 Task: Sort the products in the category "Canned Vegetables" by price (lowest first).
Action: Mouse moved to (866, 319)
Screenshot: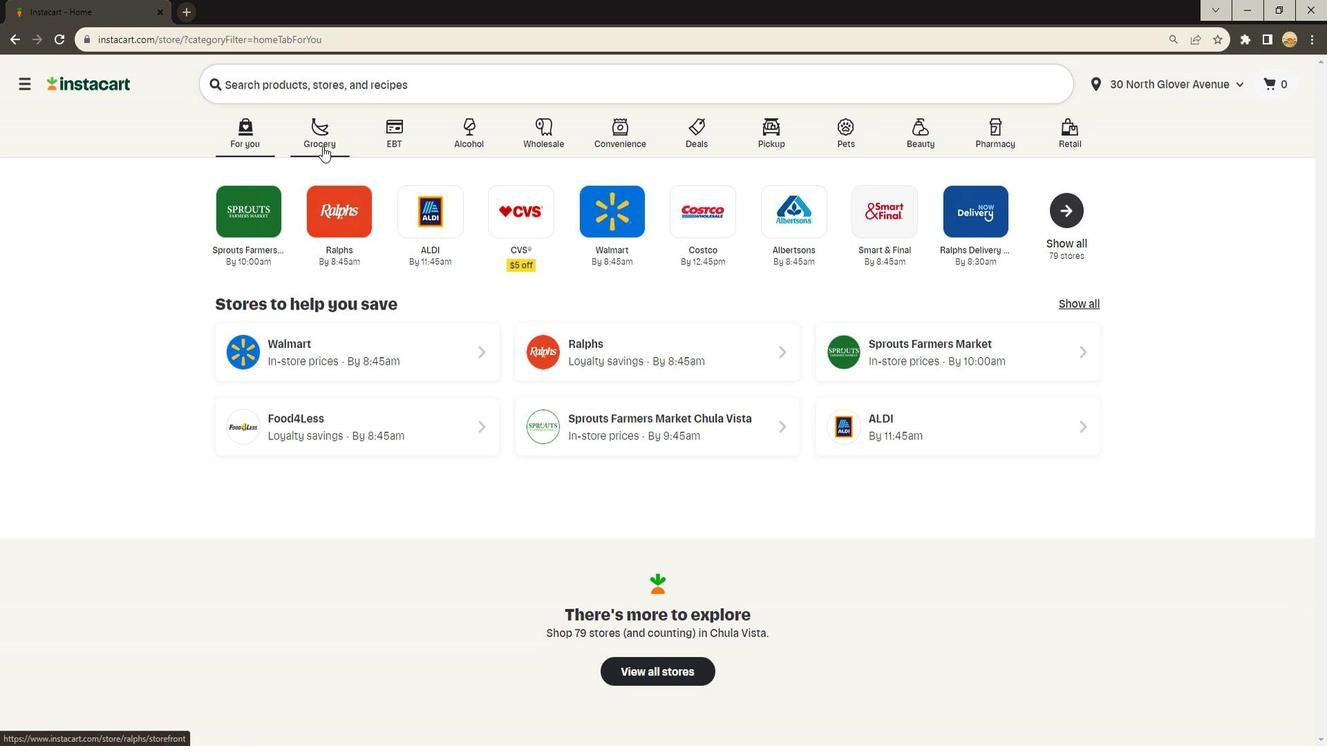 
Action: Mouse pressed left at (866, 319)
Screenshot: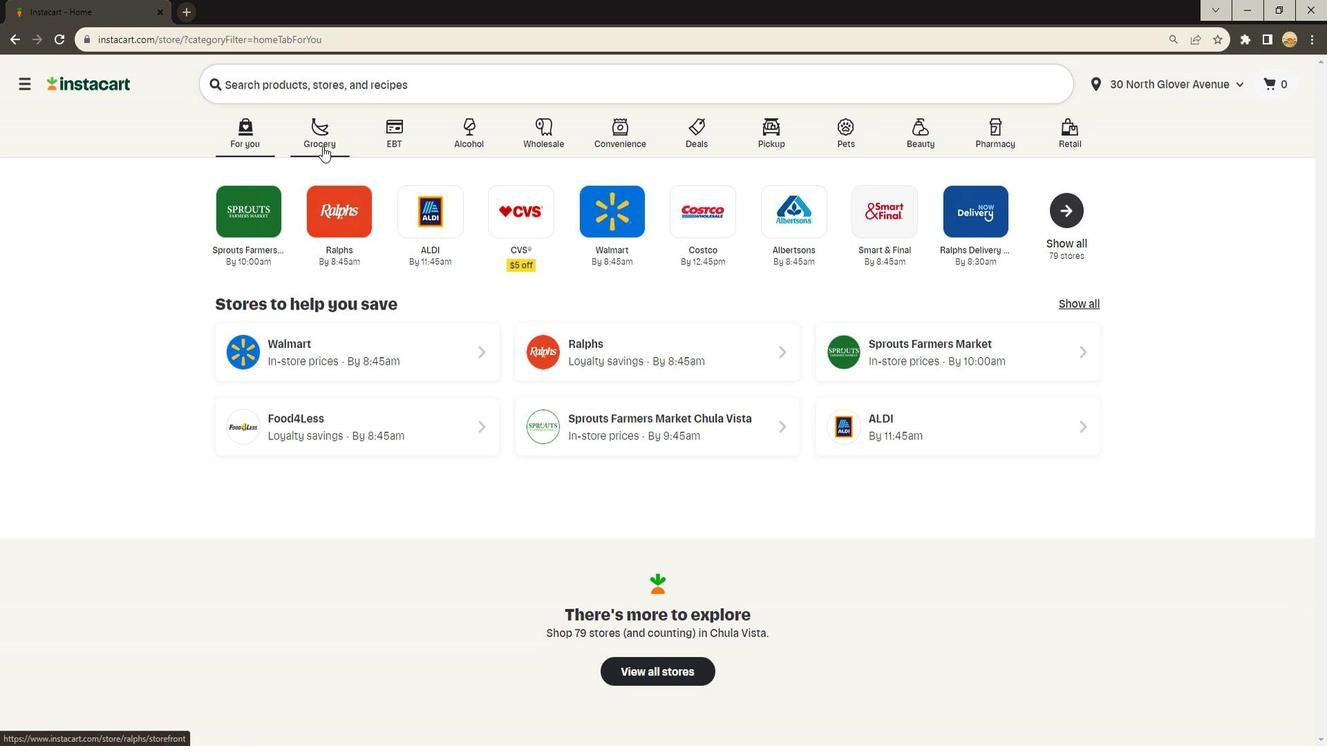 
Action: Mouse moved to (868, 320)
Screenshot: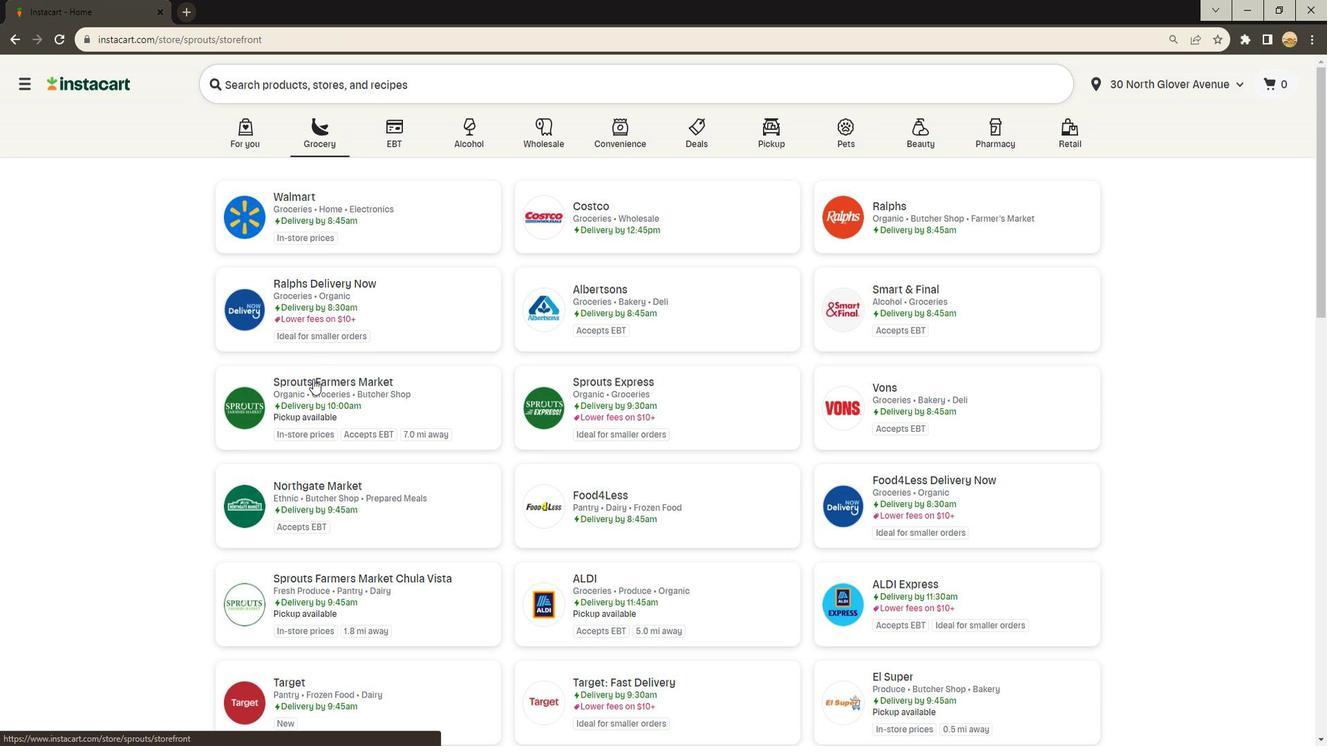 
Action: Mouse pressed left at (868, 320)
Screenshot: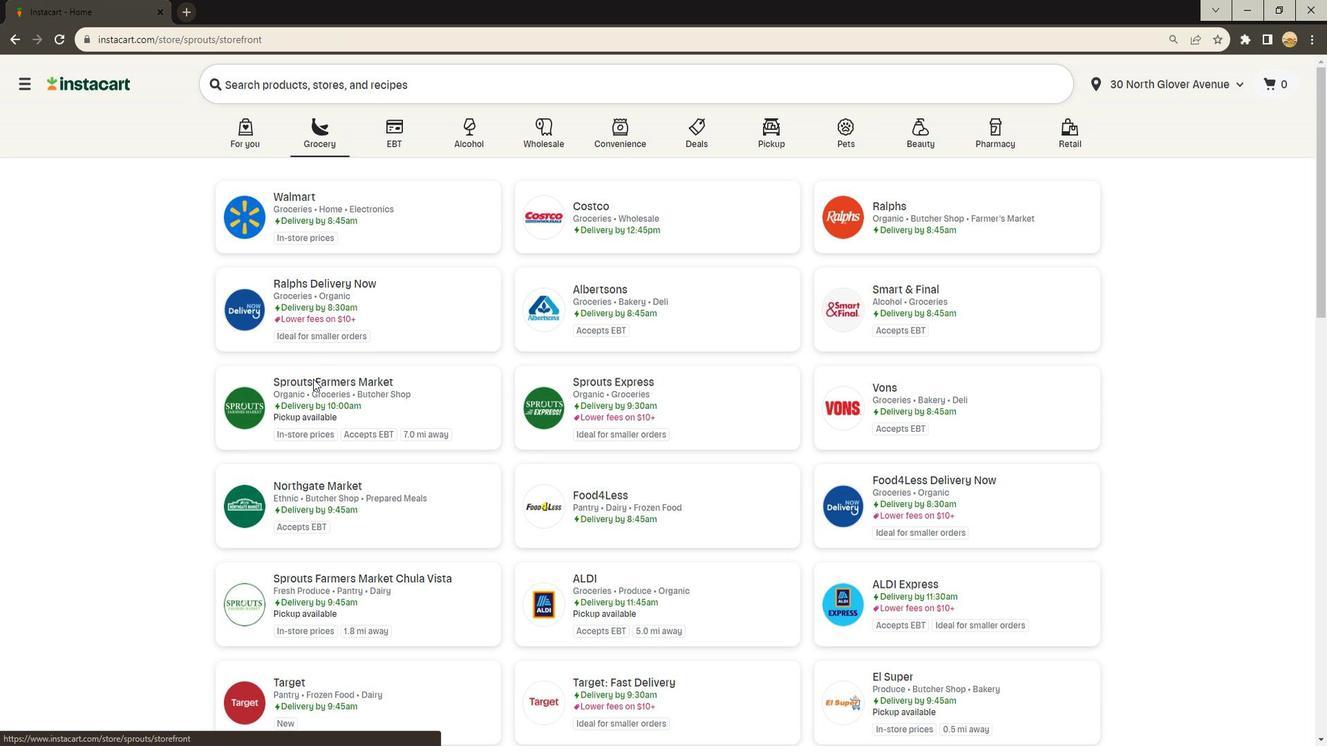 
Action: Mouse moved to (888, 320)
Screenshot: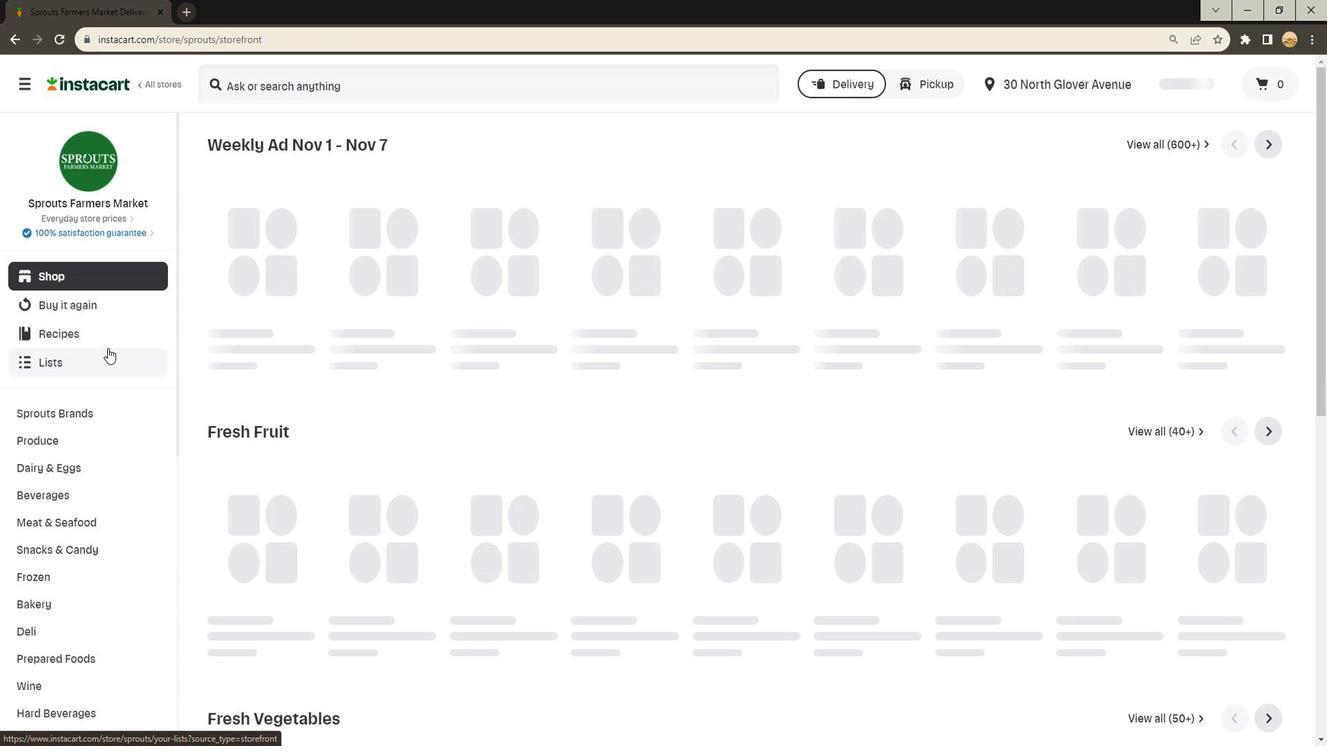
Action: Mouse scrolled (888, 320) with delta (0, 0)
Screenshot: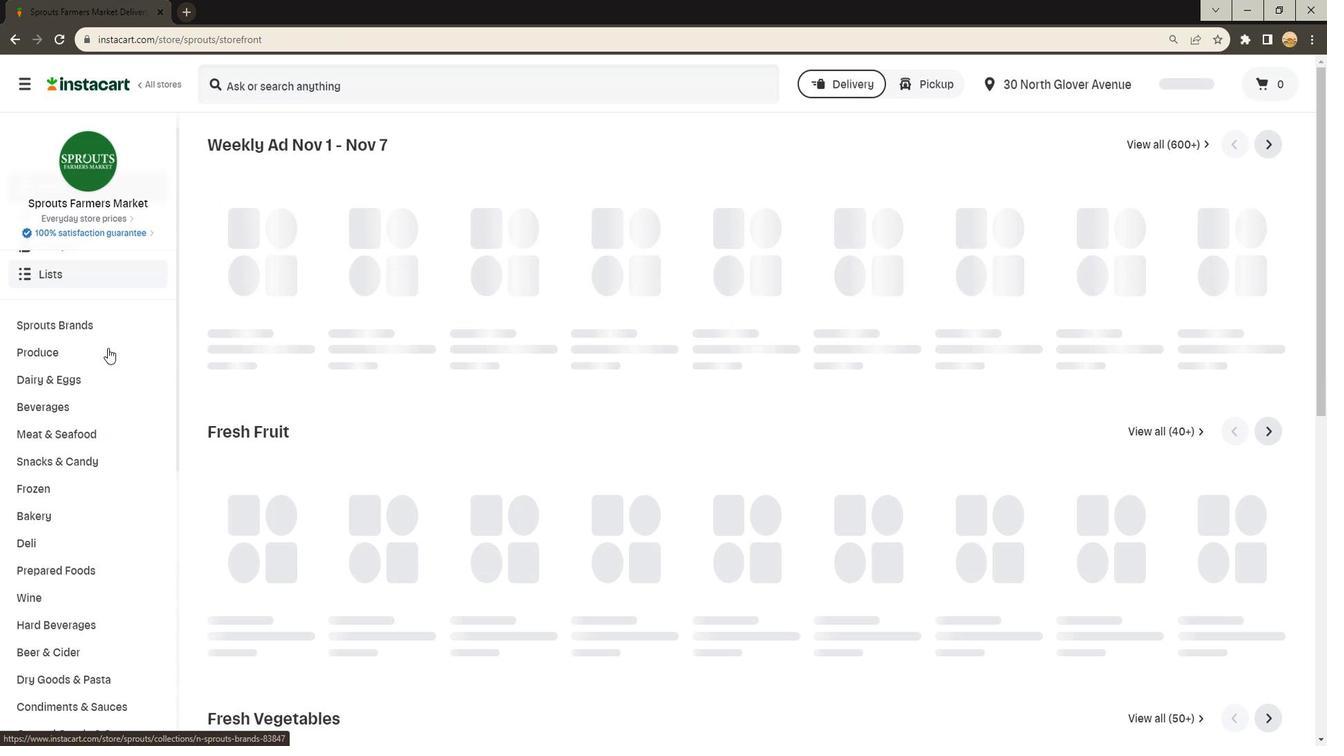 
Action: Mouse scrolled (888, 320) with delta (0, 0)
Screenshot: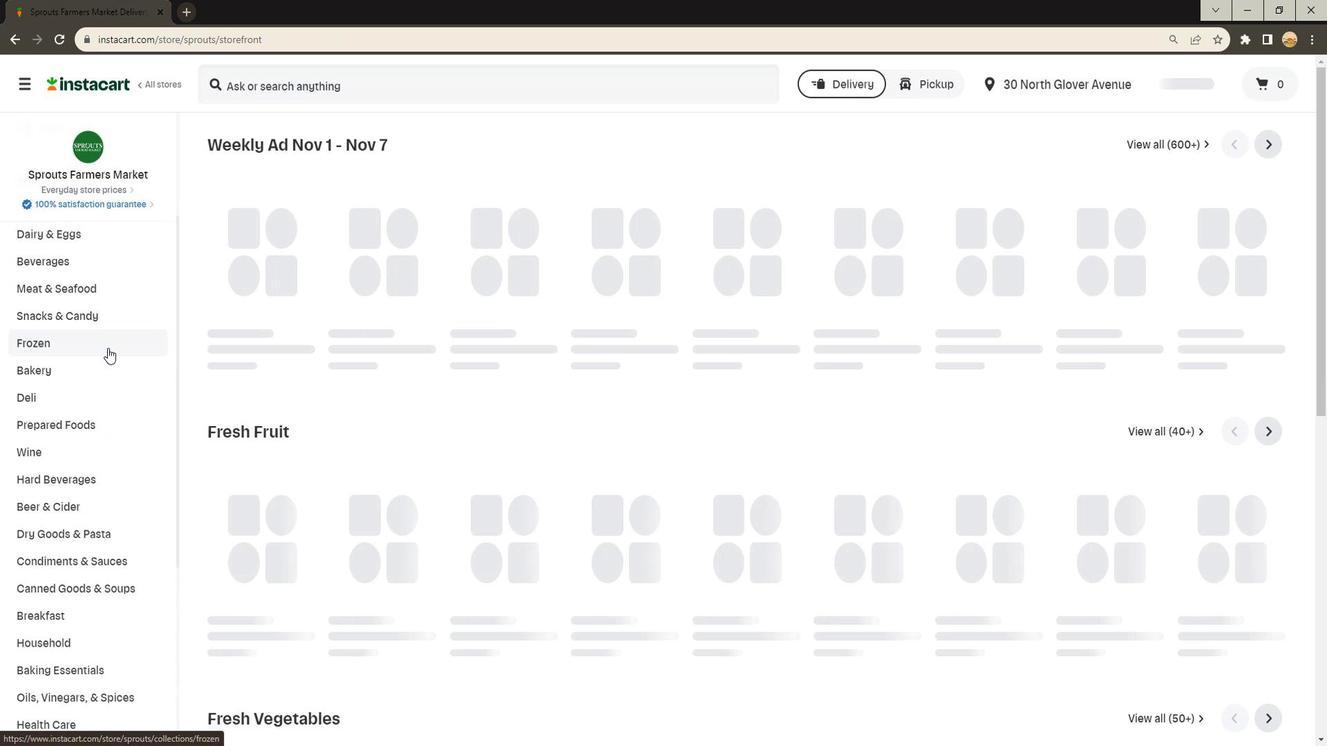 
Action: Mouse moved to (882, 320)
Screenshot: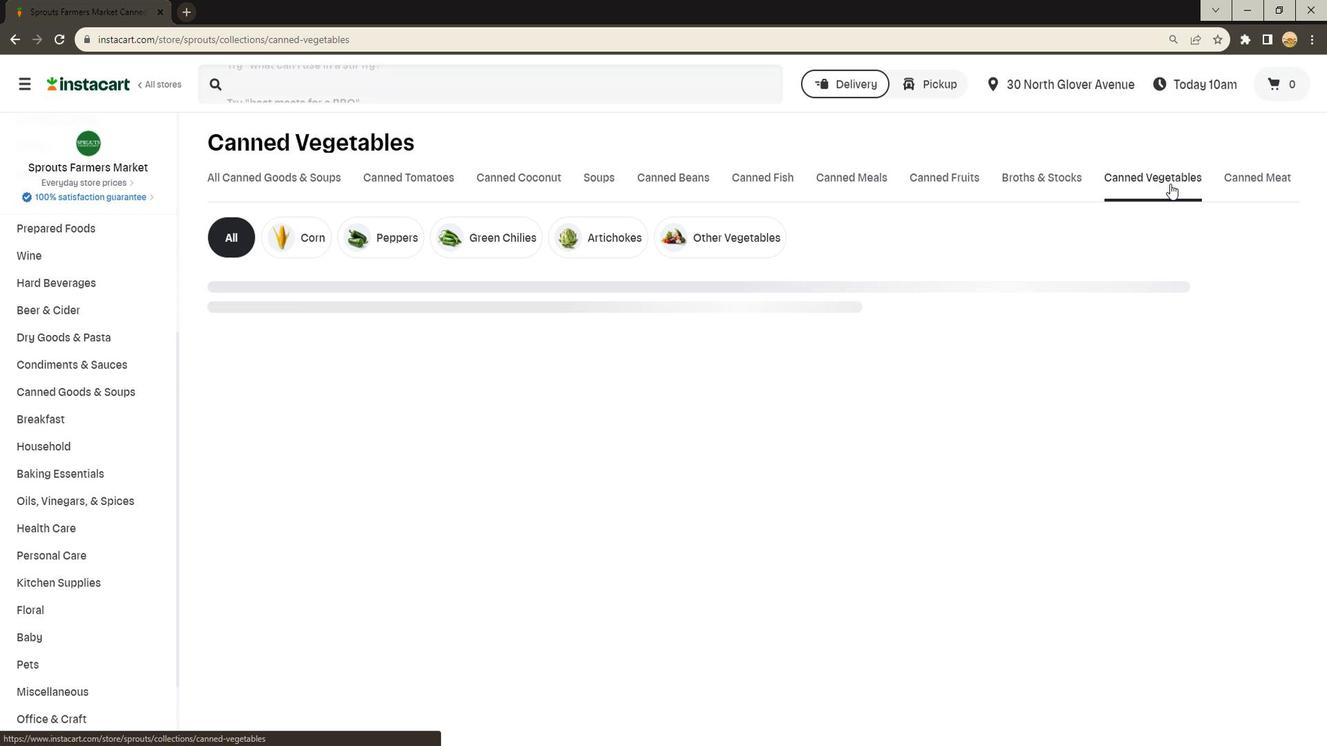 
Action: Mouse scrolled (882, 320) with delta (0, 0)
Screenshot: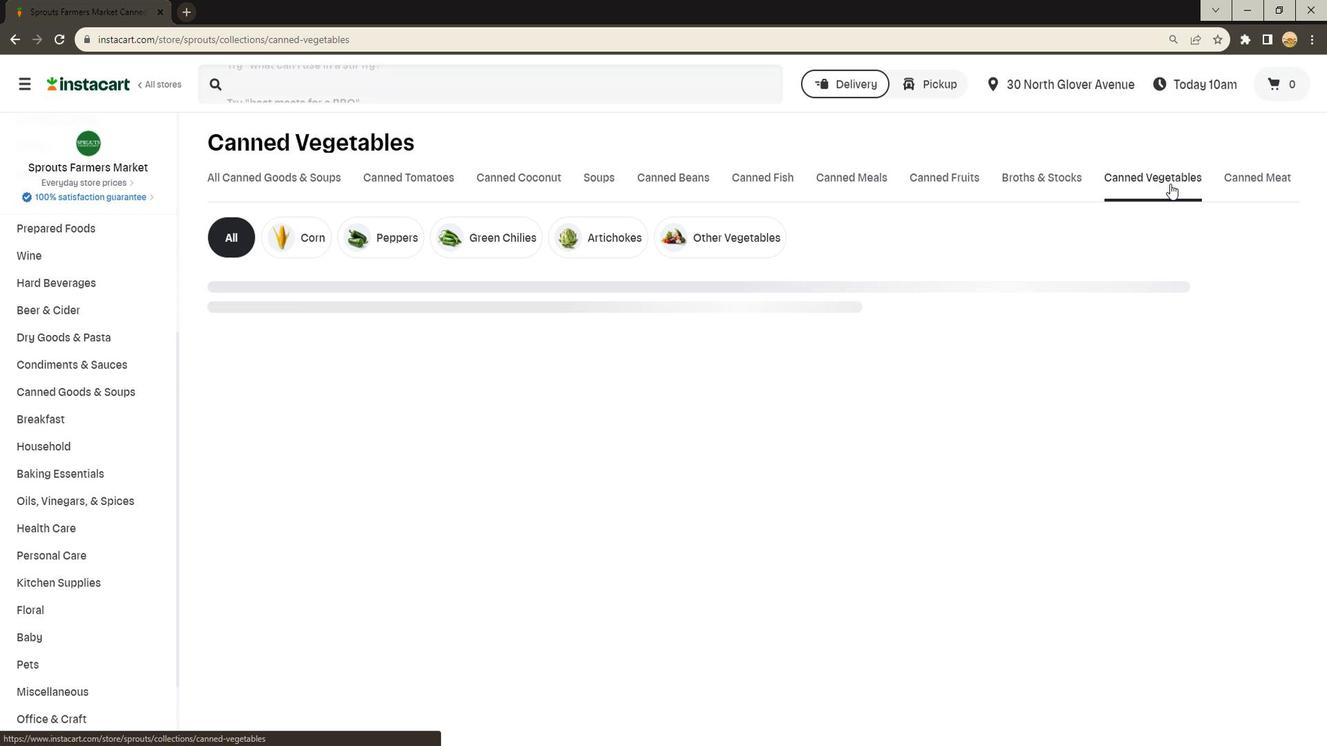 
Action: Mouse moved to (888, 320)
Screenshot: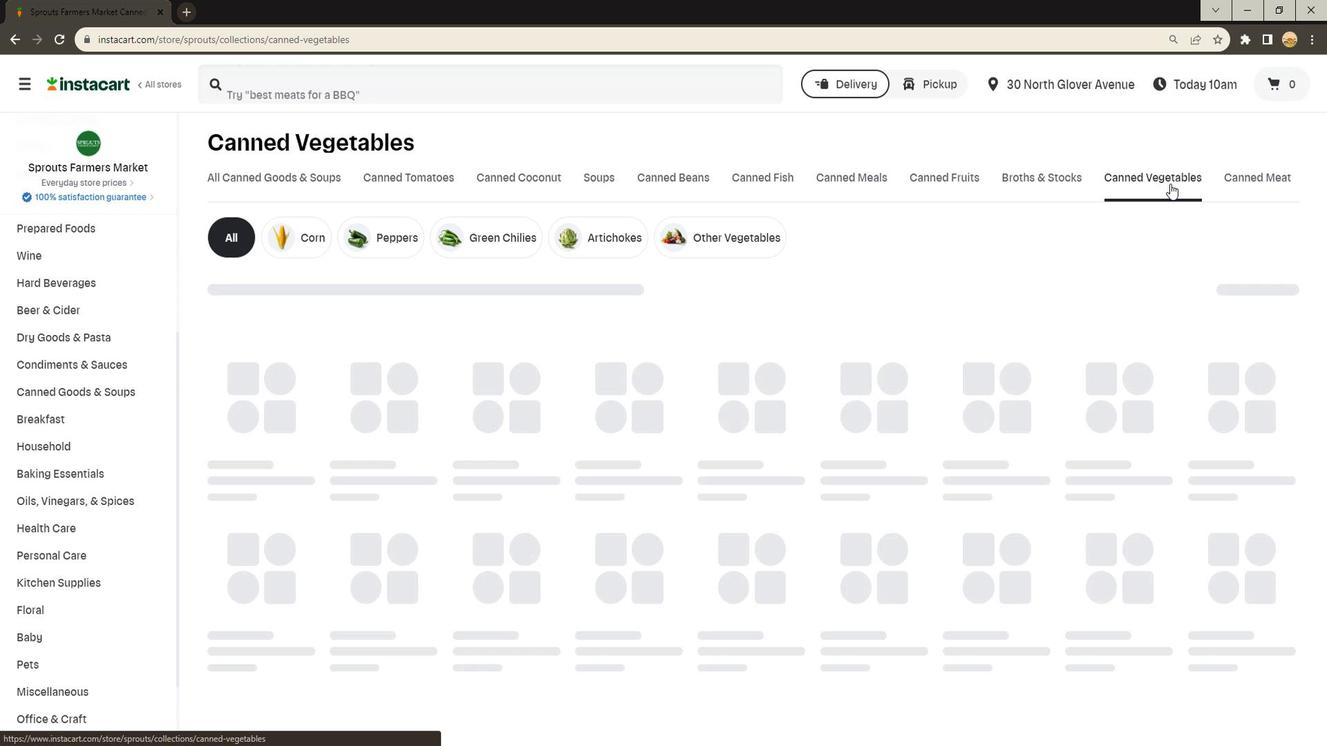 
Action: Mouse scrolled (888, 320) with delta (0, 0)
Screenshot: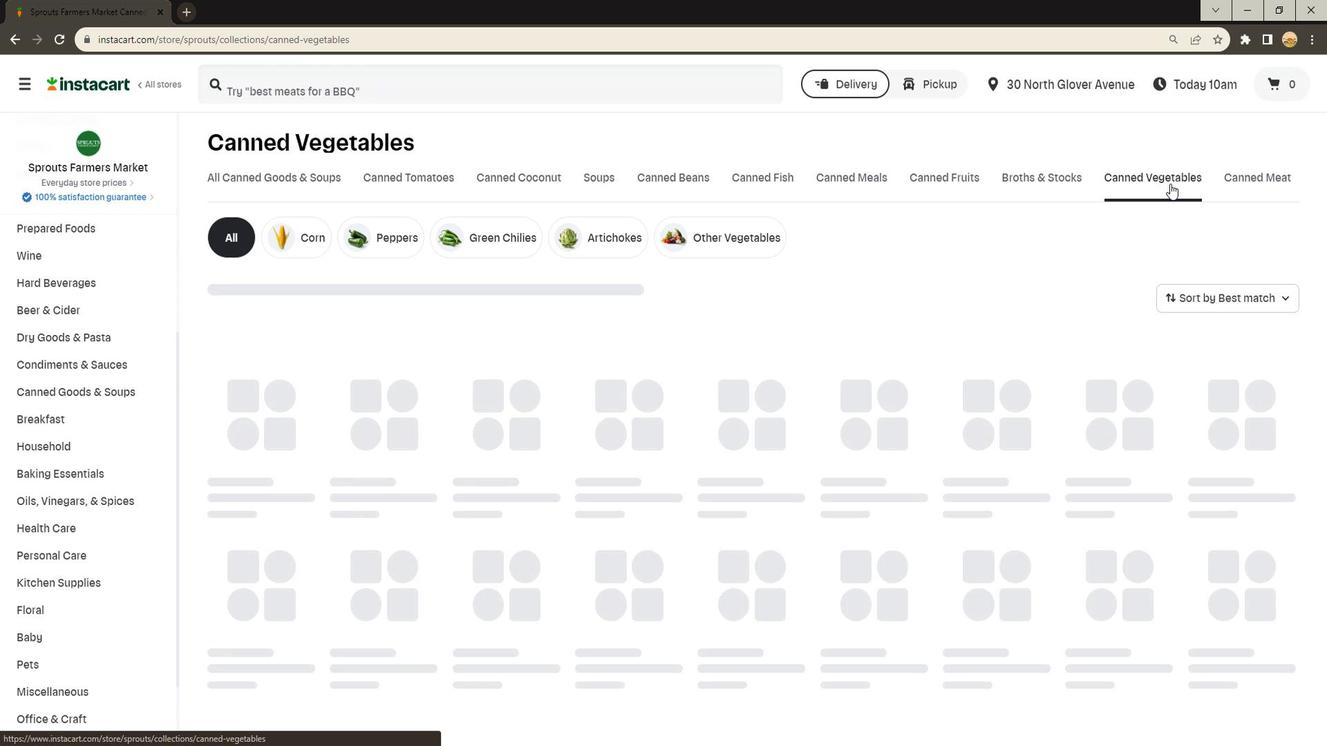 
Action: Mouse scrolled (888, 320) with delta (0, 0)
Screenshot: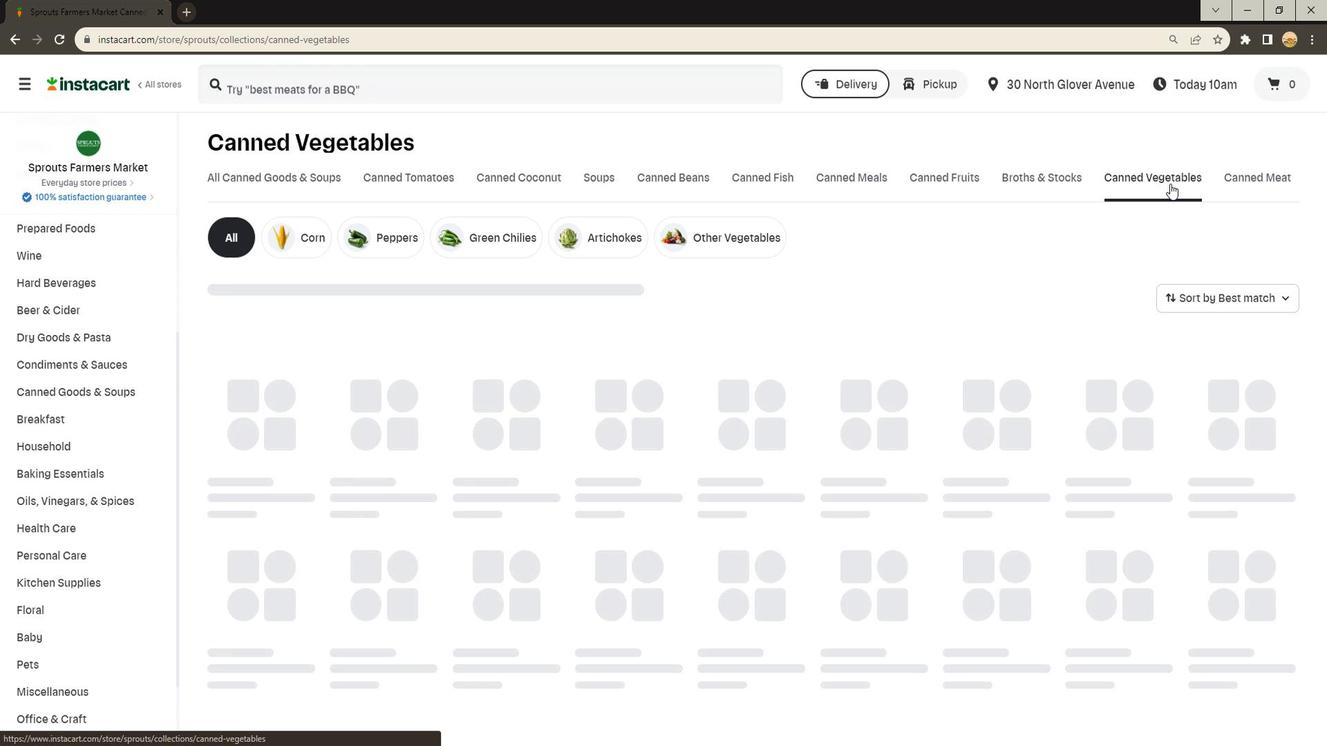
Action: Mouse scrolled (888, 320) with delta (0, 0)
Screenshot: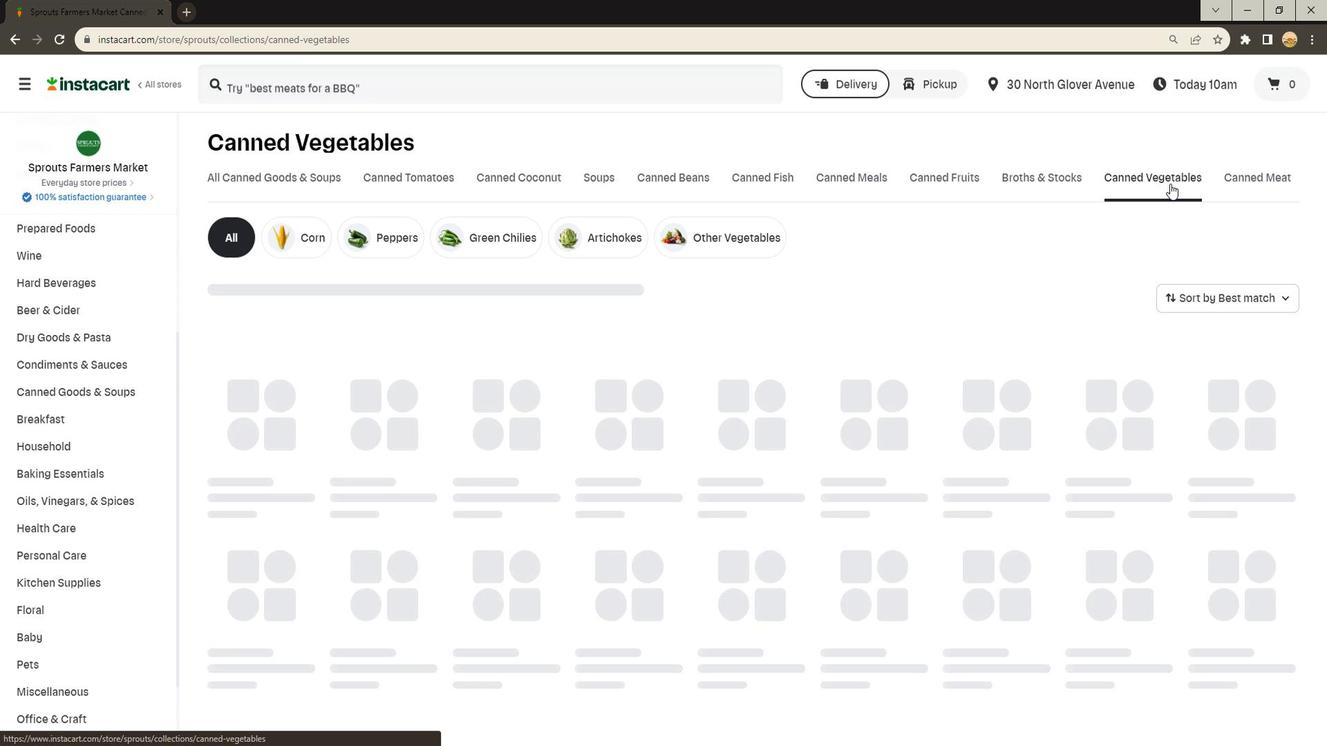 
Action: Mouse scrolled (888, 320) with delta (0, 0)
Screenshot: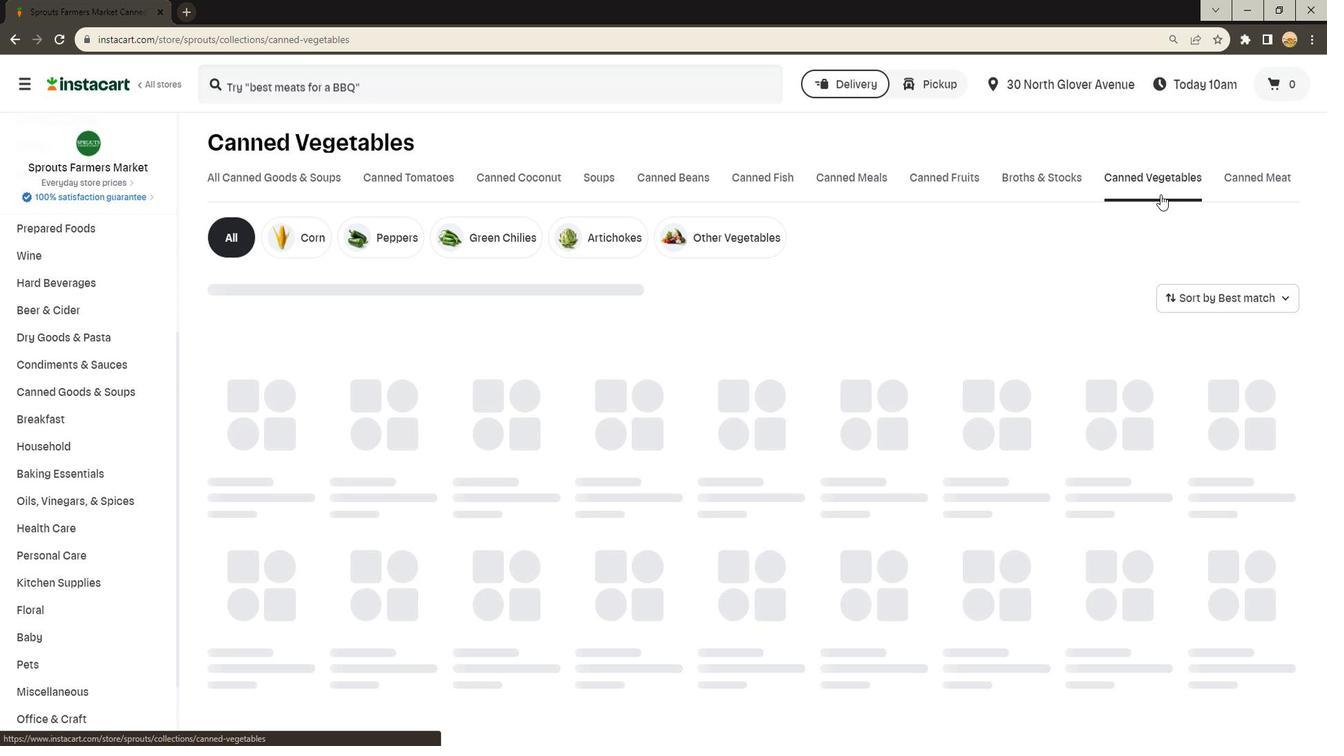 
Action: Mouse scrolled (888, 320) with delta (0, 0)
Screenshot: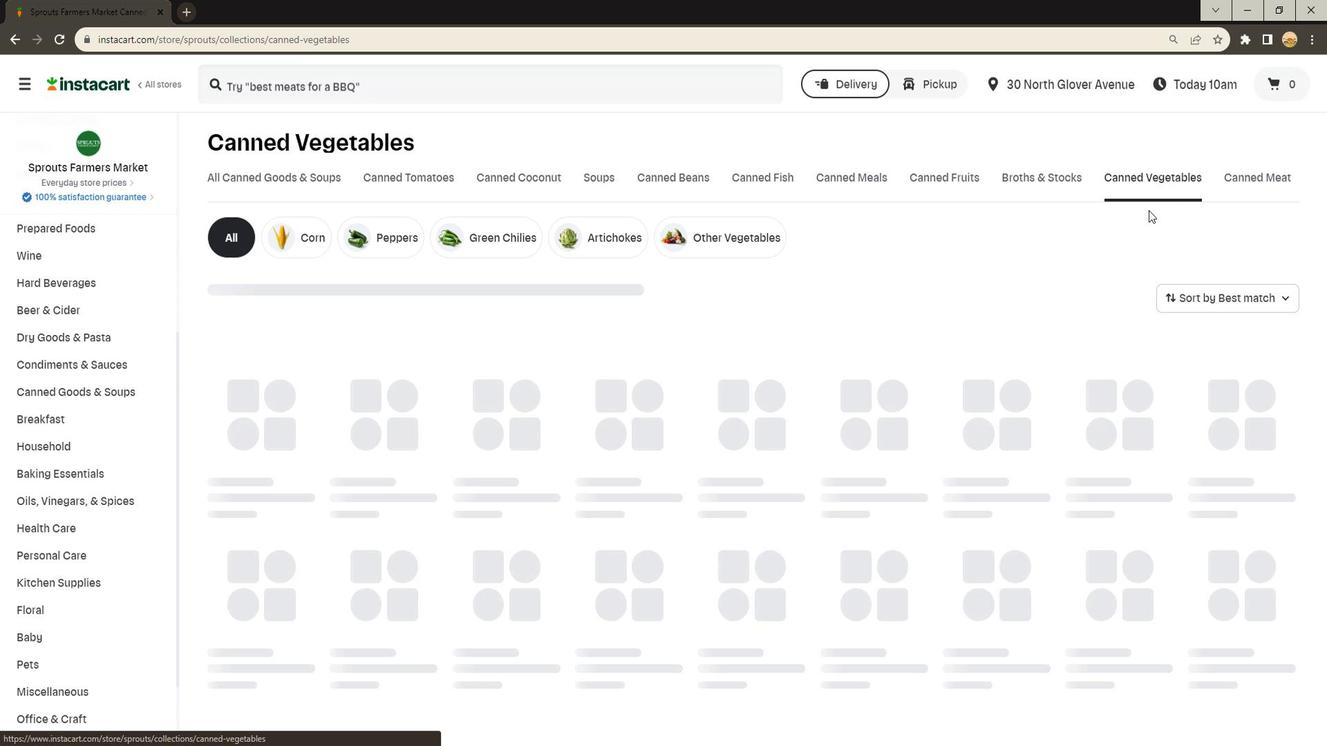 
Action: Mouse scrolled (888, 320) with delta (0, 0)
Screenshot: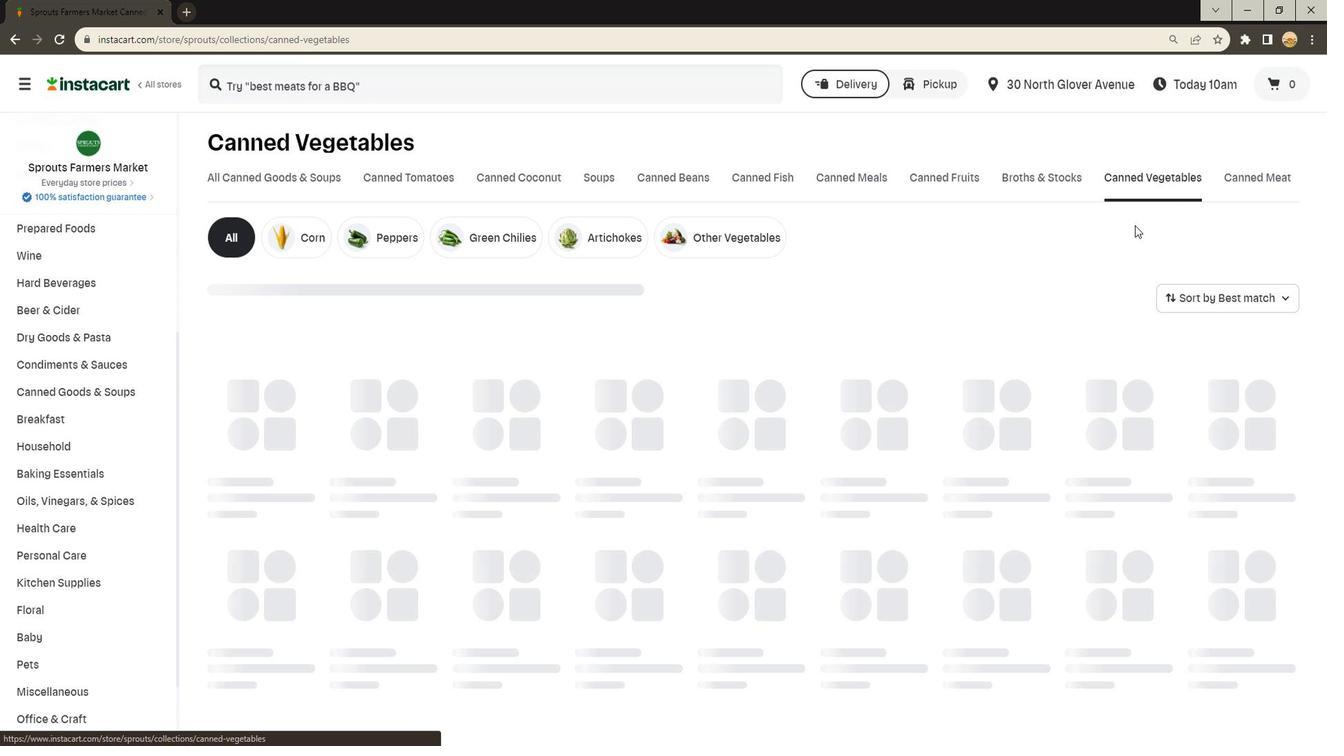 
Action: Mouse scrolled (888, 320) with delta (0, 0)
Screenshot: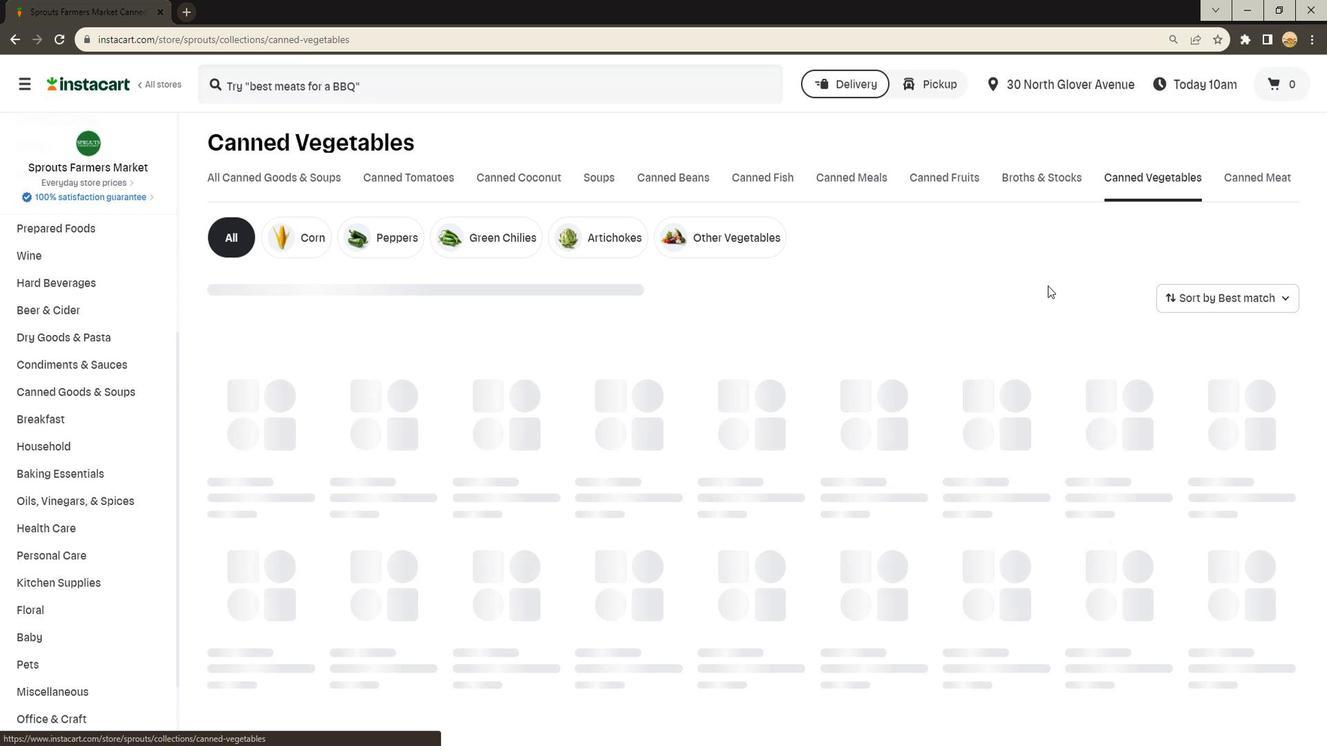 
Action: Mouse scrolled (888, 320) with delta (0, 0)
Screenshot: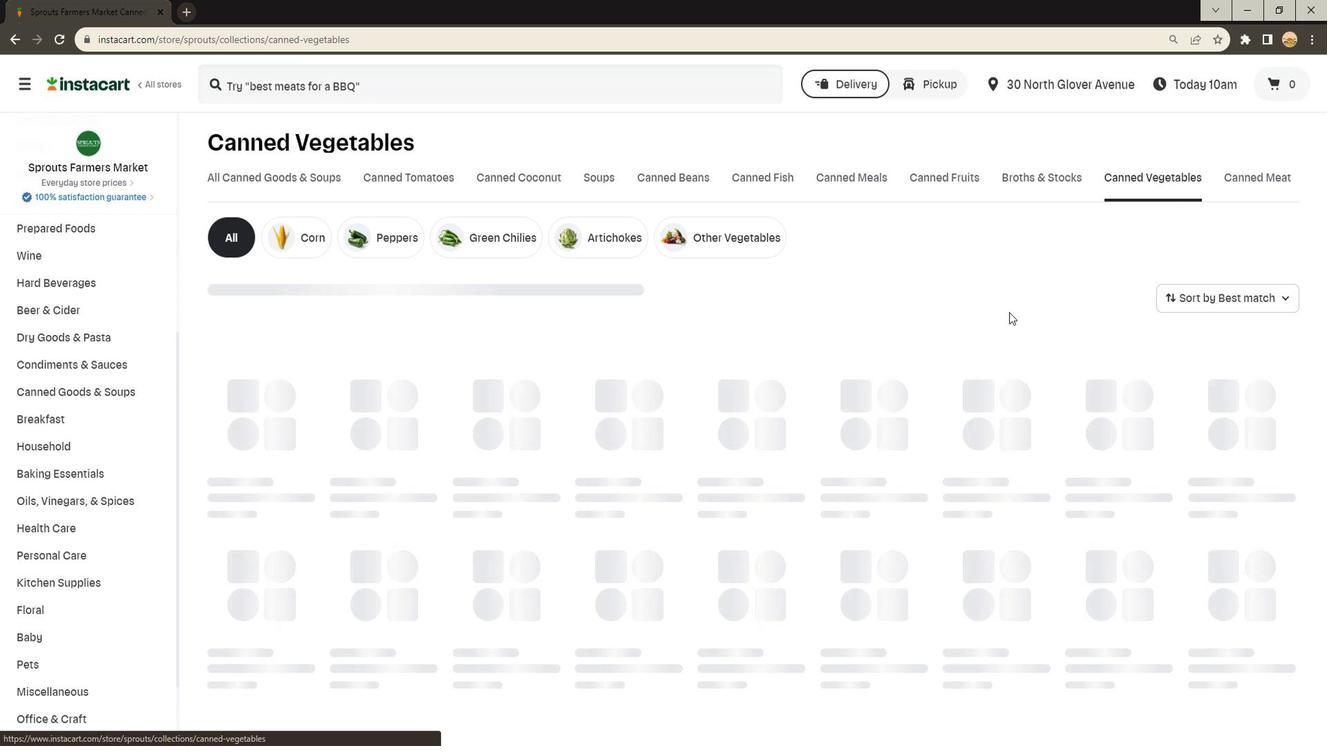 
Action: Mouse scrolled (888, 320) with delta (0, 0)
Screenshot: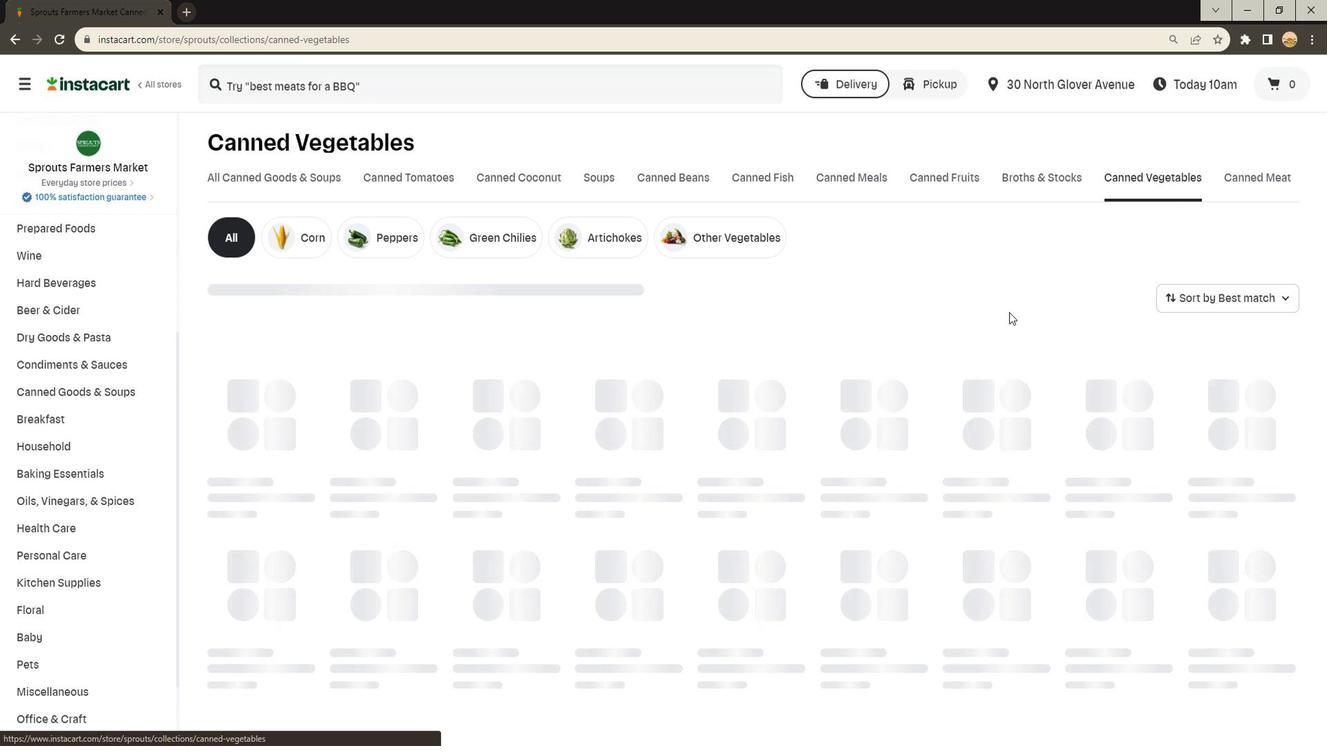 
Action: Mouse scrolled (888, 320) with delta (0, 0)
Screenshot: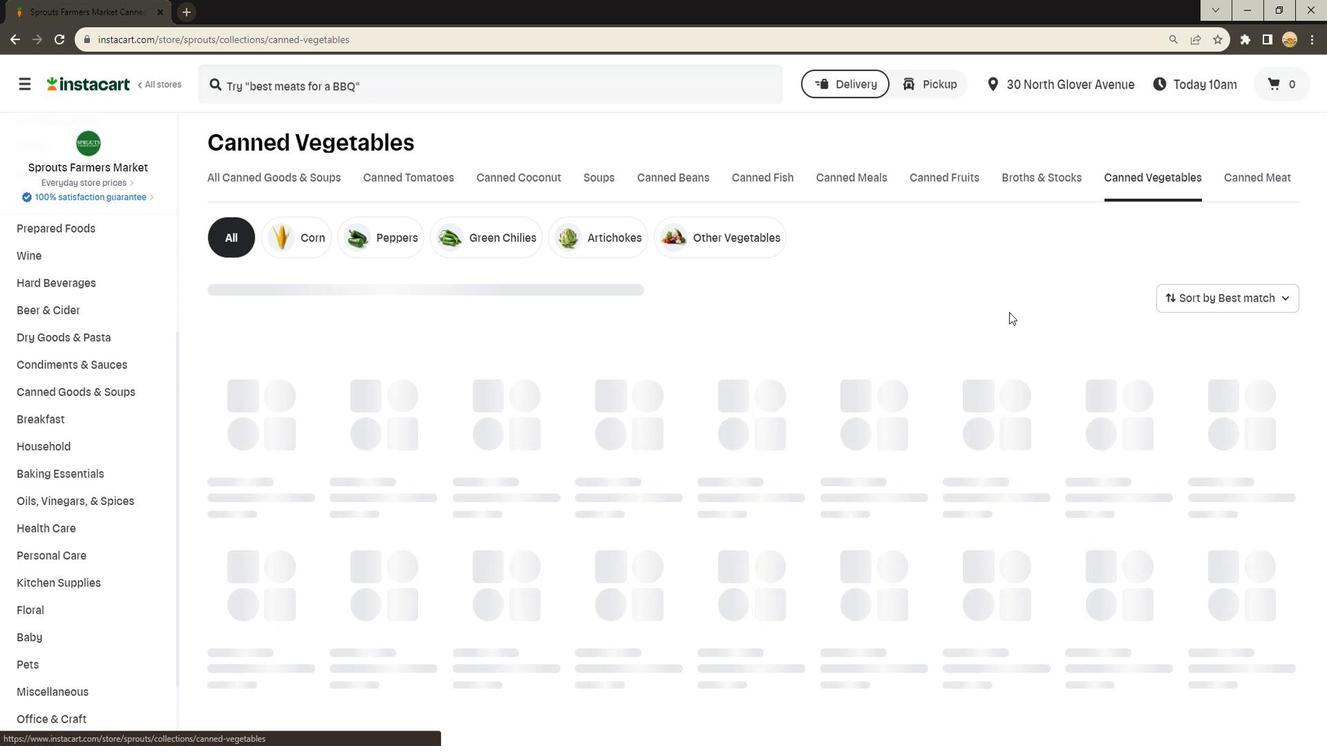 
Action: Mouse scrolled (888, 320) with delta (0, 0)
Screenshot: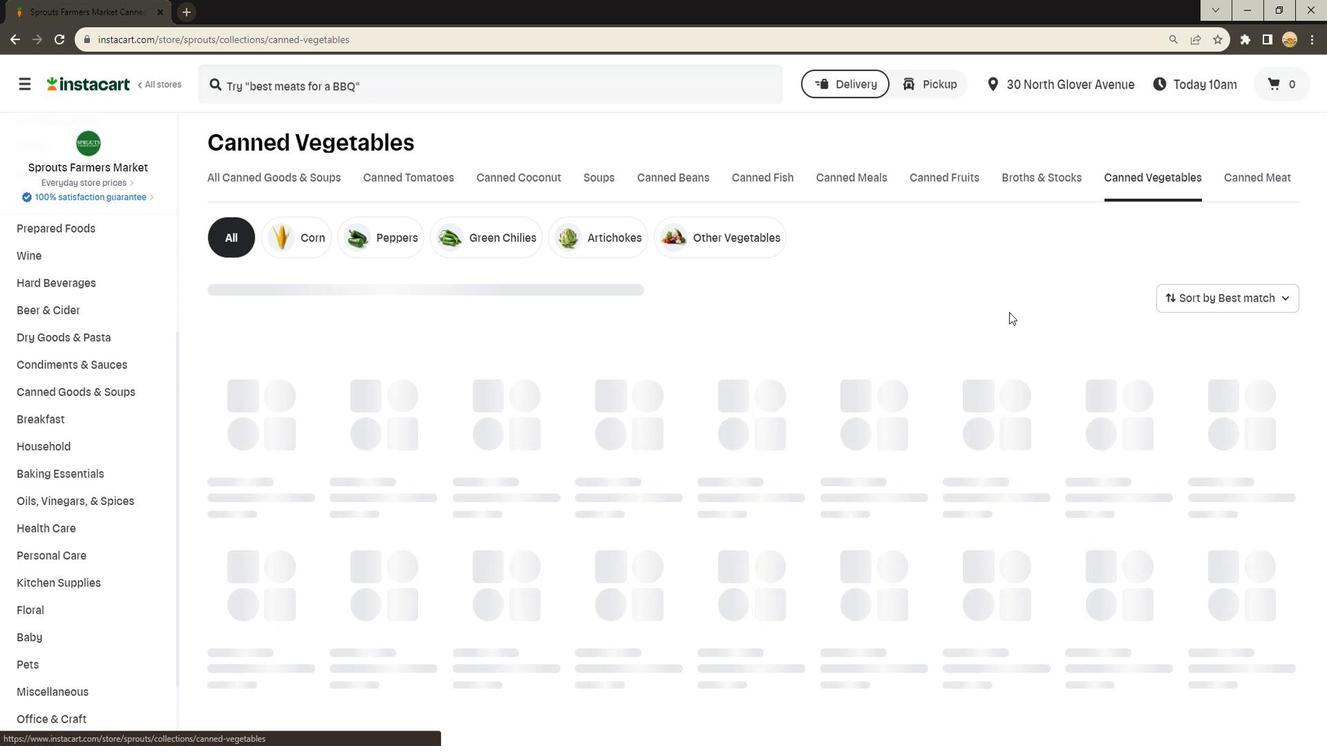 
Action: Mouse scrolled (888, 320) with delta (0, 0)
Screenshot: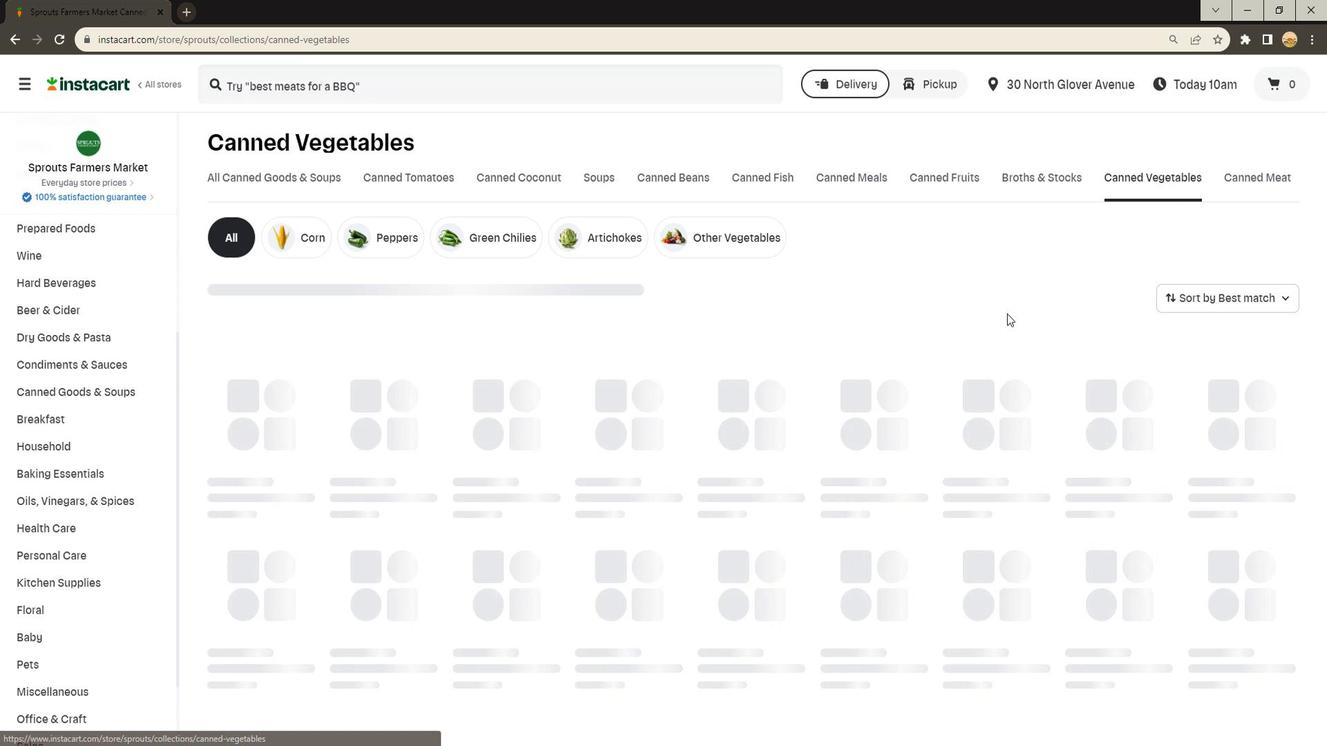 
Action: Mouse scrolled (888, 320) with delta (0, 0)
Screenshot: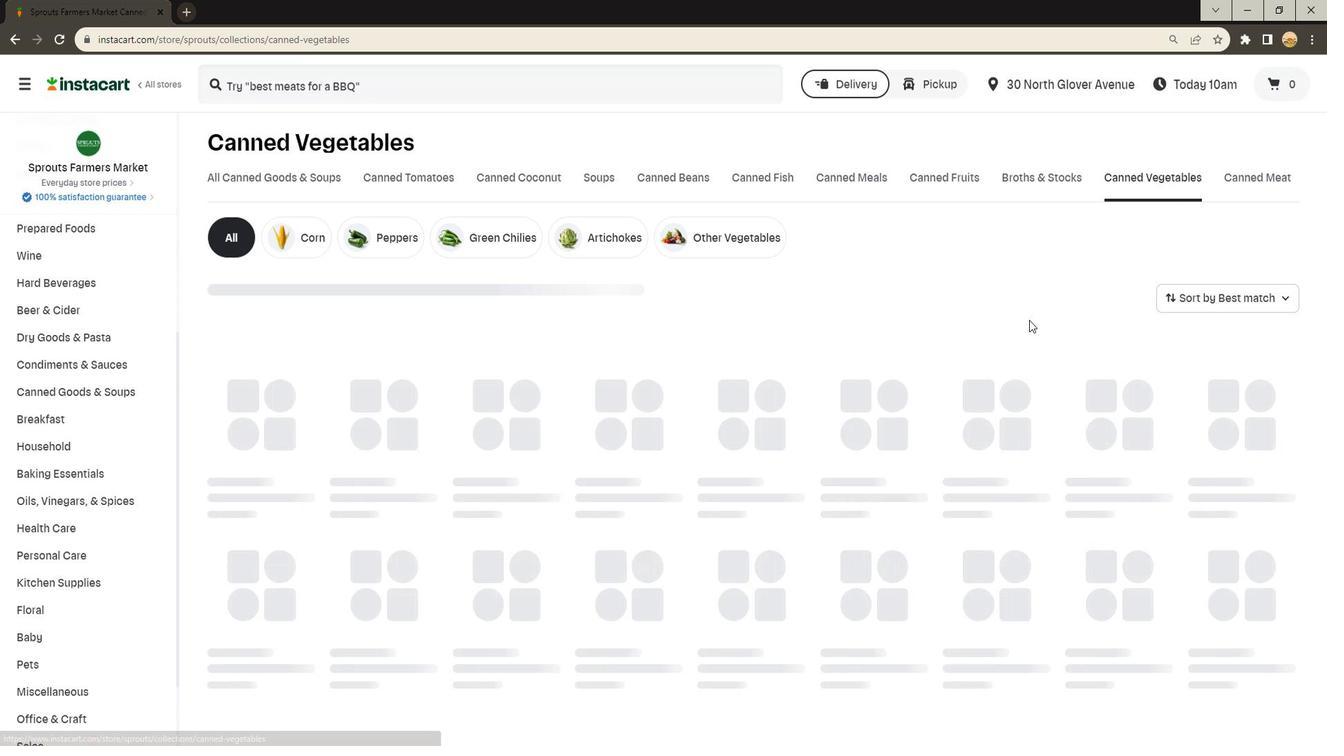 
Action: Mouse scrolled (888, 320) with delta (0, 0)
Screenshot: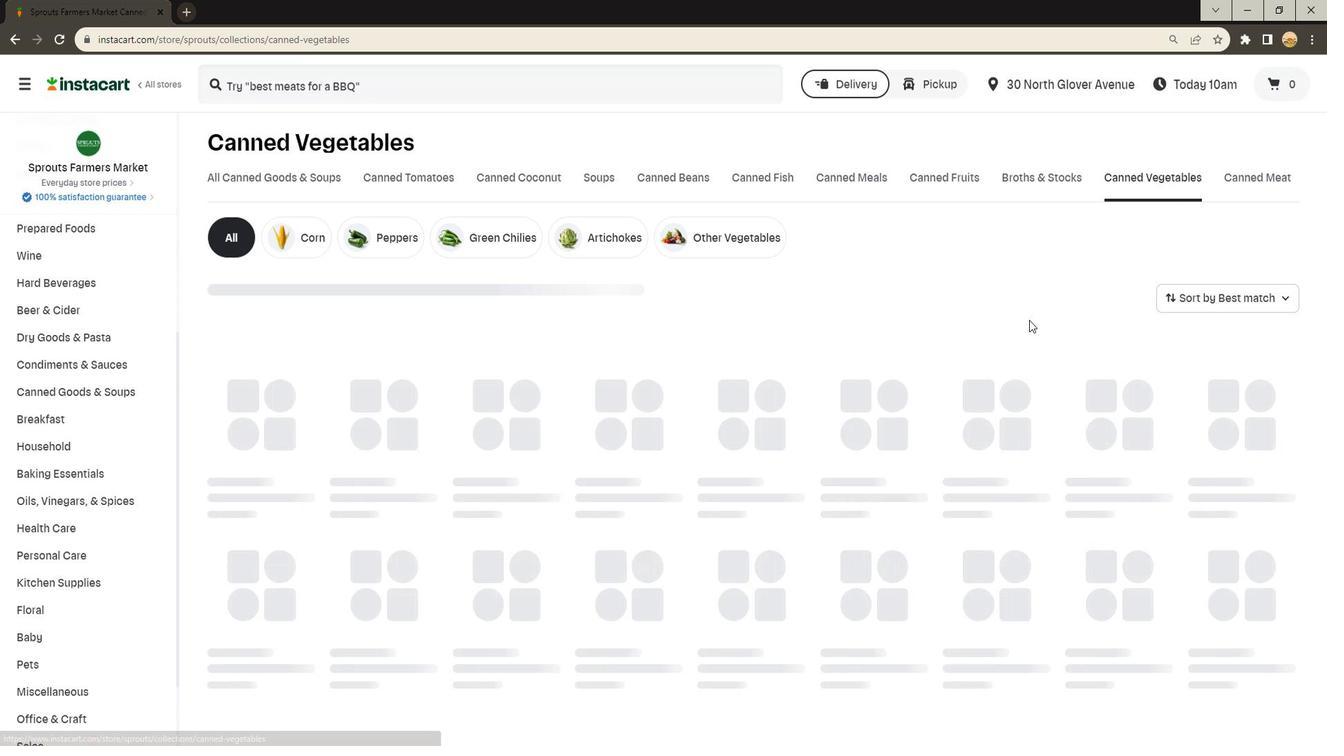 
Action: Mouse scrolled (888, 320) with delta (0, 0)
Screenshot: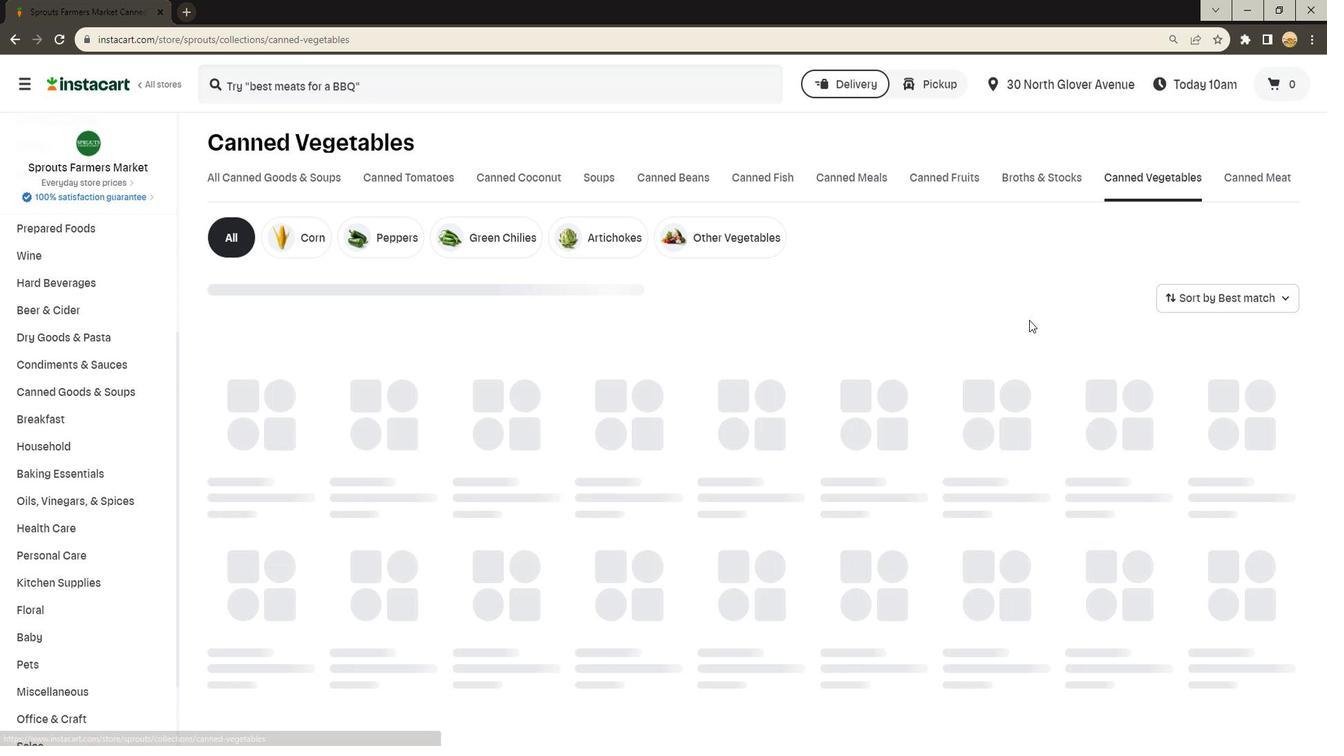 
Action: Mouse scrolled (888, 320) with delta (0, 0)
Screenshot: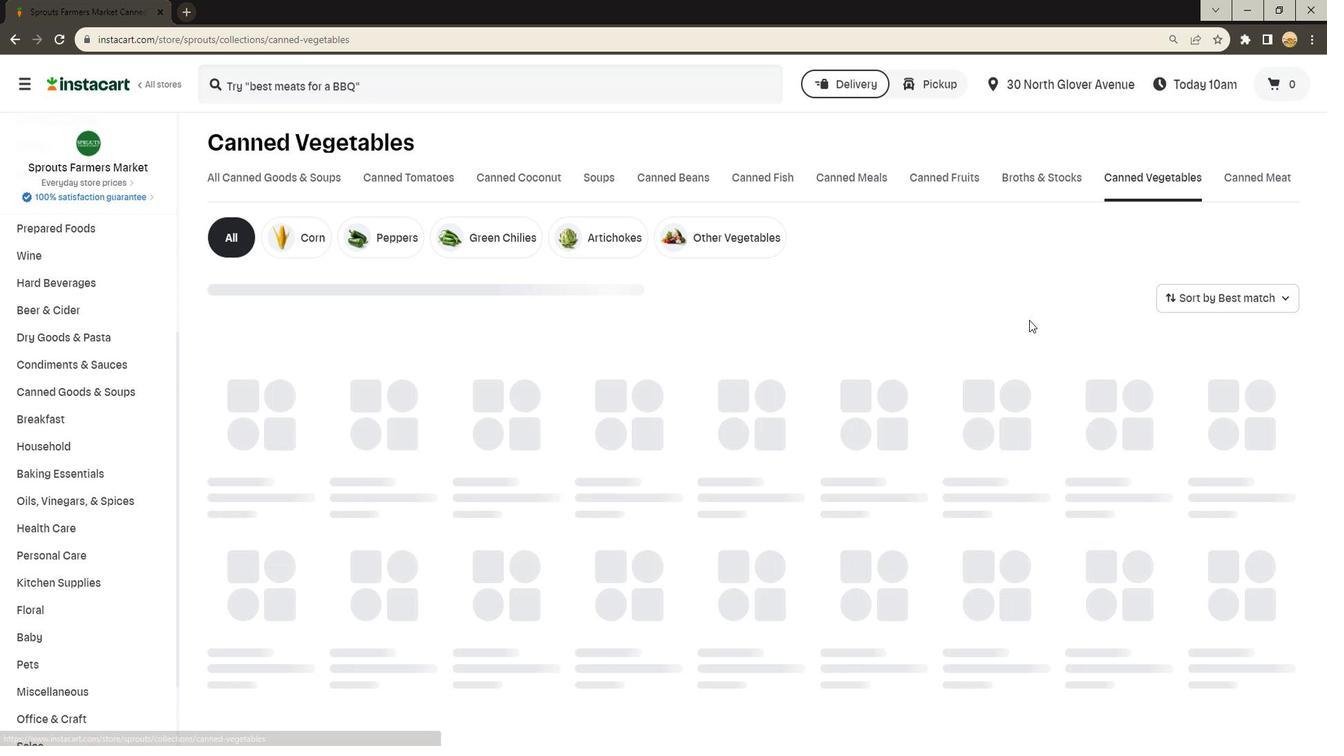 
Action: Mouse scrolled (888, 320) with delta (0, 0)
Screenshot: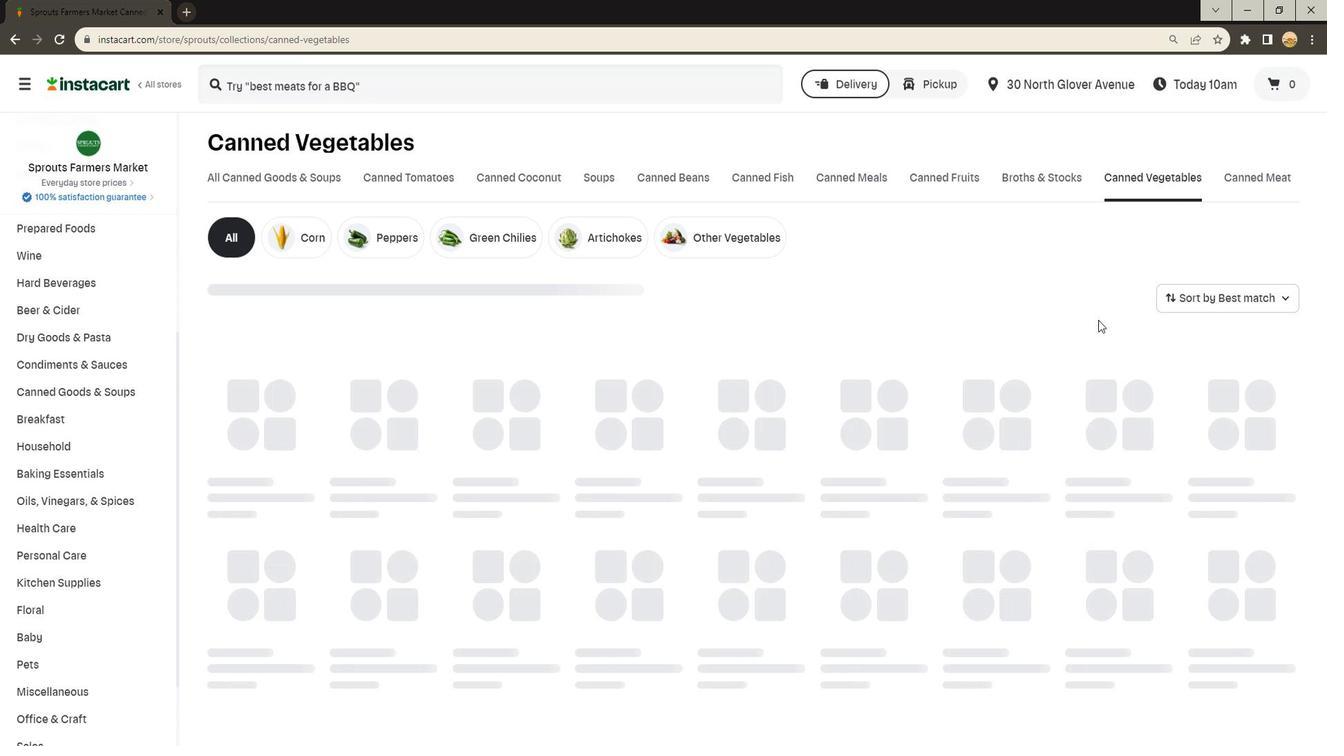
Action: Mouse scrolled (888, 320) with delta (0, 0)
Screenshot: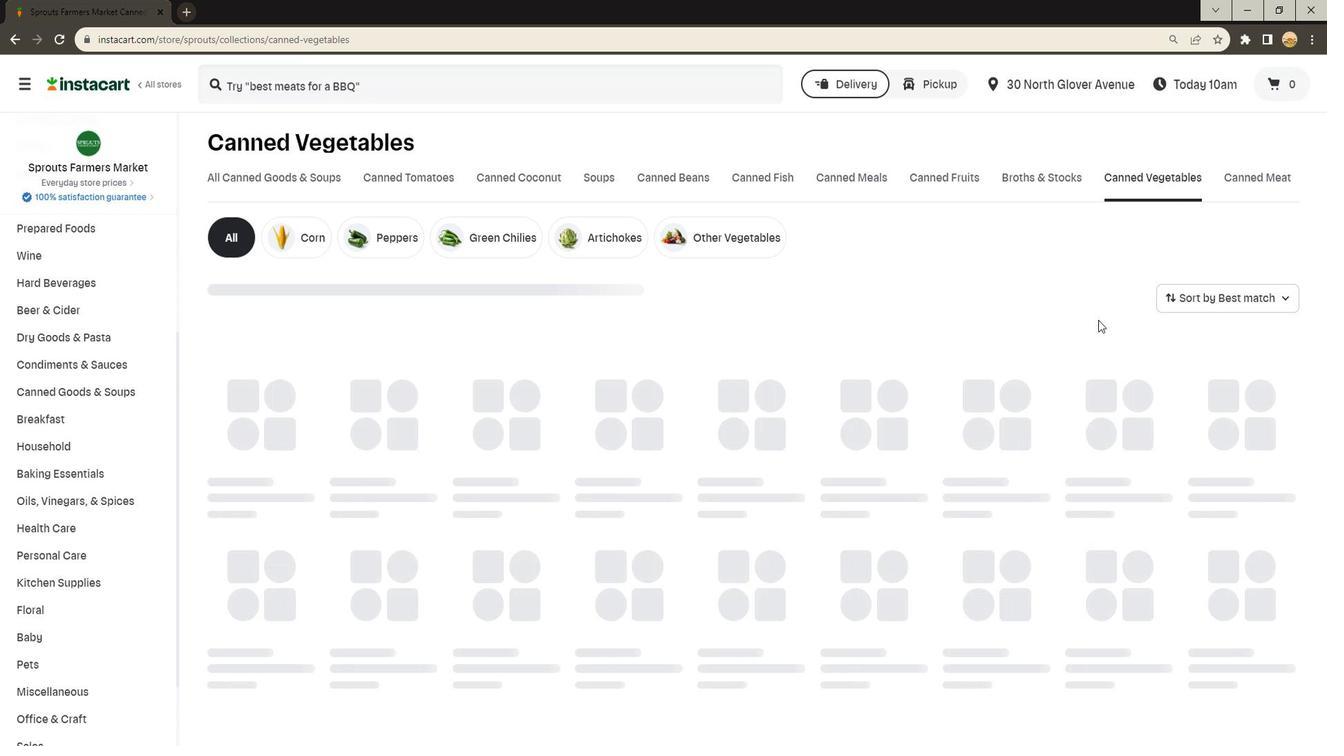 
Action: Mouse scrolled (888, 320) with delta (0, 0)
Screenshot: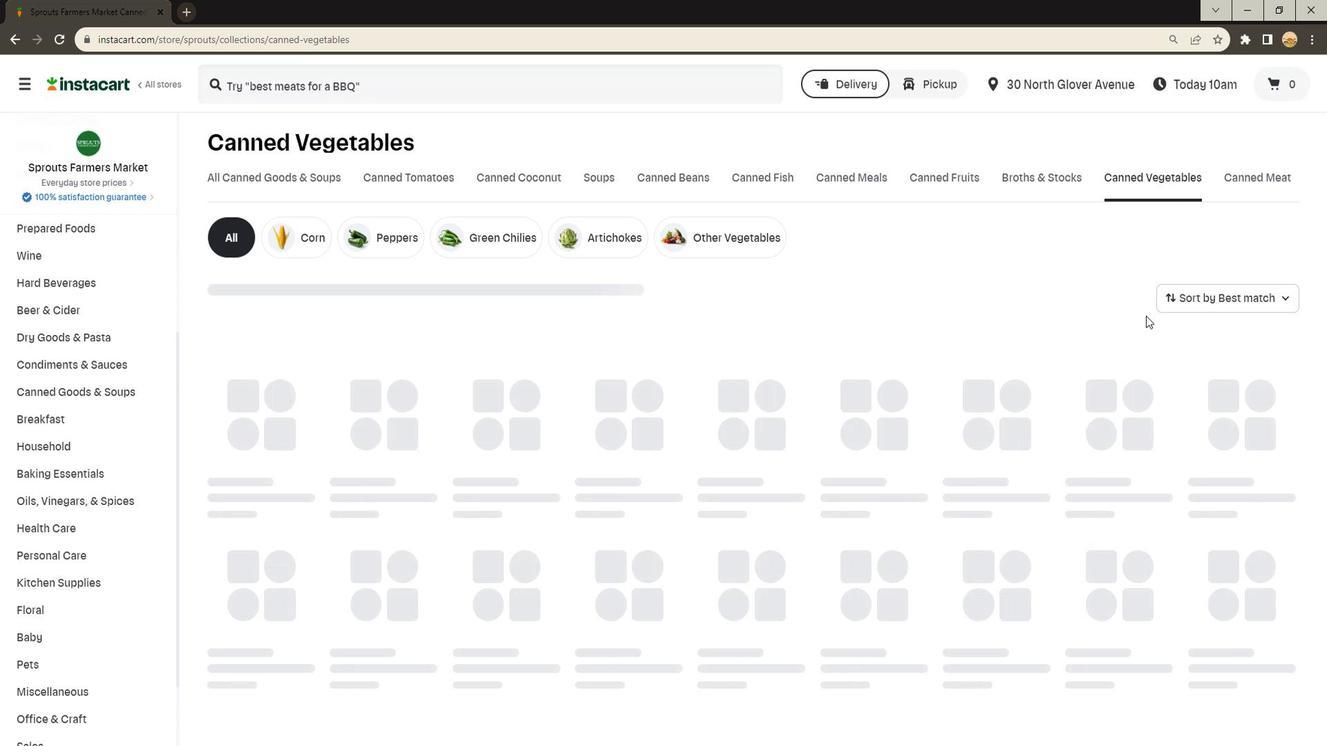 
Action: Mouse scrolled (888, 320) with delta (0, 0)
Screenshot: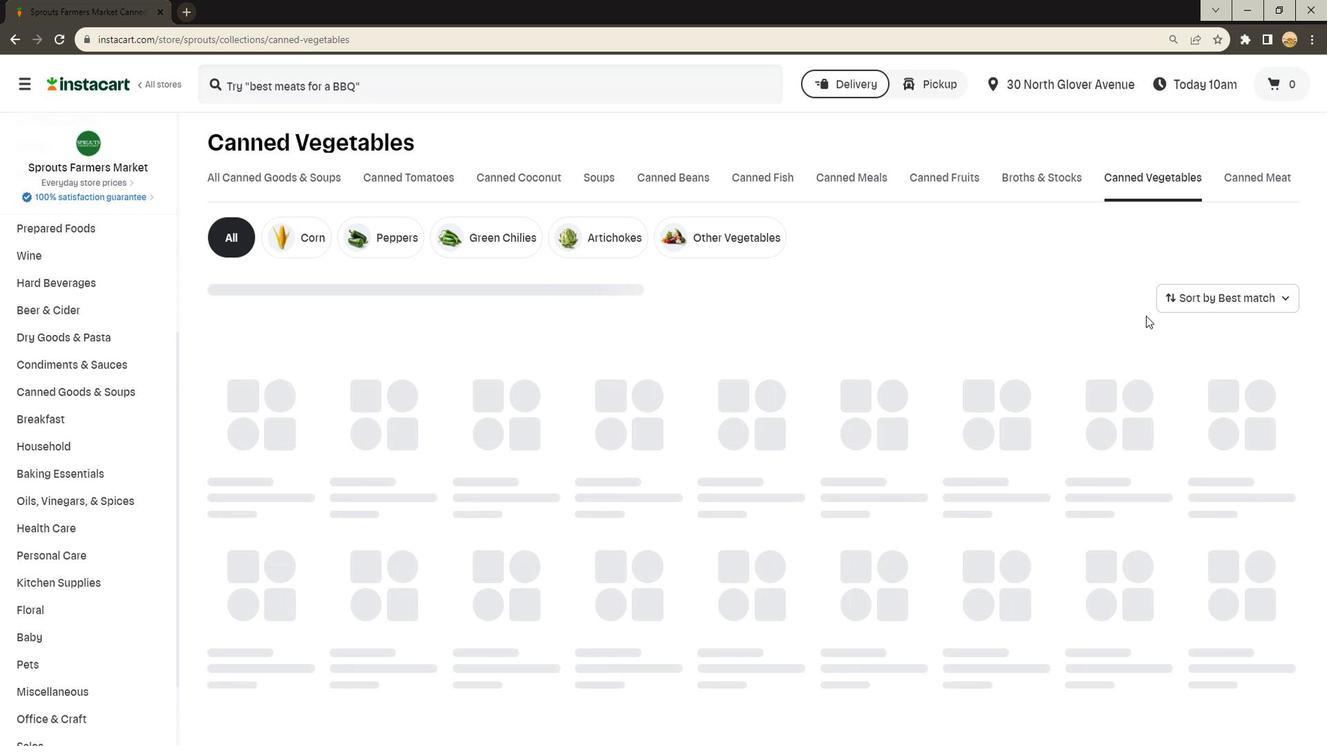 
Action: Mouse scrolled (888, 320) with delta (0, 0)
Screenshot: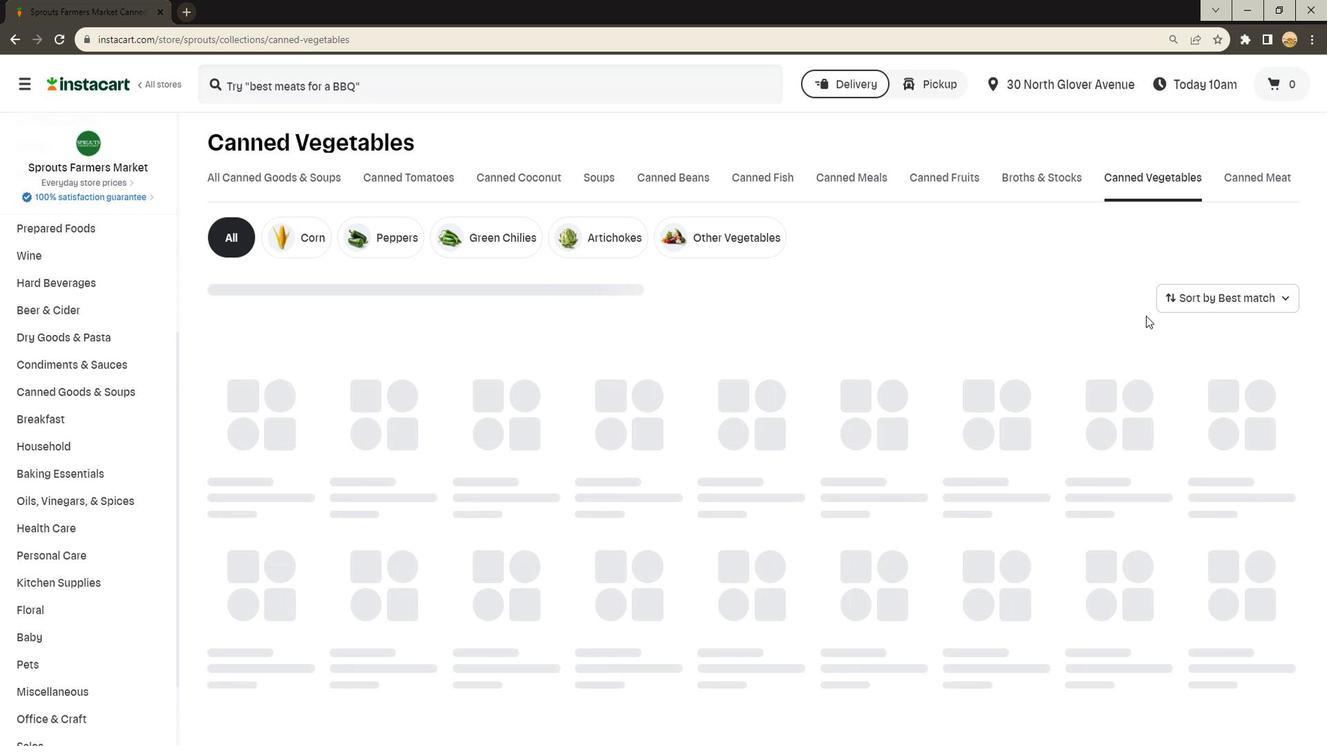 
Action: Mouse scrolled (888, 320) with delta (0, 0)
Screenshot: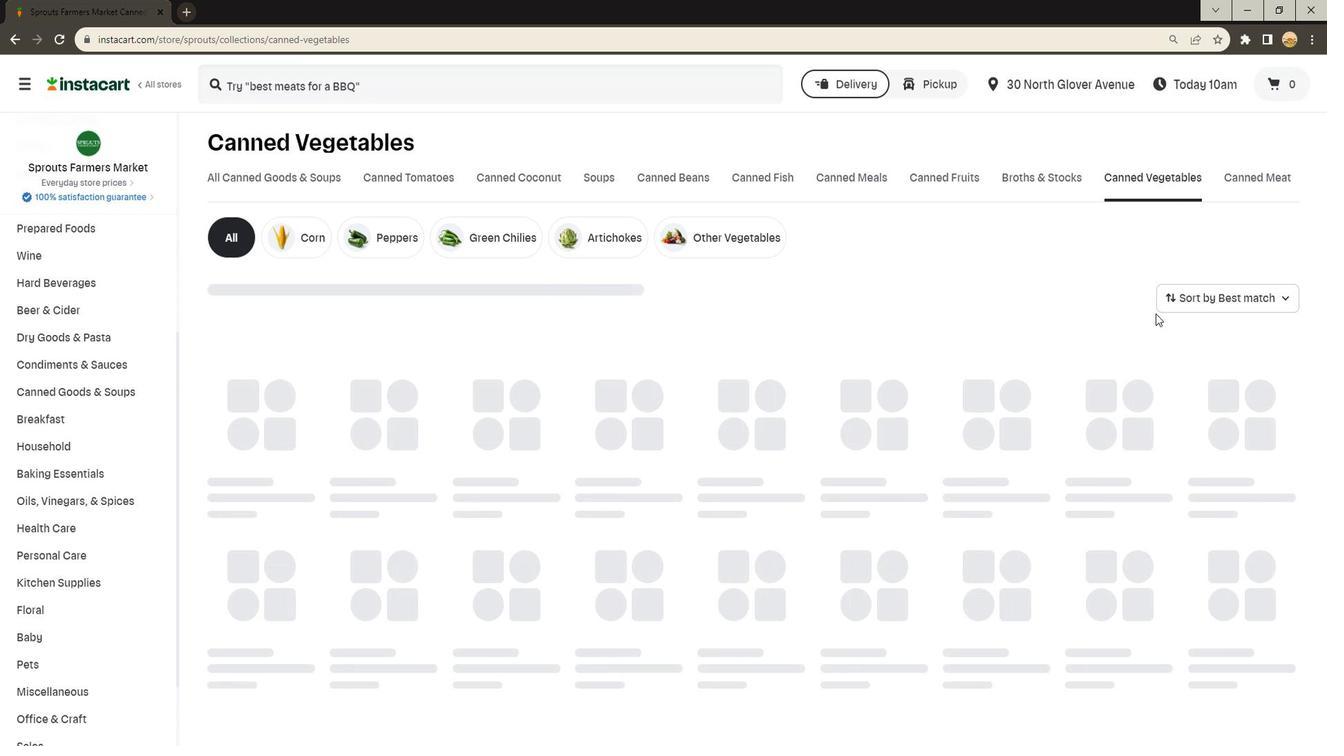 
Action: Mouse scrolled (888, 320) with delta (0, 0)
Screenshot: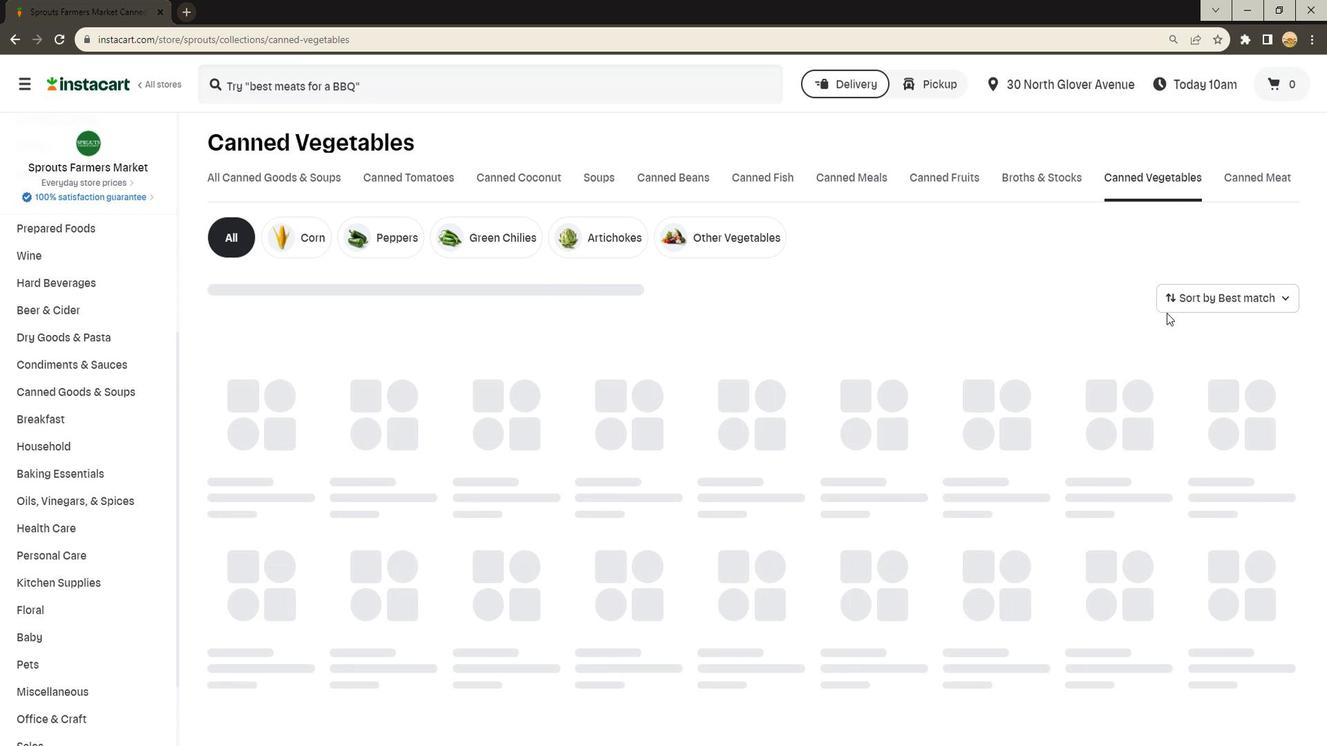 
Action: Mouse scrolled (888, 320) with delta (0, 0)
Screenshot: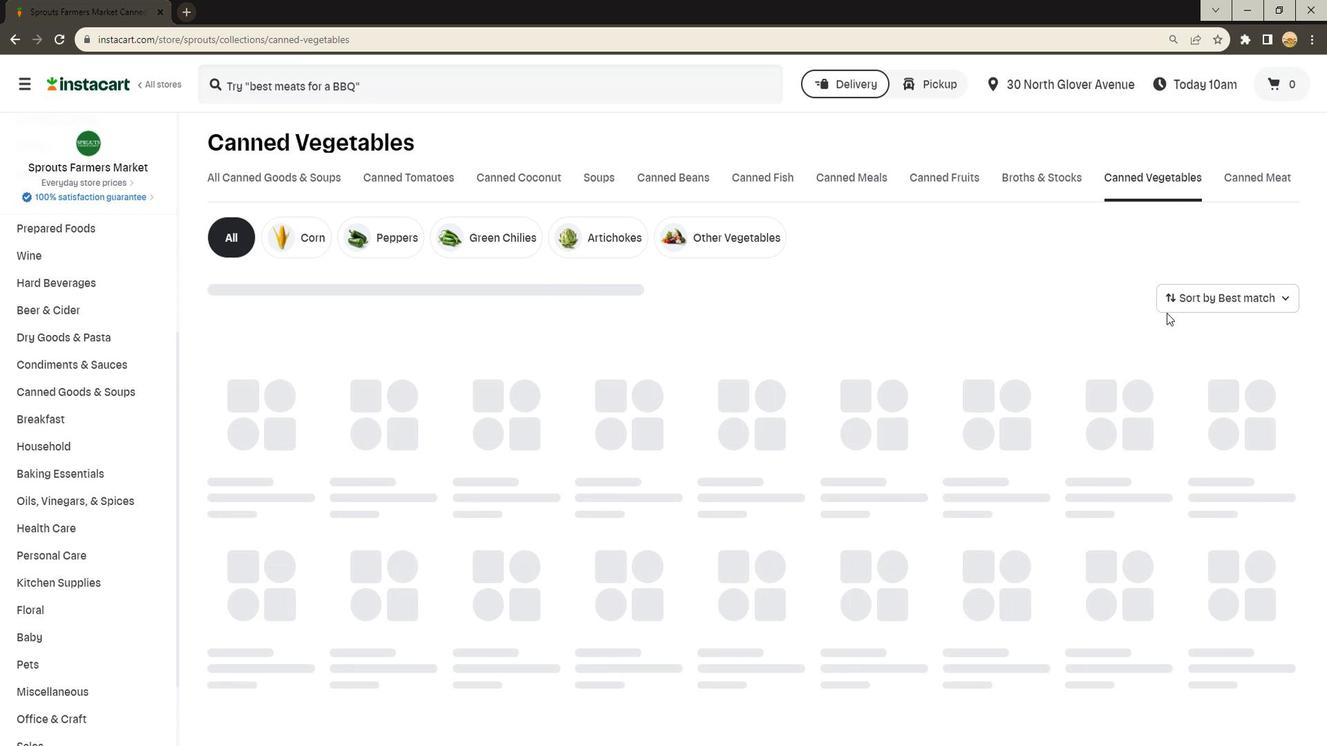 
Action: Mouse scrolled (888, 320) with delta (0, 0)
Screenshot: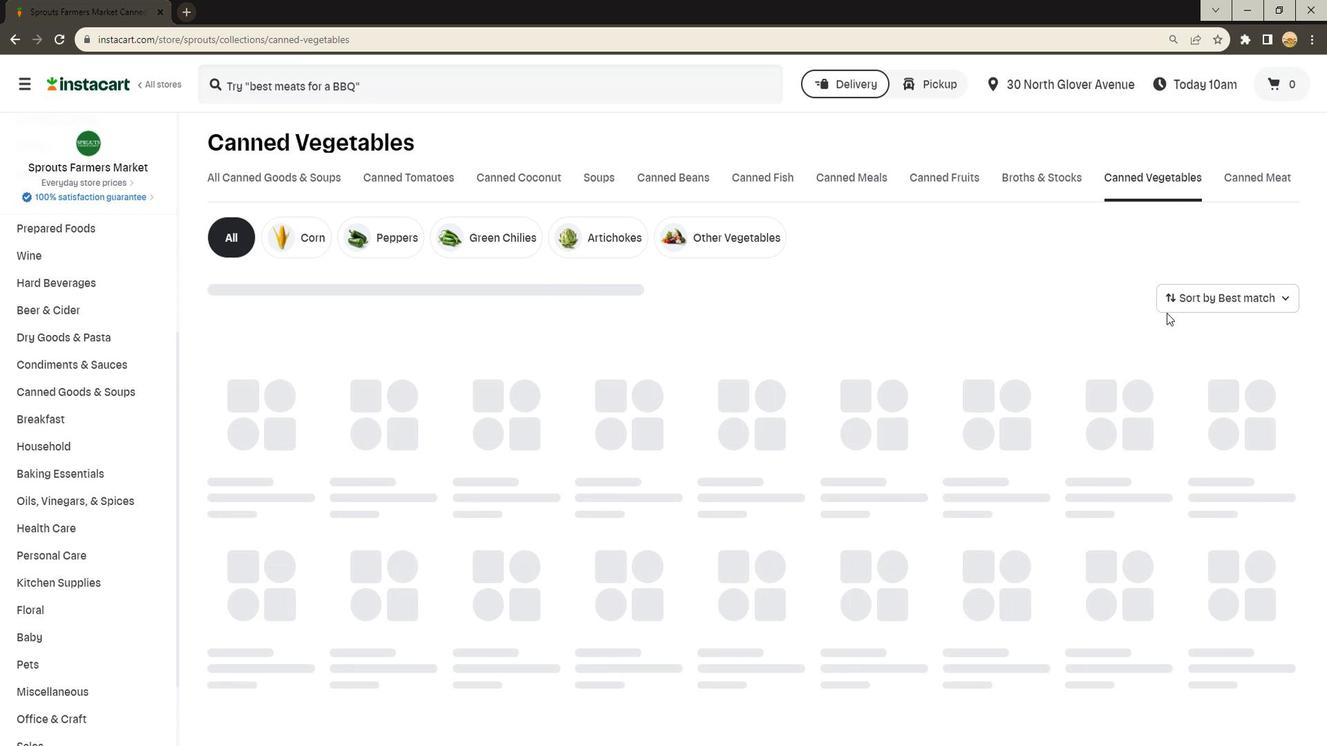 
Action: Mouse scrolled (888, 320) with delta (0, 0)
Screenshot: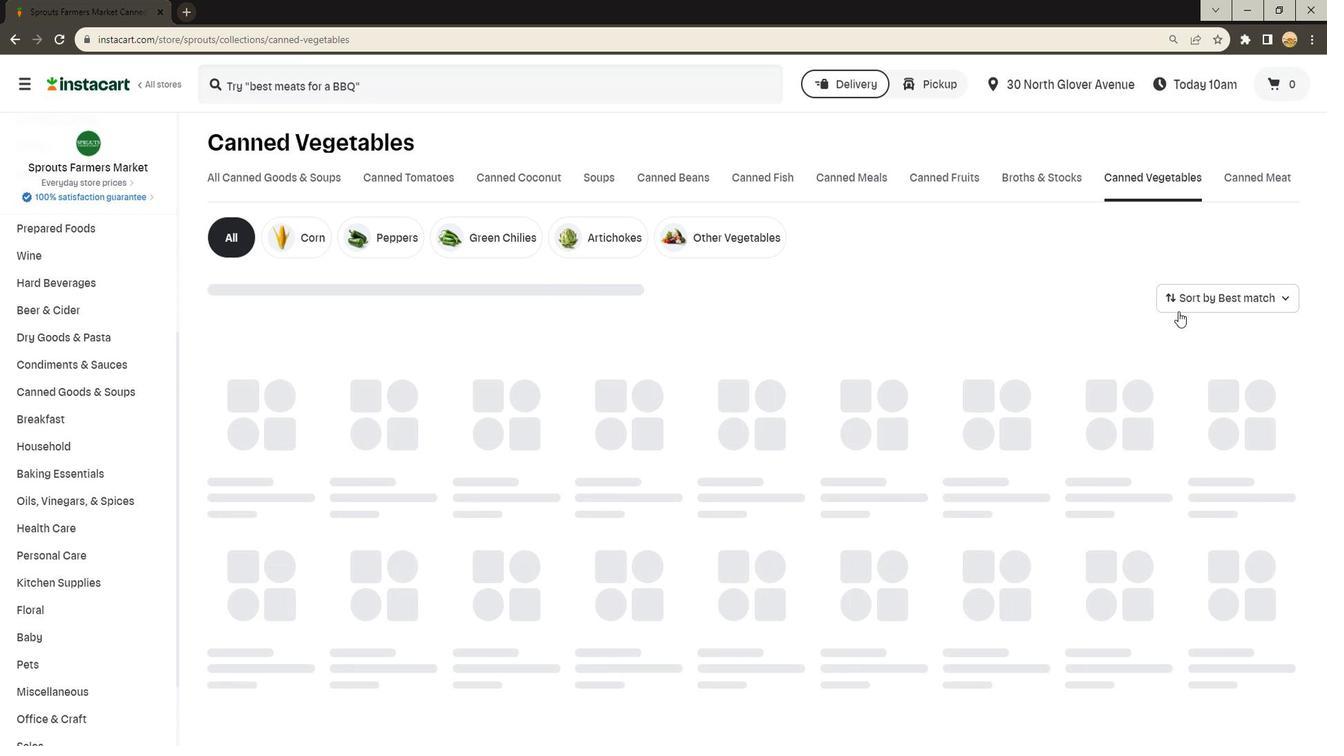 
Action: Mouse scrolled (888, 320) with delta (0, 0)
Screenshot: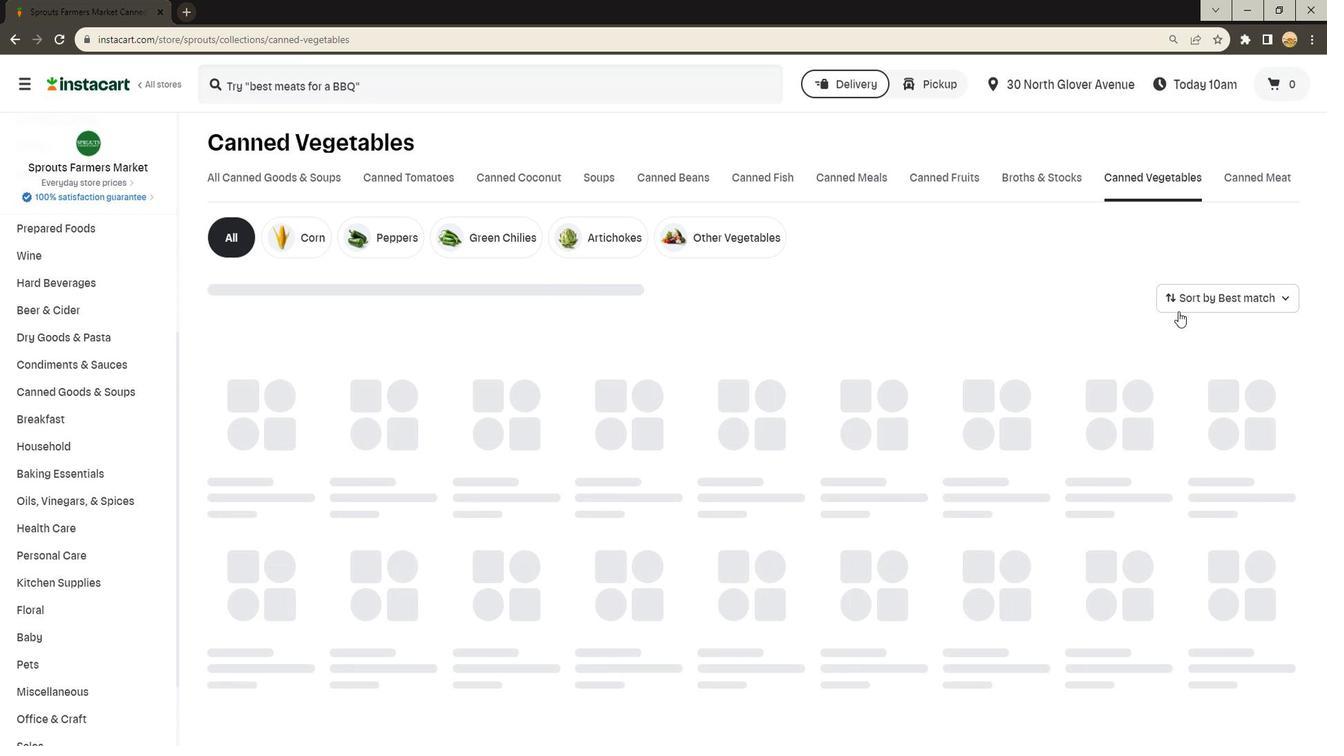 
Action: Mouse scrolled (888, 320) with delta (0, 0)
Screenshot: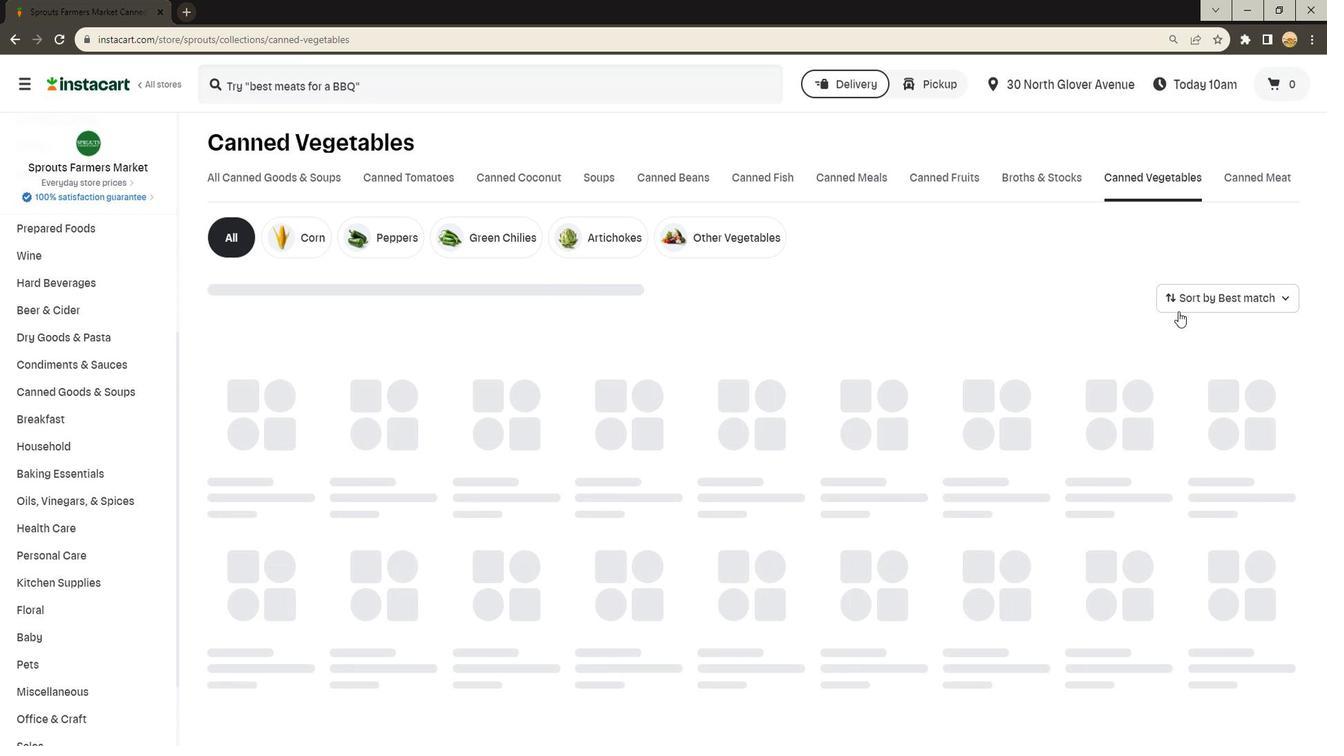 
Action: Mouse scrolled (888, 320) with delta (0, 0)
Screenshot: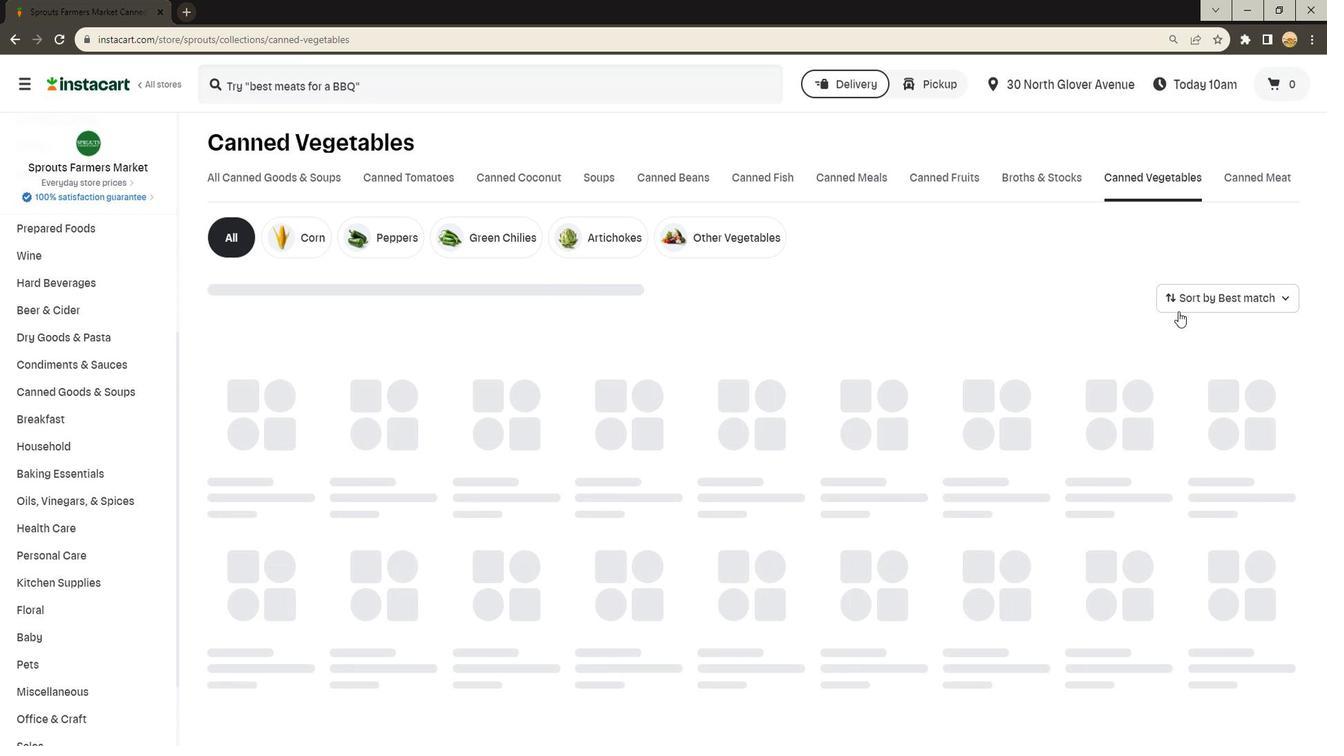 
Action: Mouse scrolled (888, 320) with delta (0, 0)
Screenshot: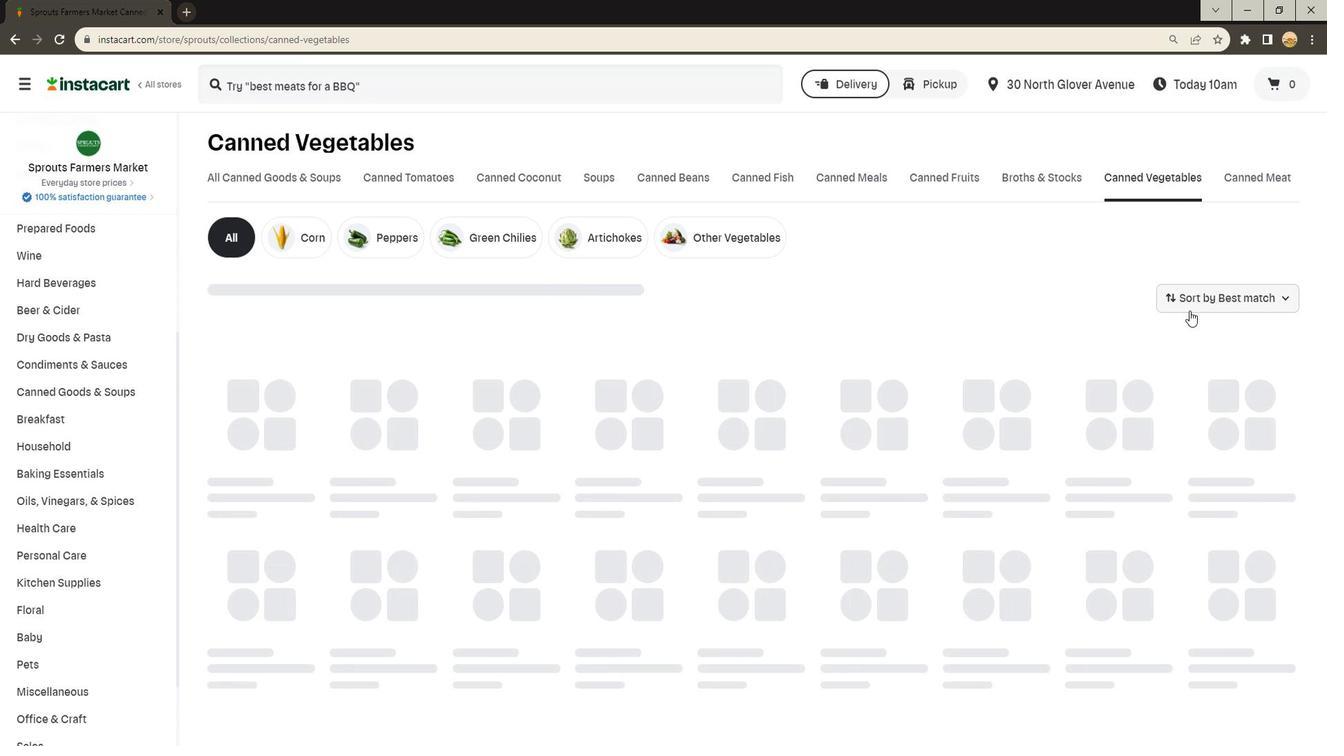 
Action: Mouse scrolled (888, 320) with delta (0, 0)
Screenshot: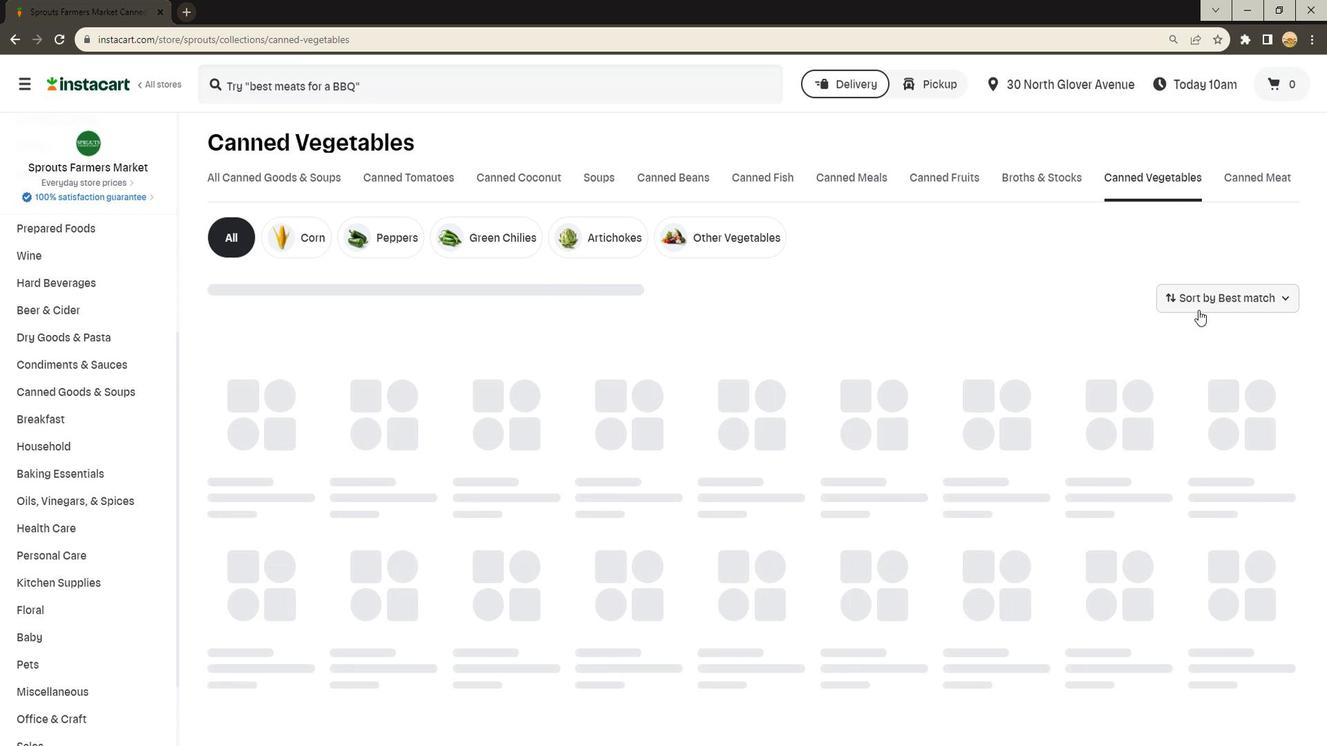 
Action: Mouse scrolled (888, 320) with delta (0, 0)
Screenshot: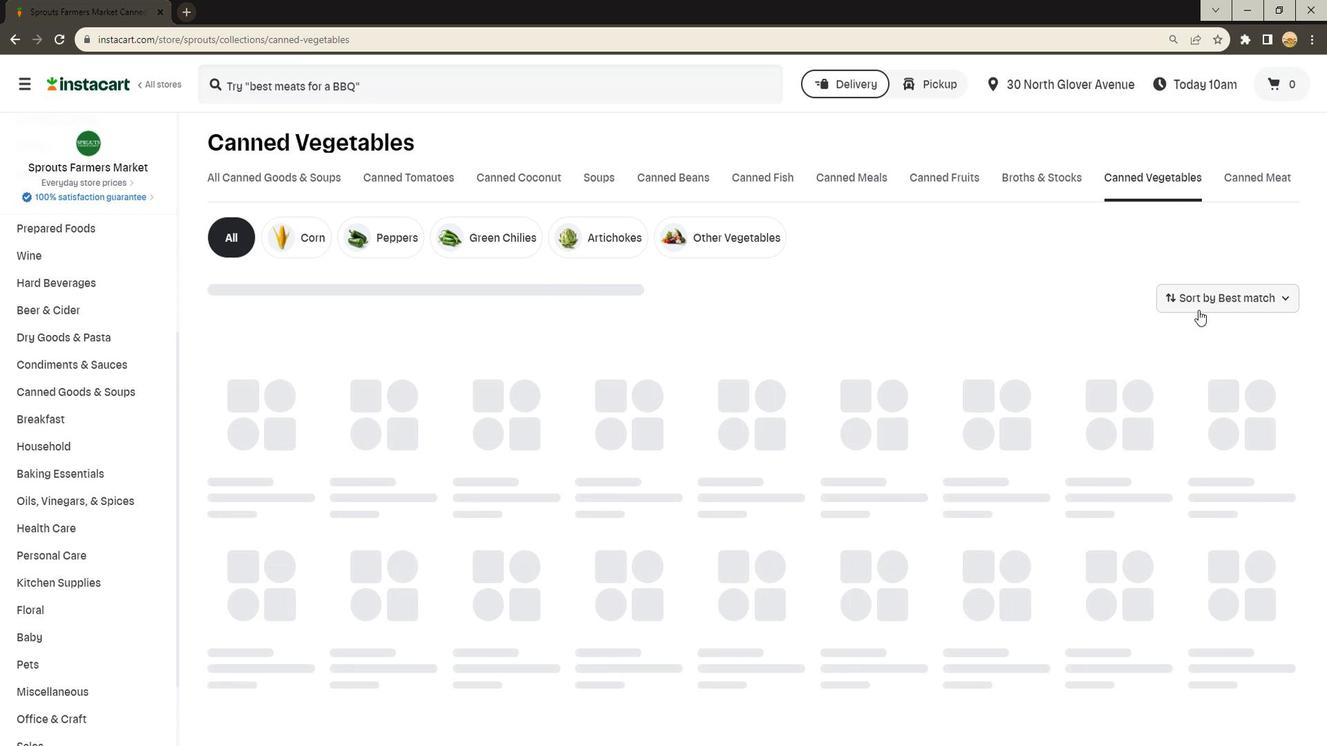 
Action: Mouse scrolled (888, 320) with delta (0, 0)
Screenshot: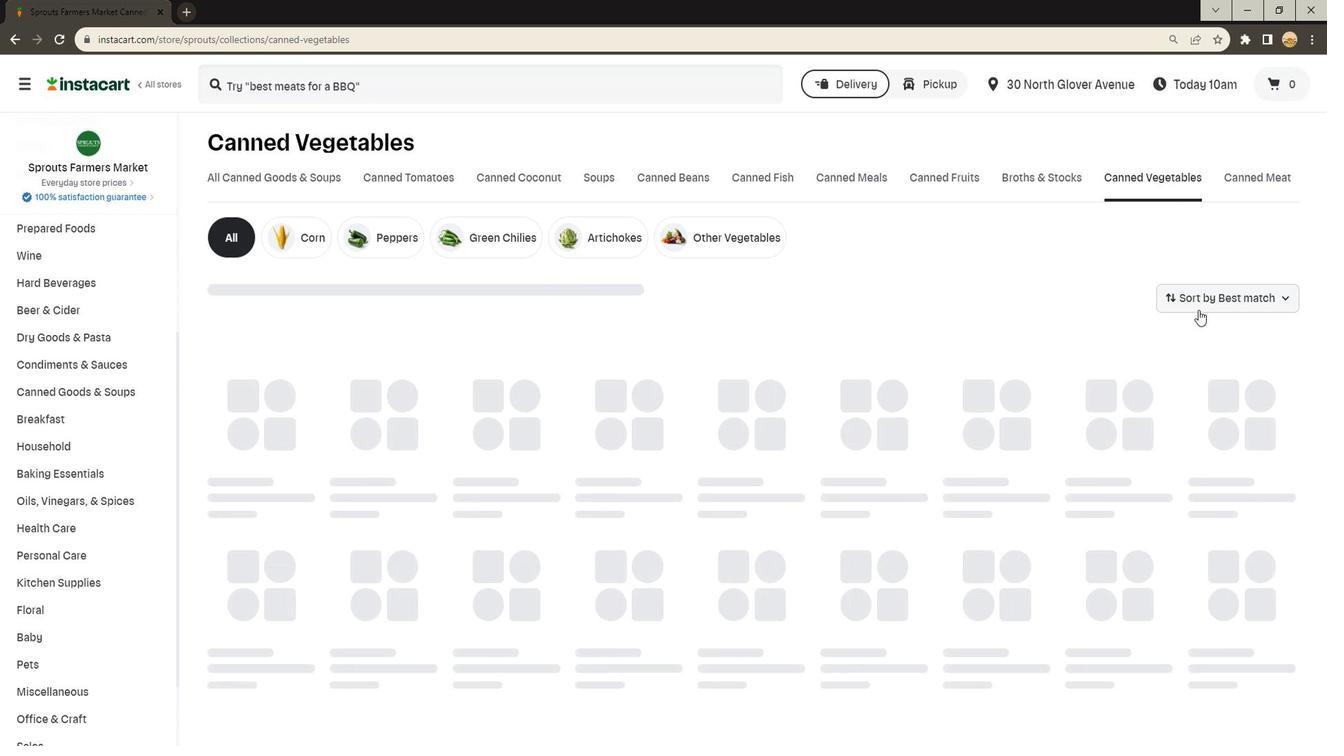 
Action: Mouse moved to (888, 320)
Screenshot: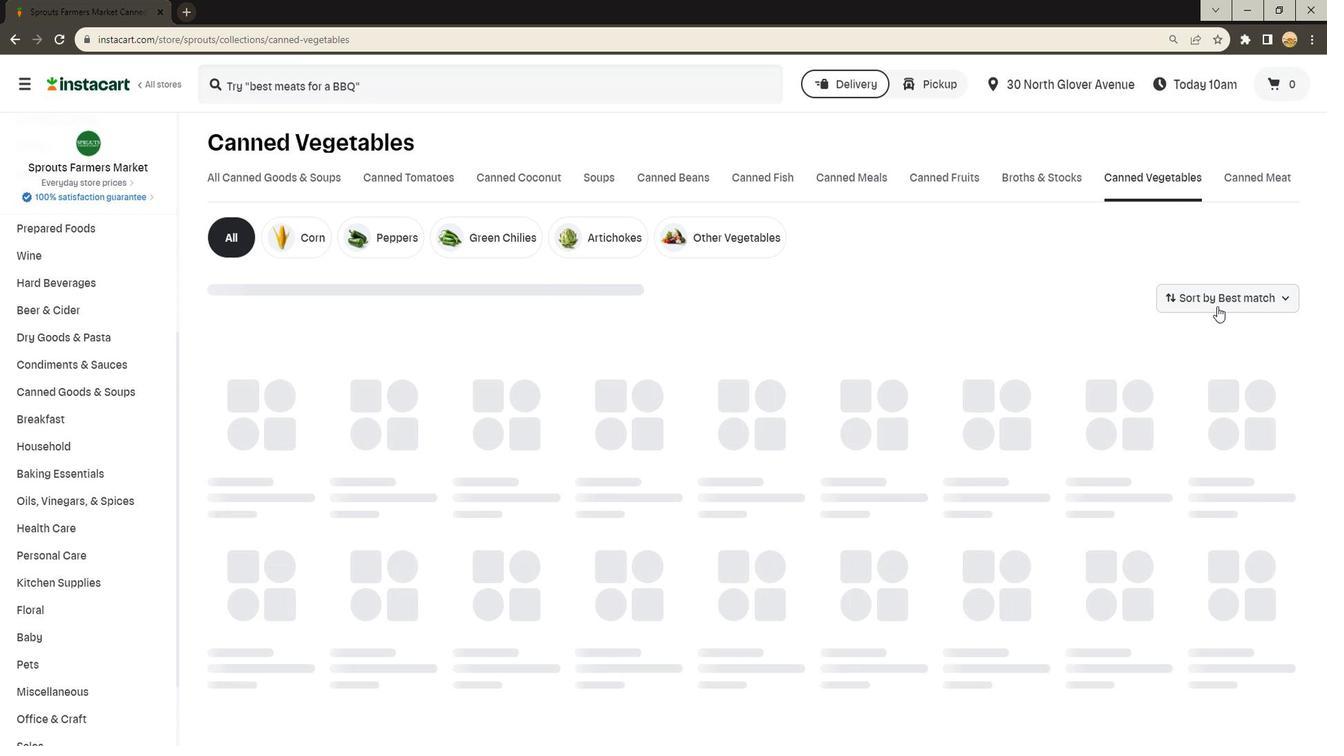 
Action: Mouse scrolled (888, 320) with delta (0, 0)
Screenshot: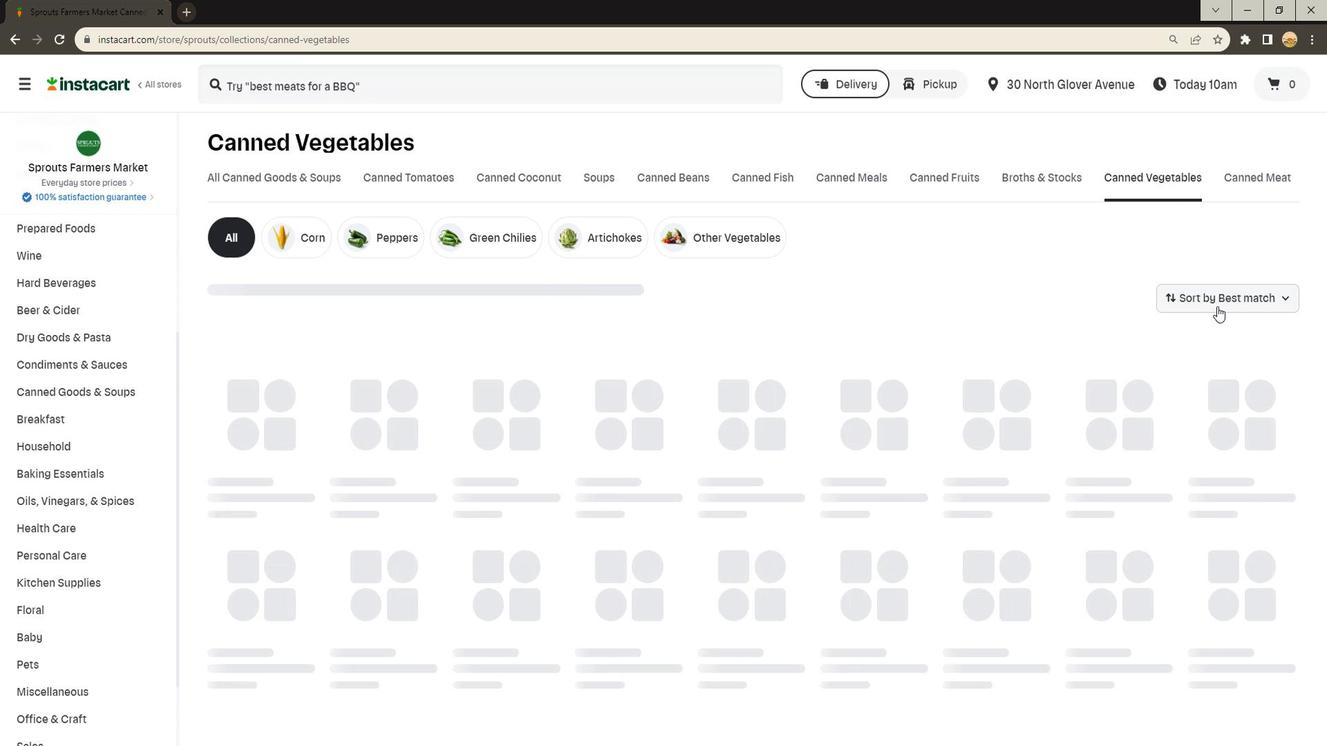 
Action: Mouse scrolled (888, 320) with delta (0, 0)
Screenshot: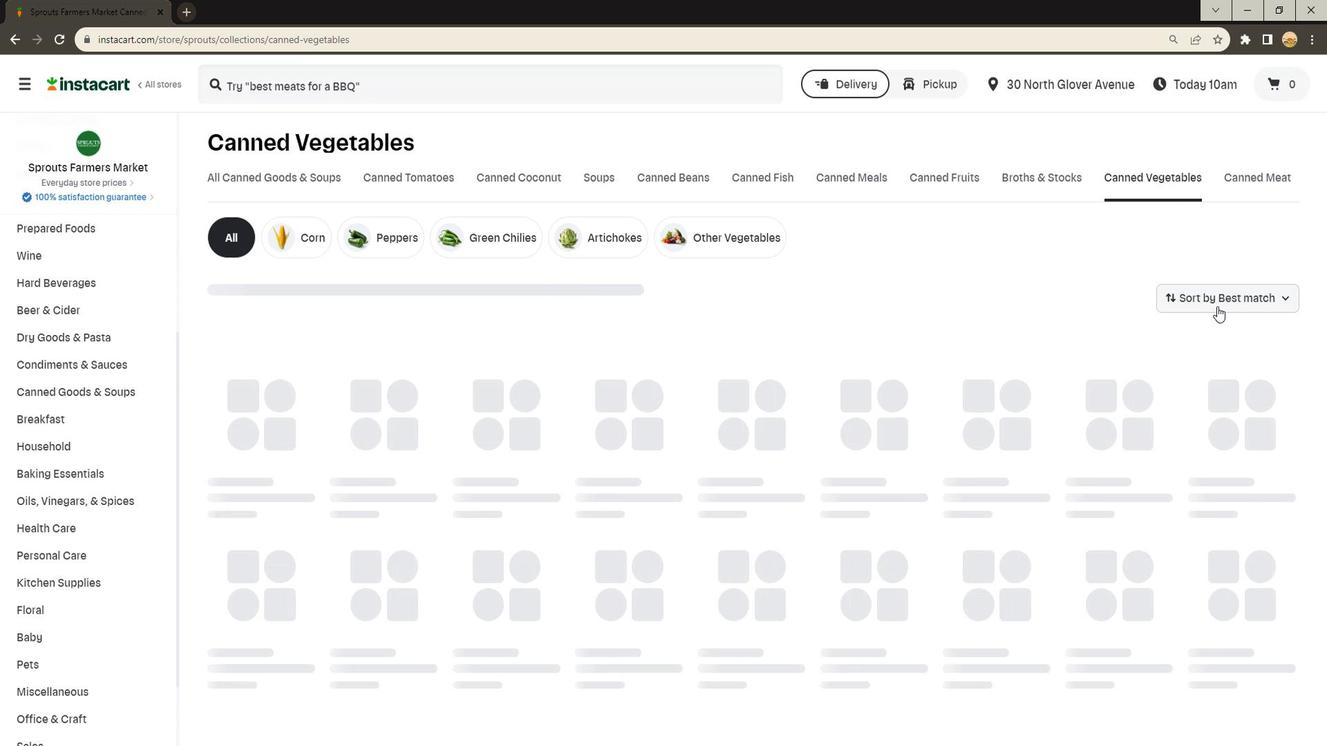 
Action: Mouse scrolled (888, 320) with delta (0, 0)
Screenshot: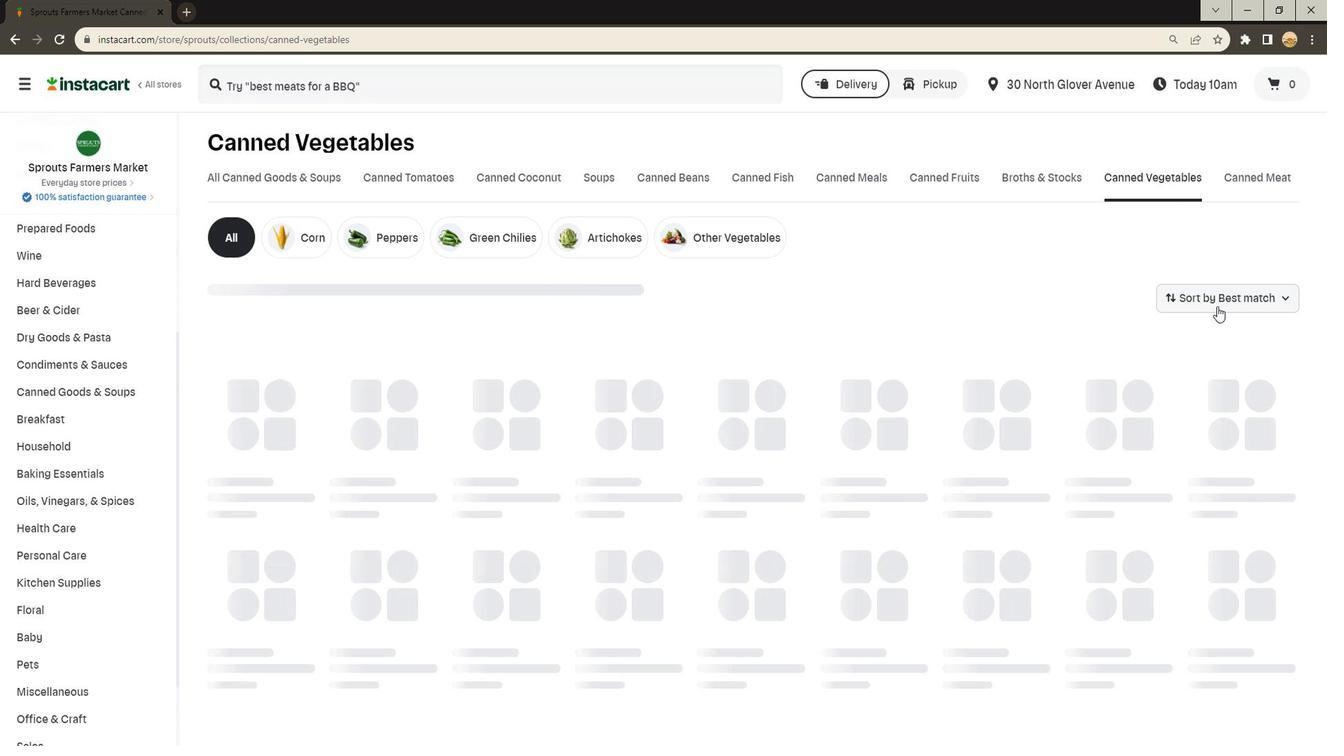 
Action: Mouse scrolled (888, 320) with delta (0, 0)
Screenshot: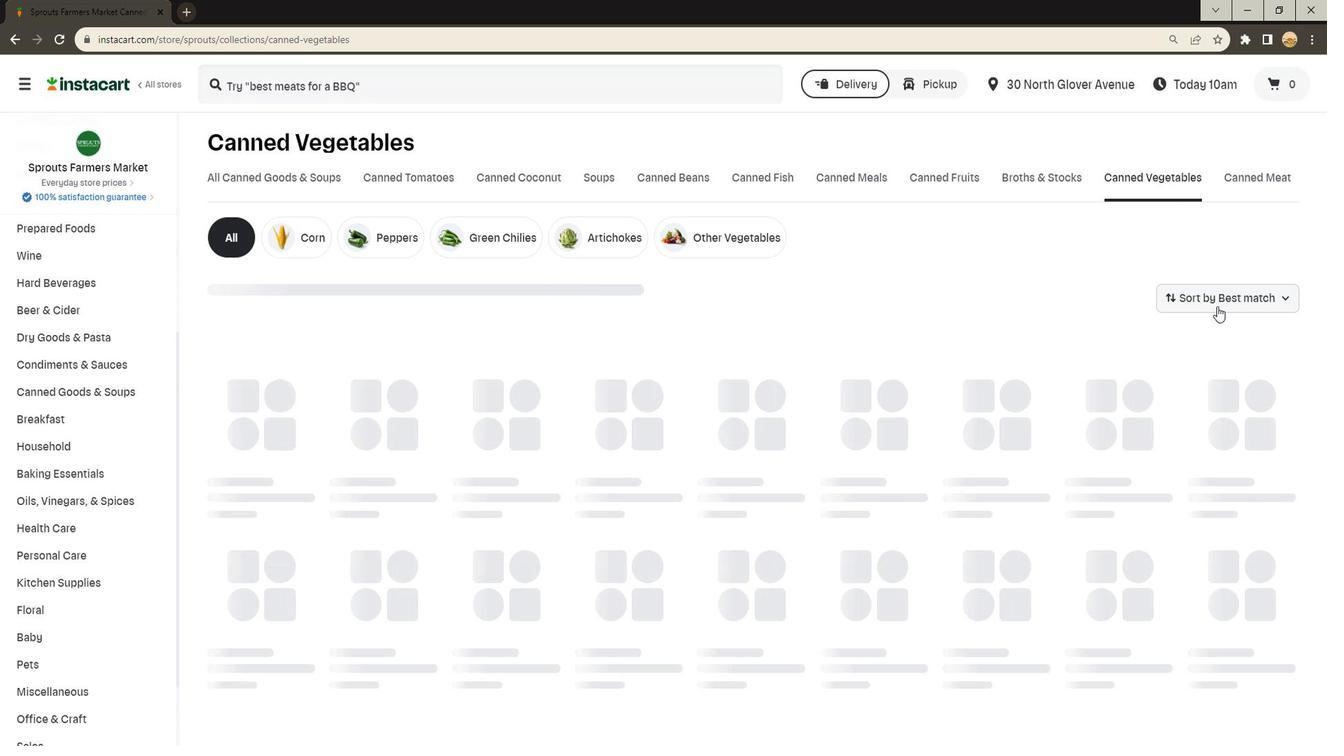 
Action: Mouse scrolled (888, 320) with delta (0, 0)
Screenshot: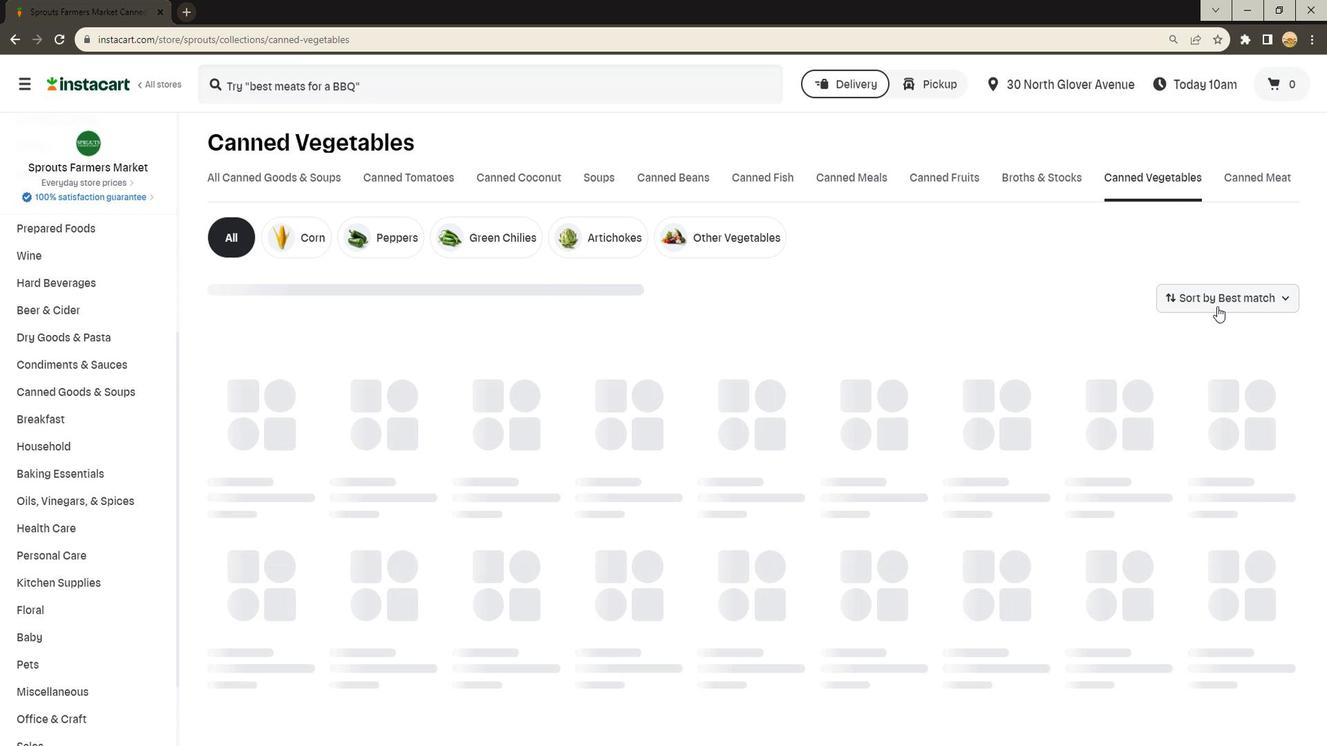 
Action: Mouse scrolled (888, 320) with delta (0, 0)
Screenshot: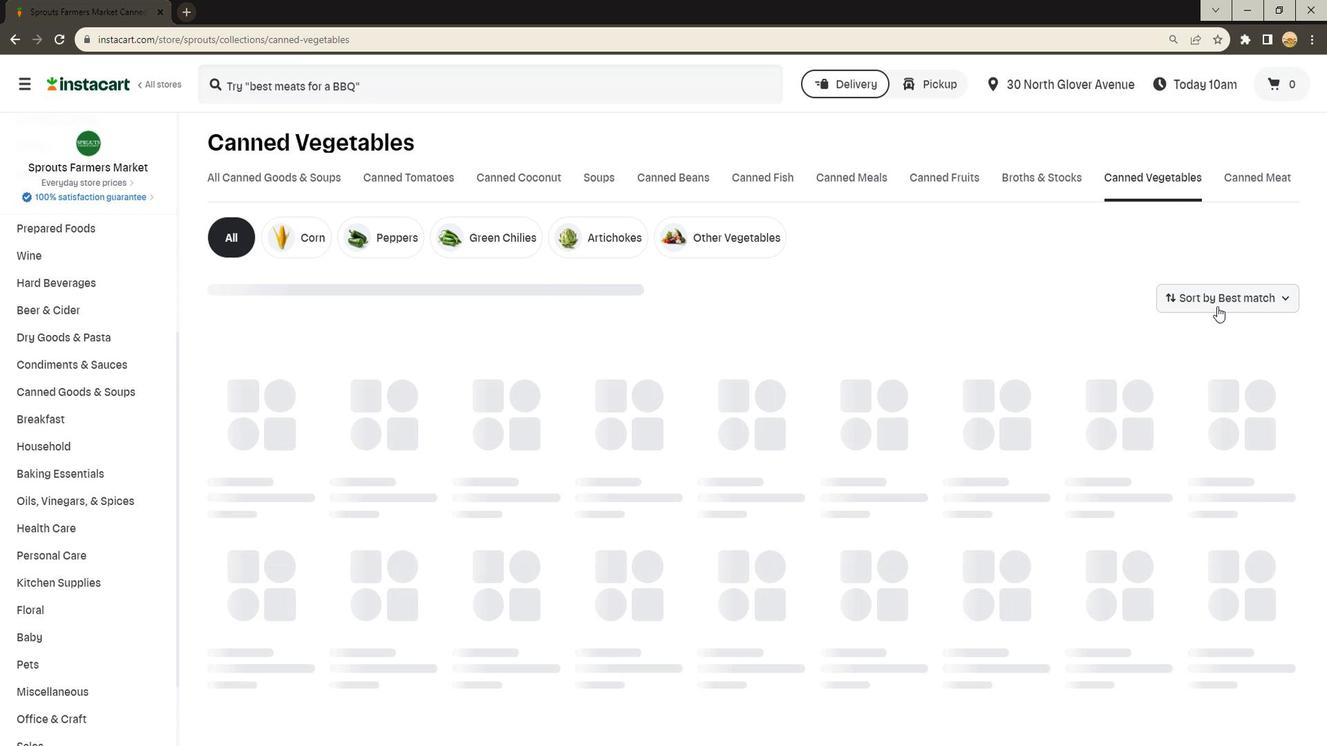 
Action: Mouse scrolled (888, 320) with delta (0, 0)
Screenshot: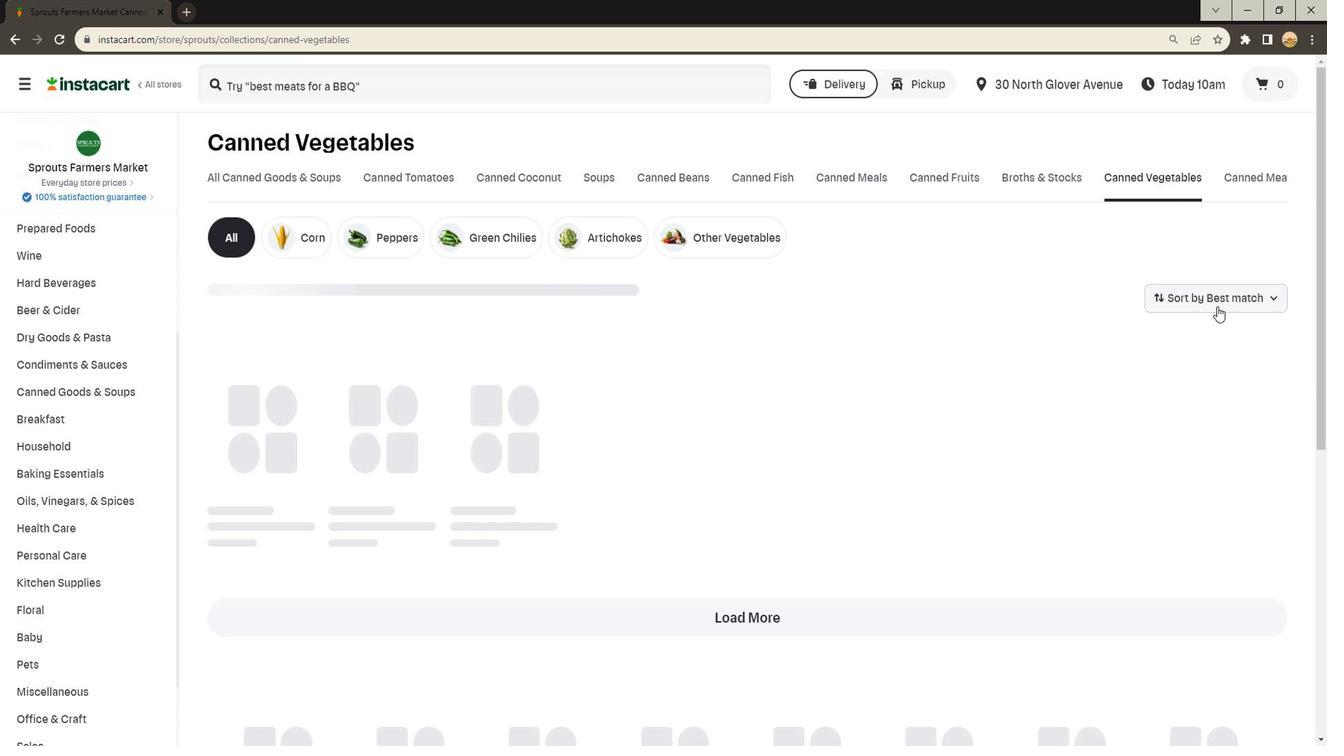 
Action: Mouse scrolled (888, 320) with delta (0, 0)
Screenshot: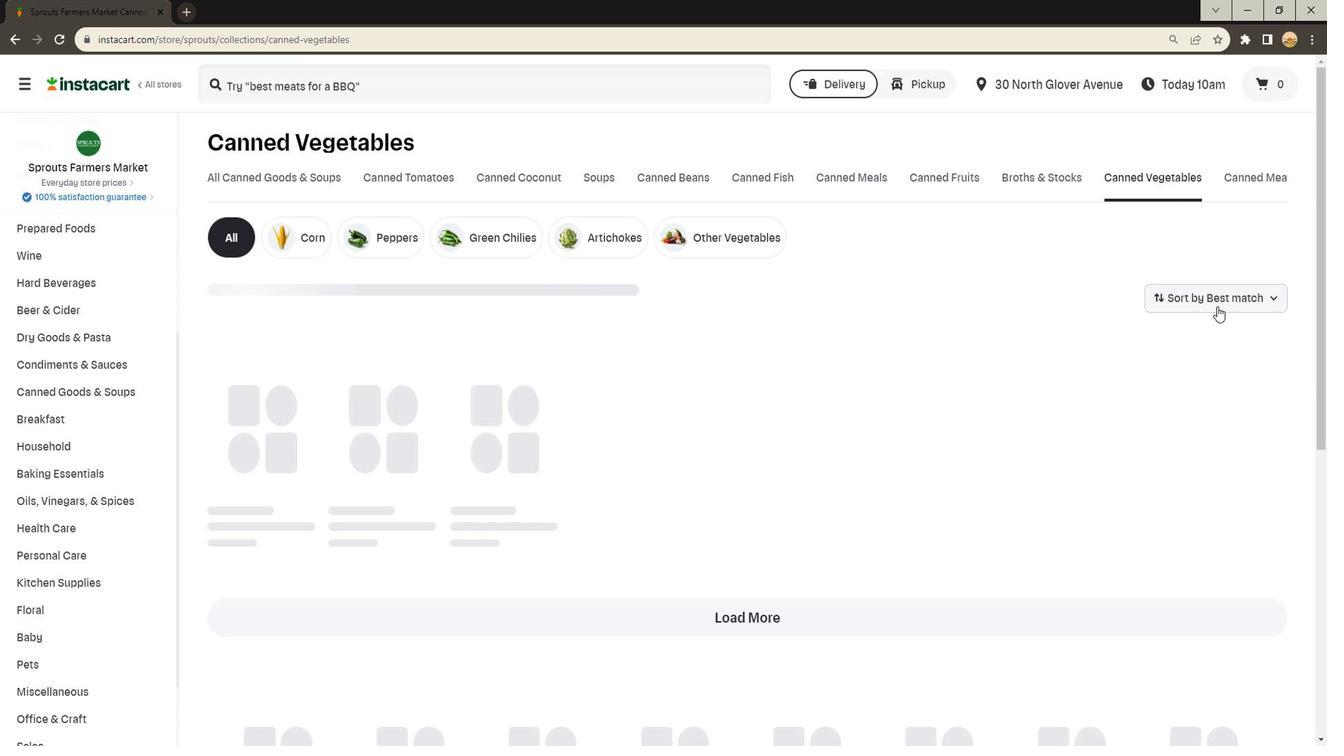
Action: Mouse scrolled (888, 320) with delta (0, 0)
Screenshot: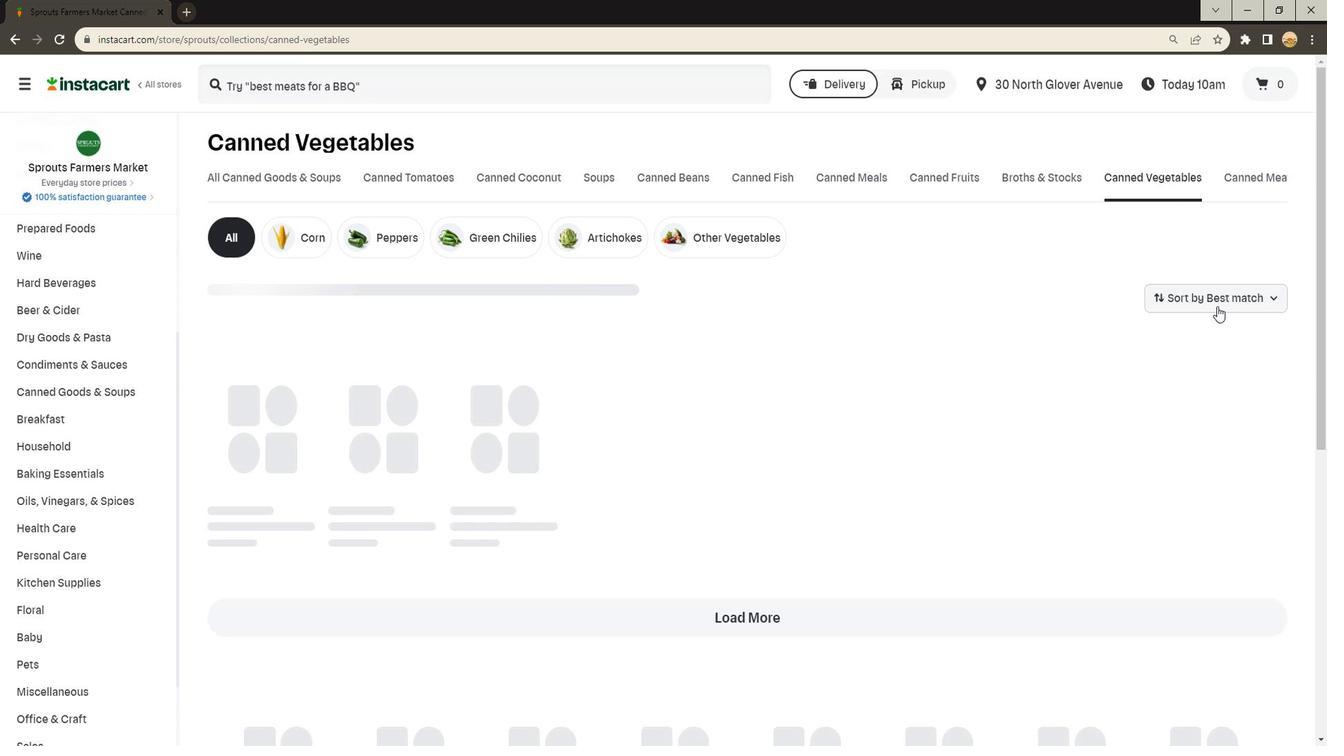 
Action: Mouse scrolled (888, 320) with delta (0, 0)
Screenshot: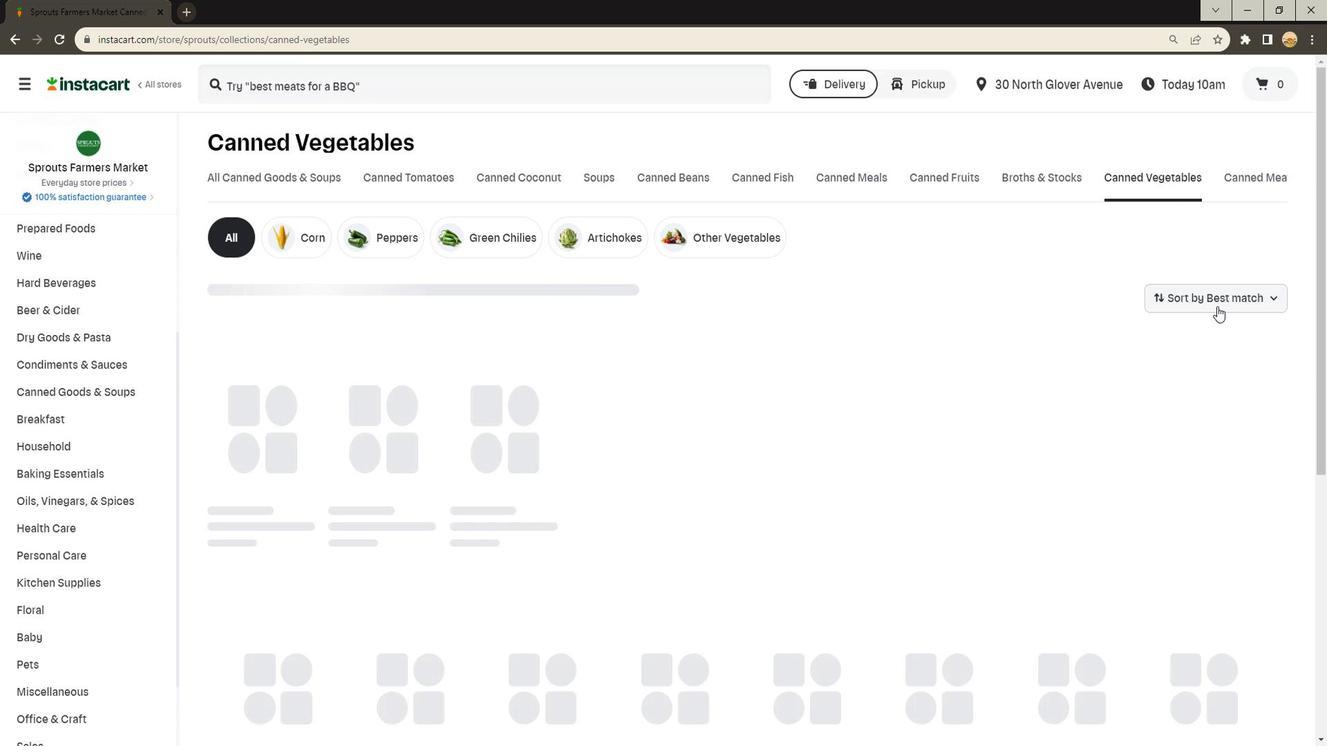 
Action: Mouse moved to (888, 320)
Screenshot: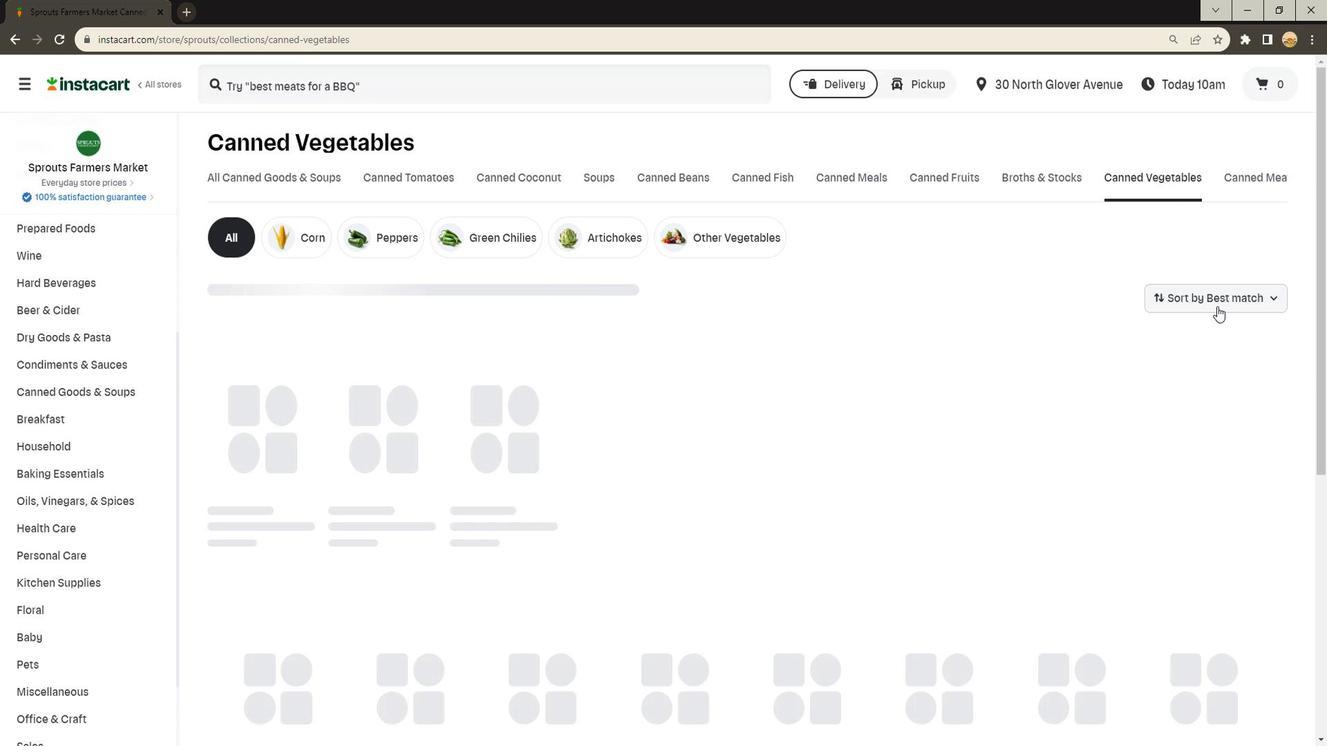 
Action: Mouse scrolled (888, 320) with delta (0, 0)
Screenshot: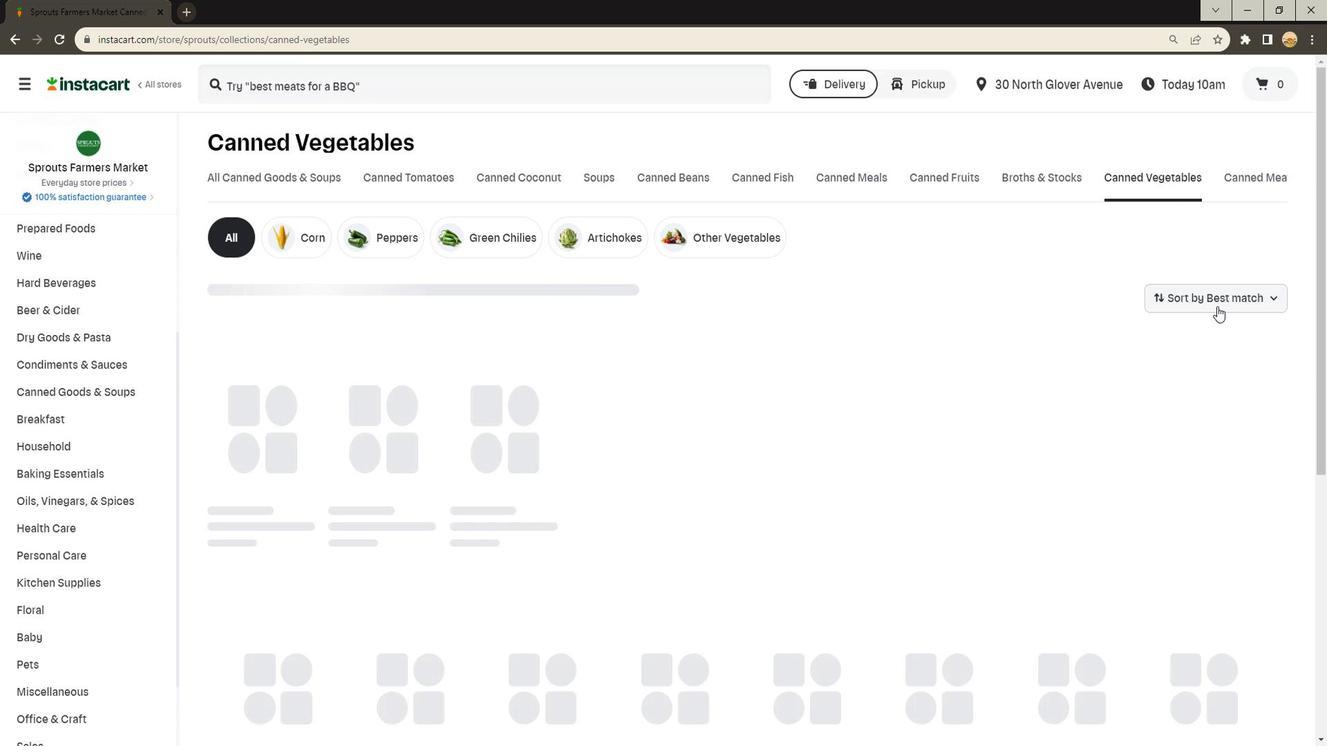 
Action: Mouse moved to (888, 320)
Screenshot: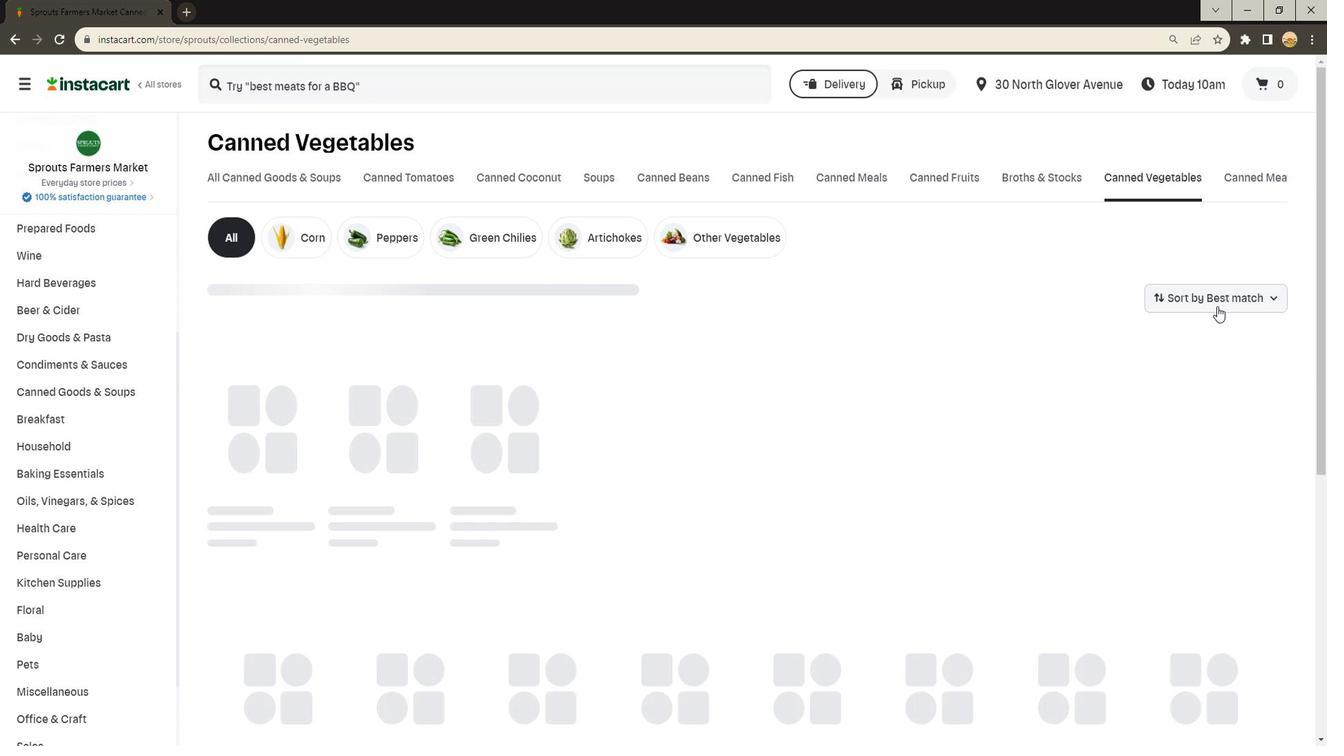 
Action: Mouse scrolled (888, 320) with delta (0, 0)
Screenshot: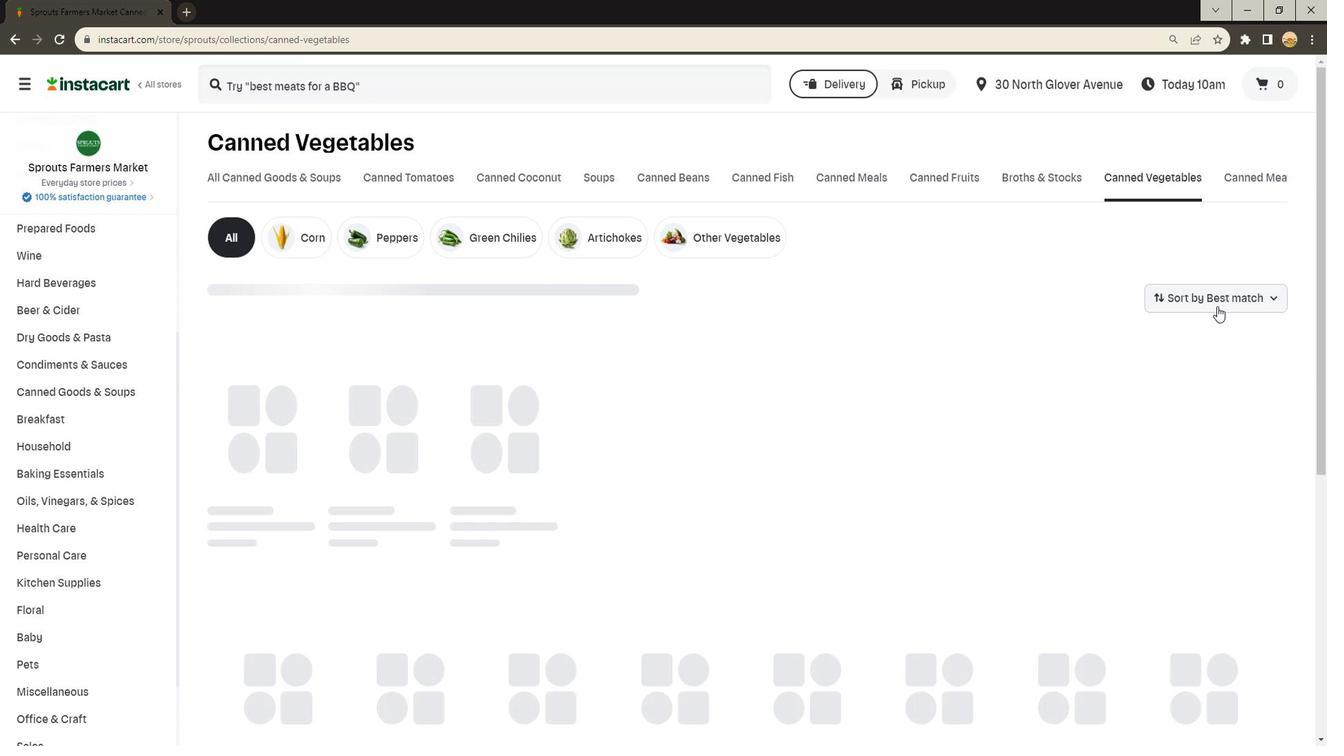 
Action: Mouse scrolled (888, 320) with delta (0, 0)
Screenshot: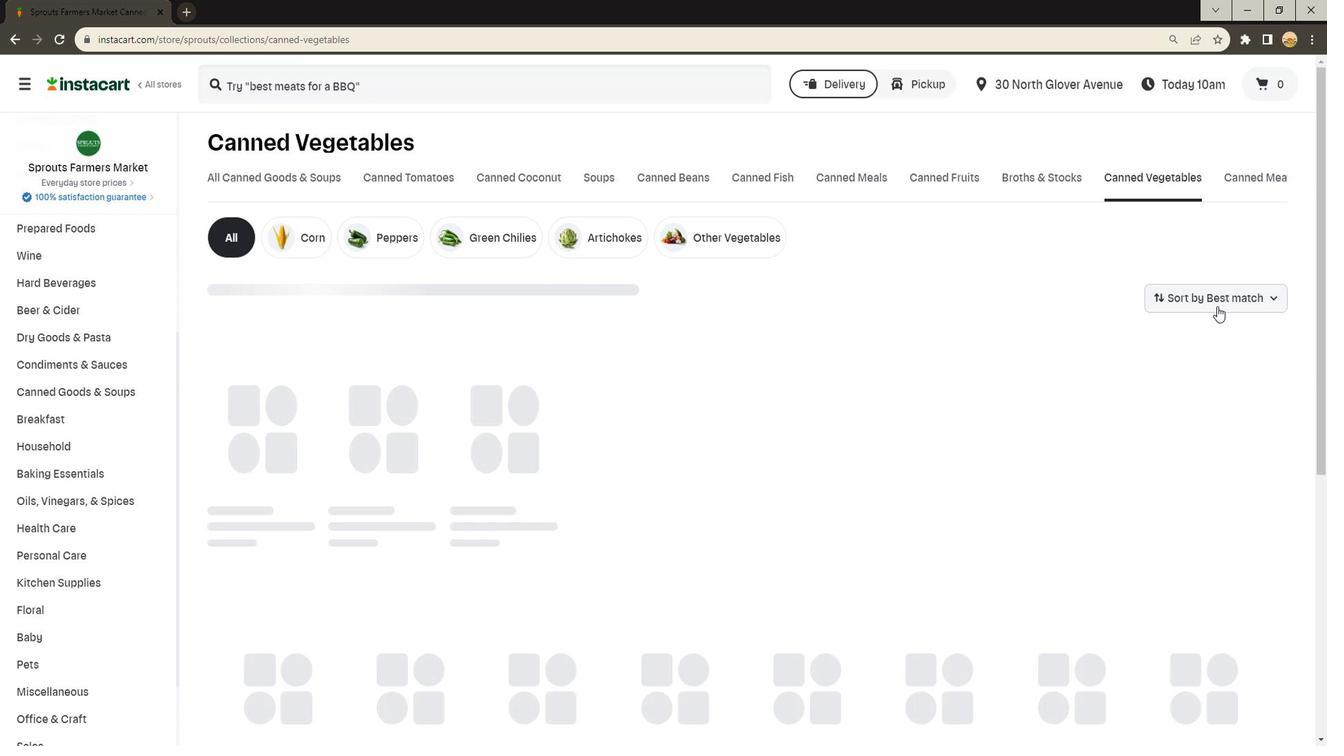 
Action: Mouse scrolled (888, 320) with delta (0, 0)
Screenshot: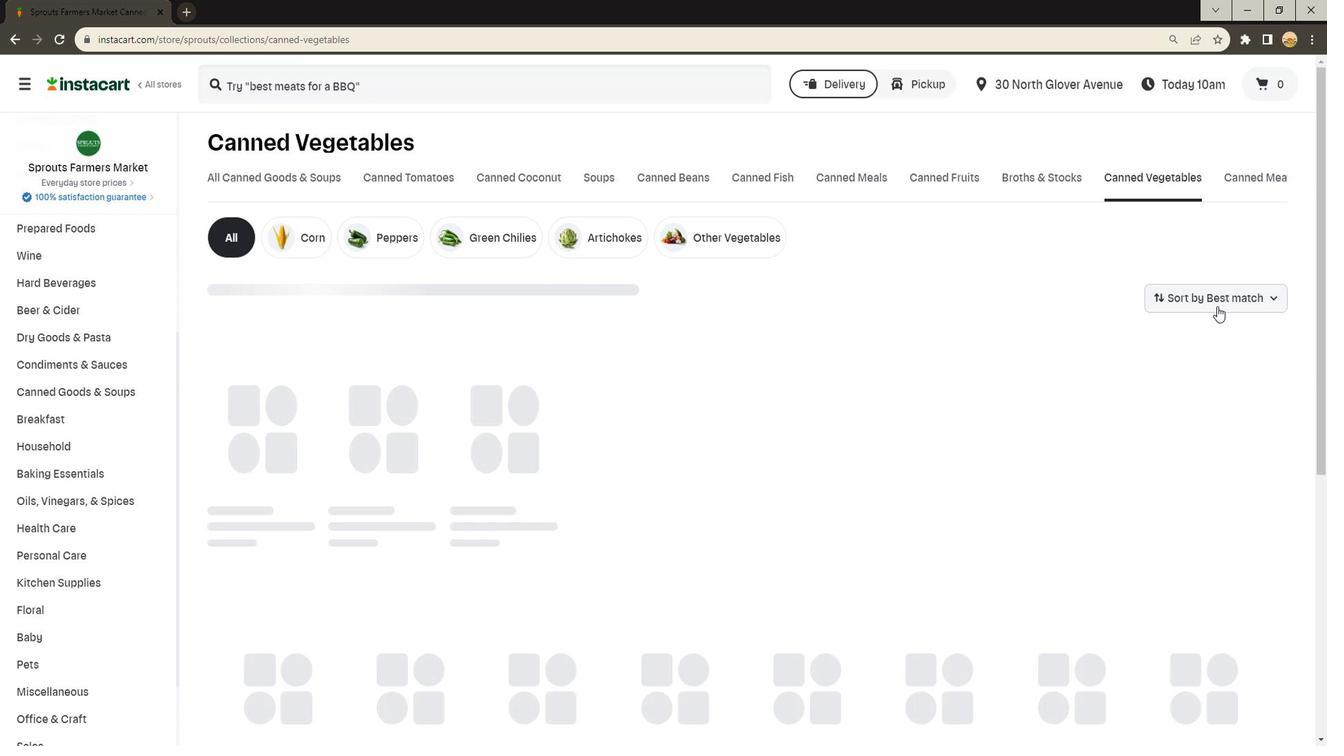 
Action: Mouse scrolled (888, 320) with delta (0, 0)
Screenshot: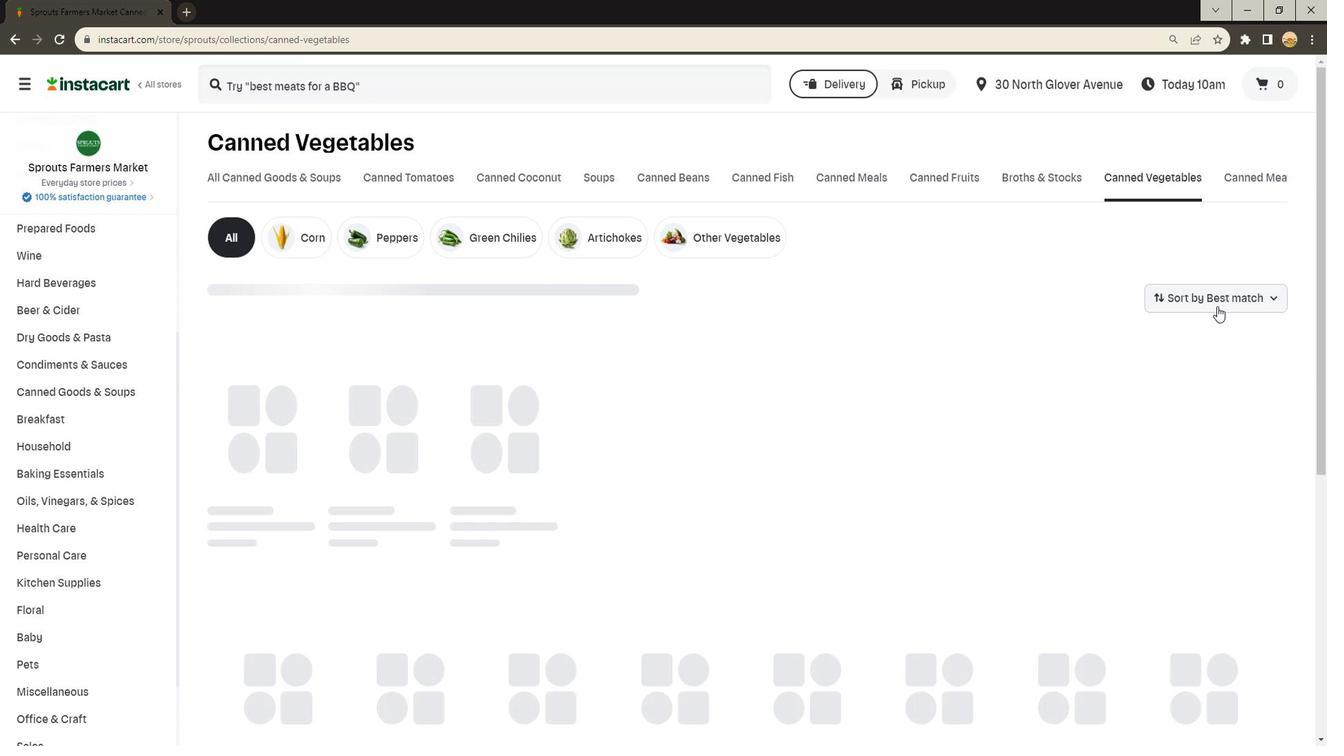 
Action: Mouse scrolled (888, 320) with delta (0, 0)
Screenshot: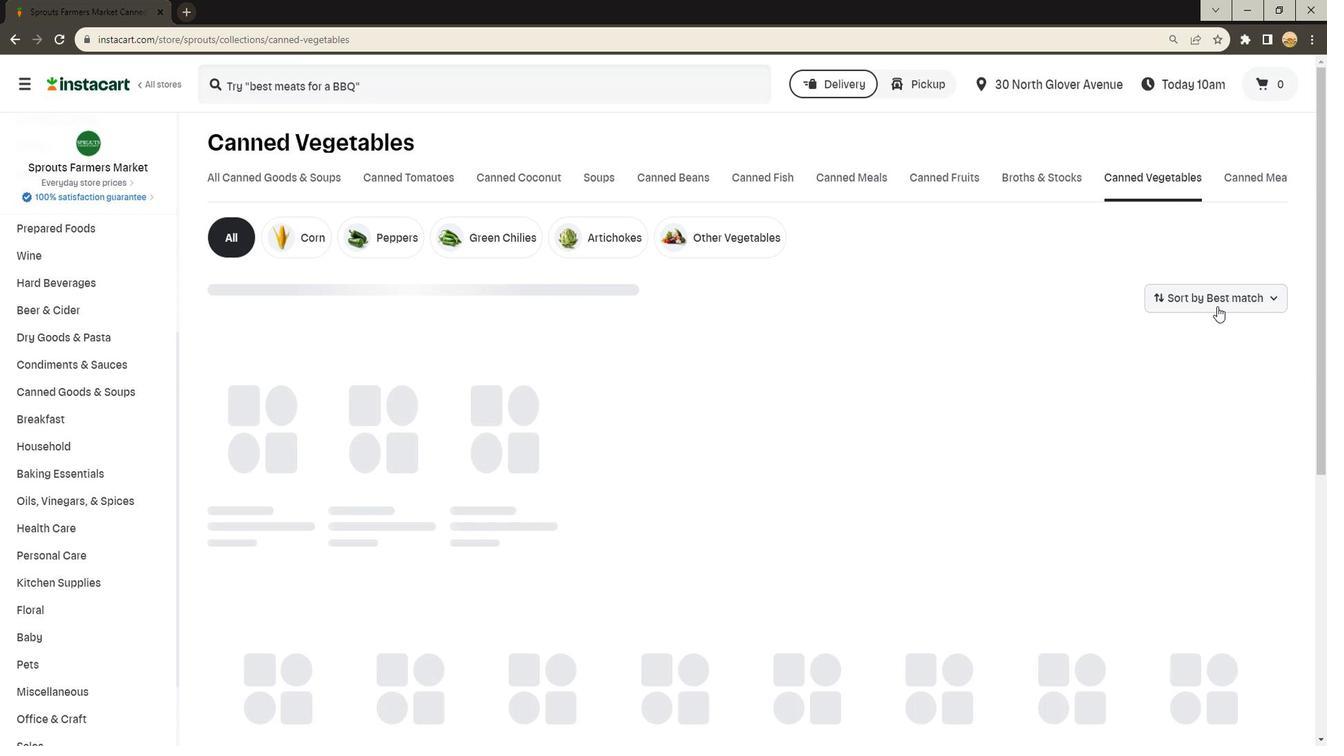 
Action: Mouse pressed left at (954, 320)
Screenshot: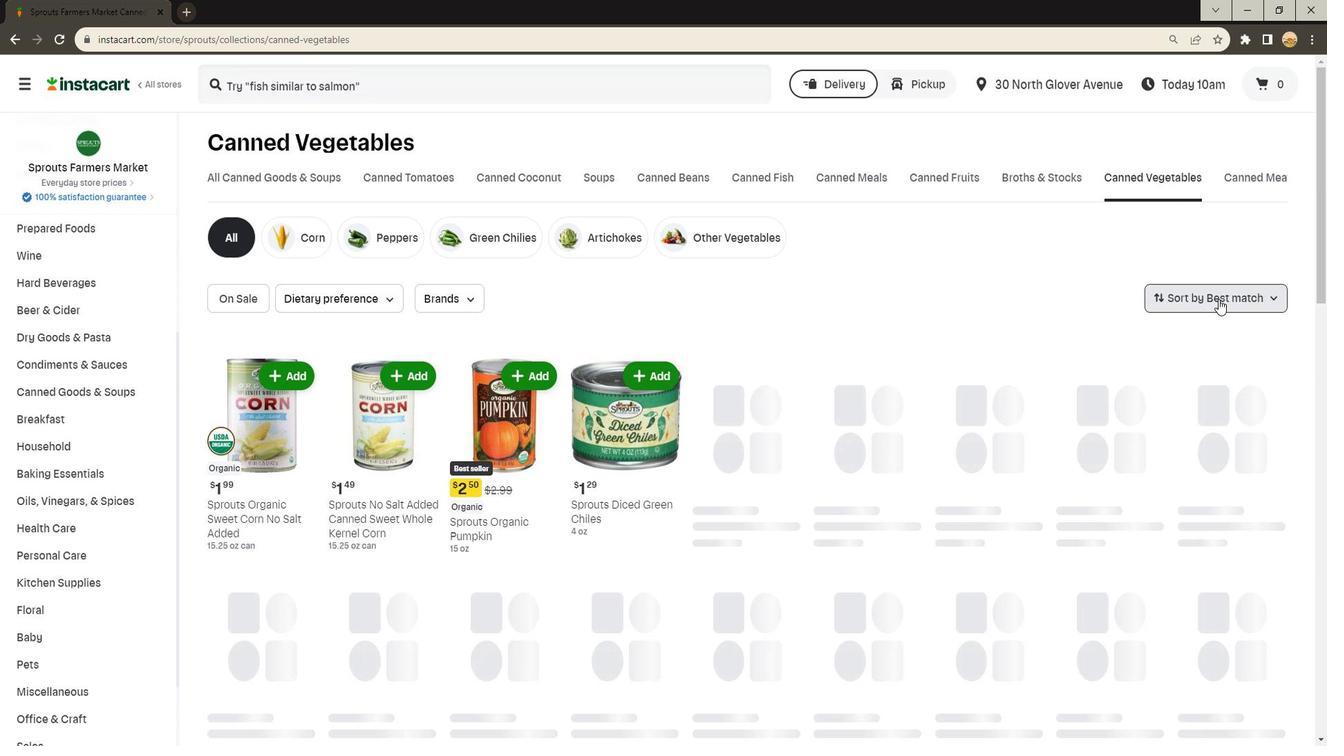 
Action: Mouse moved to (956, 320)
Screenshot: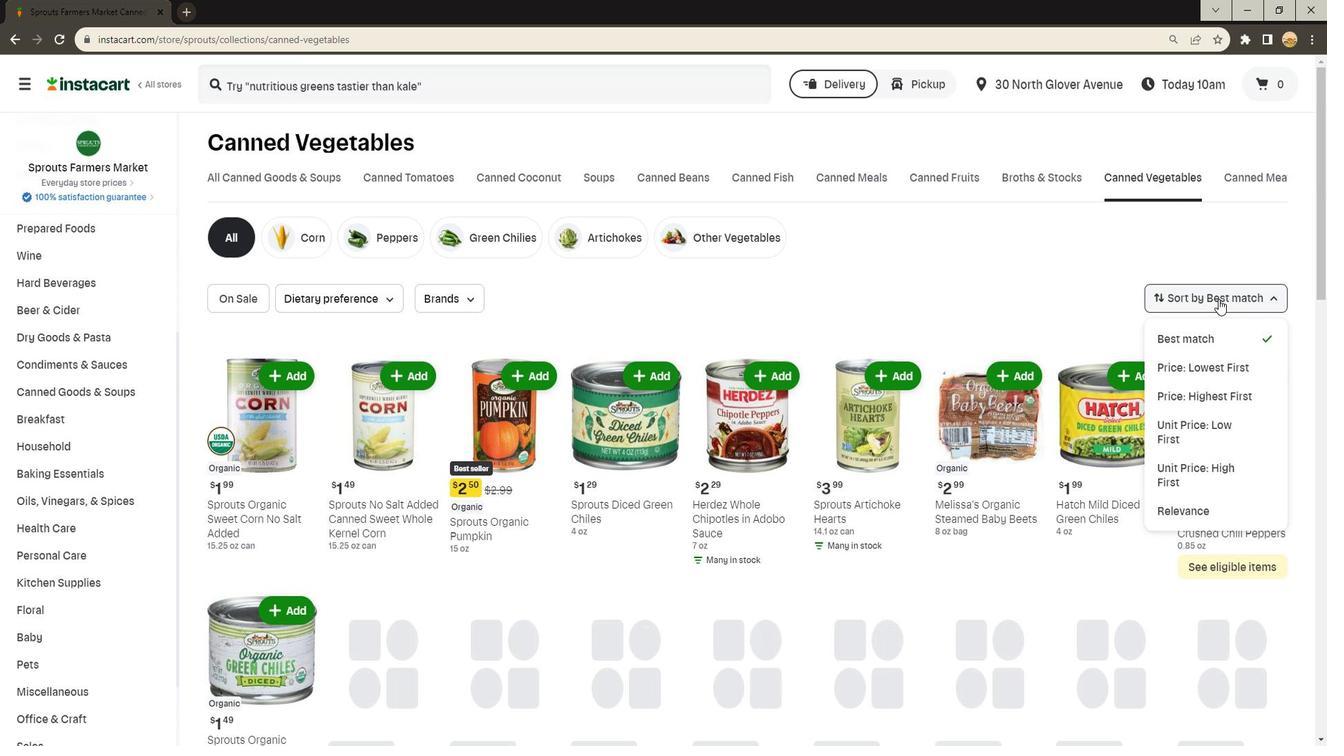 
Action: Mouse pressed left at (956, 320)
Screenshot: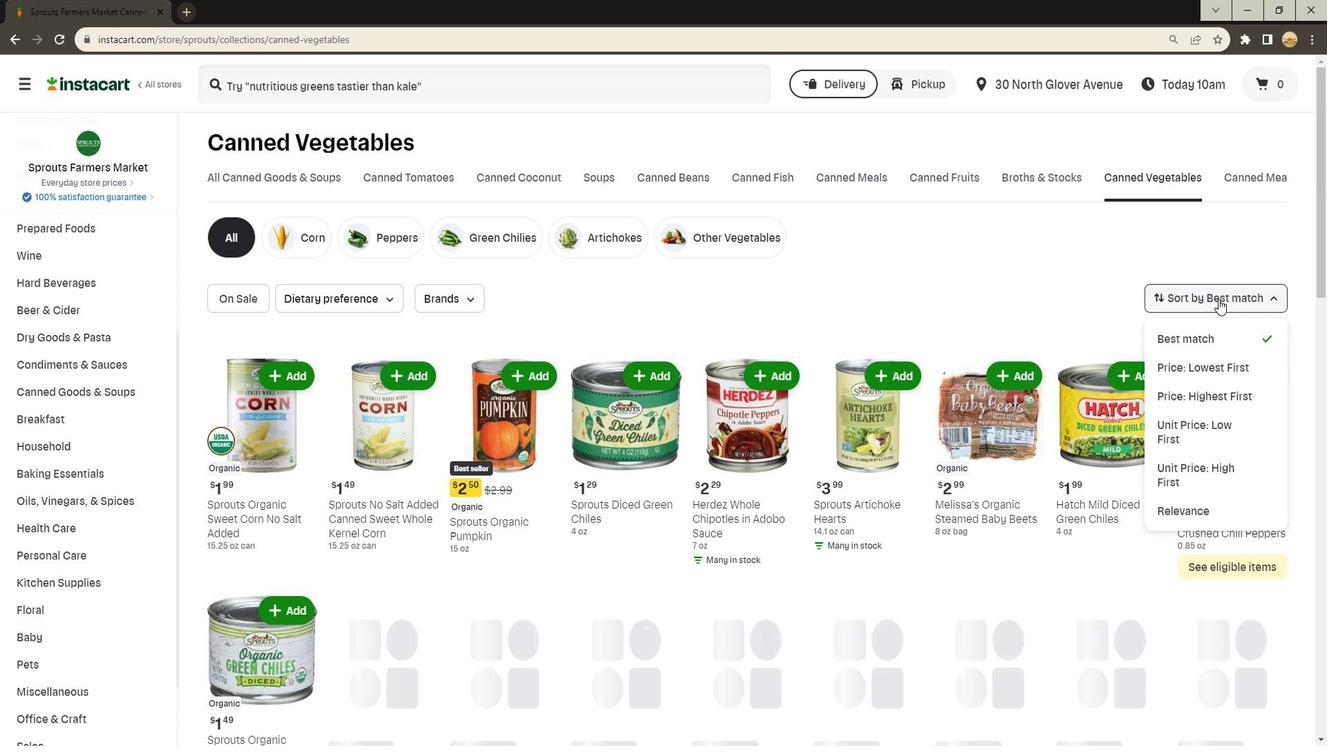 
Action: Mouse moved to (954, 320)
Screenshot: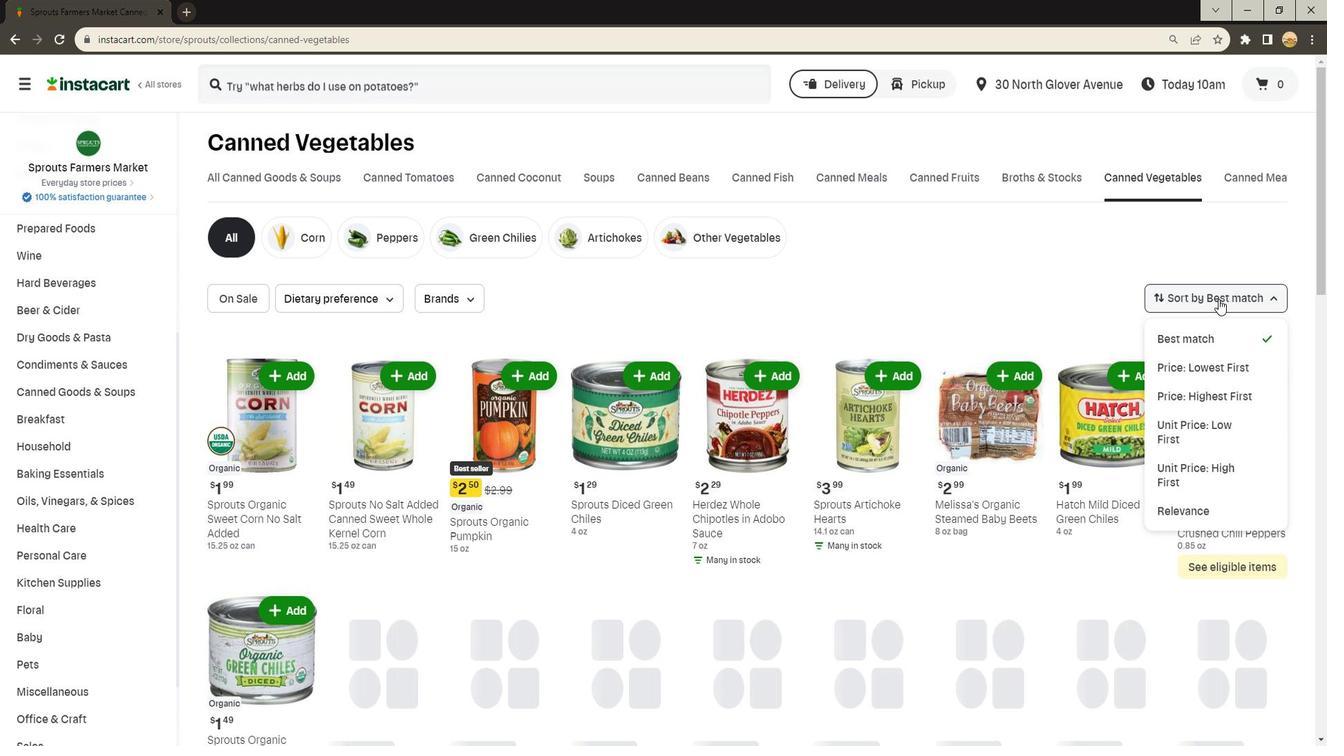 
Action: Mouse pressed left at (954, 320)
Screenshot: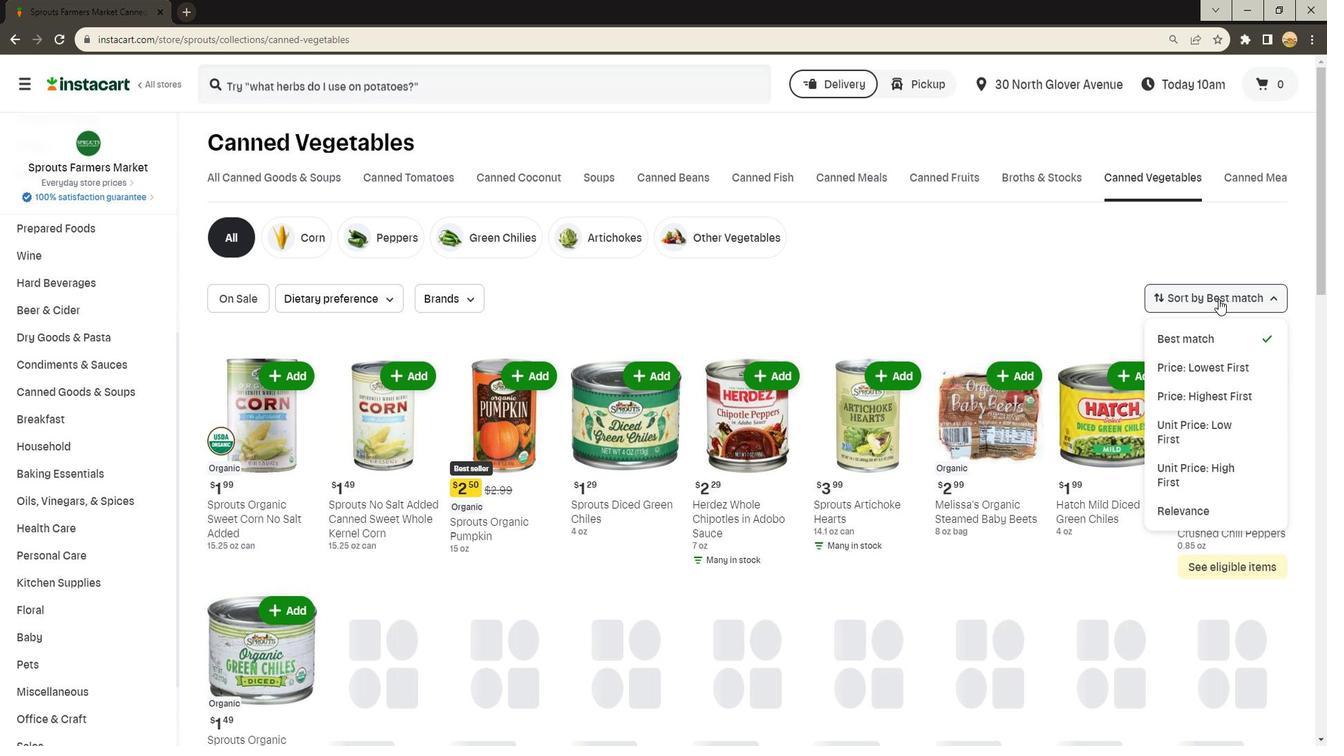 
Action: Mouse moved to (961, 320)
Screenshot: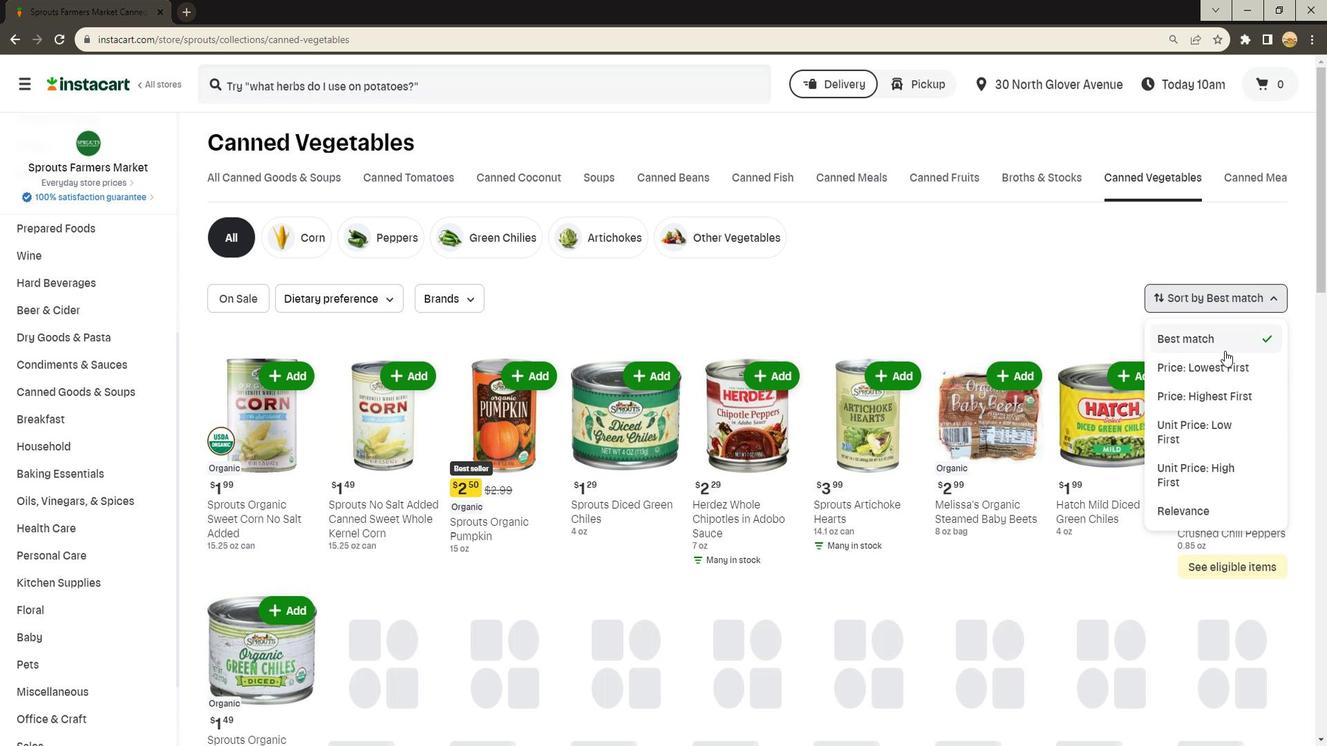 
Action: Mouse pressed left at (961, 320)
Screenshot: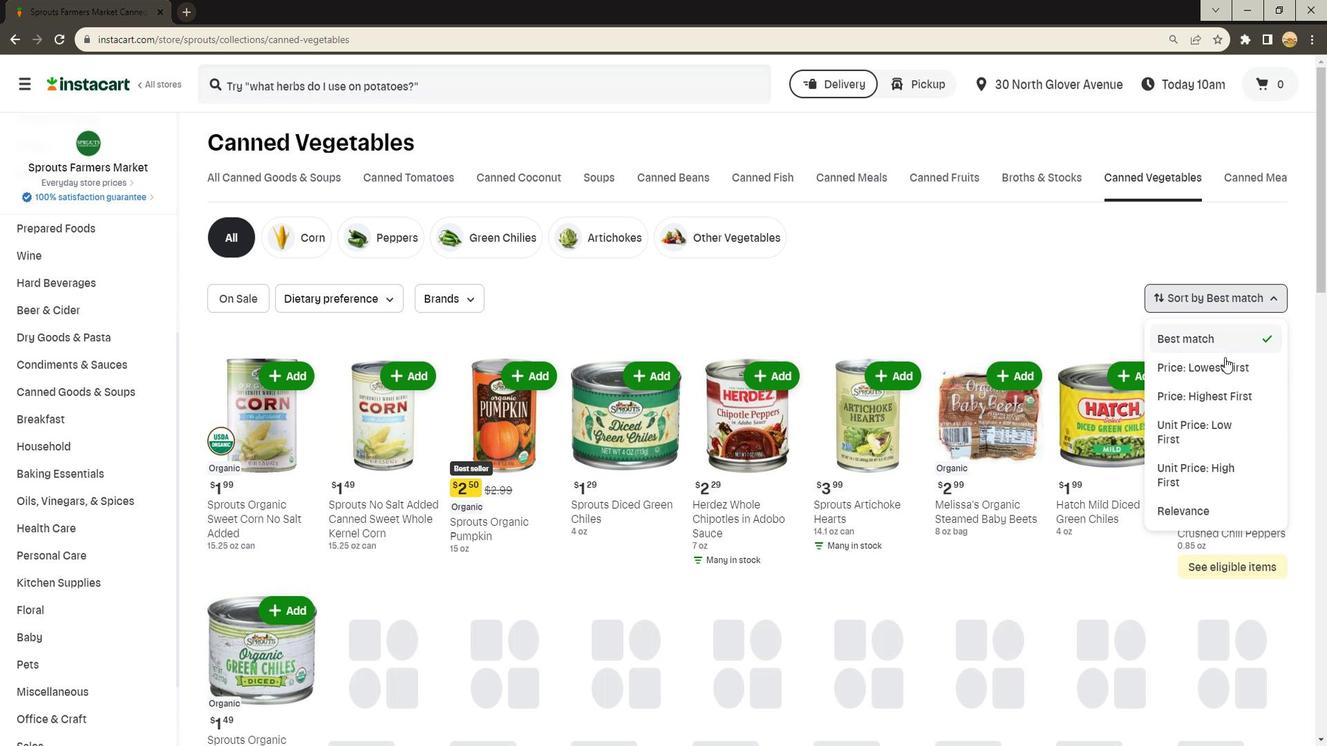 
Action: Mouse moved to (954, 320)
Screenshot: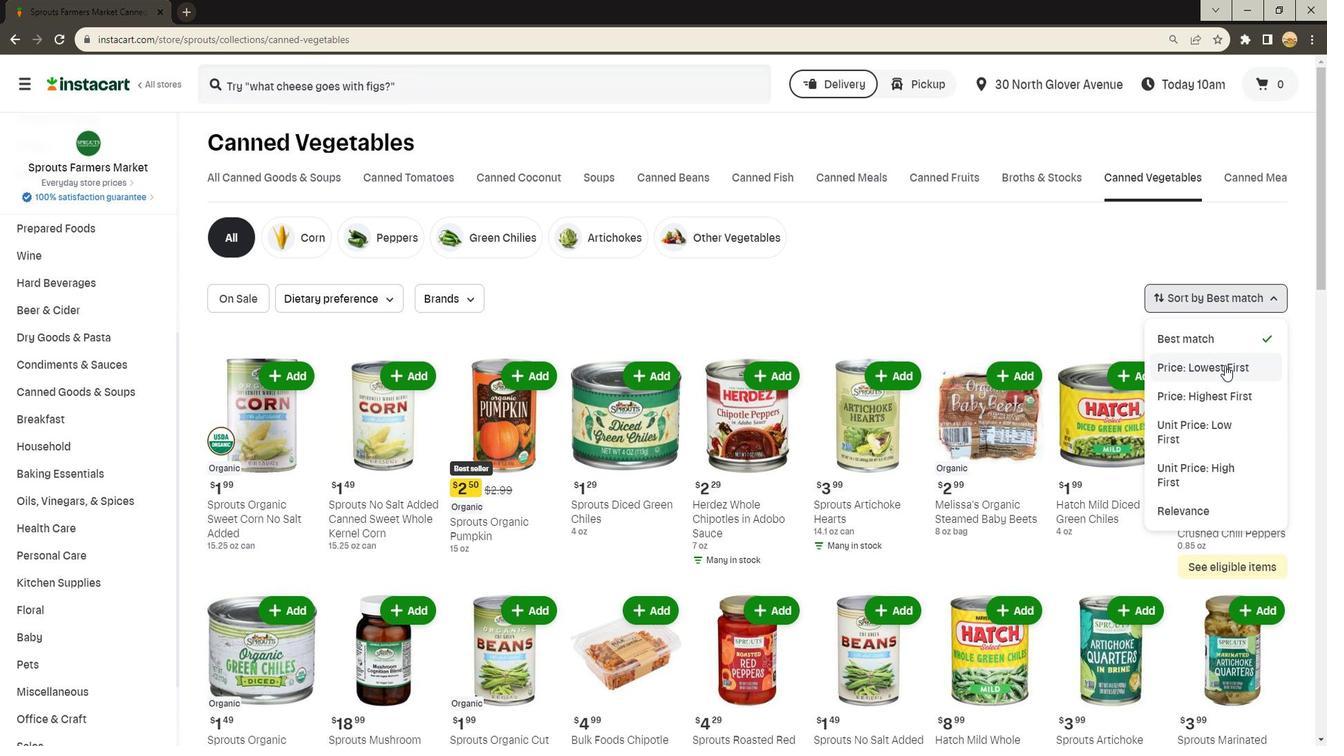 
Action: Mouse pressed left at (954, 320)
Screenshot: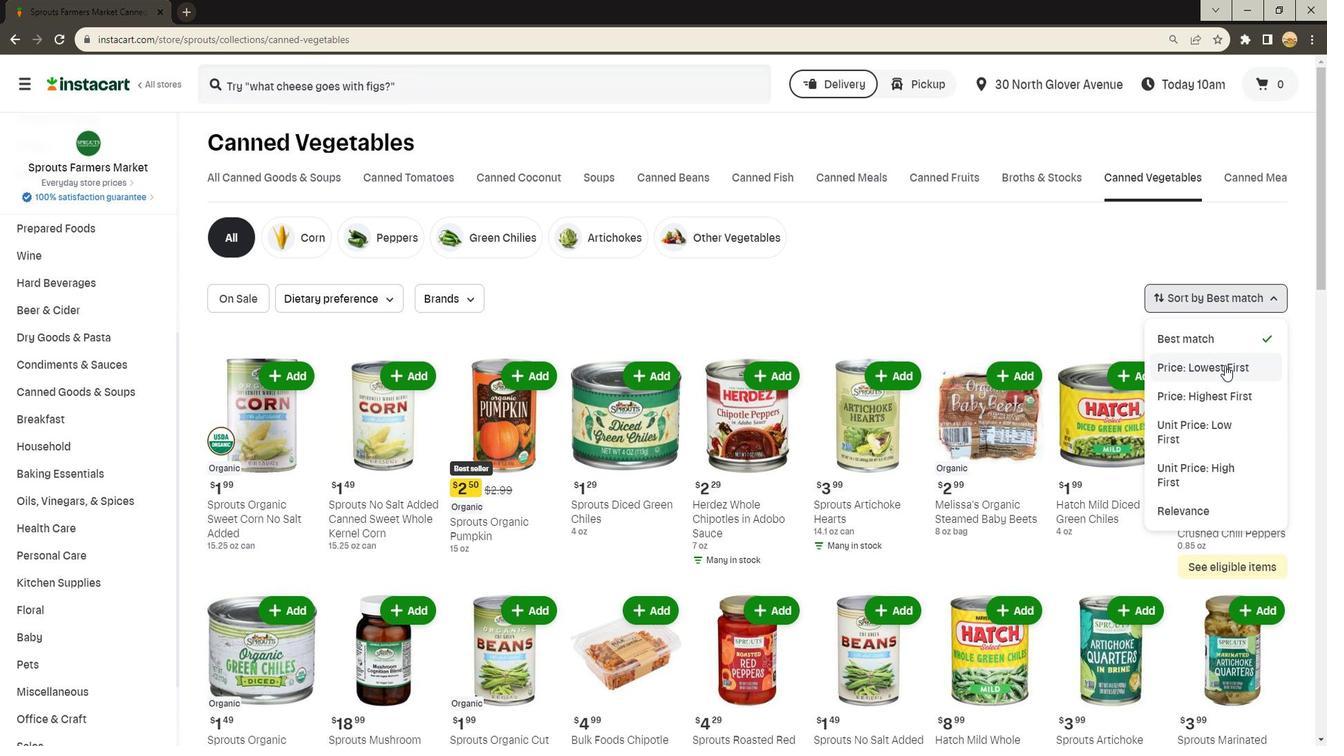 
Action: Mouse moved to (956, 320)
Screenshot: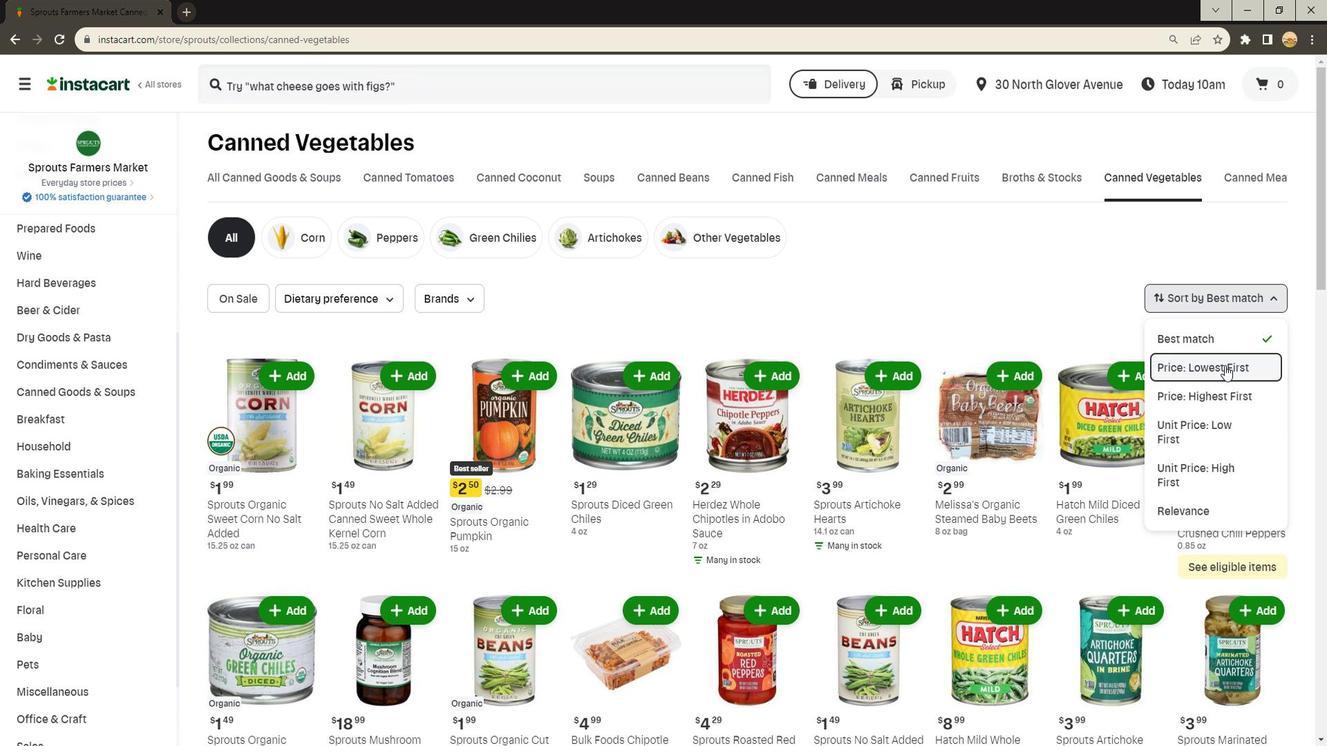 
Action: Mouse pressed left at (956, 320)
Screenshot: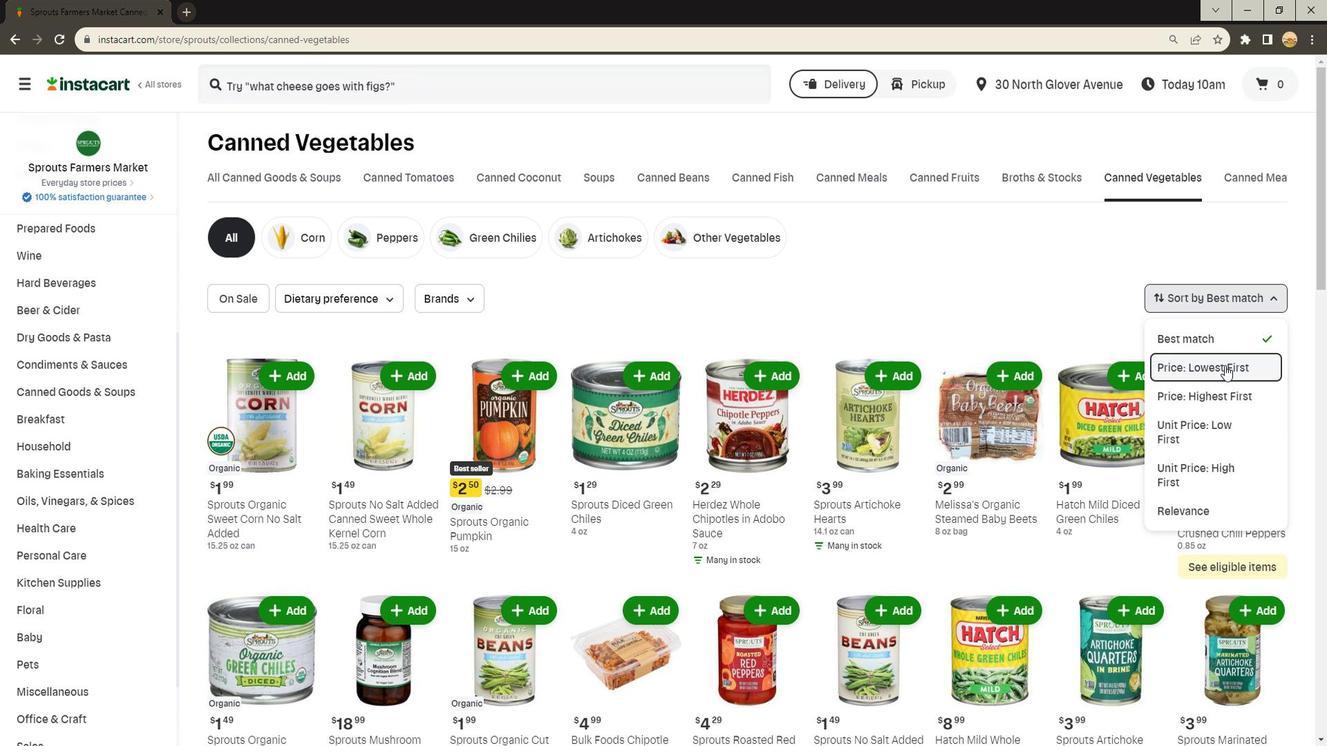 
Action: Mouse moved to (953, 320)
Screenshot: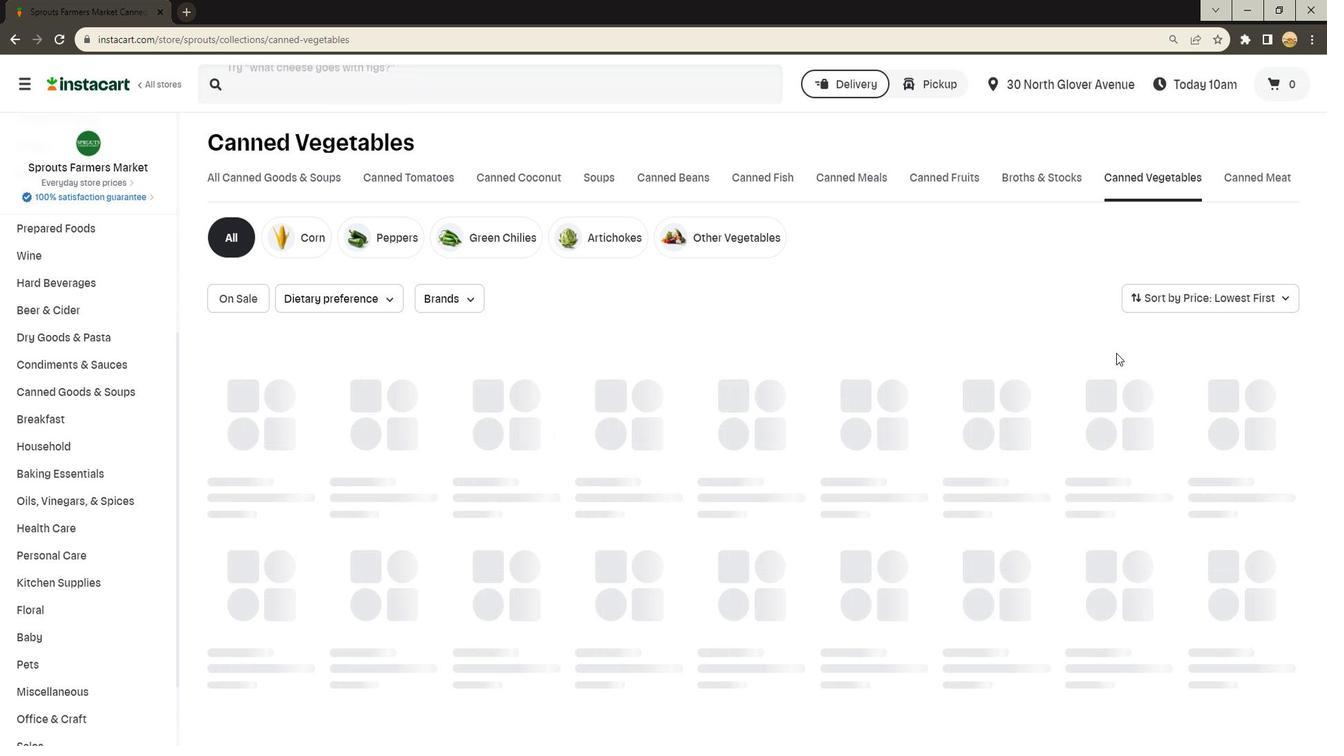 
Action: Mouse pressed left at (953, 320)
Screenshot: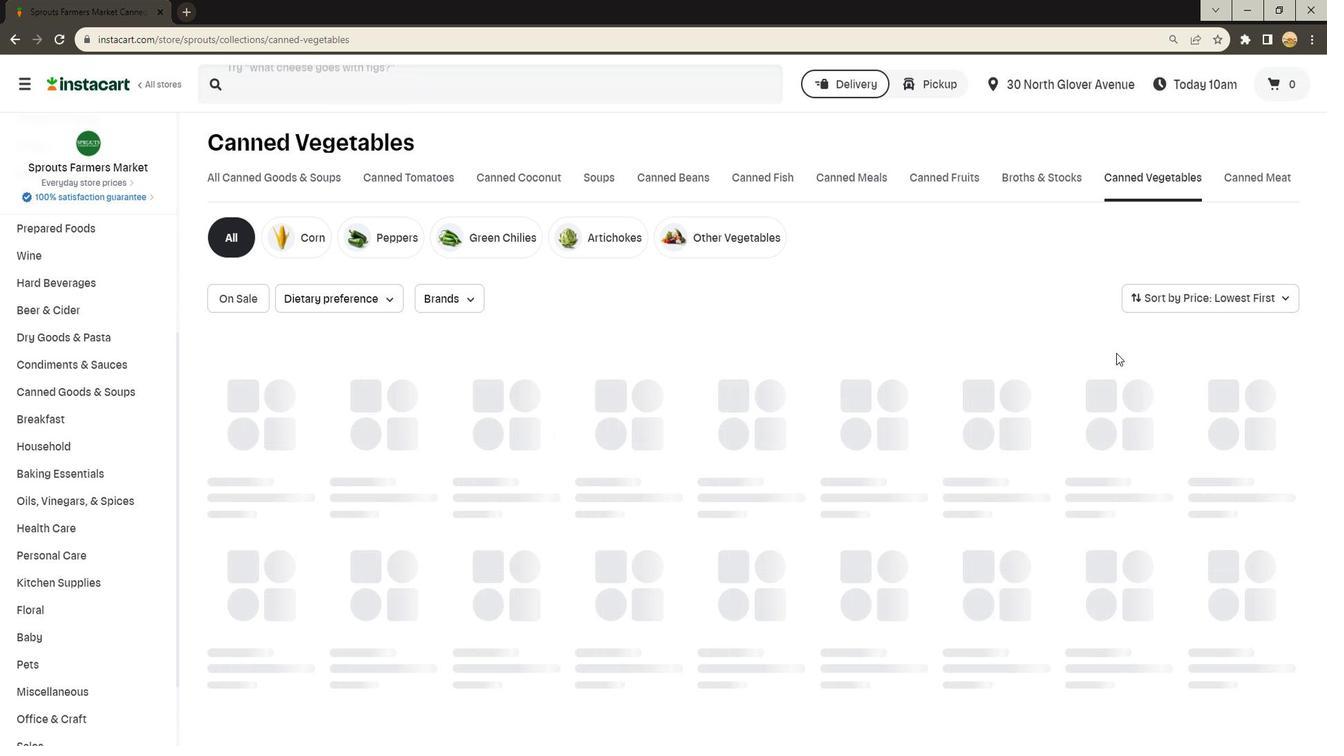 
Action: Mouse moved to (956, 320)
Screenshot: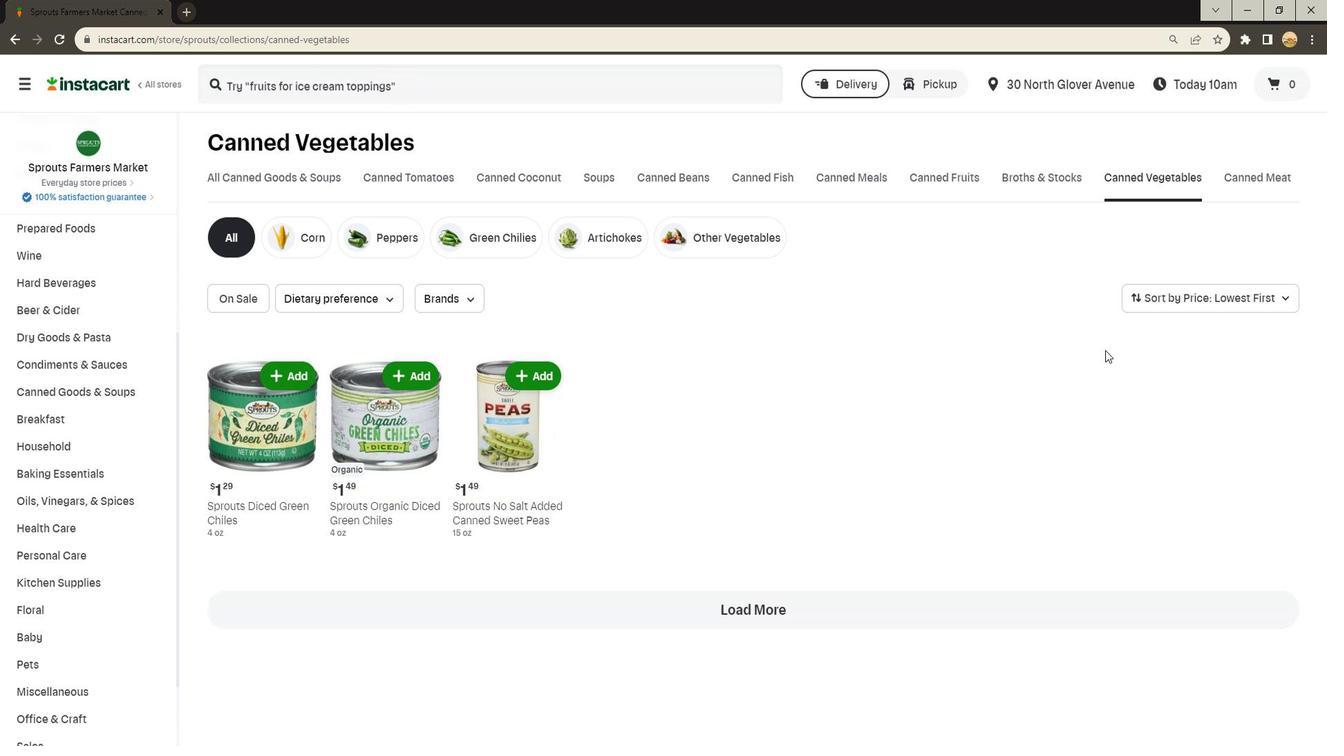 
Action: Mouse pressed left at (956, 320)
Screenshot: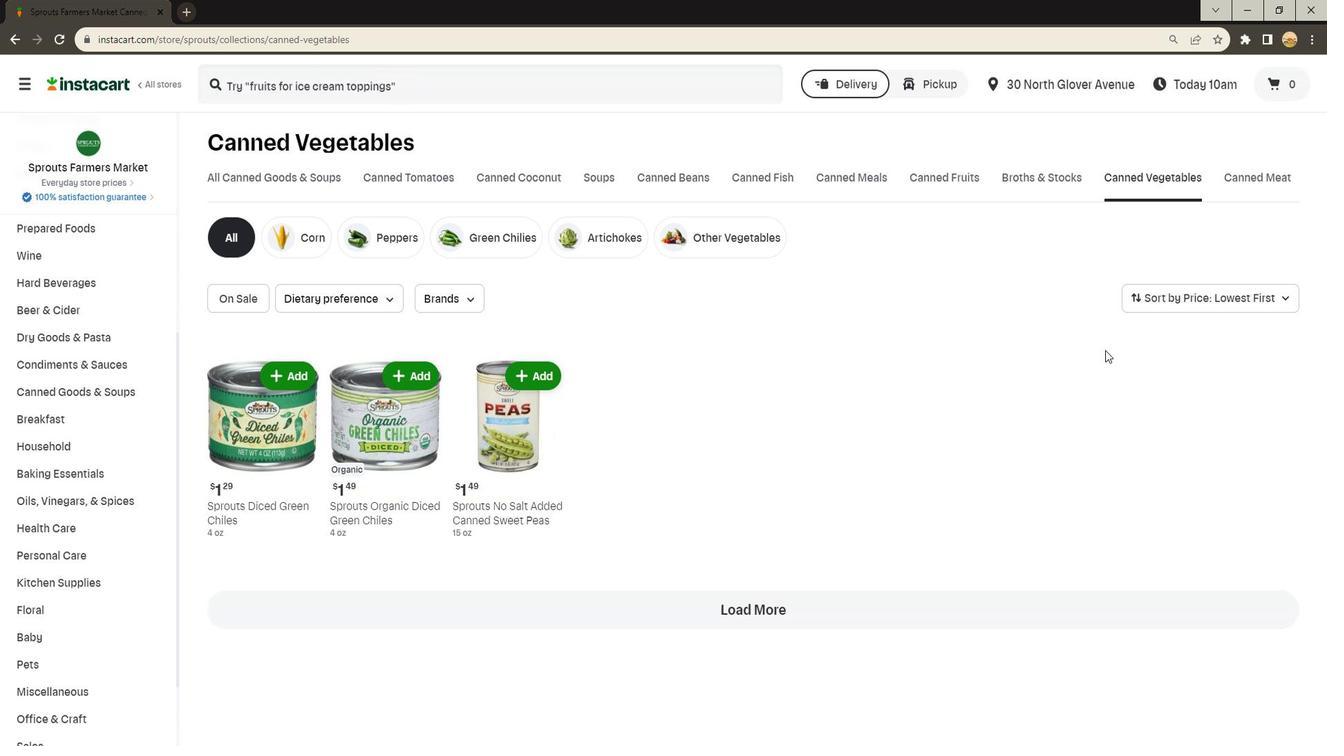 
Action: Mouse moved to (955, 320)
Screenshot: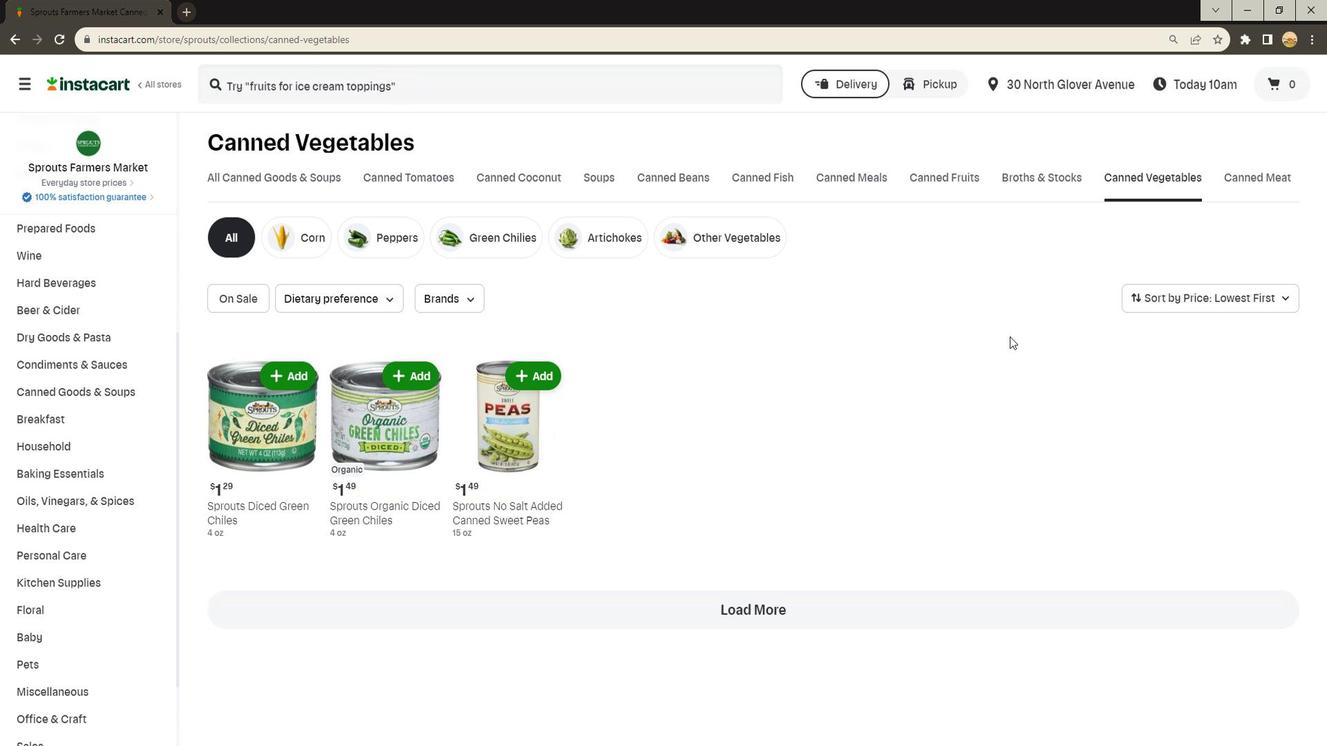 
Action: Mouse pressed left at (955, 320)
Screenshot: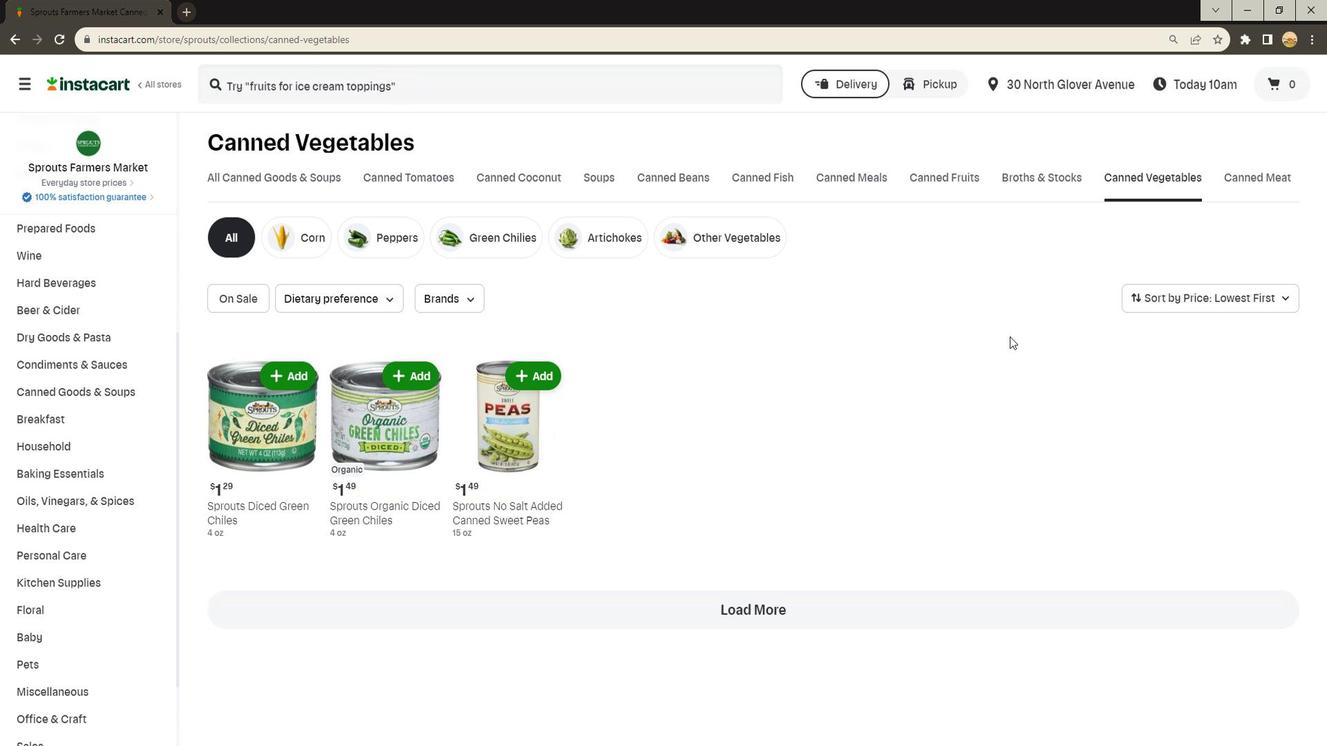 
Action: Mouse moved to (954, 320)
Screenshot: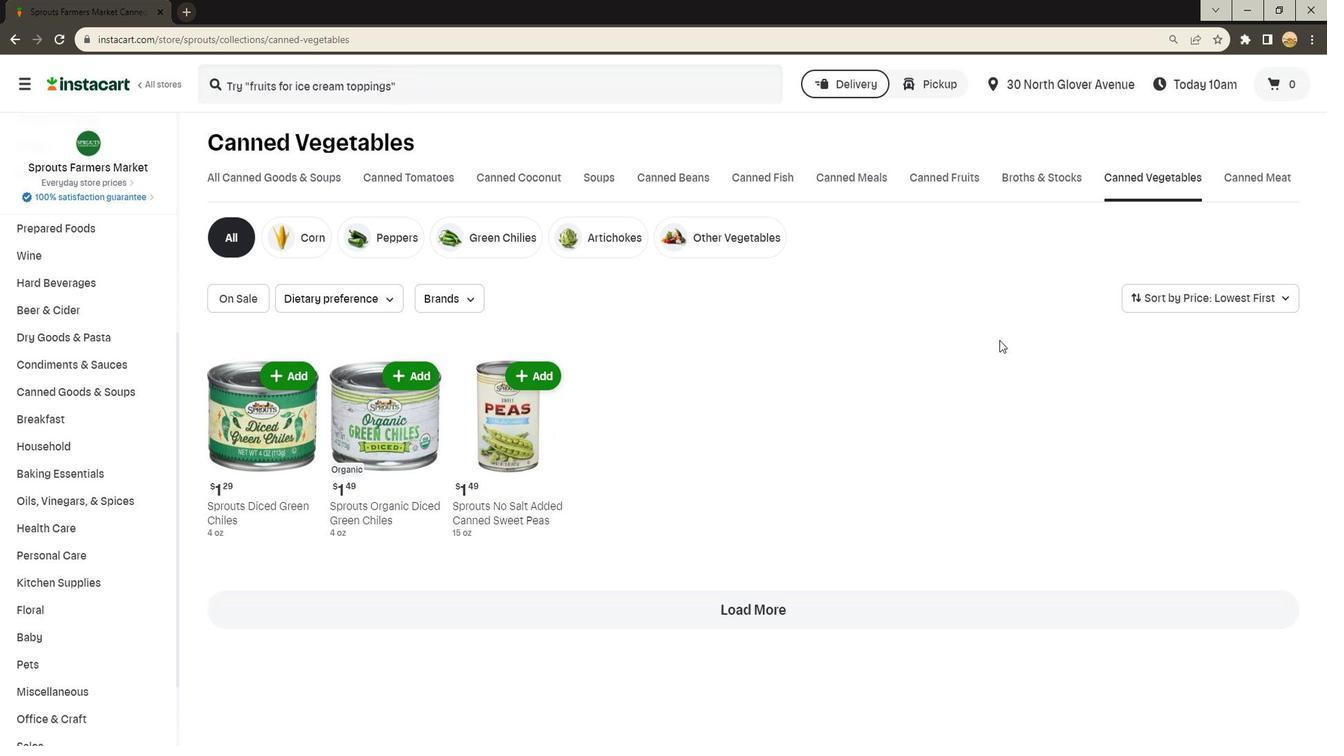 
Action: Mouse pressed left at (954, 320)
Screenshot: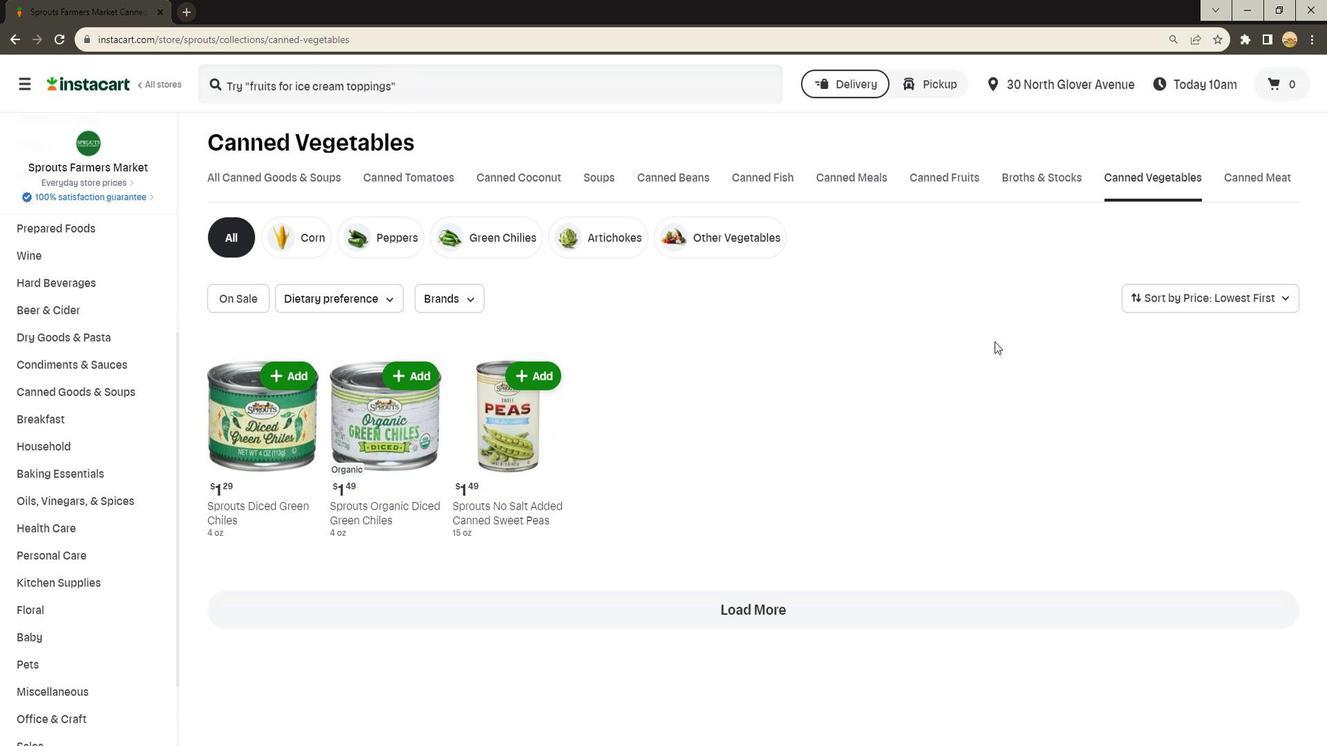 
Action: Mouse moved to (956, 320)
Screenshot: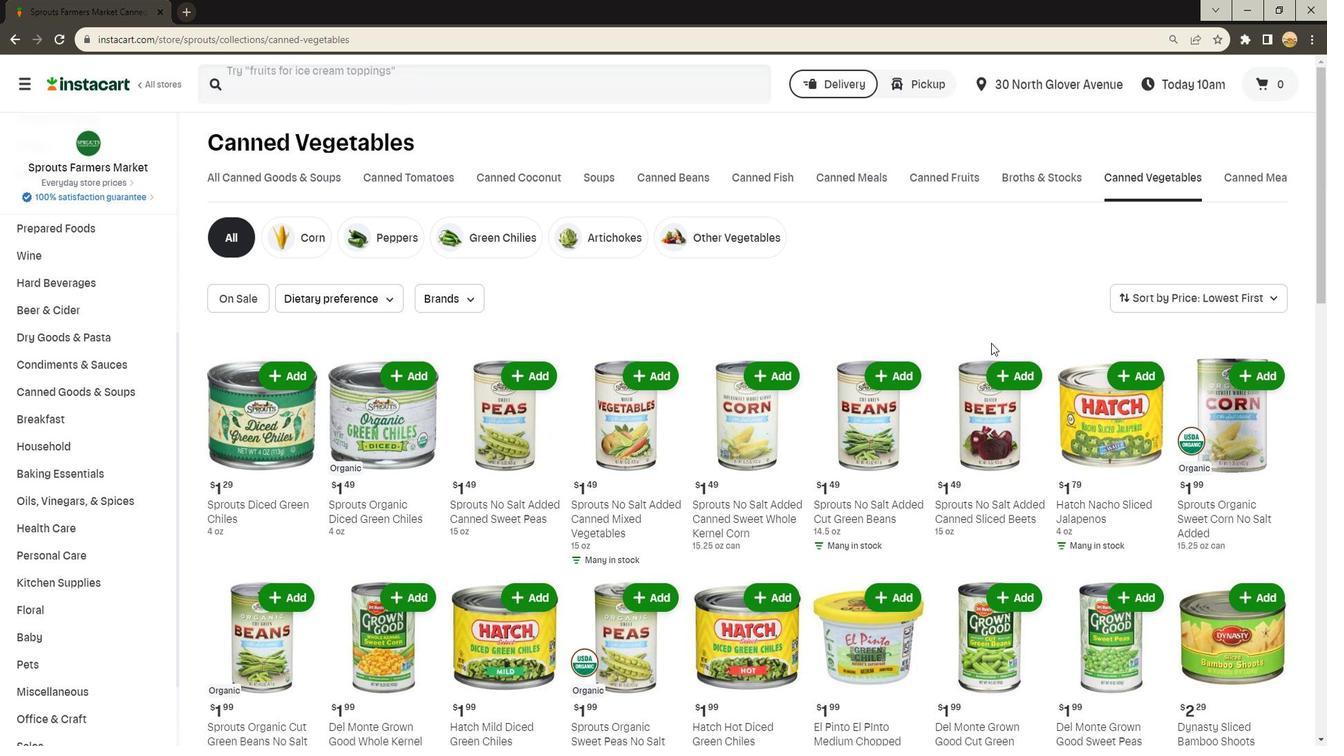 
Action: Mouse pressed left at (956, 320)
Screenshot: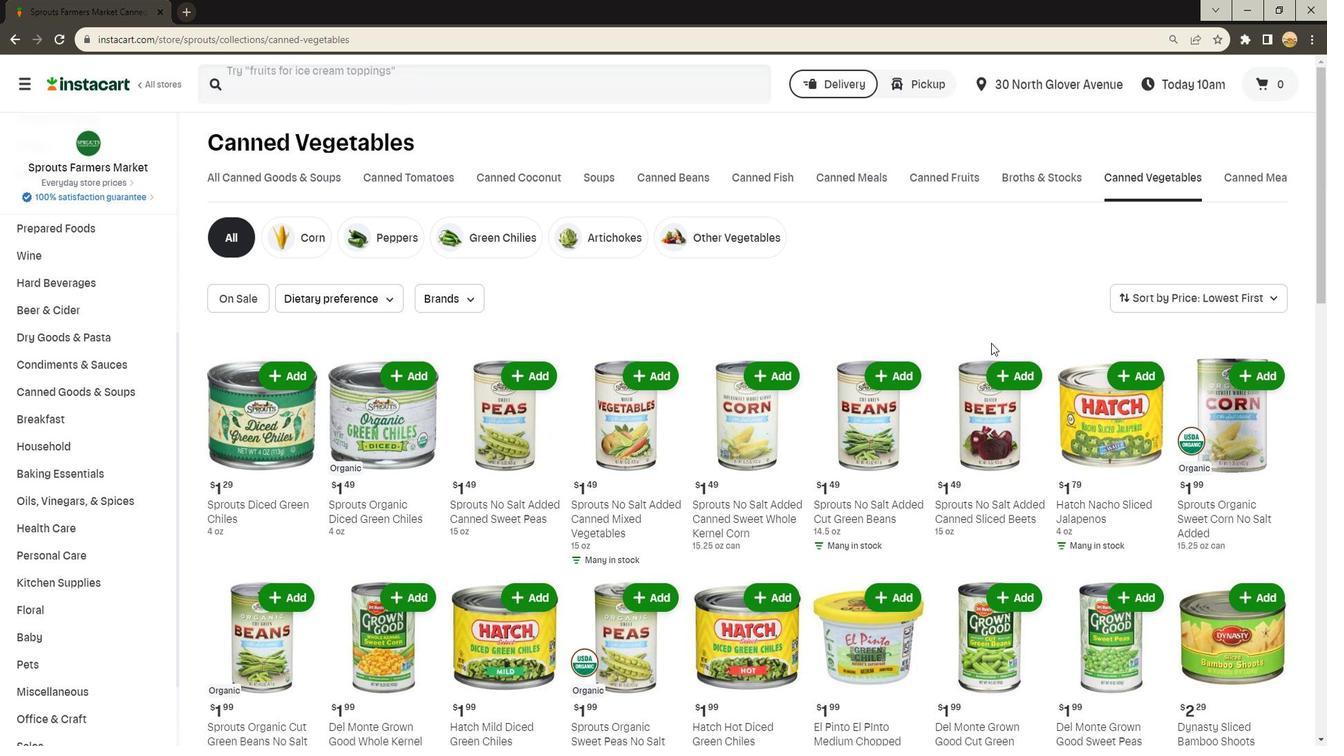 
Action: Mouse moved to (952, 320)
Screenshot: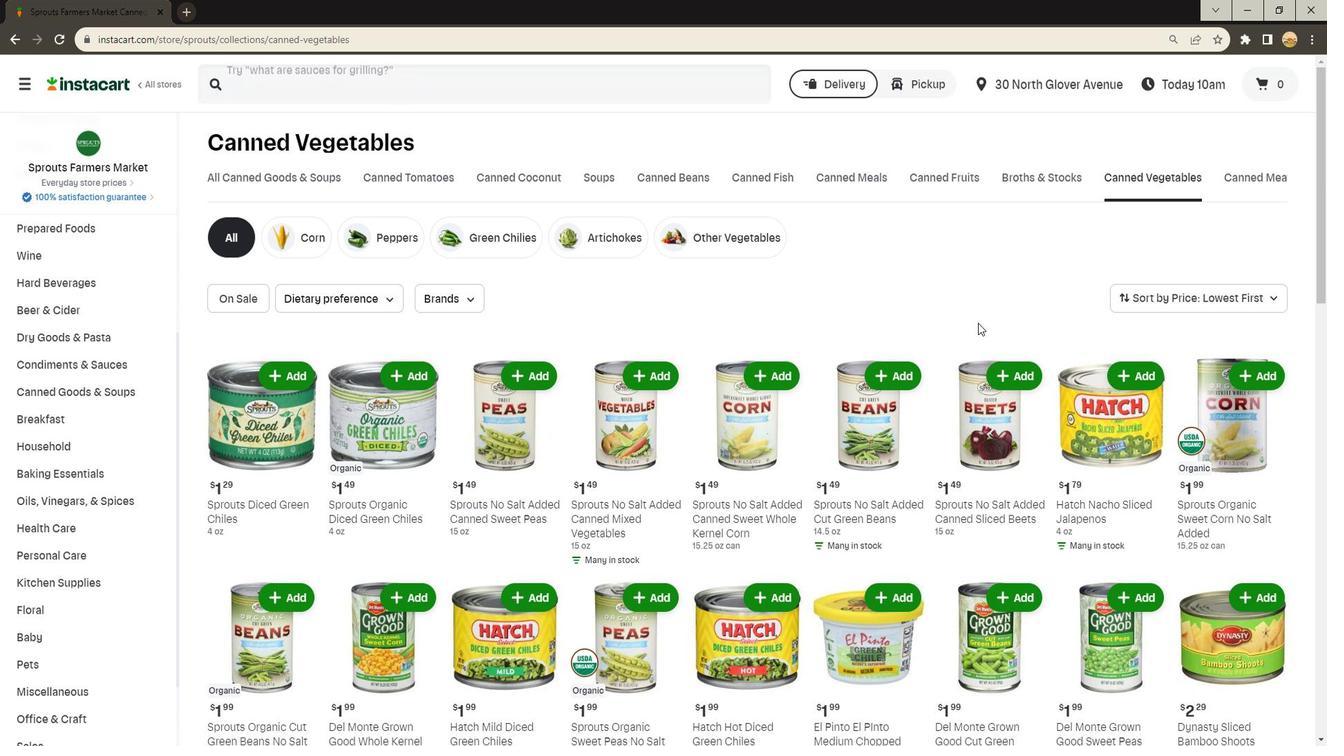 
Action: Mouse pressed left at (952, 320)
Screenshot: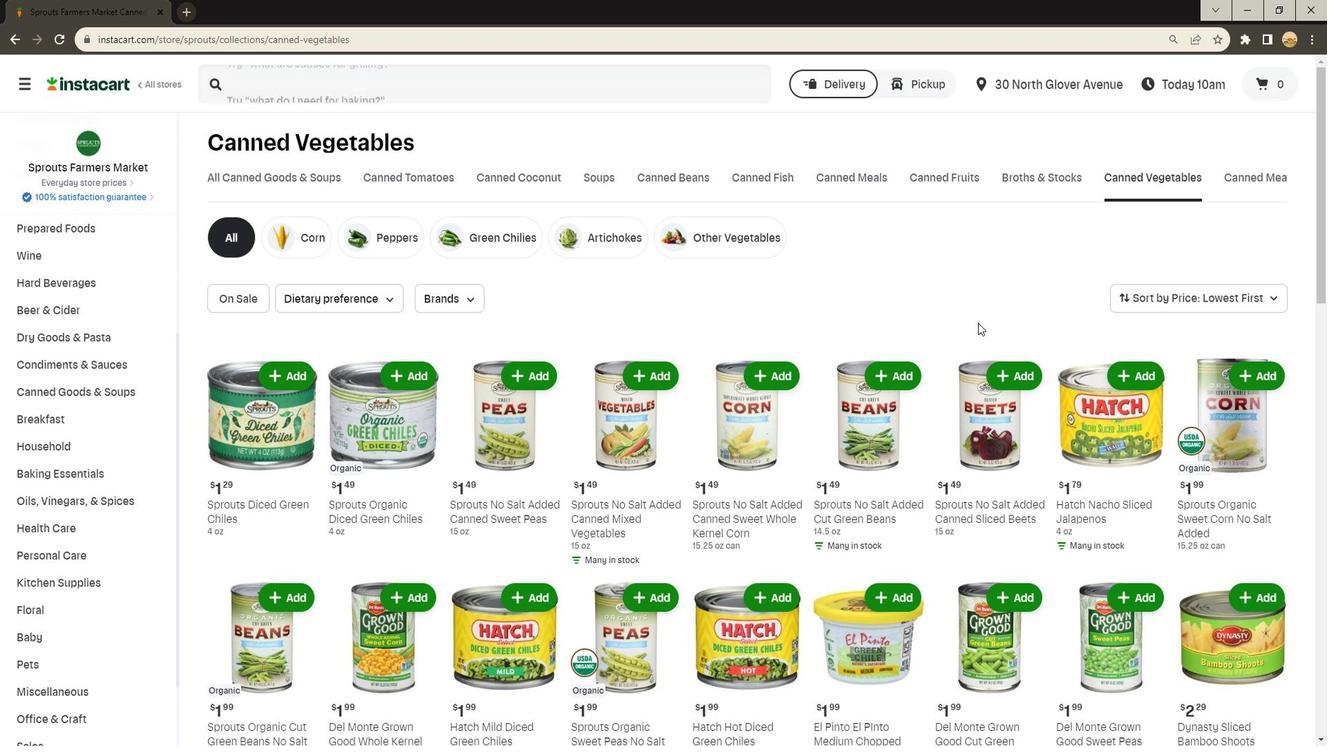 
Action: Mouse moved to (956, 320)
Screenshot: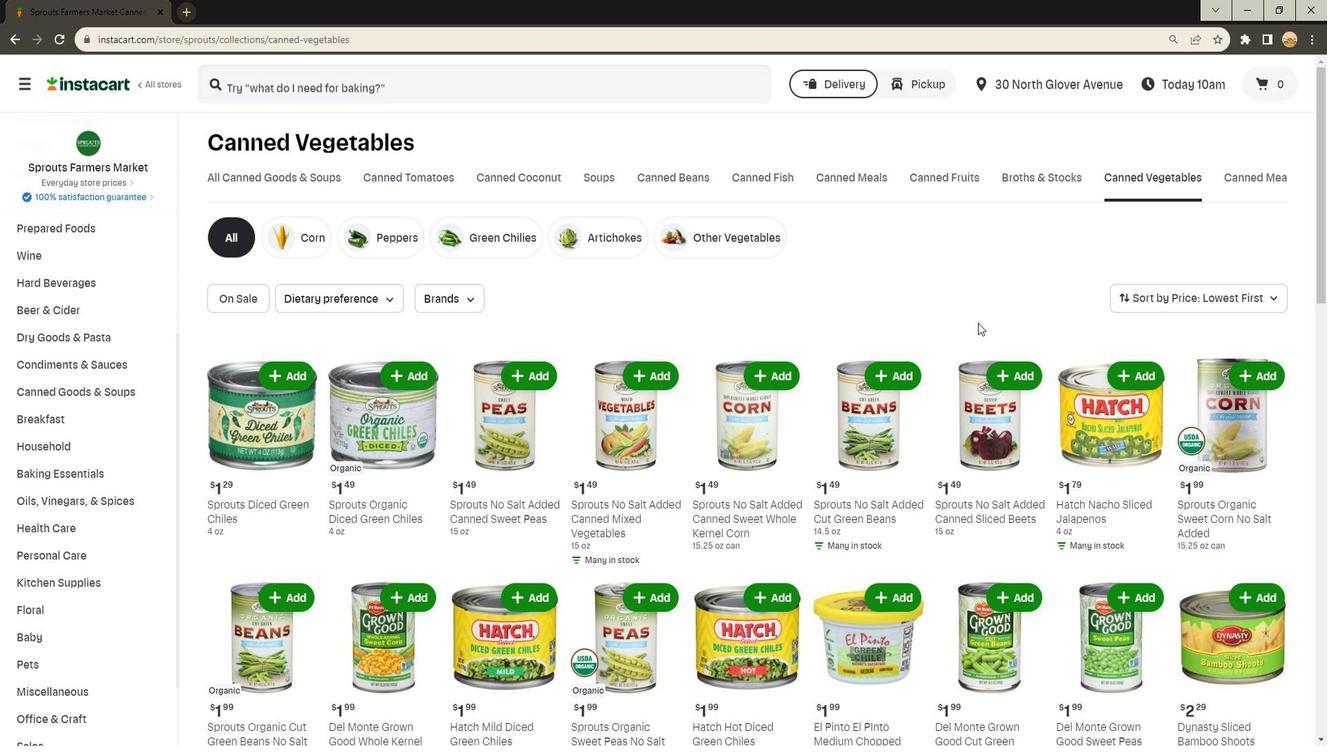 
Action: Mouse pressed left at (956, 320)
Screenshot: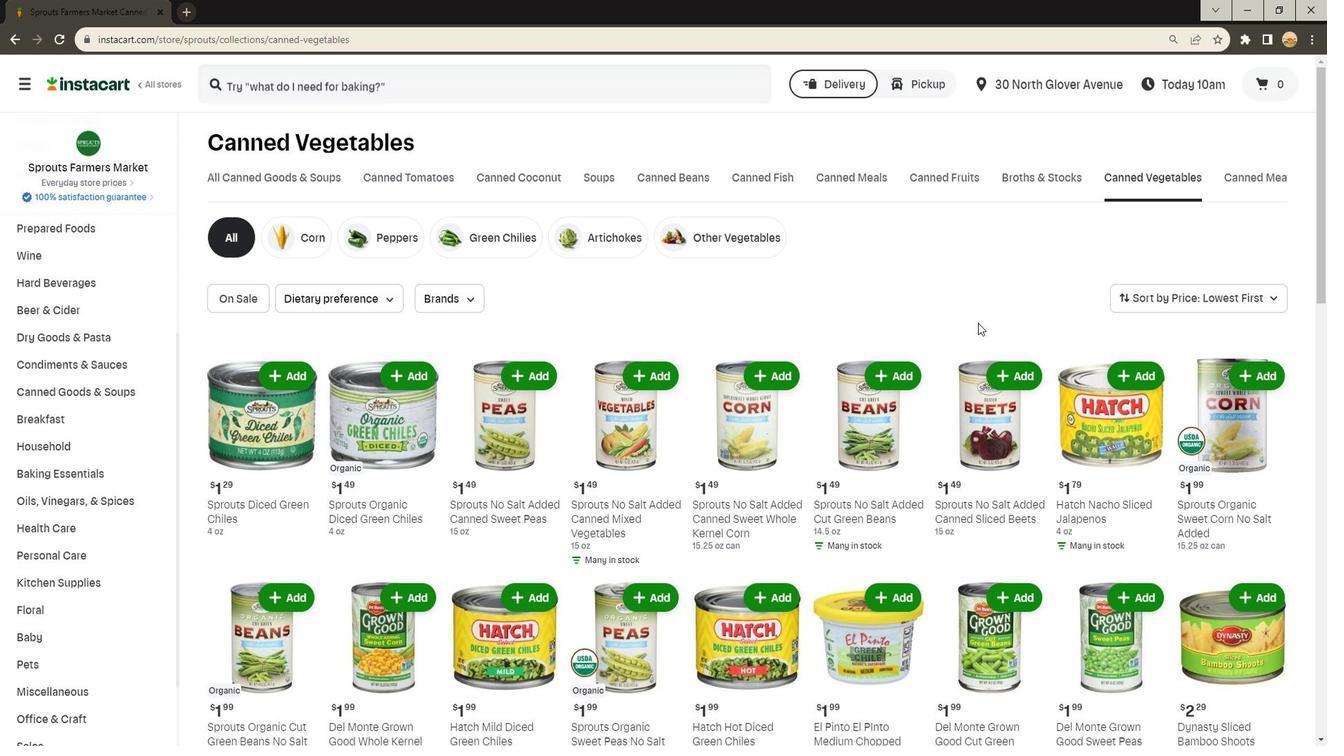 
Action: Mouse moved to (959, 320)
Screenshot: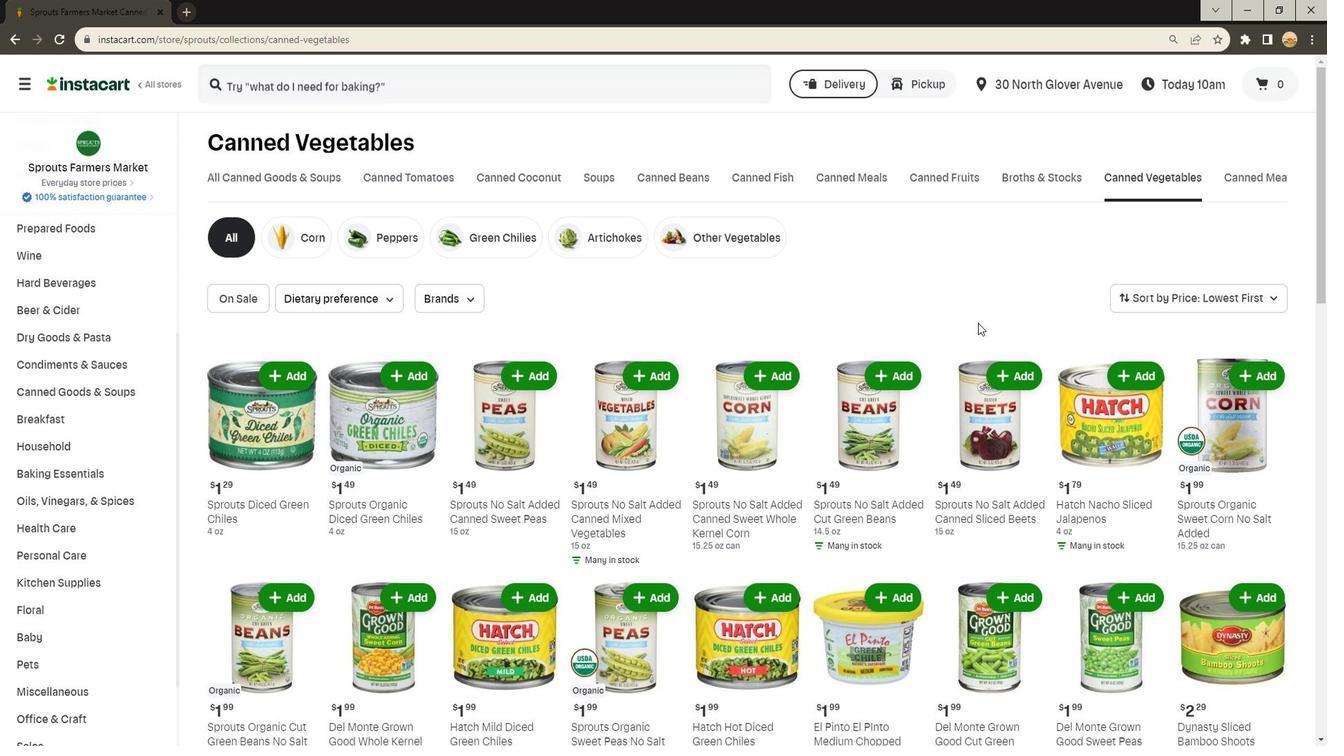 
Action: Mouse pressed left at (959, 320)
Screenshot: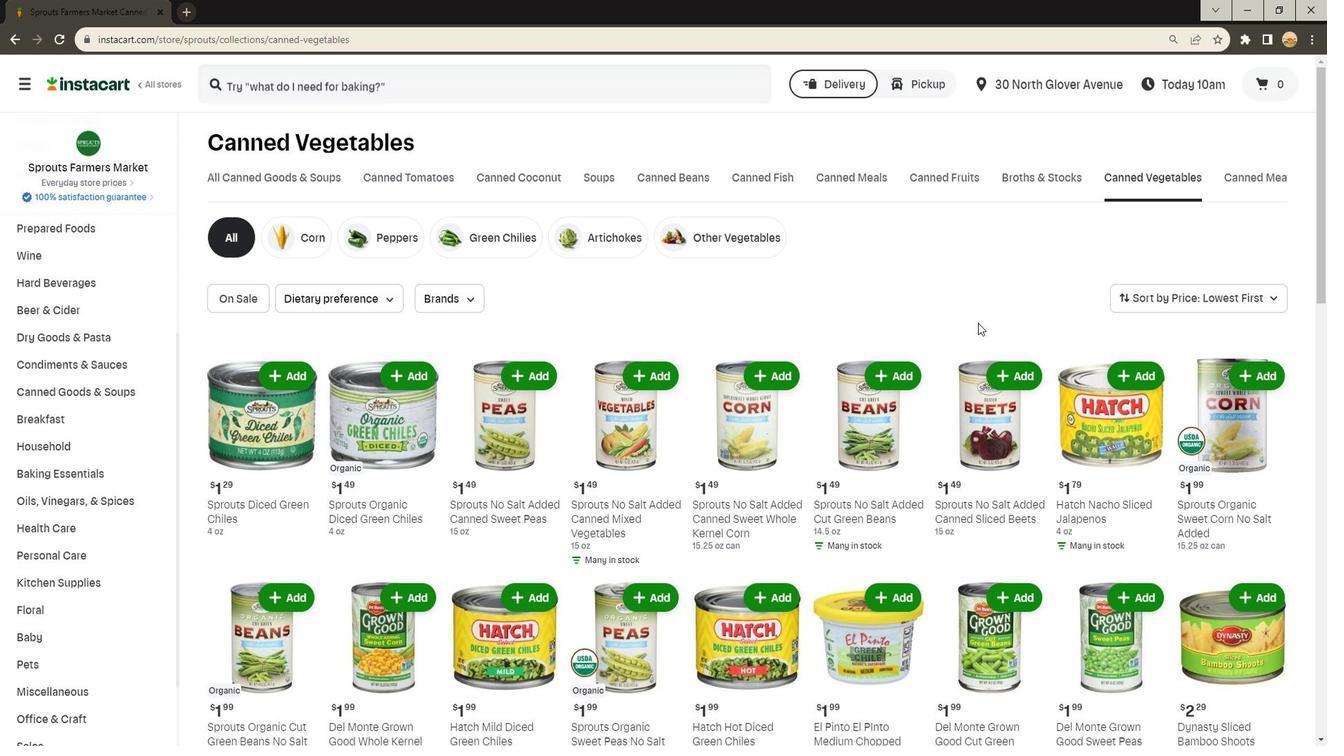 
Action: Mouse moved to (960, 320)
Screenshot: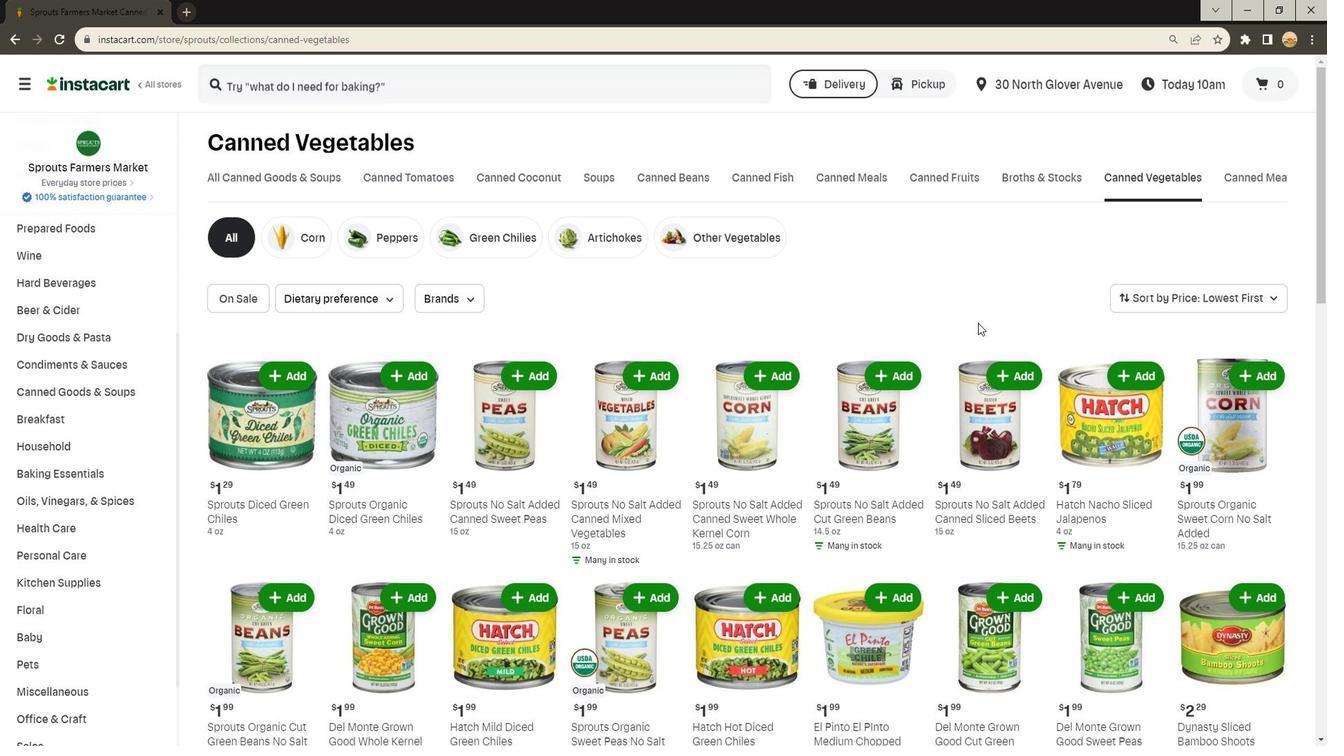 
Action: Mouse pressed left at (960, 320)
Screenshot: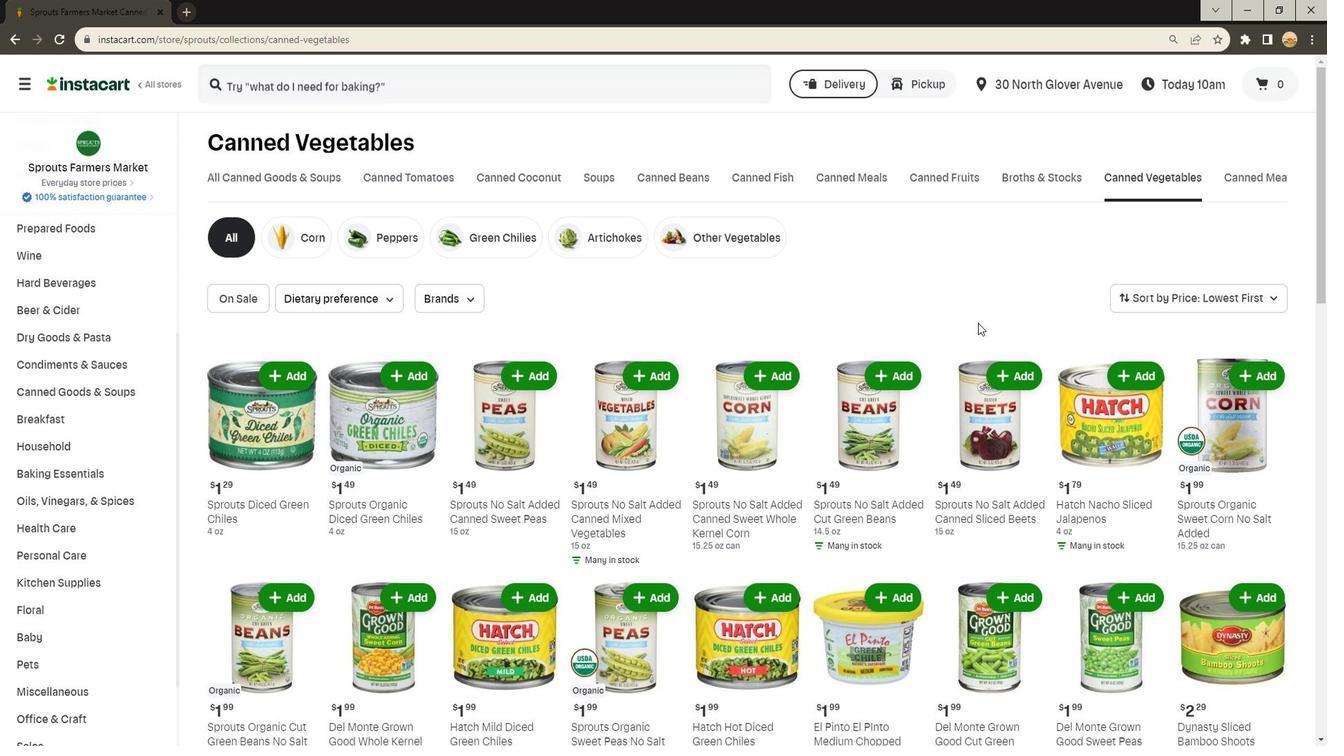 
Action: Mouse moved to (958, 320)
Screenshot: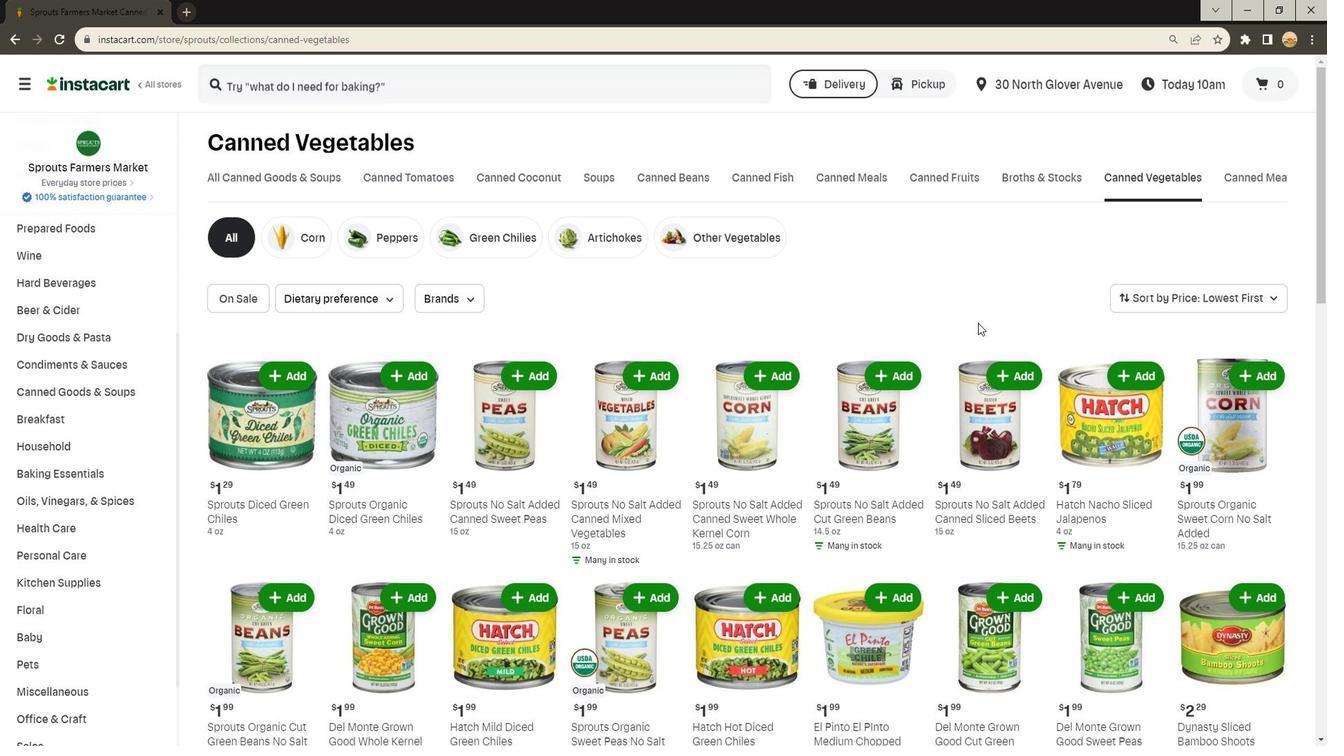 
Action: Mouse pressed left at (958, 320)
Screenshot: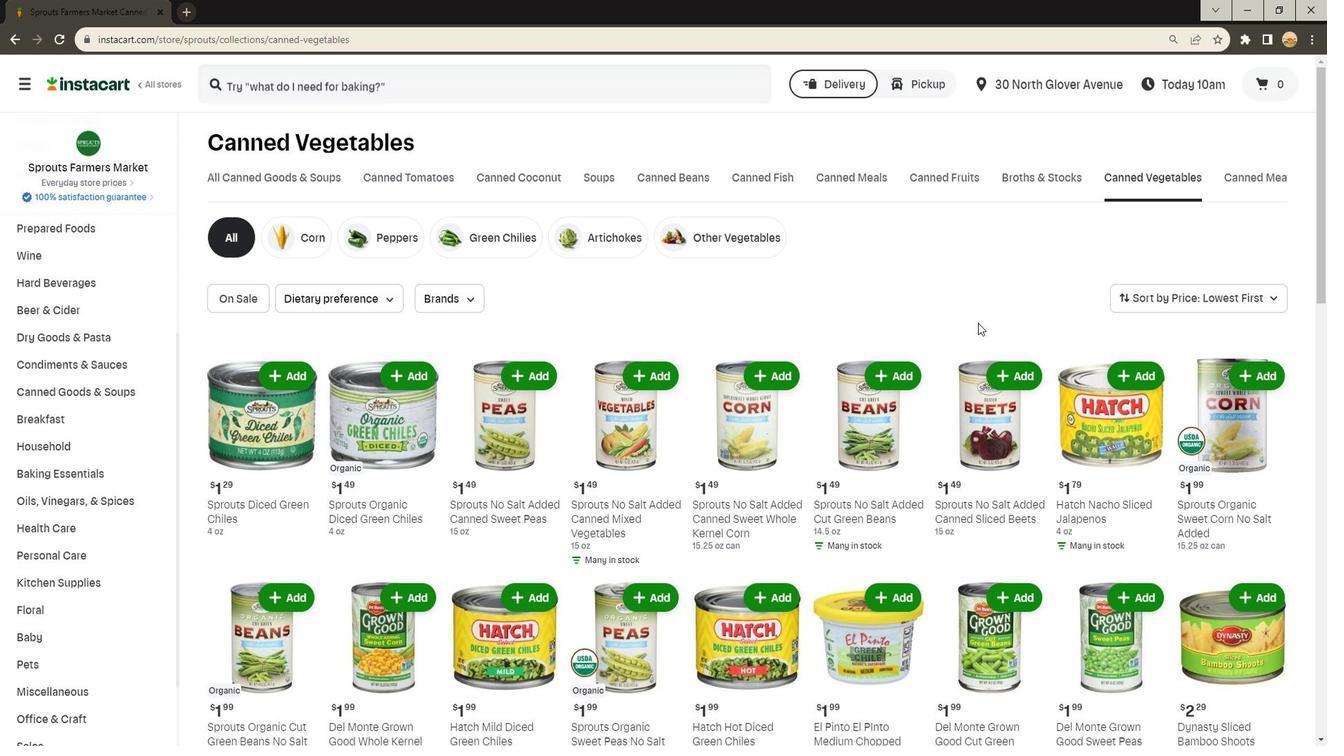 
Action: Mouse moved to (937, 320)
Screenshot: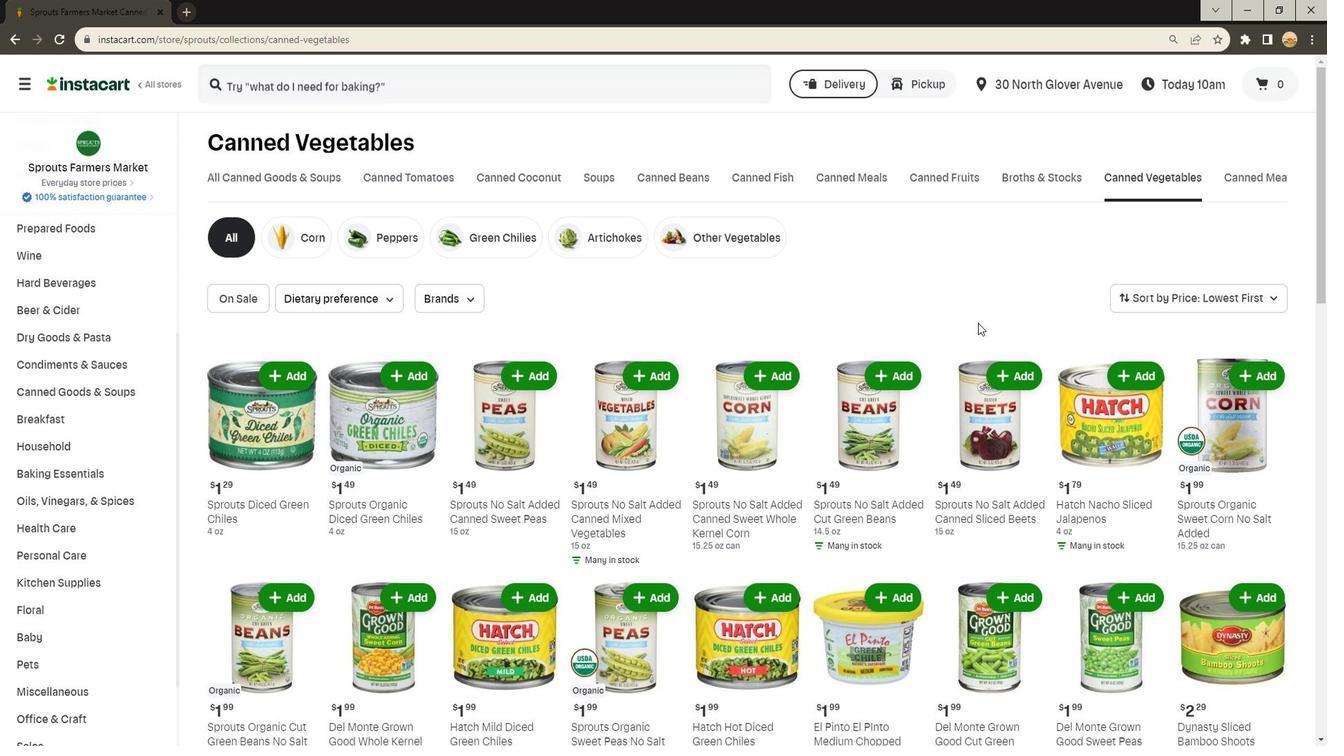 
Action: Mouse pressed left at (937, 320)
Screenshot: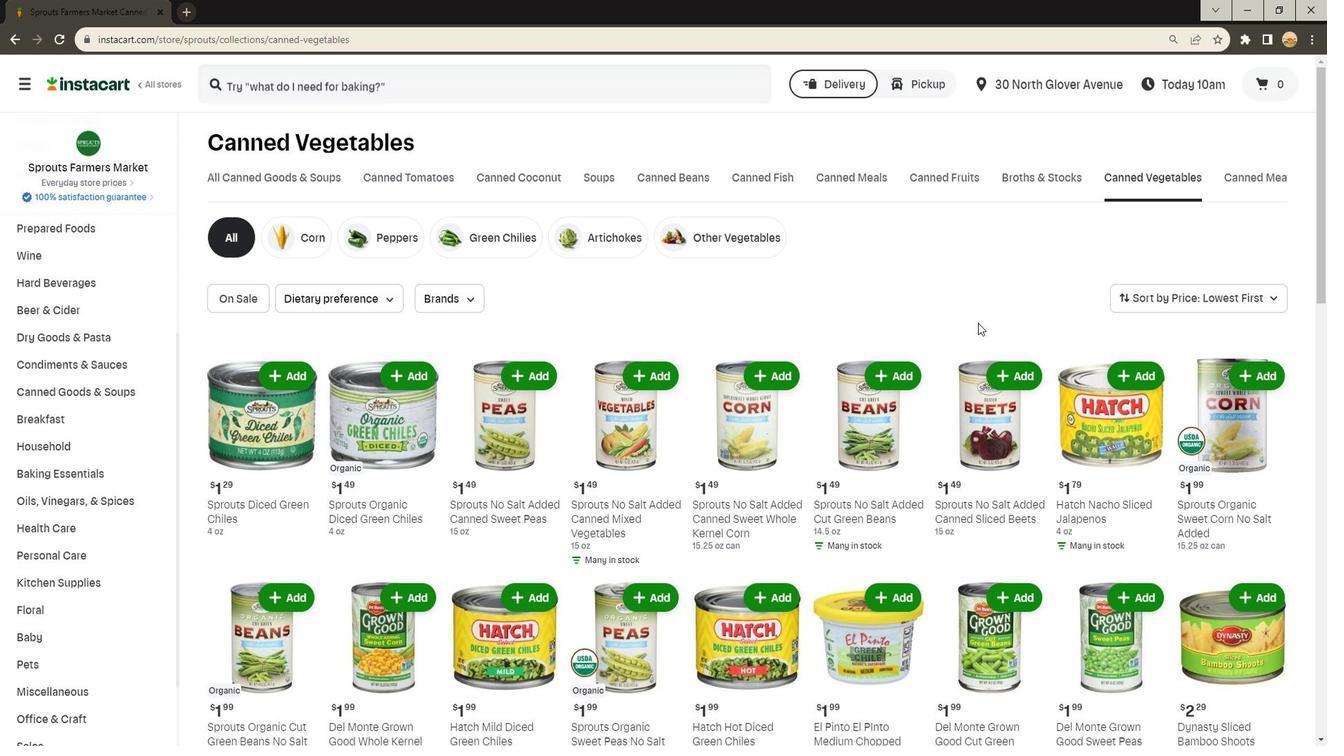 
Action: Mouse moved to (901, 319)
Screenshot: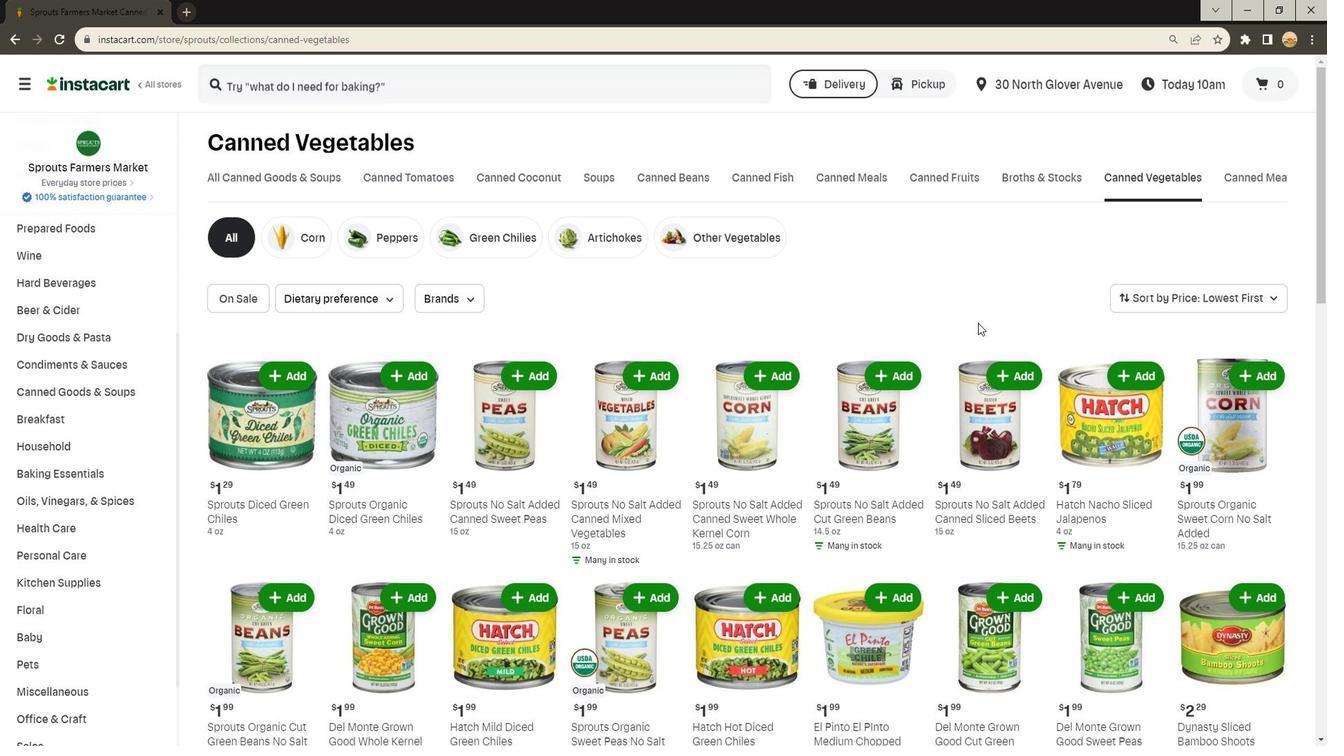 
Action: Mouse pressed left at (901, 319)
Screenshot: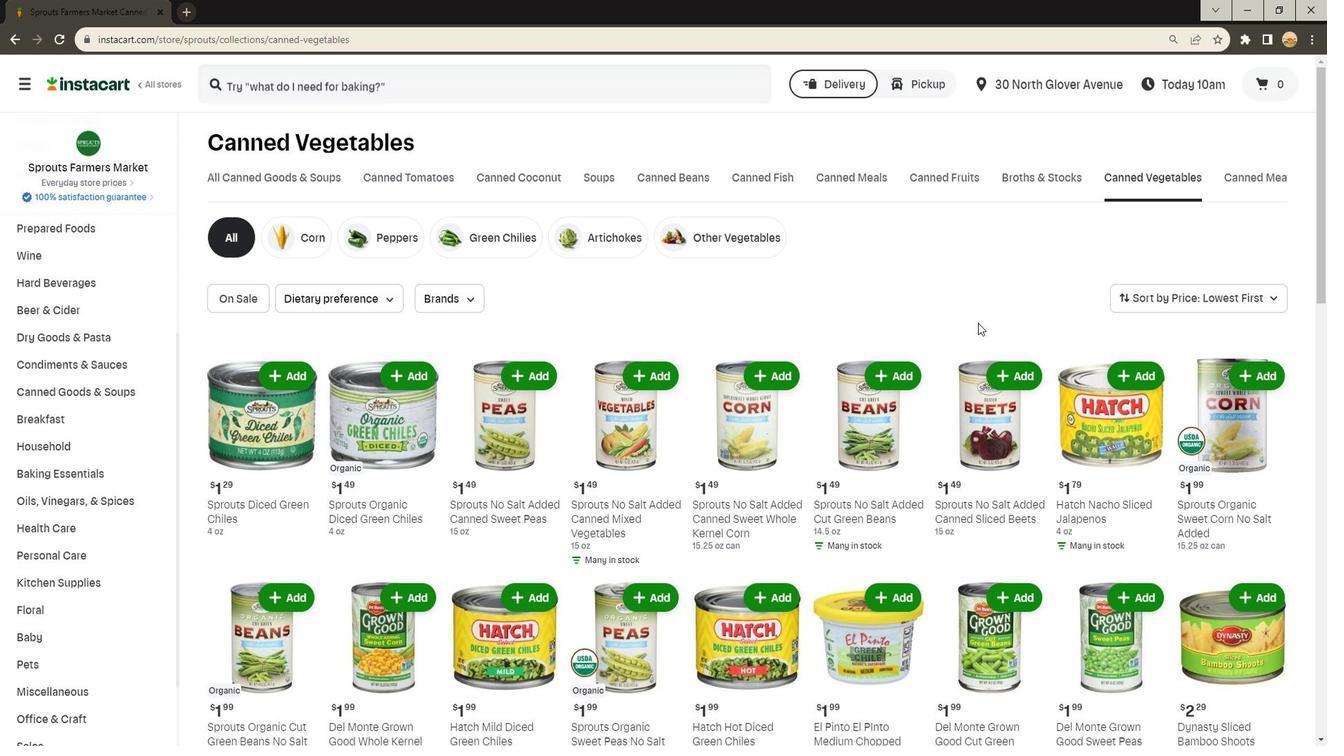 
Action: Mouse moved to (954, 320)
Screenshot: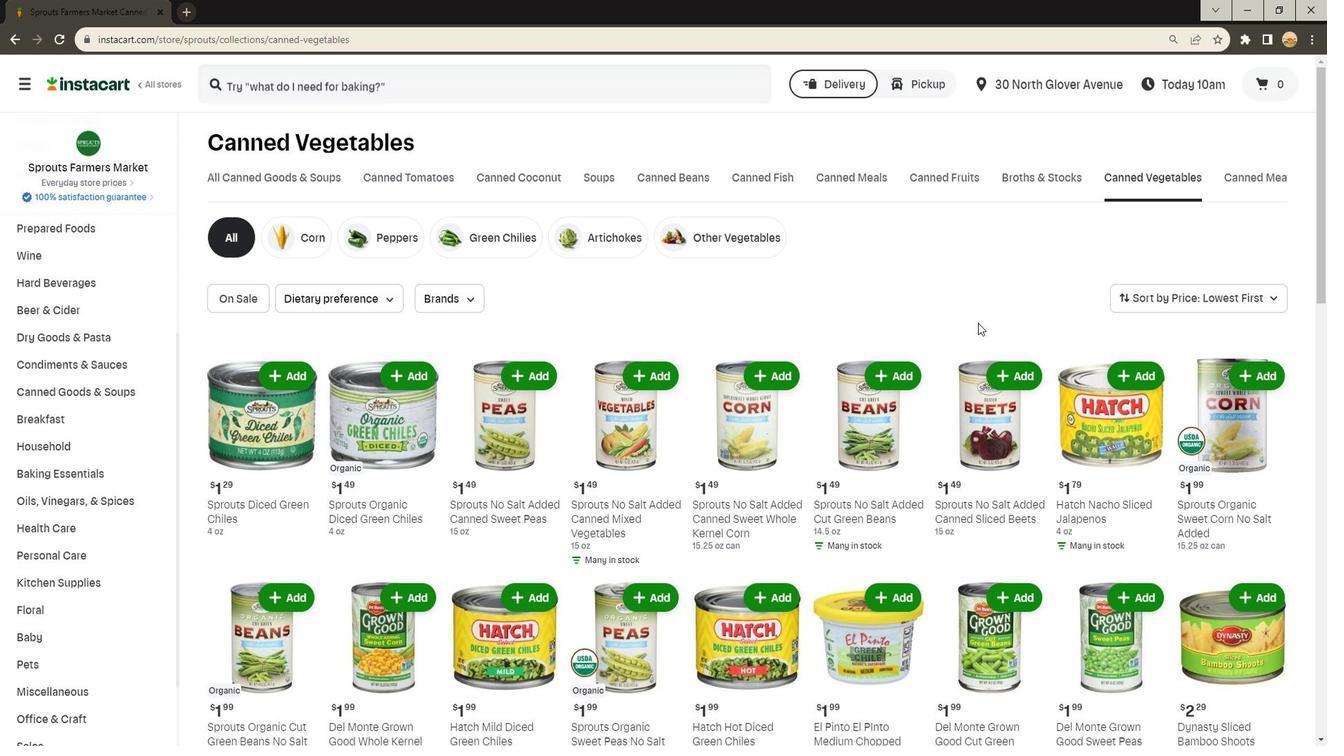 
Action: Mouse pressed left at (954, 320)
Screenshot: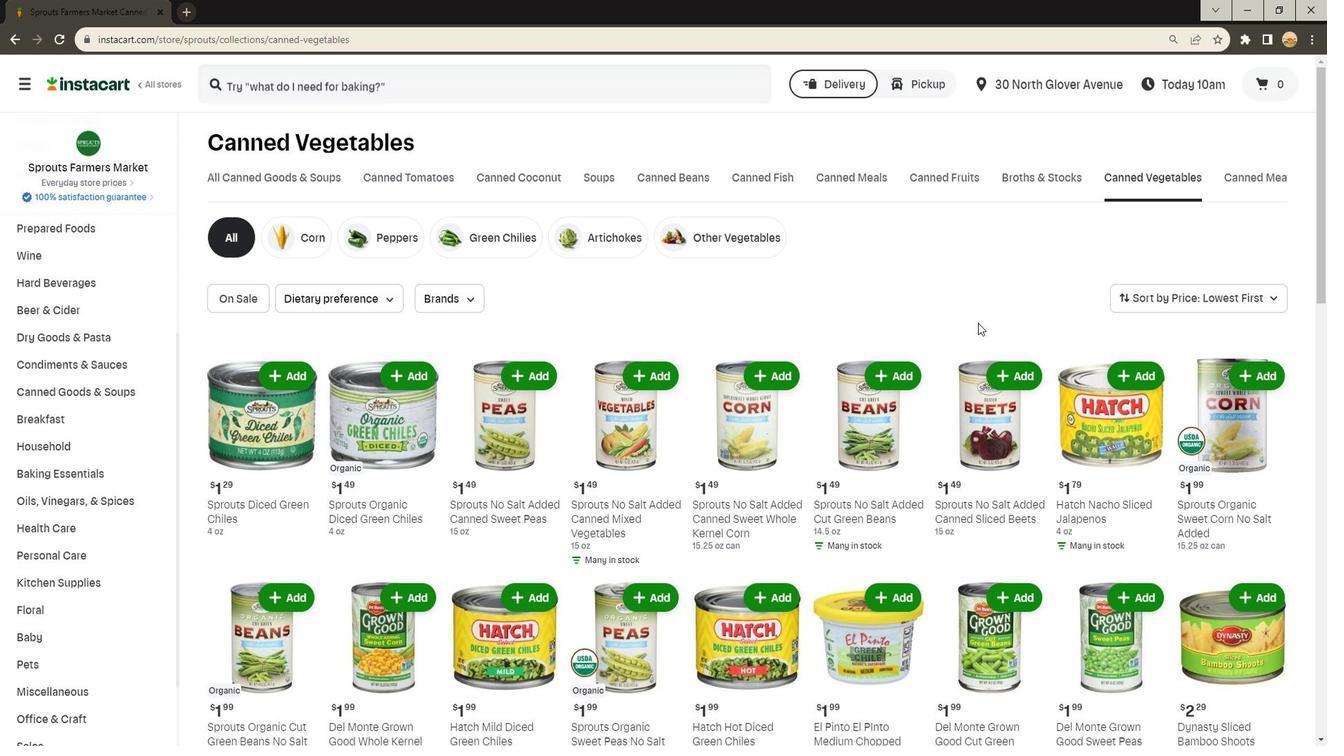 
Action: Mouse moved to (959, 320)
Screenshot: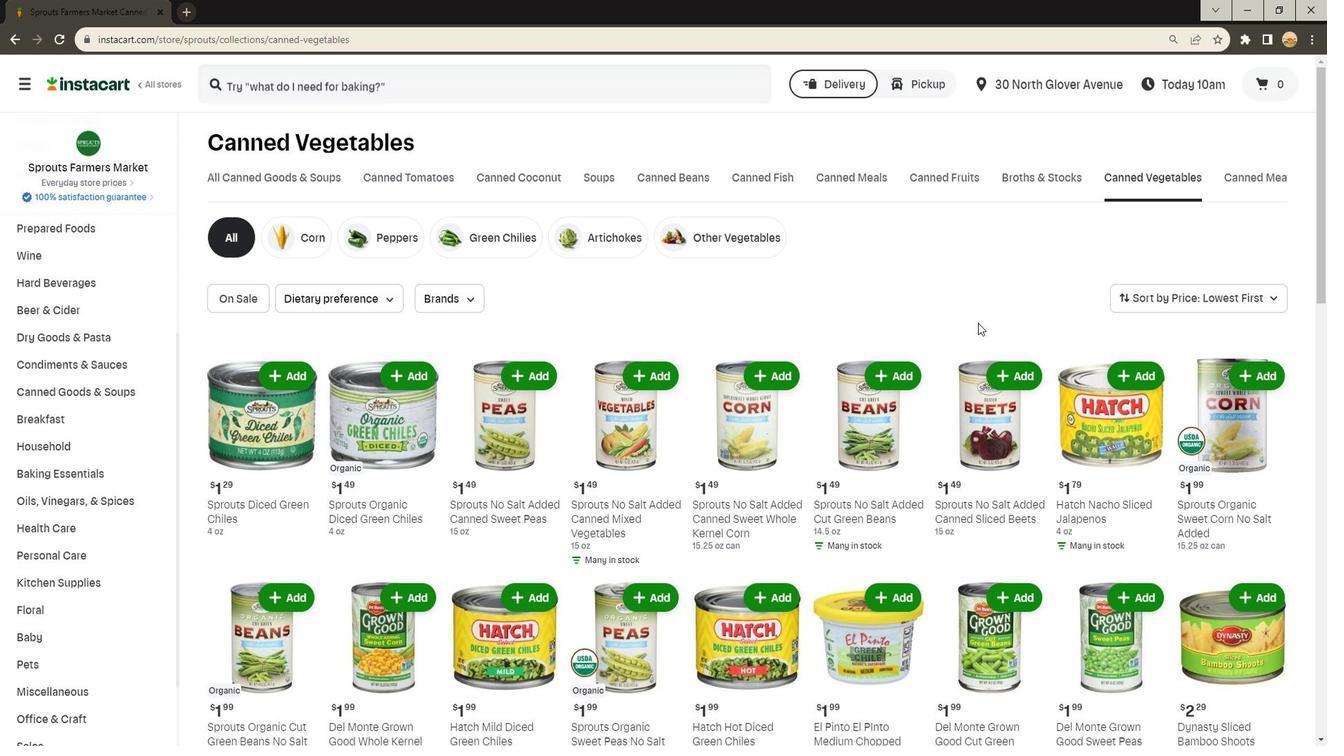 
Action: Mouse pressed left at (959, 320)
Screenshot: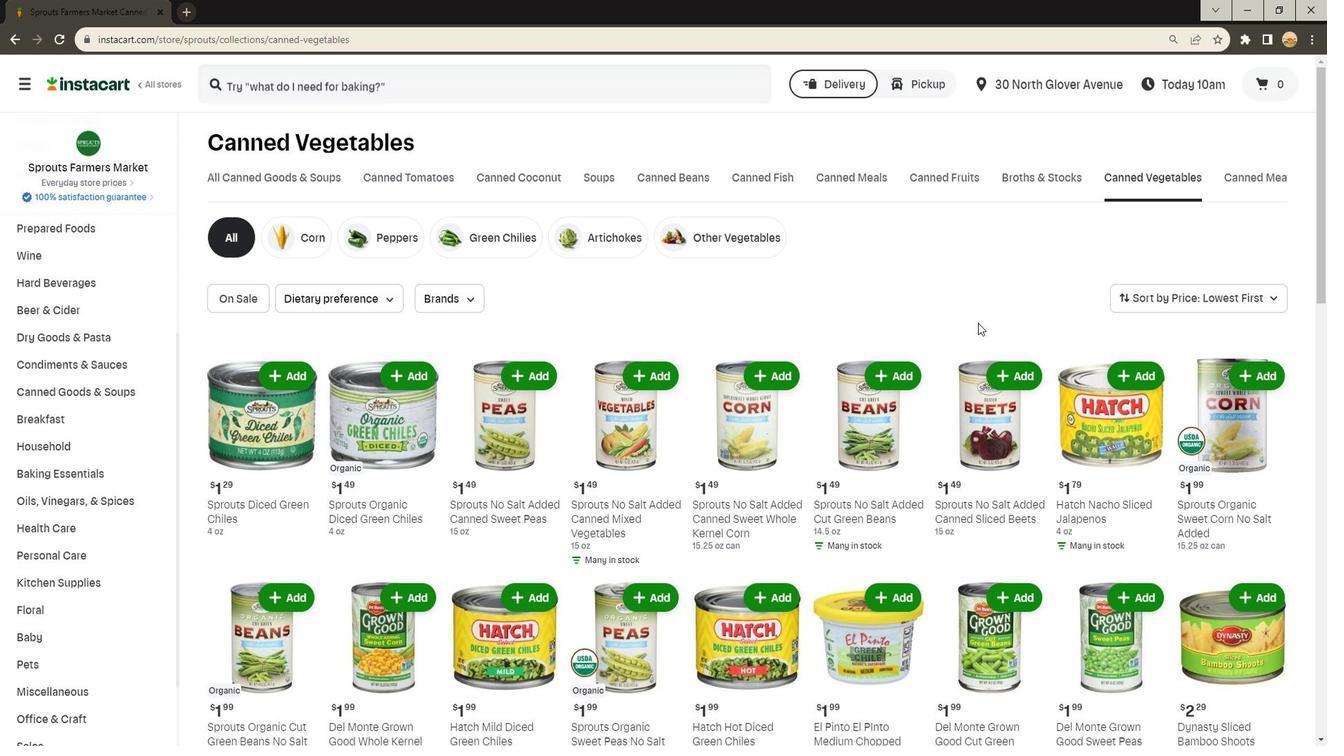 
Action: Mouse moved to (848, 319)
Screenshot: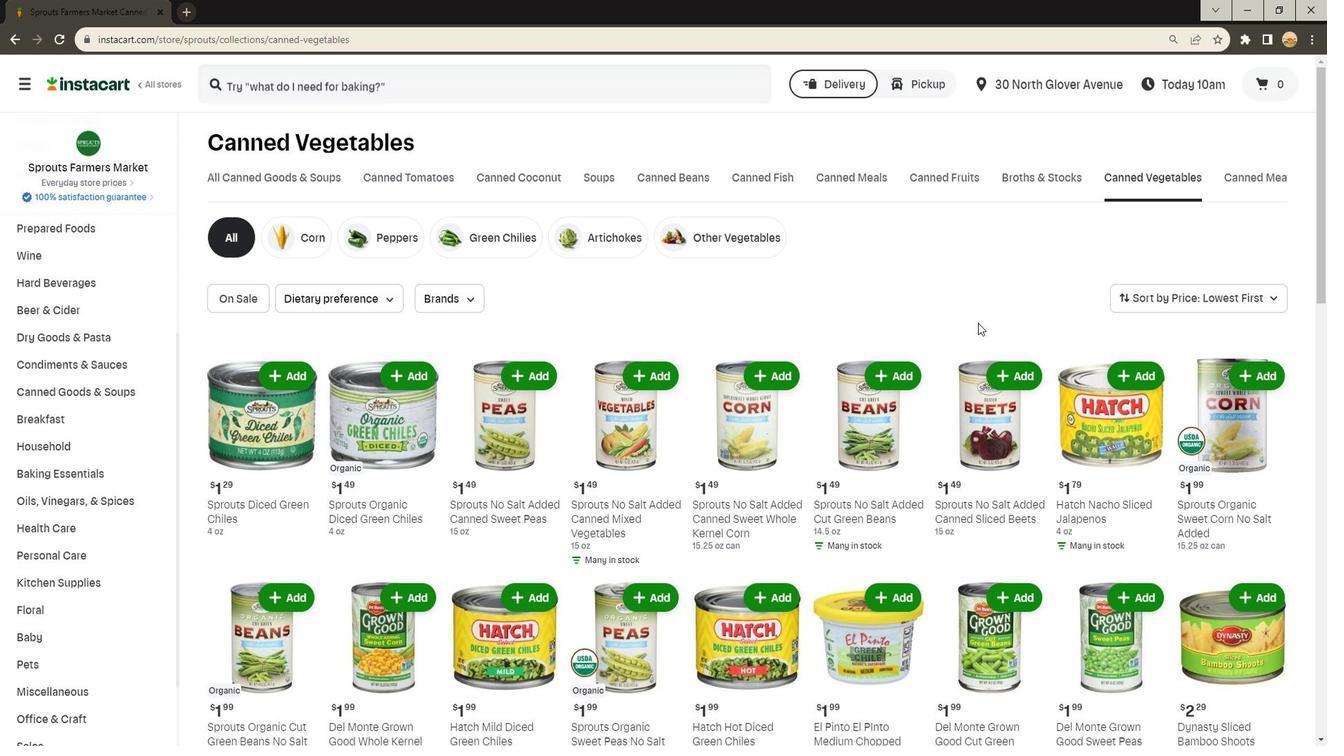 
Action: Mouse scrolled (848, 319) with delta (0, 0)
Screenshot: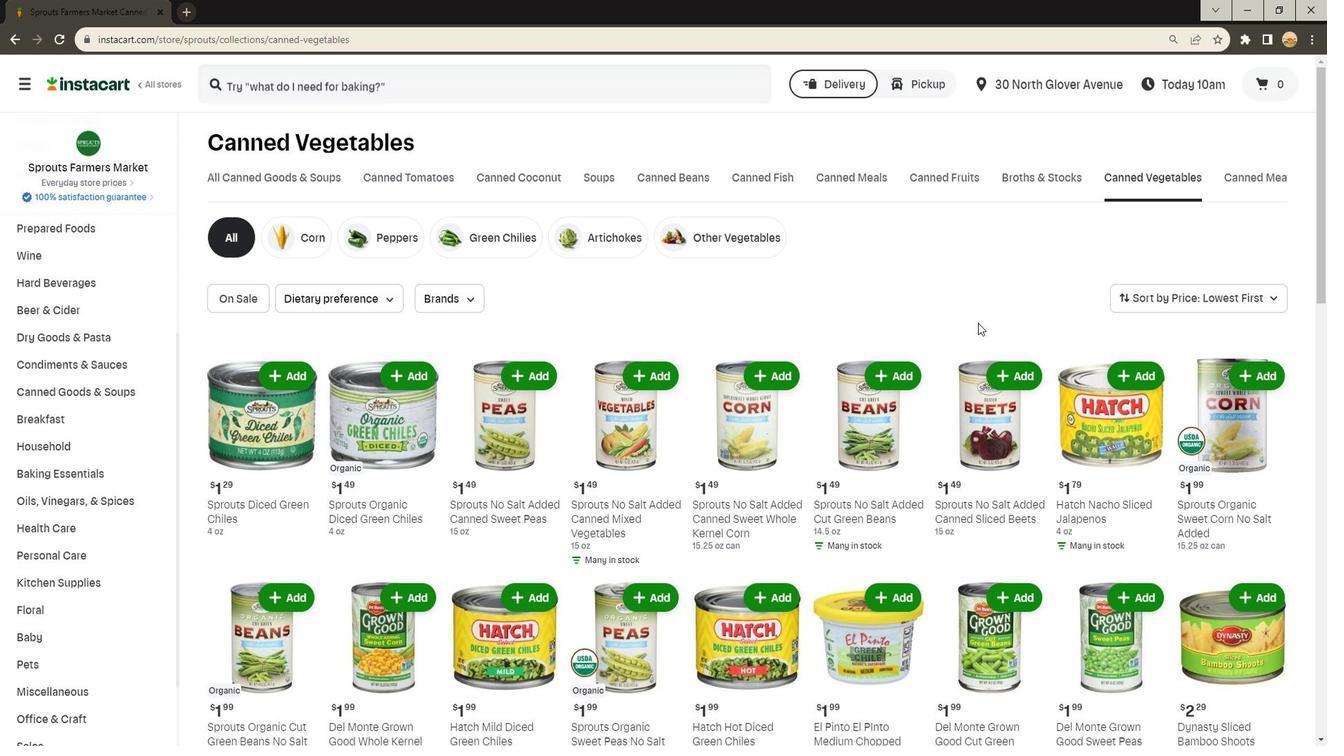 
Action: Mouse moved to (848, 319)
Screenshot: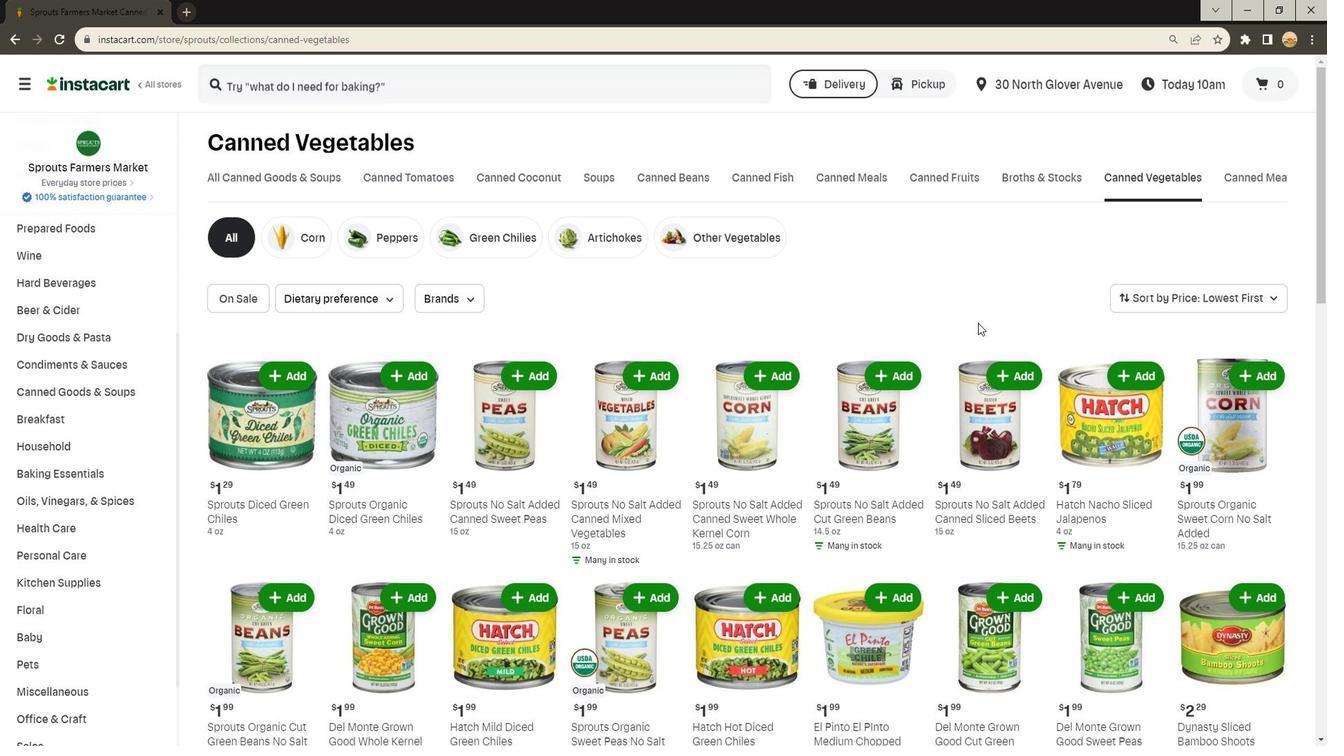 
Action: Mouse scrolled (848, 319) with delta (0, 0)
Screenshot: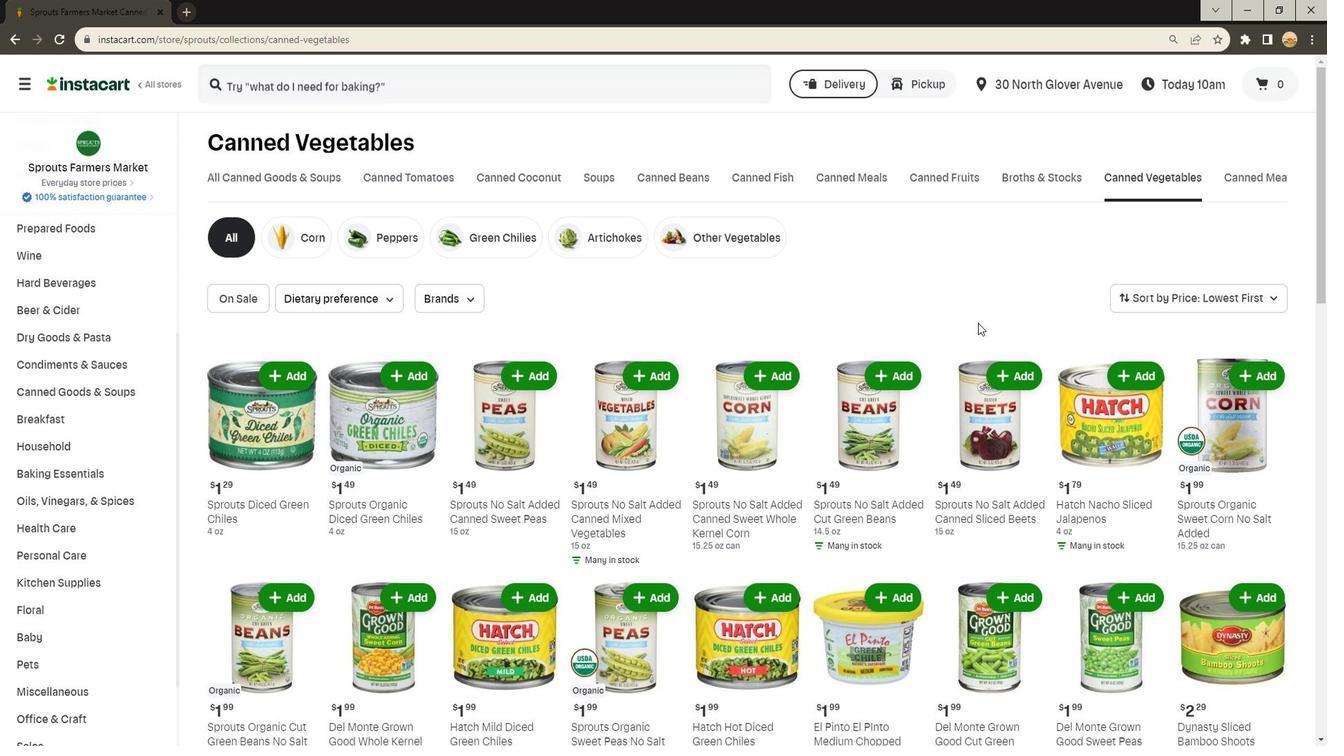 
Action: Mouse moved to (848, 319)
Screenshot: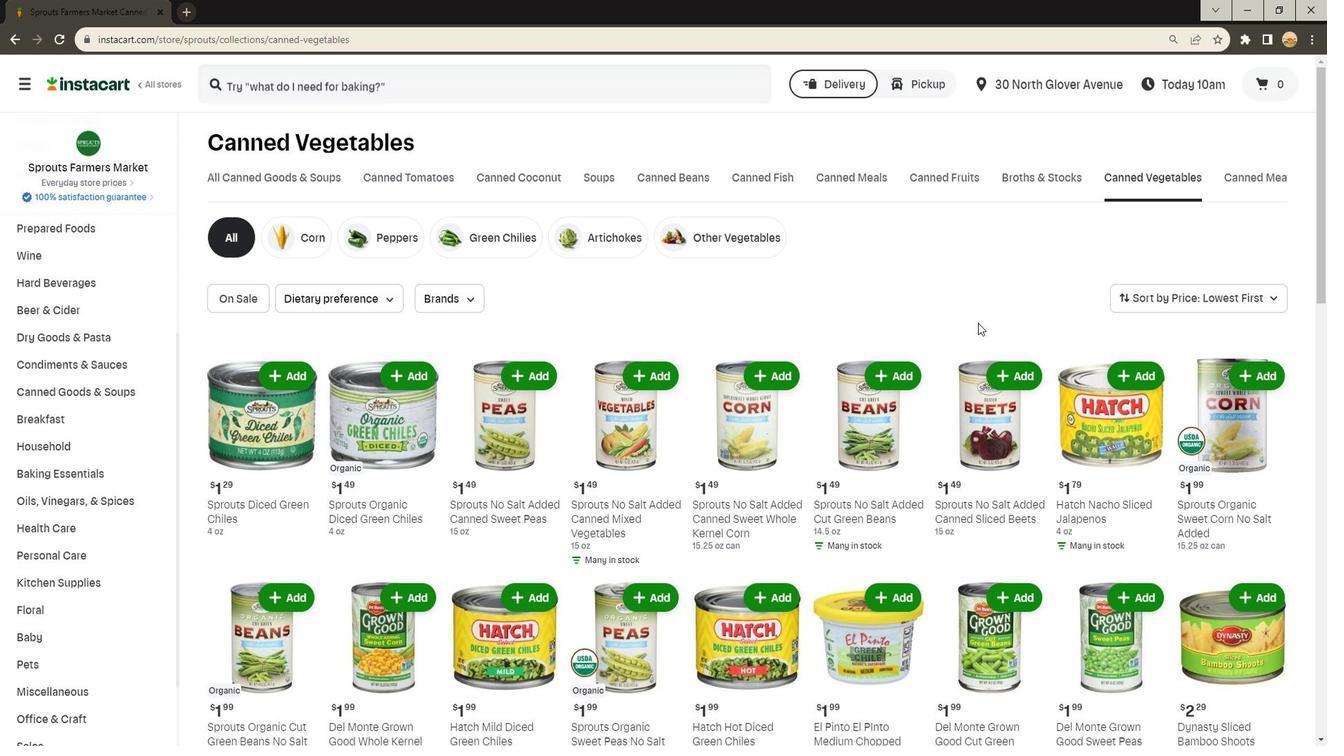 
Action: Mouse scrolled (848, 319) with delta (0, 0)
Screenshot: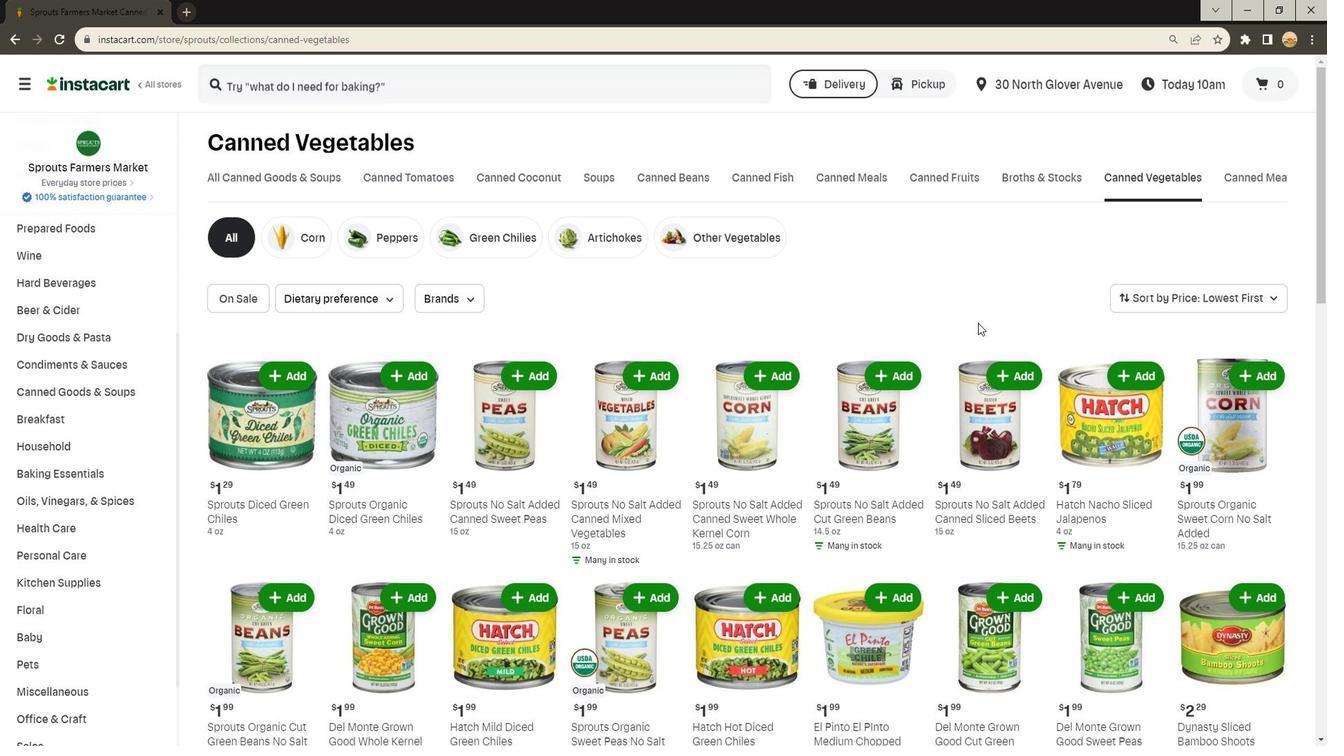 
Action: Mouse moved to (848, 320)
Screenshot: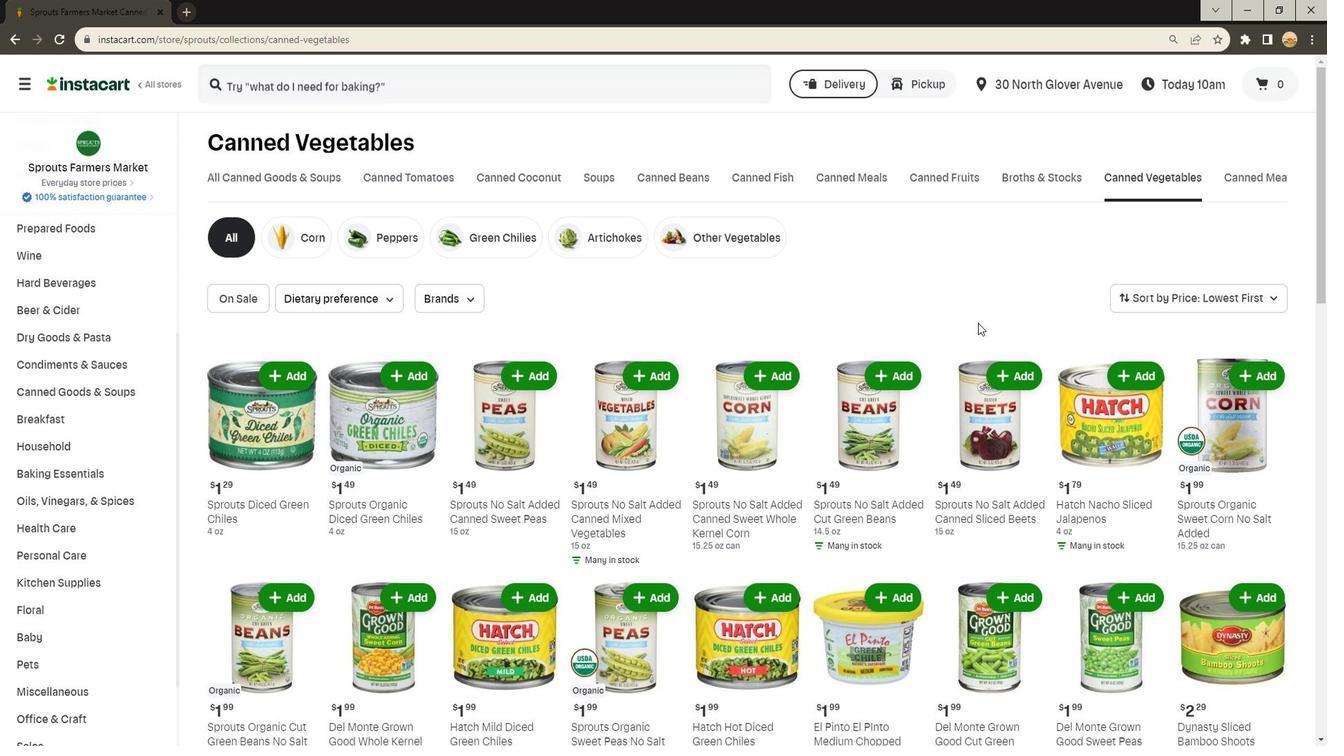 
Action: Mouse scrolled (848, 320) with delta (0, 0)
Screenshot: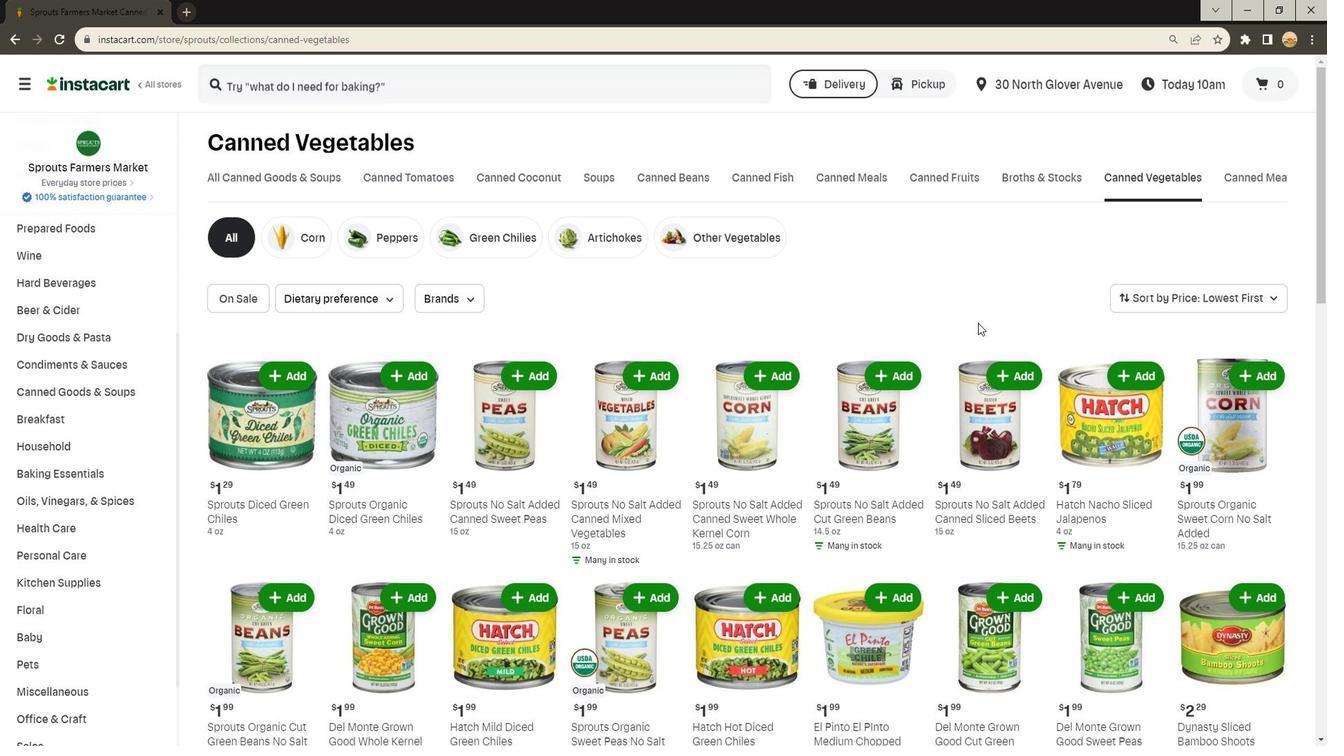 
Action: Mouse moved to (849, 320)
Screenshot: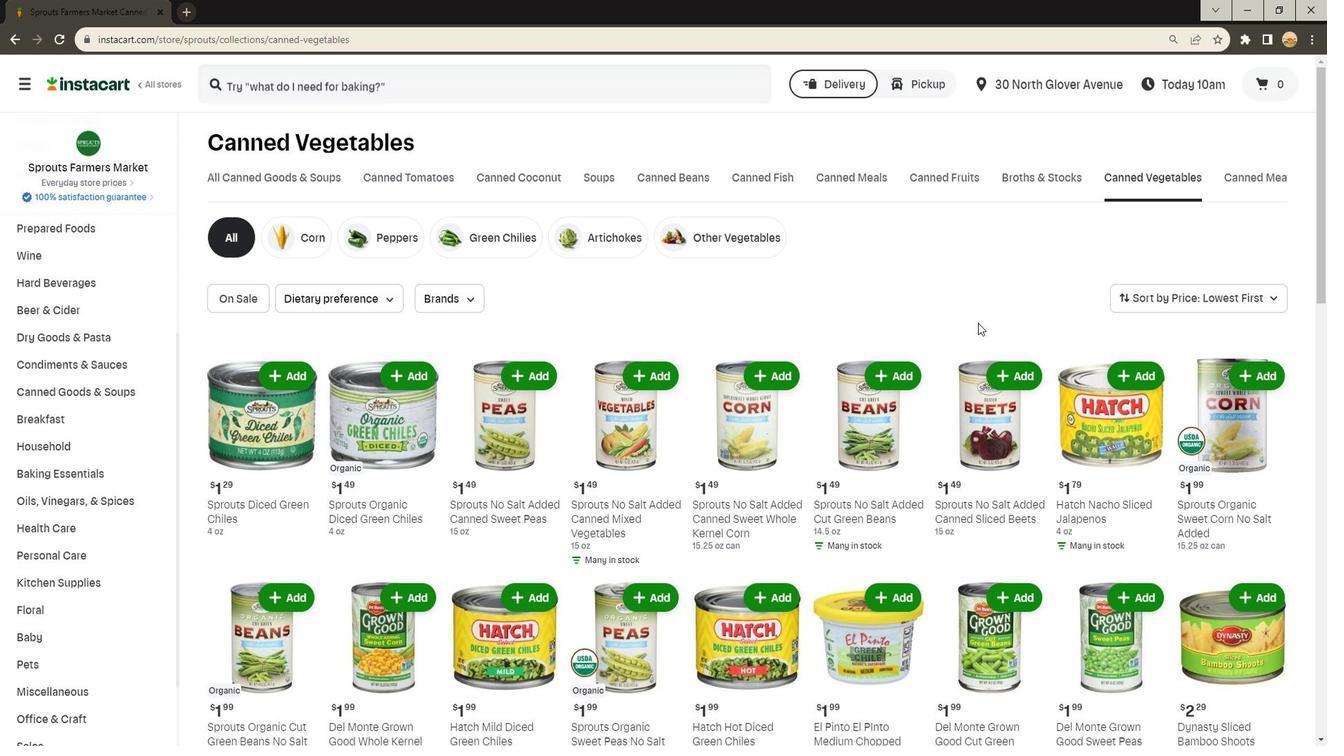 
Action: Mouse scrolled (849, 320) with delta (0, 0)
Screenshot: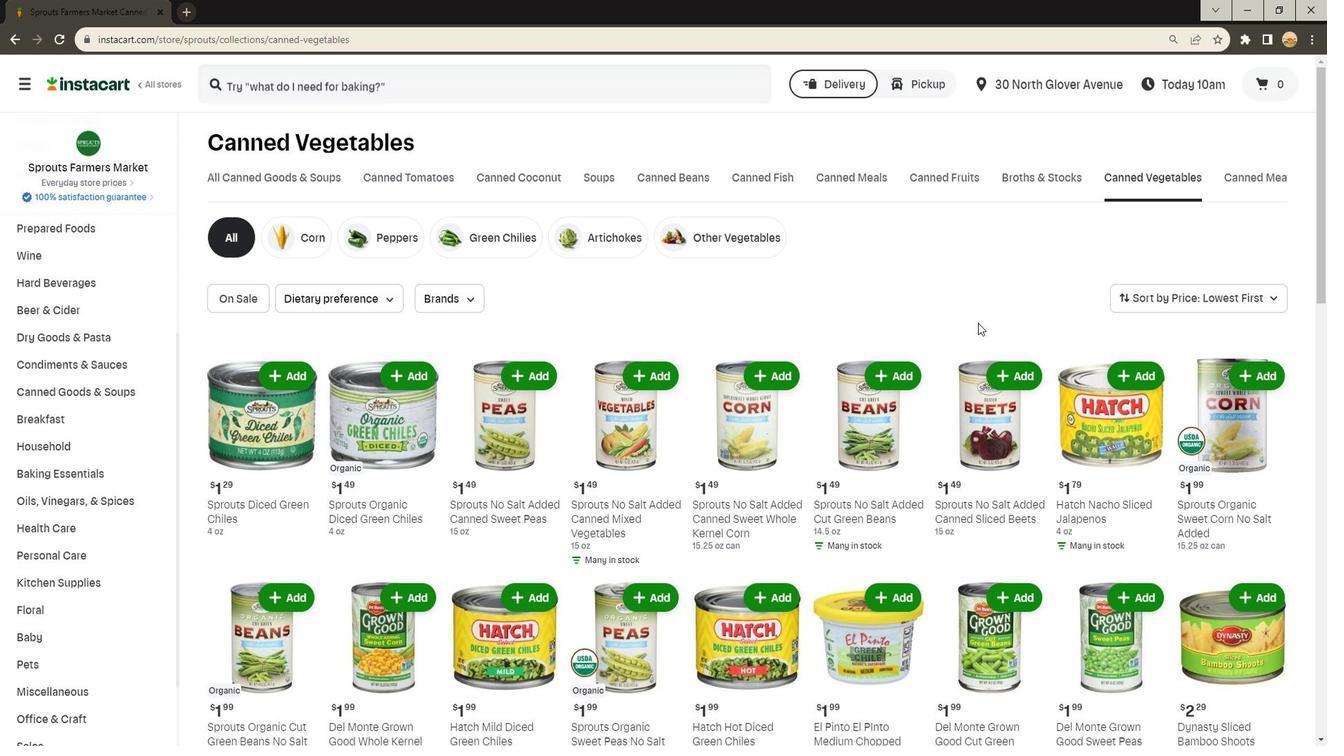 
Action: Mouse moved to (849, 320)
Screenshot: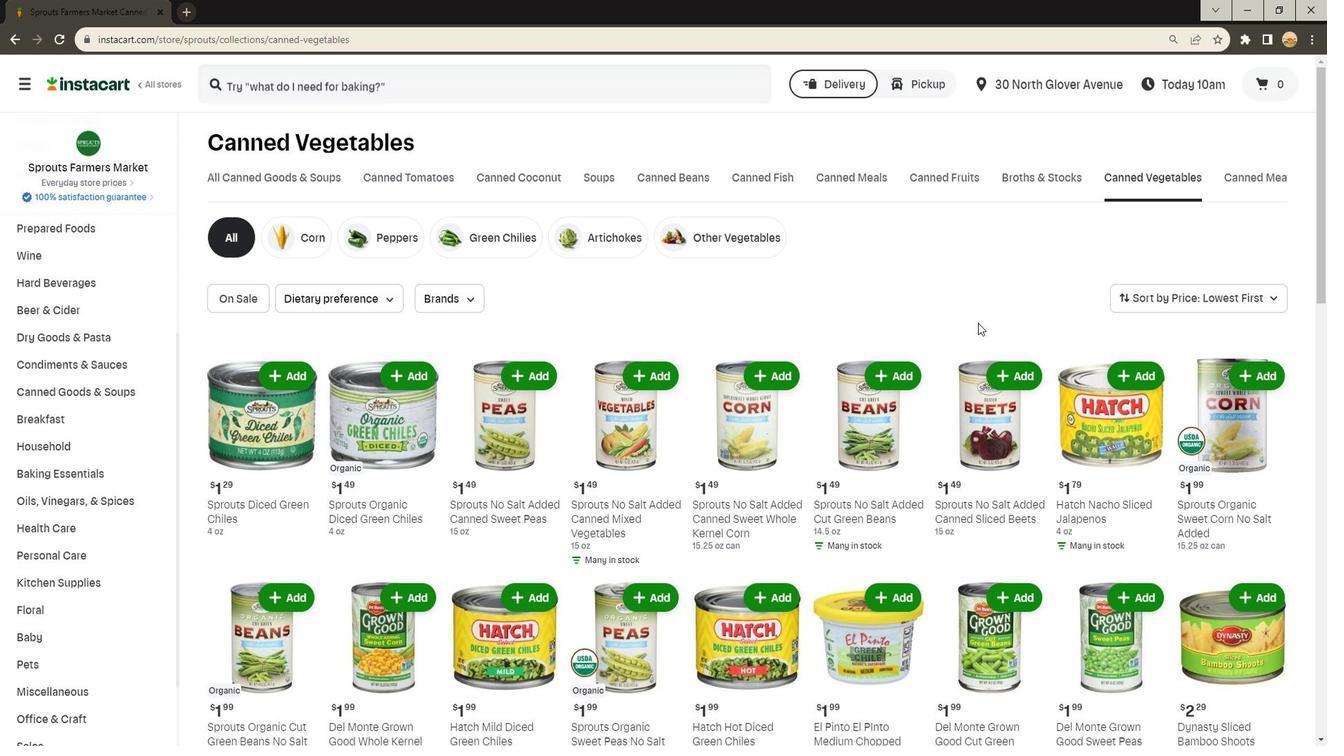 
Action: Mouse scrolled (849, 320) with delta (0, 0)
Screenshot: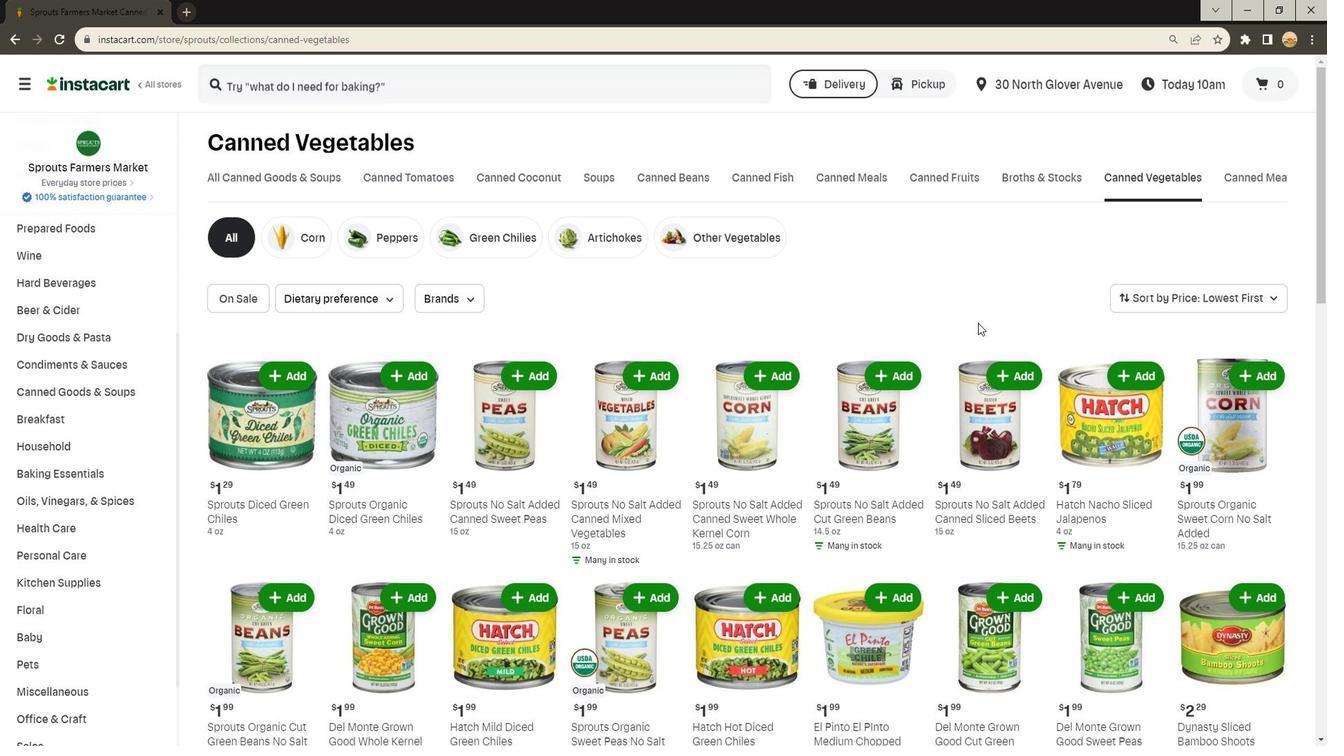 
Action: Mouse scrolled (849, 320) with delta (0, 0)
Screenshot: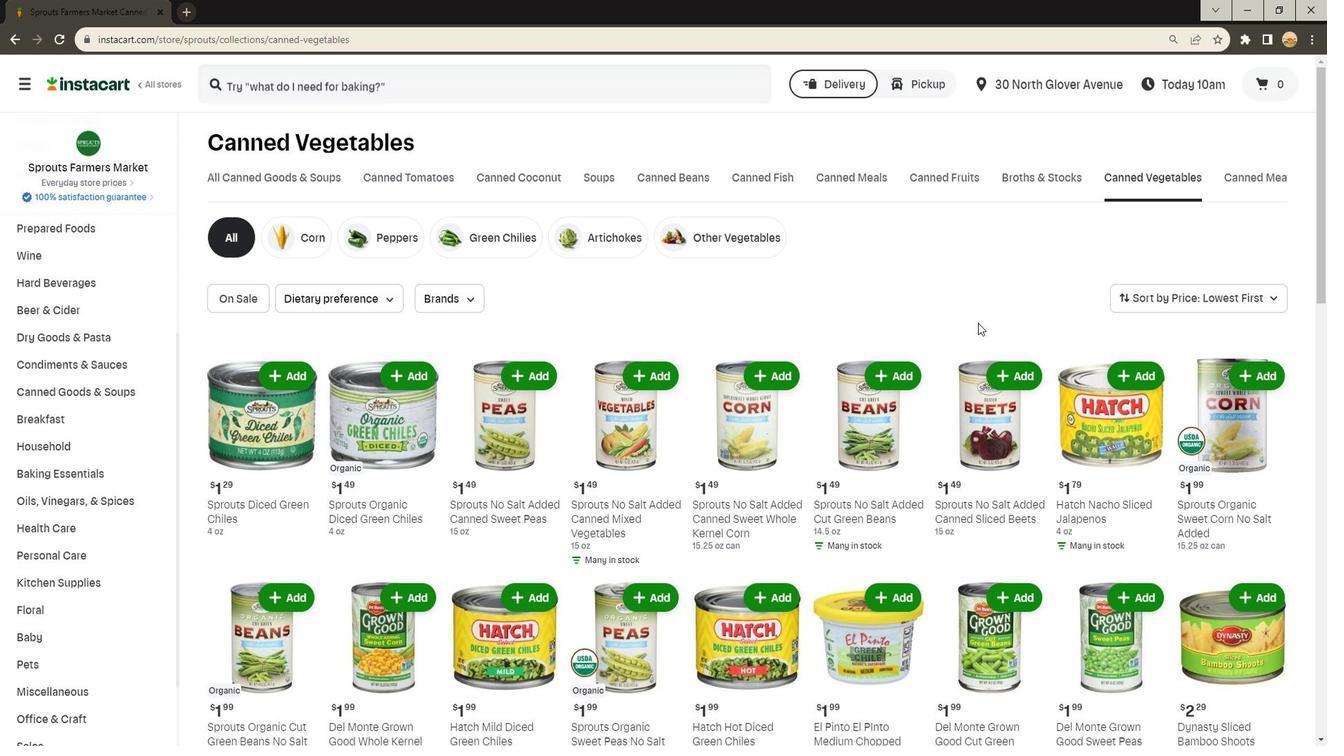 
Action: Mouse moved to (849, 320)
Screenshot: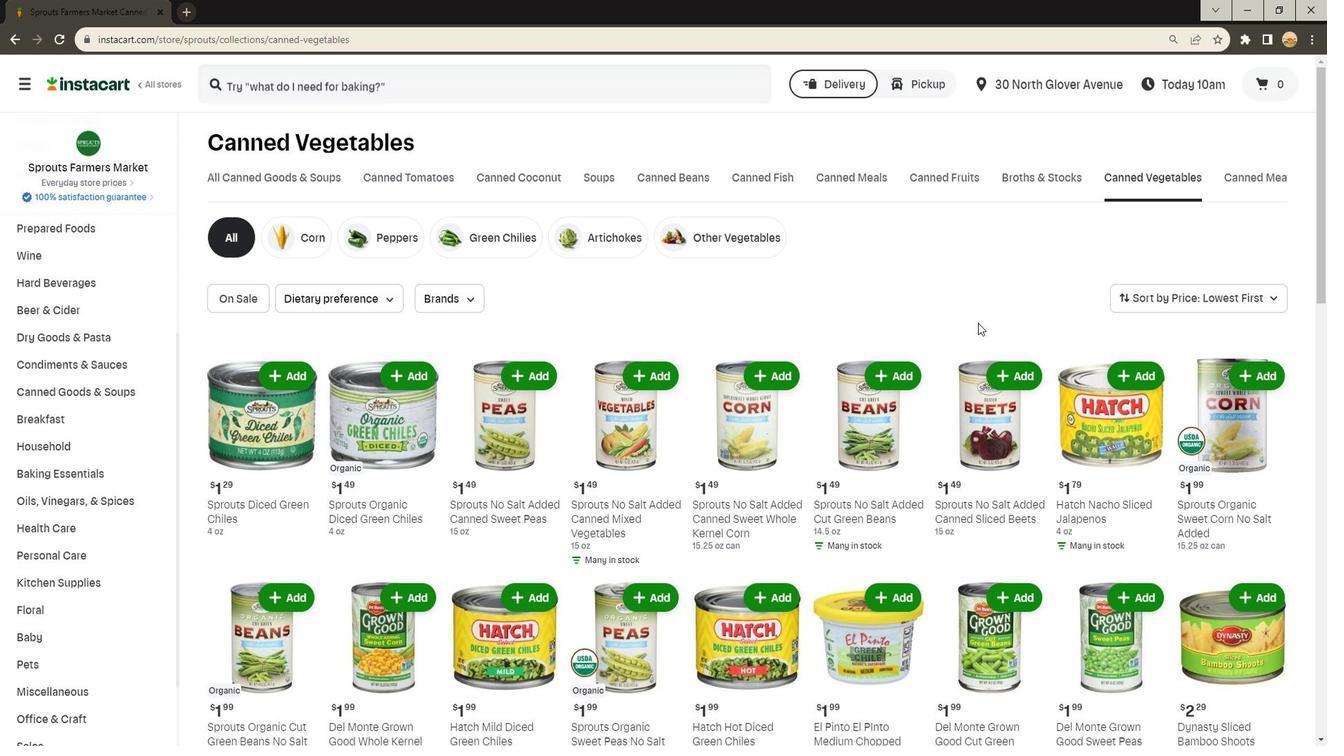 
Action: Mouse scrolled (849, 320) with delta (0, 0)
Screenshot: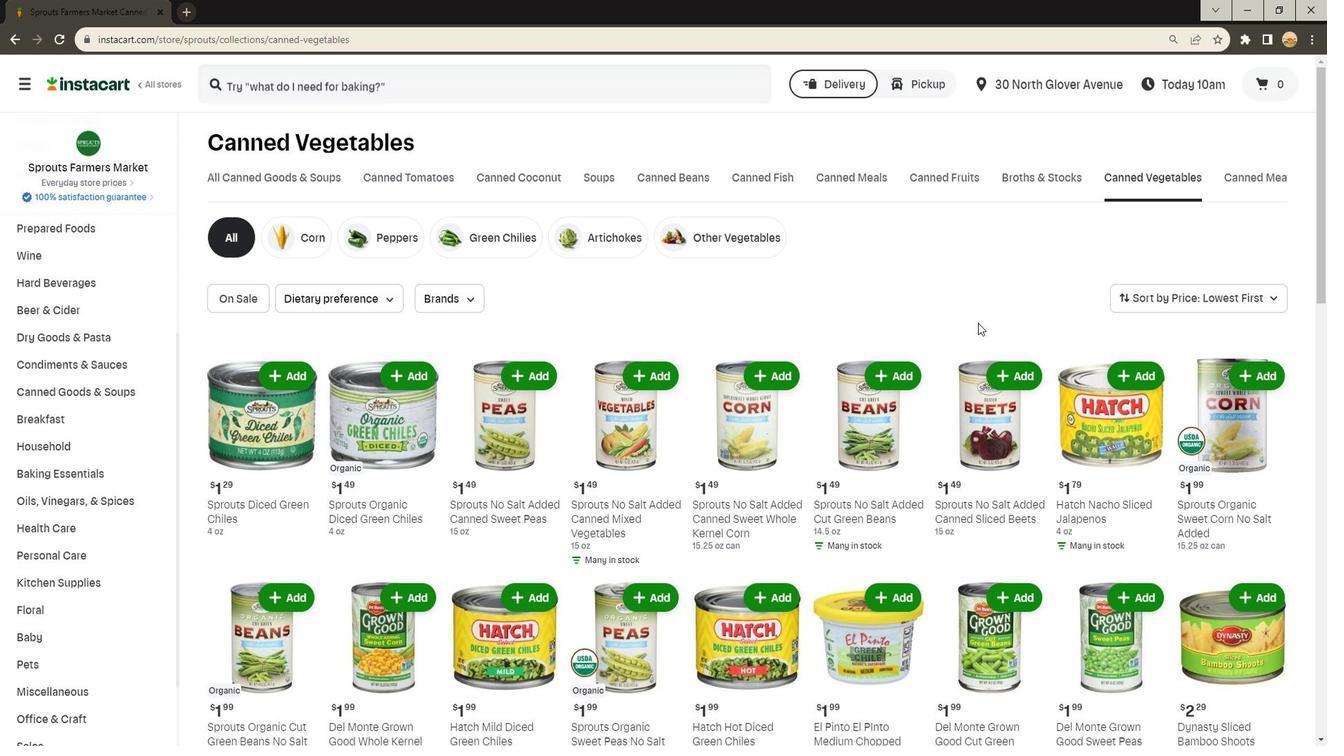 
Action: Mouse scrolled (849, 320) with delta (0, 0)
Screenshot: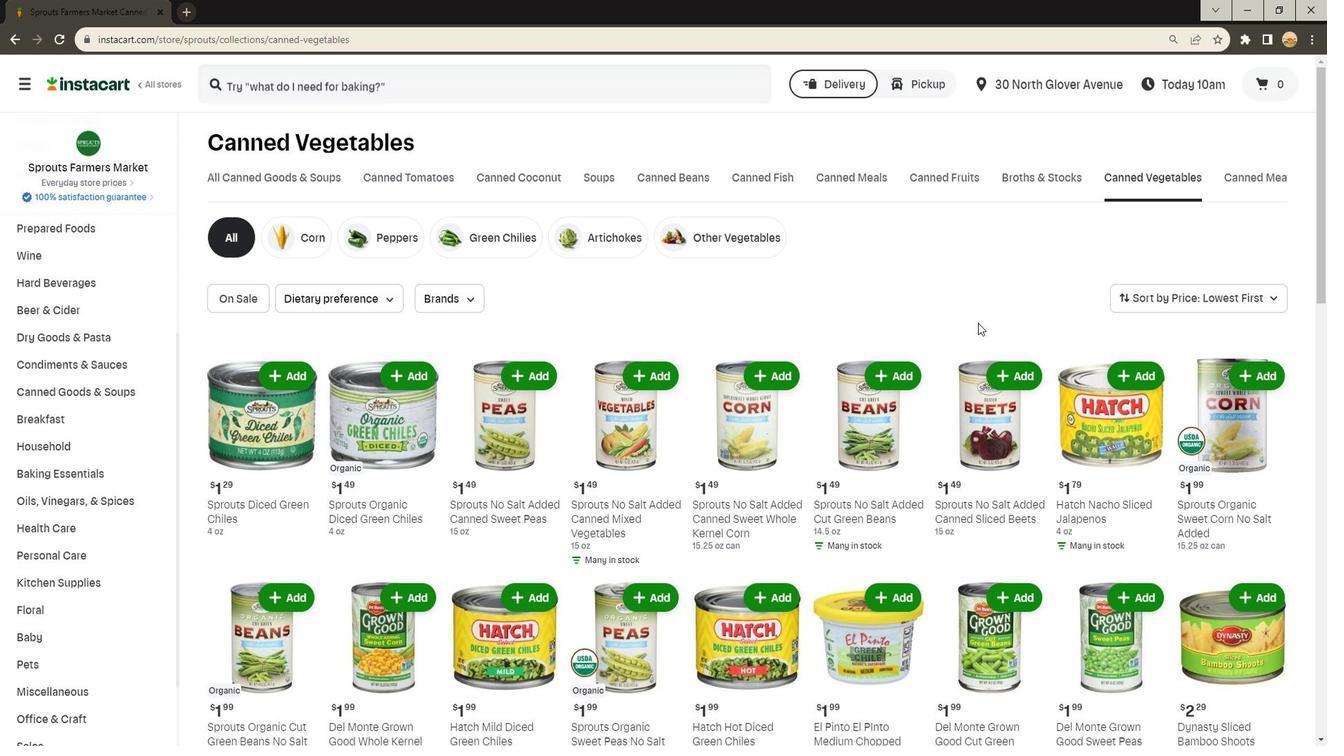 
Action: Mouse scrolled (849, 320) with delta (0, 0)
Screenshot: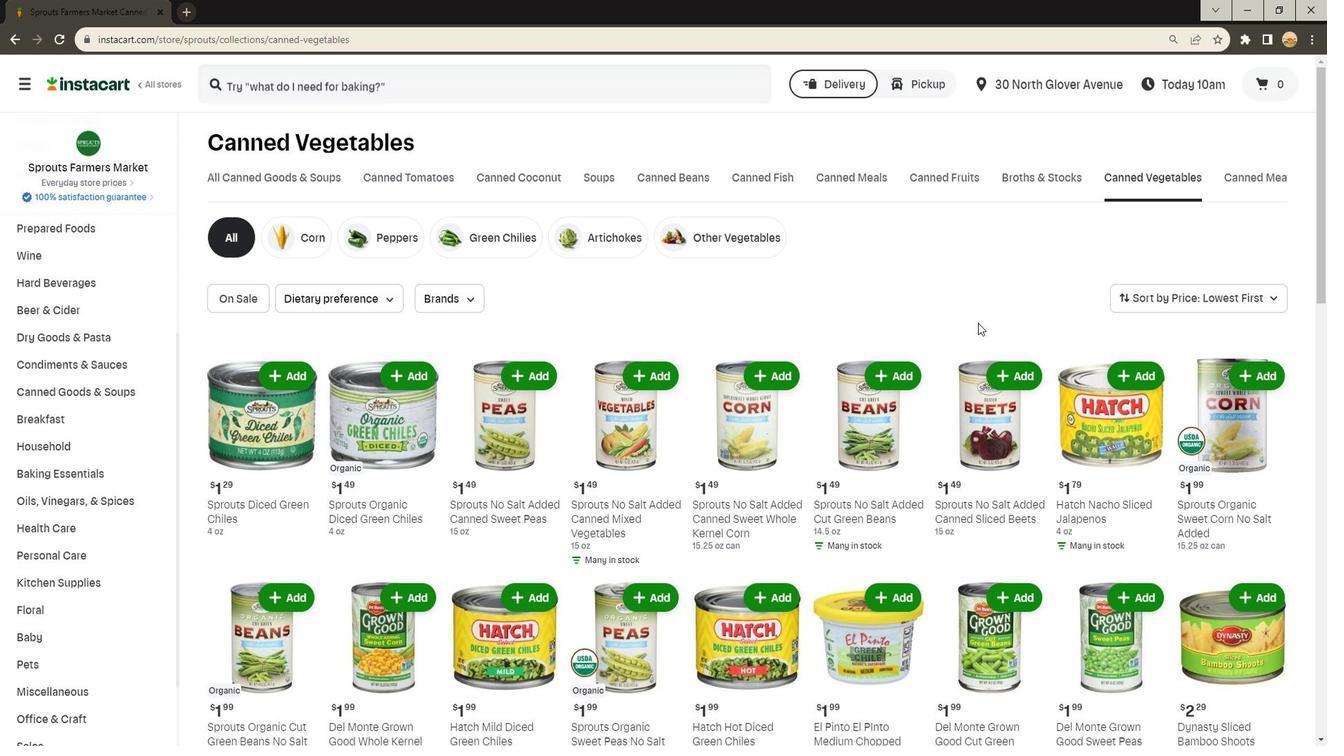 
Action: Mouse moved to (849, 320)
Screenshot: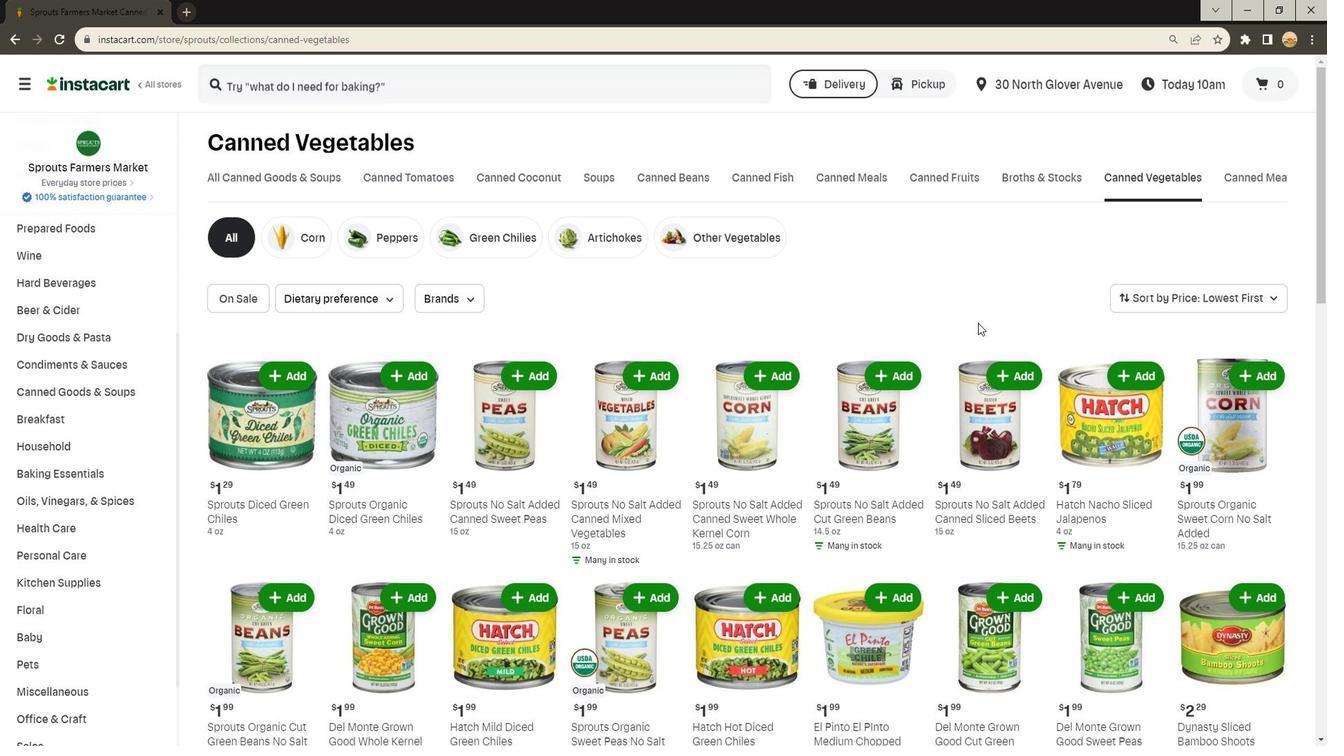 
Action: Mouse scrolled (849, 320) with delta (0, 0)
Screenshot: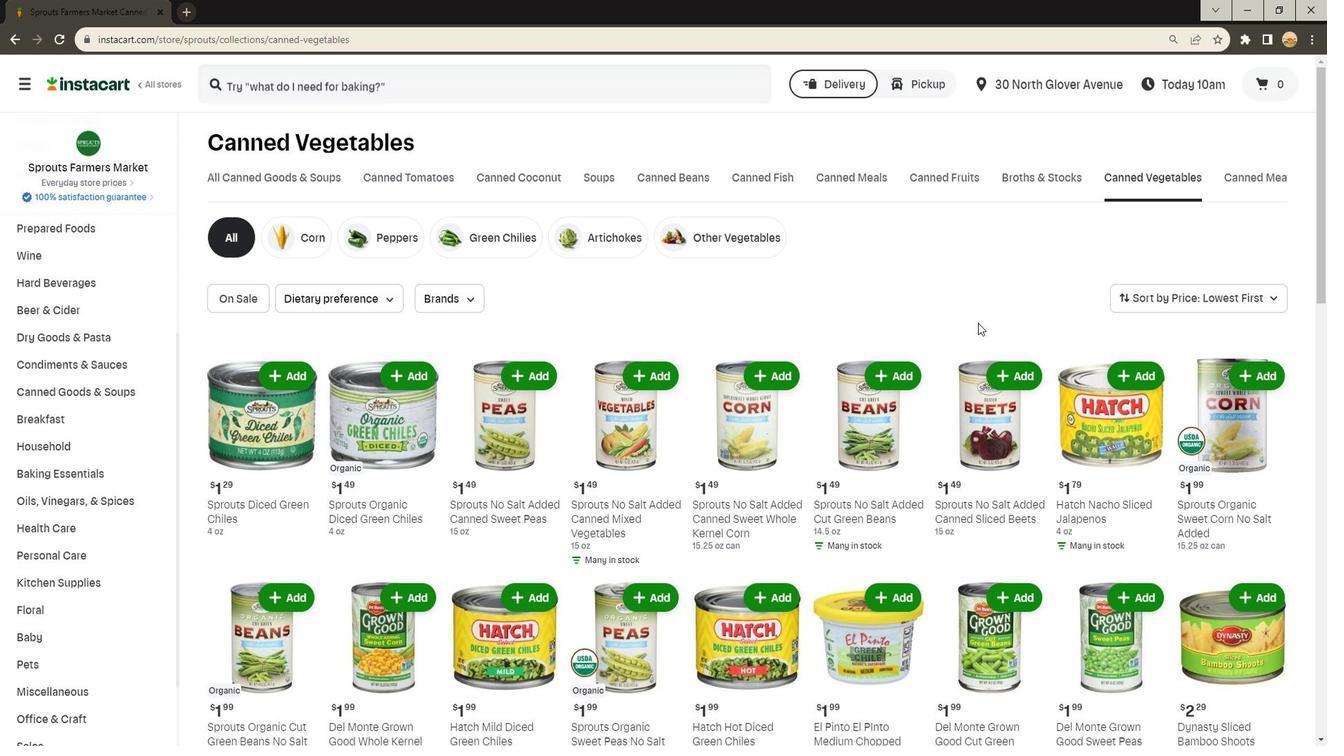 
Action: Mouse scrolled (849, 320) with delta (0, 0)
Screenshot: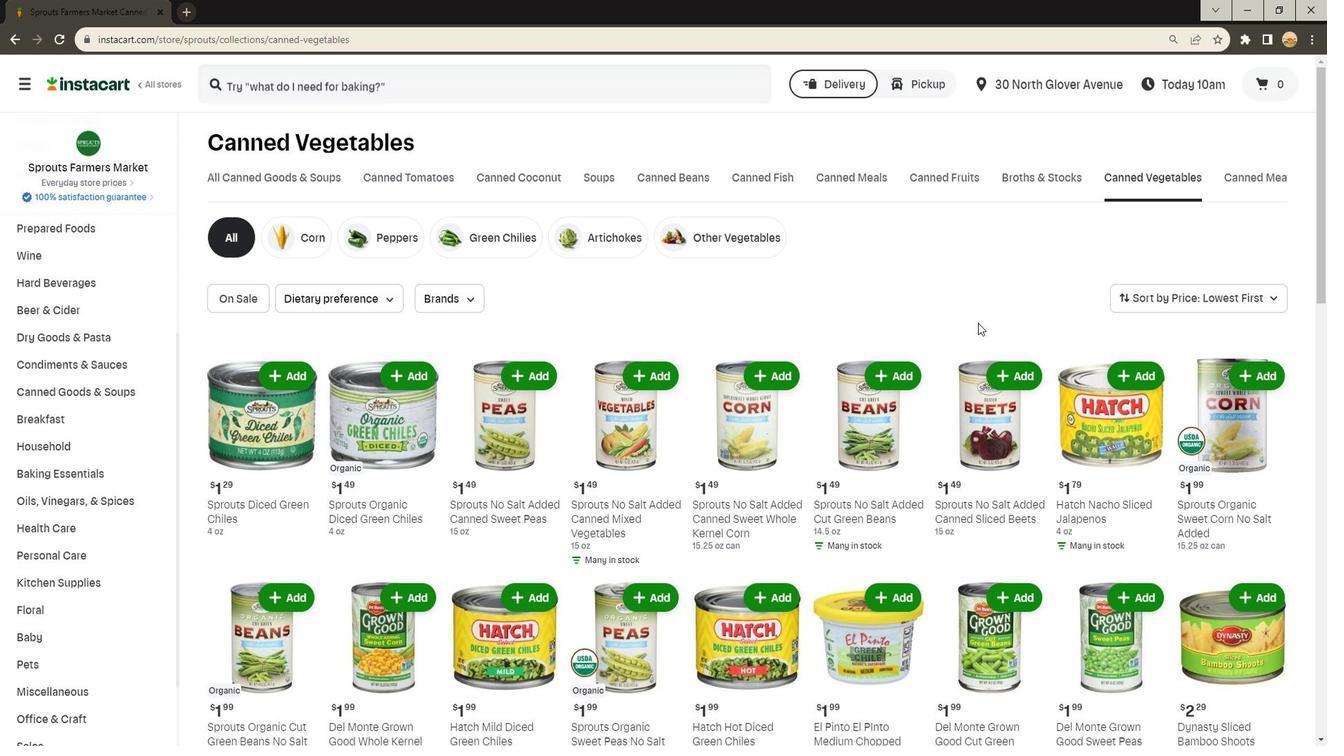 
Action: Mouse scrolled (849, 320) with delta (0, 0)
Screenshot: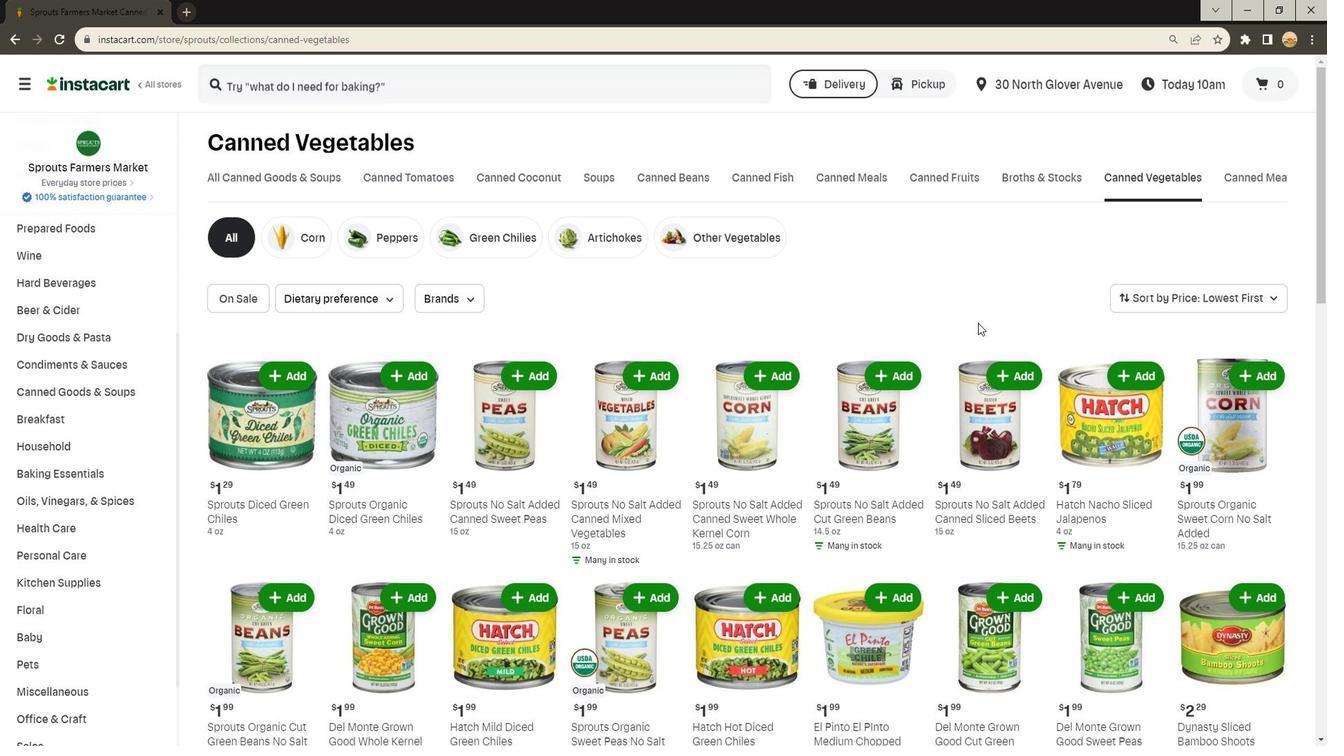 
Action: Mouse moved to (849, 320)
Screenshot: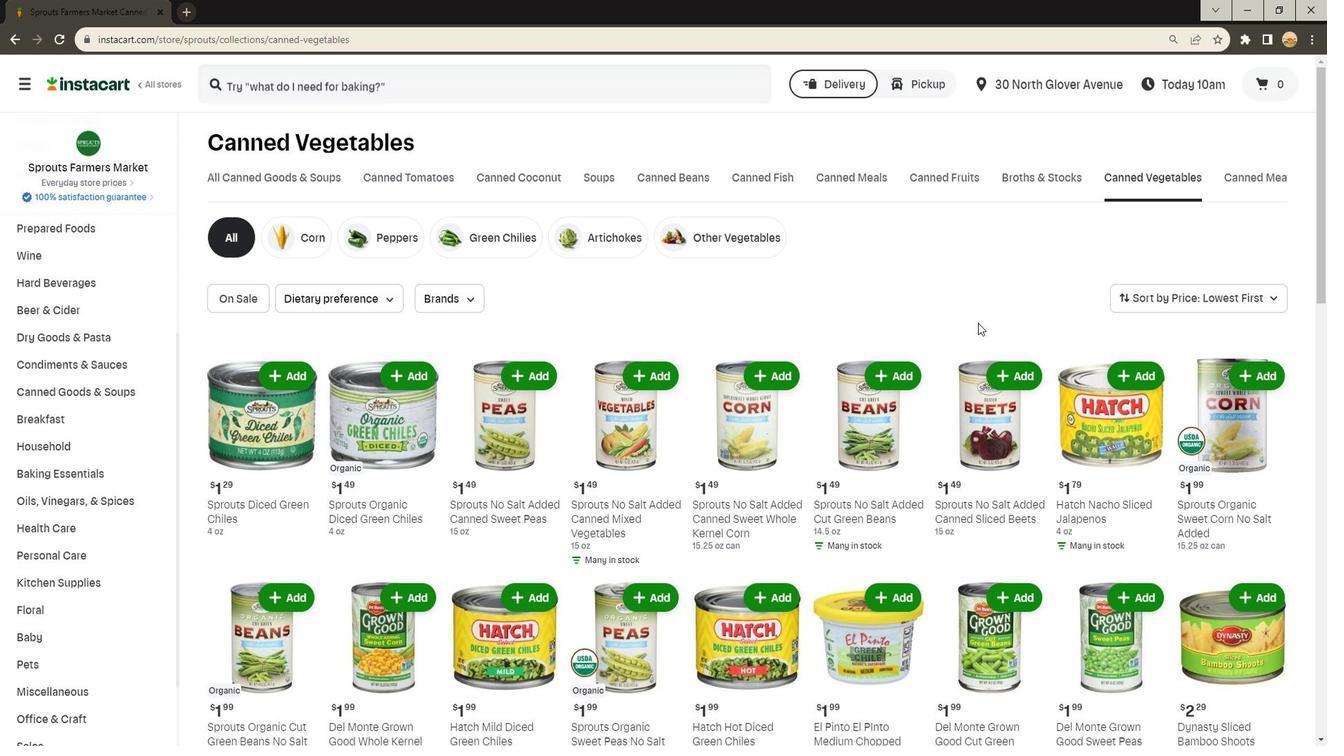 
Action: Mouse scrolled (849, 320) with delta (0, 0)
Screenshot: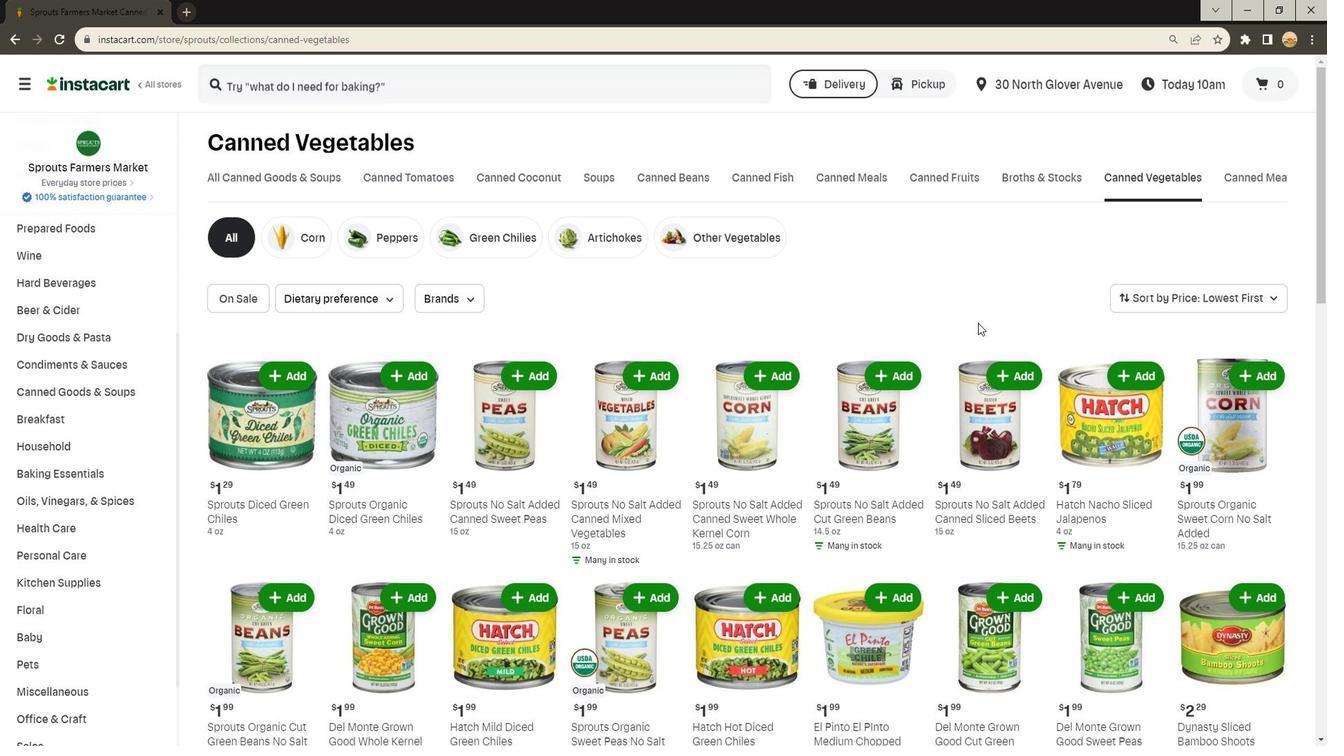 
Action: Mouse moved to (848, 320)
Screenshot: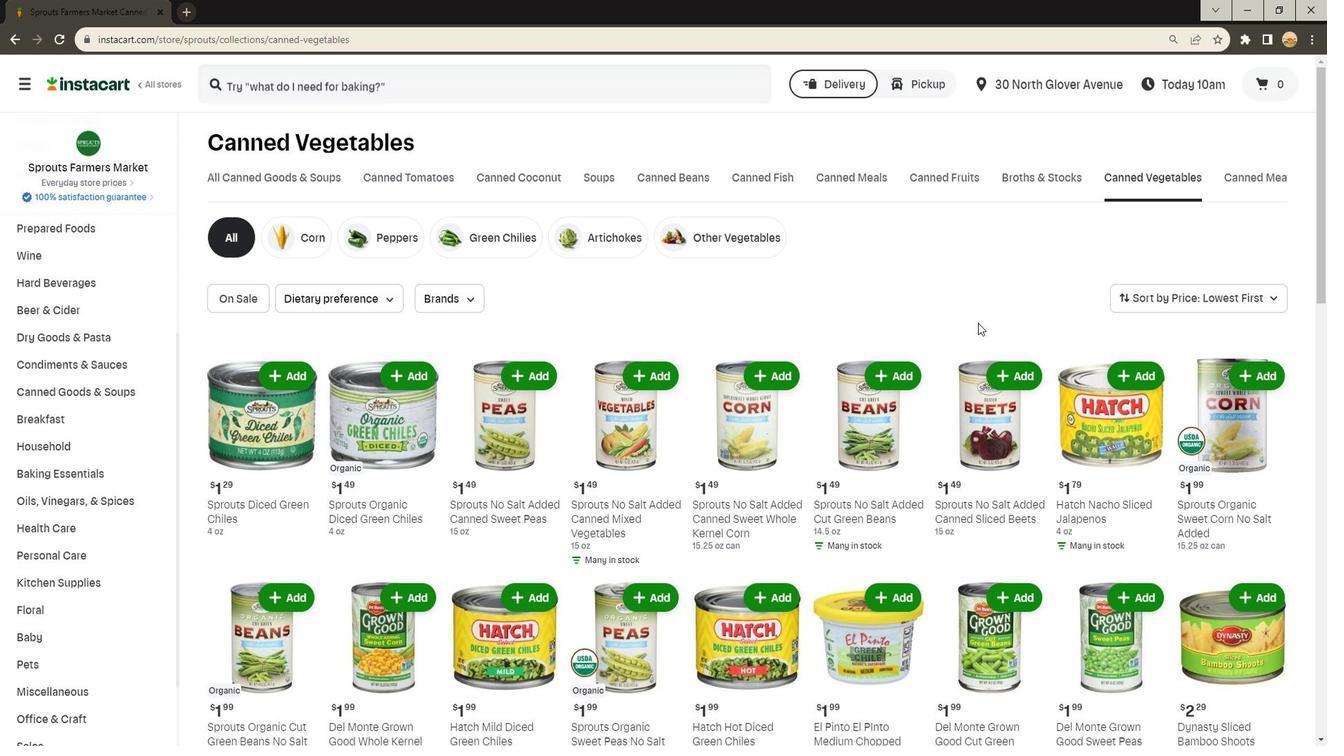 
Action: Mouse scrolled (848, 320) with delta (0, 0)
Screenshot: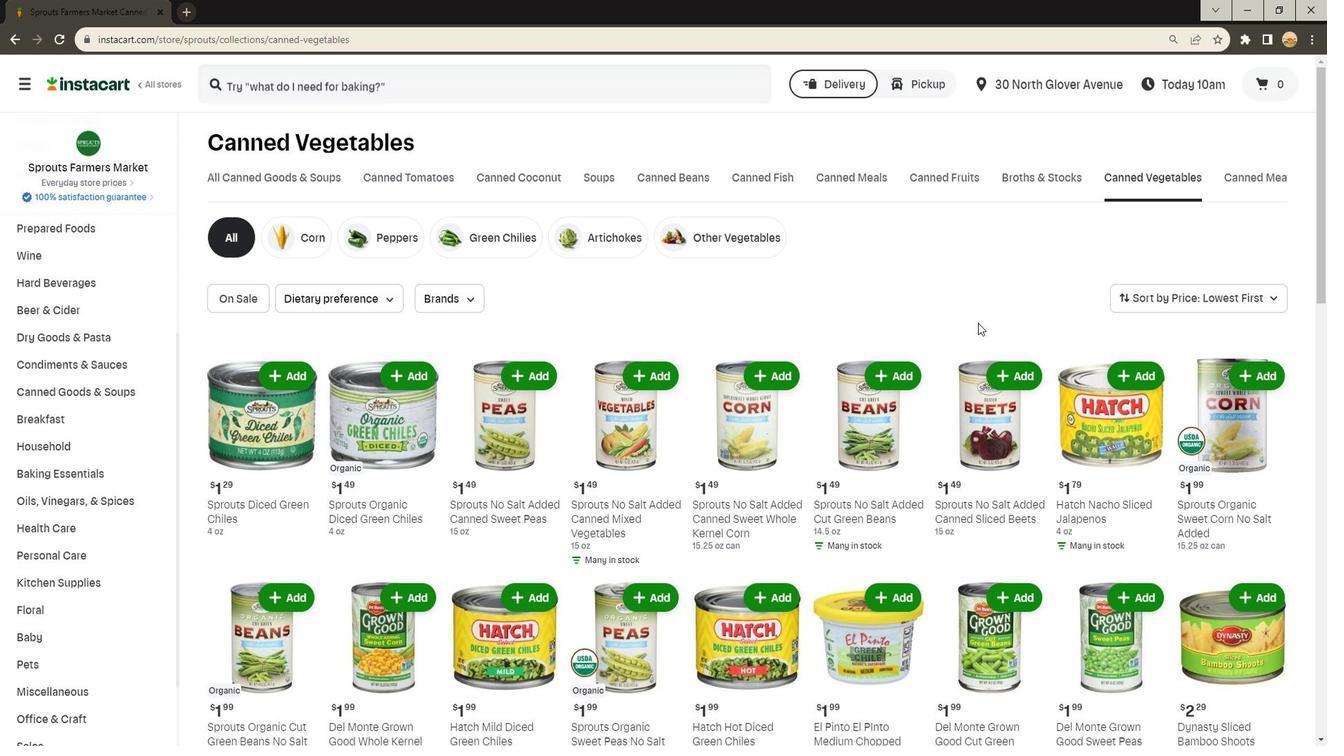 
Action: Mouse moved to (848, 320)
Screenshot: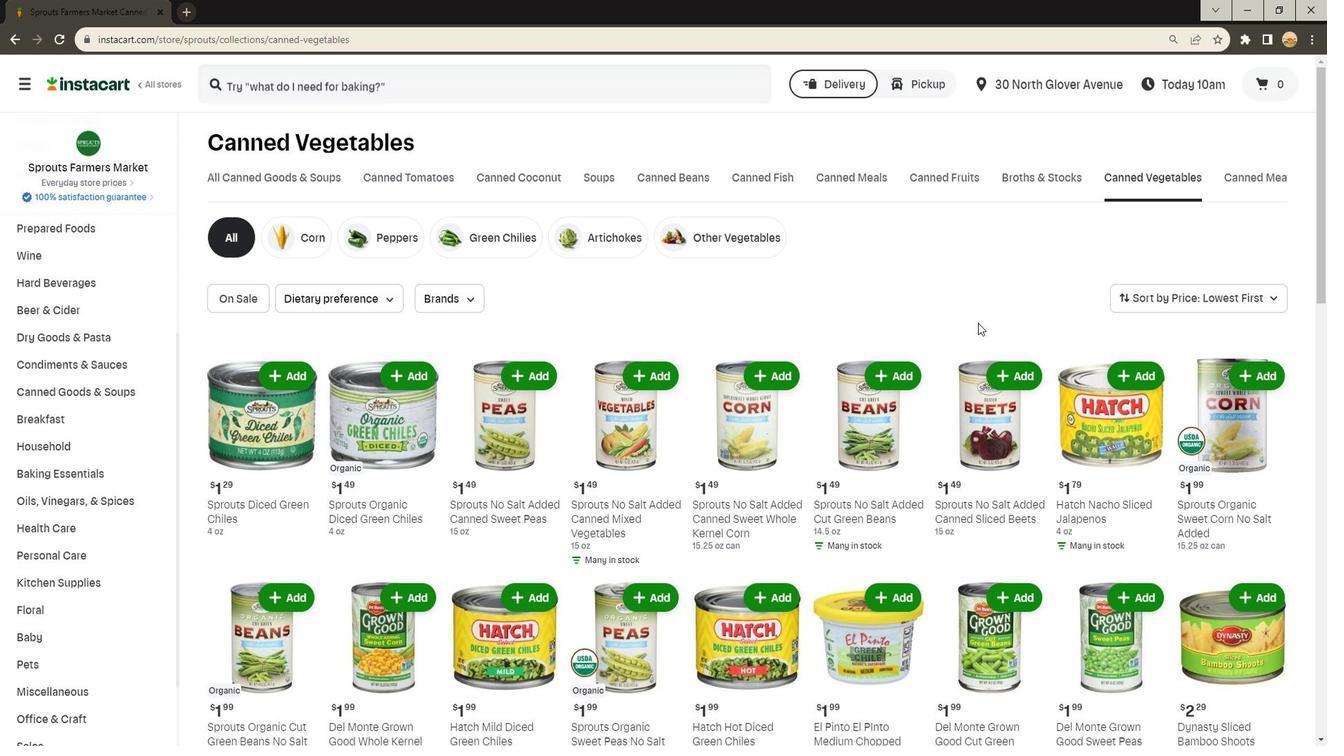 
Action: Mouse scrolled (848, 320) with delta (0, 0)
Screenshot: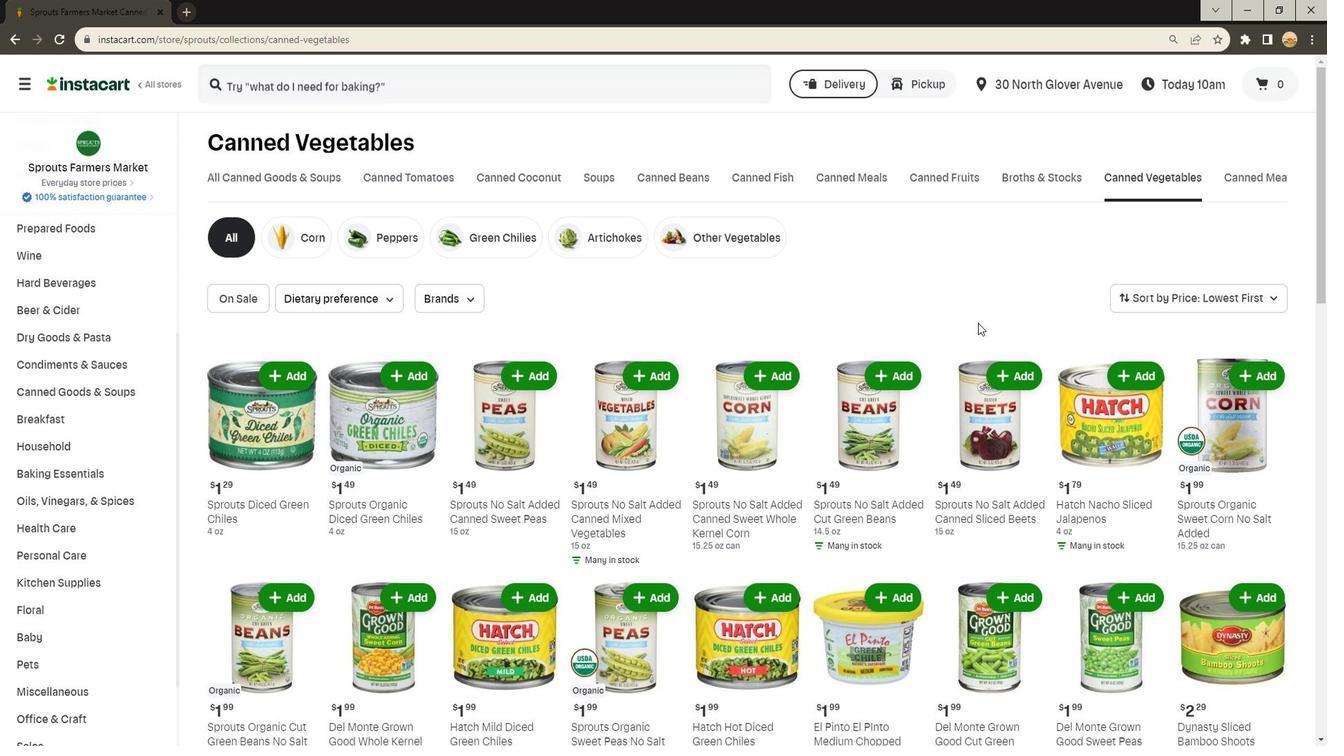 
Action: Mouse moved to (947, 320)
Screenshot: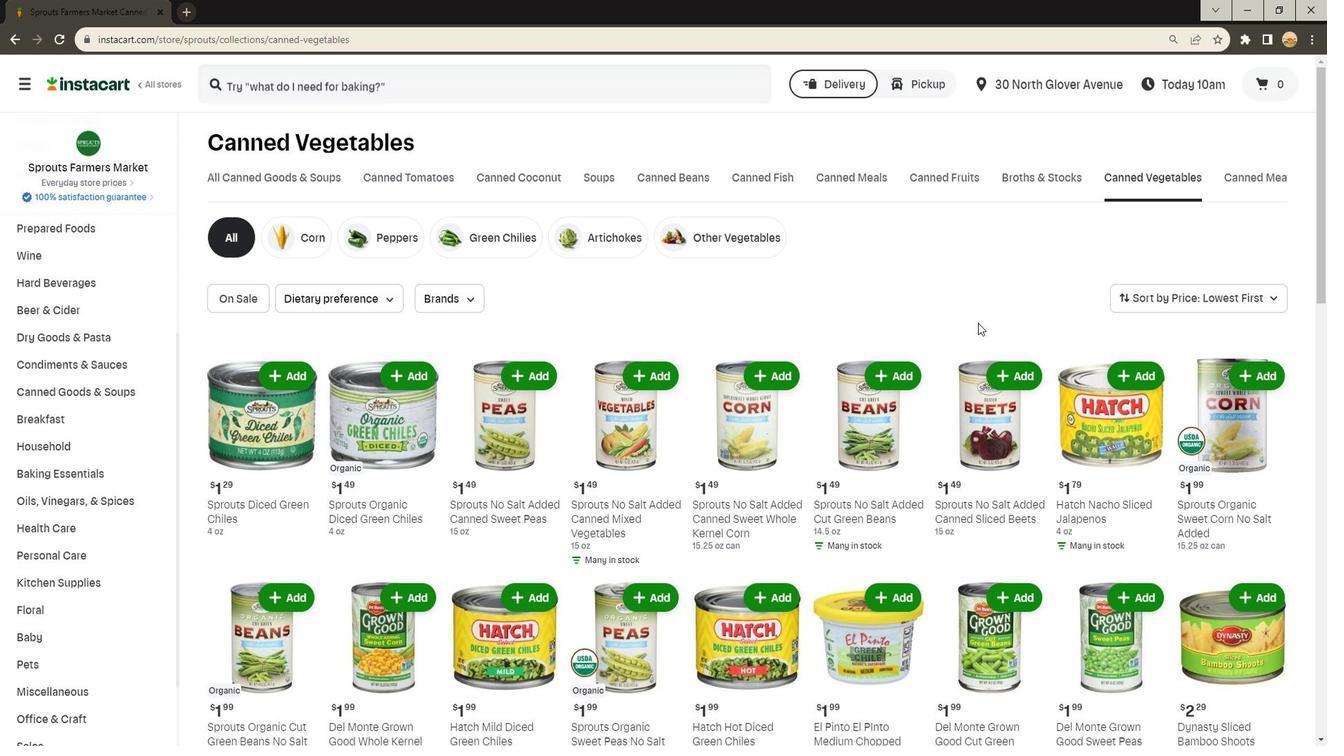 
Action: Mouse scrolled (947, 320) with delta (0, 0)
Screenshot: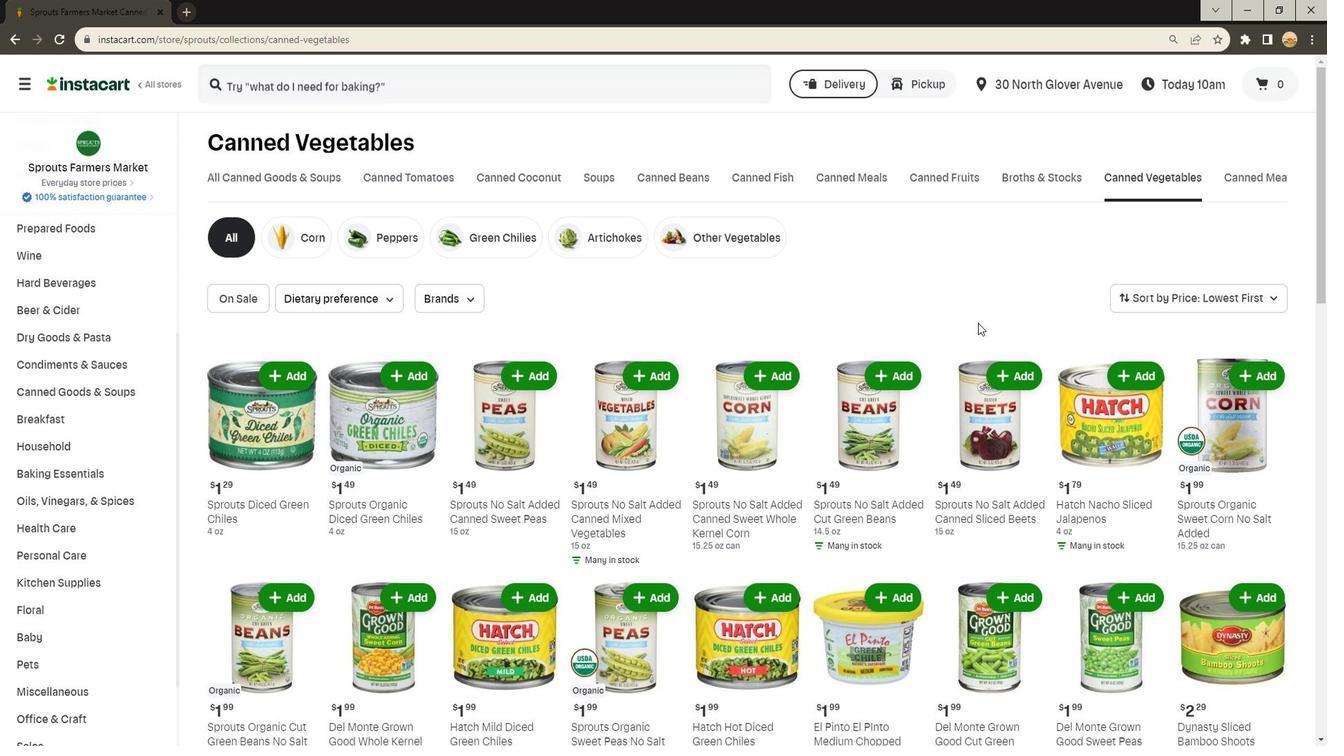 
Action: Mouse moved to (947, 320)
Screenshot: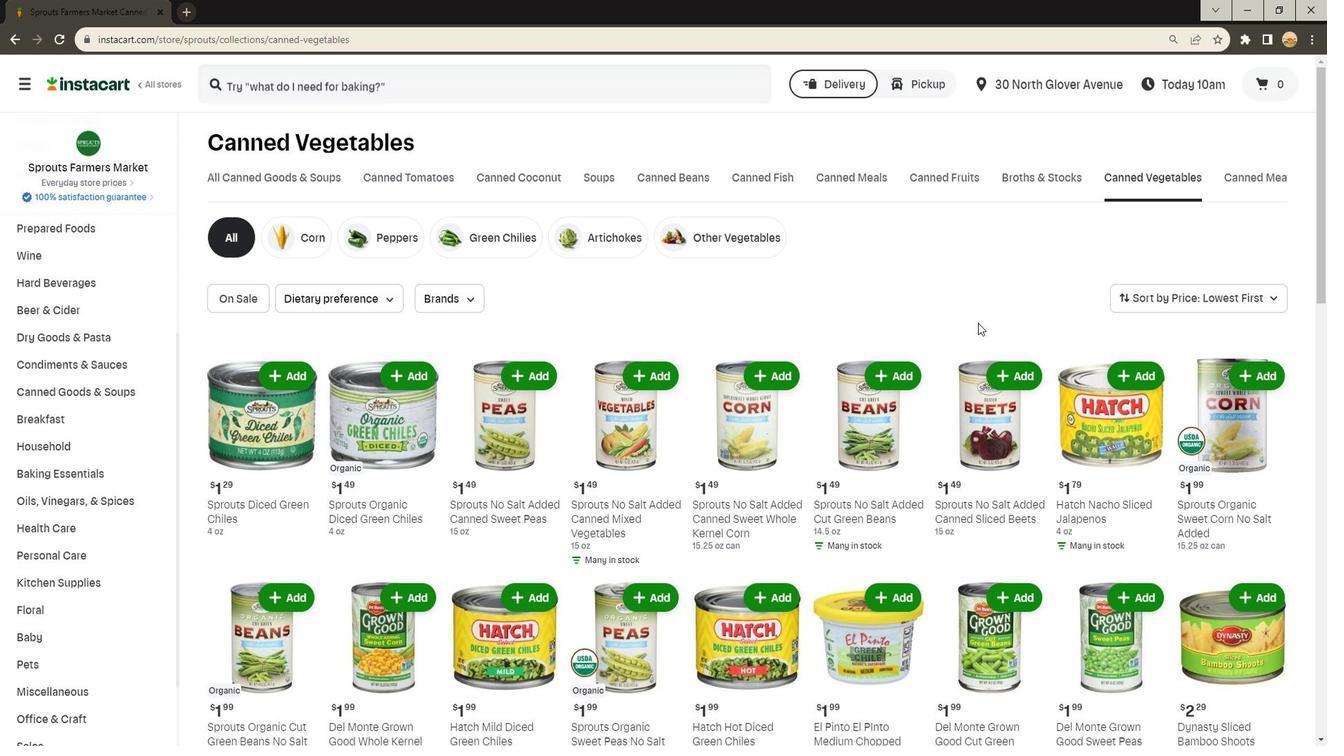 
Action: Mouse scrolled (947, 320) with delta (0, 0)
Screenshot: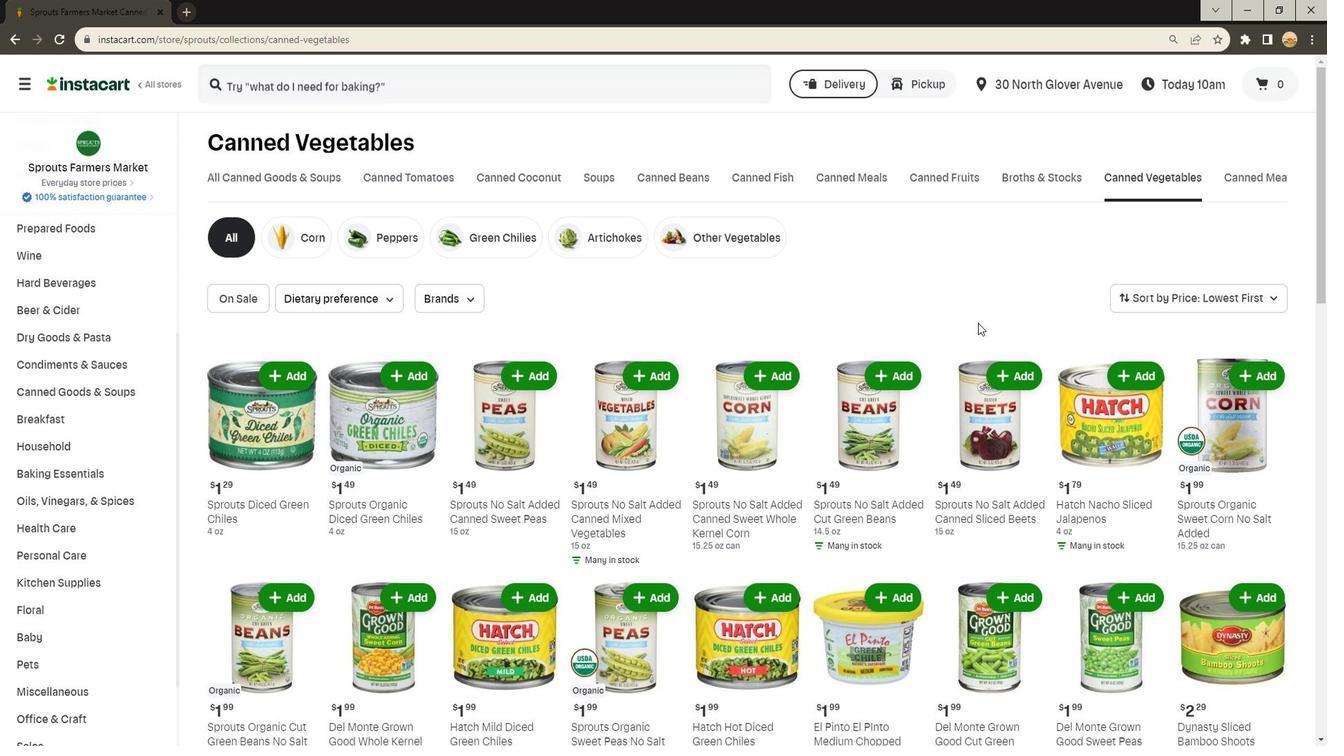 
Action: Mouse scrolled (947, 320) with delta (0, 0)
Screenshot: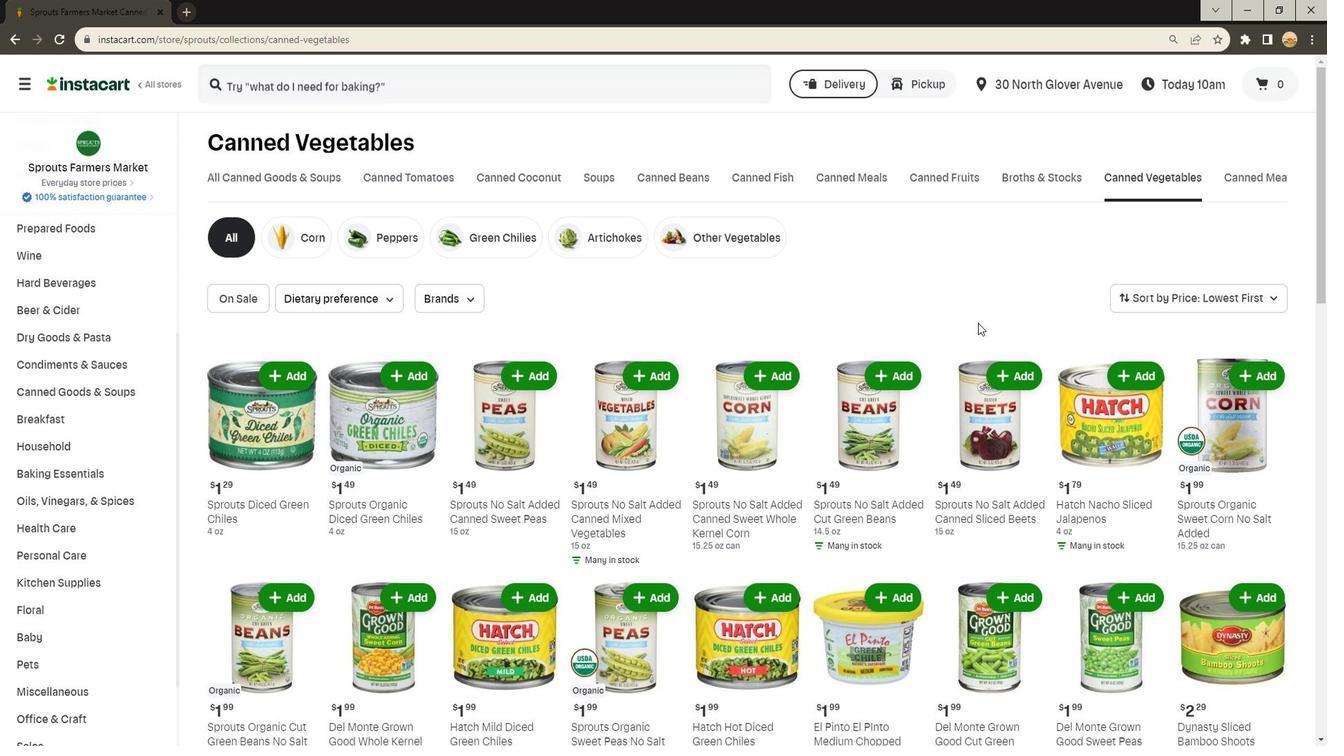 
Action: Mouse scrolled (947, 320) with delta (0, 0)
Screenshot: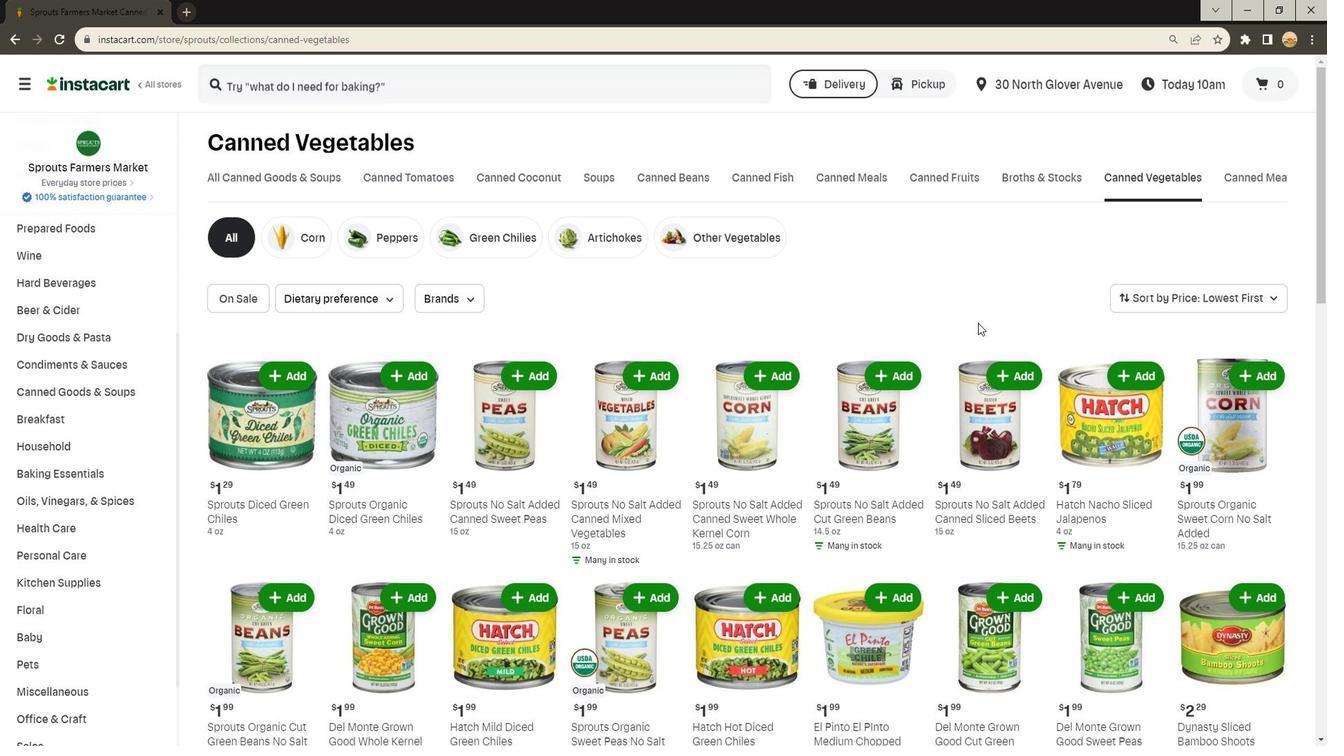 
Action: Mouse moved to (933, 320)
Screenshot: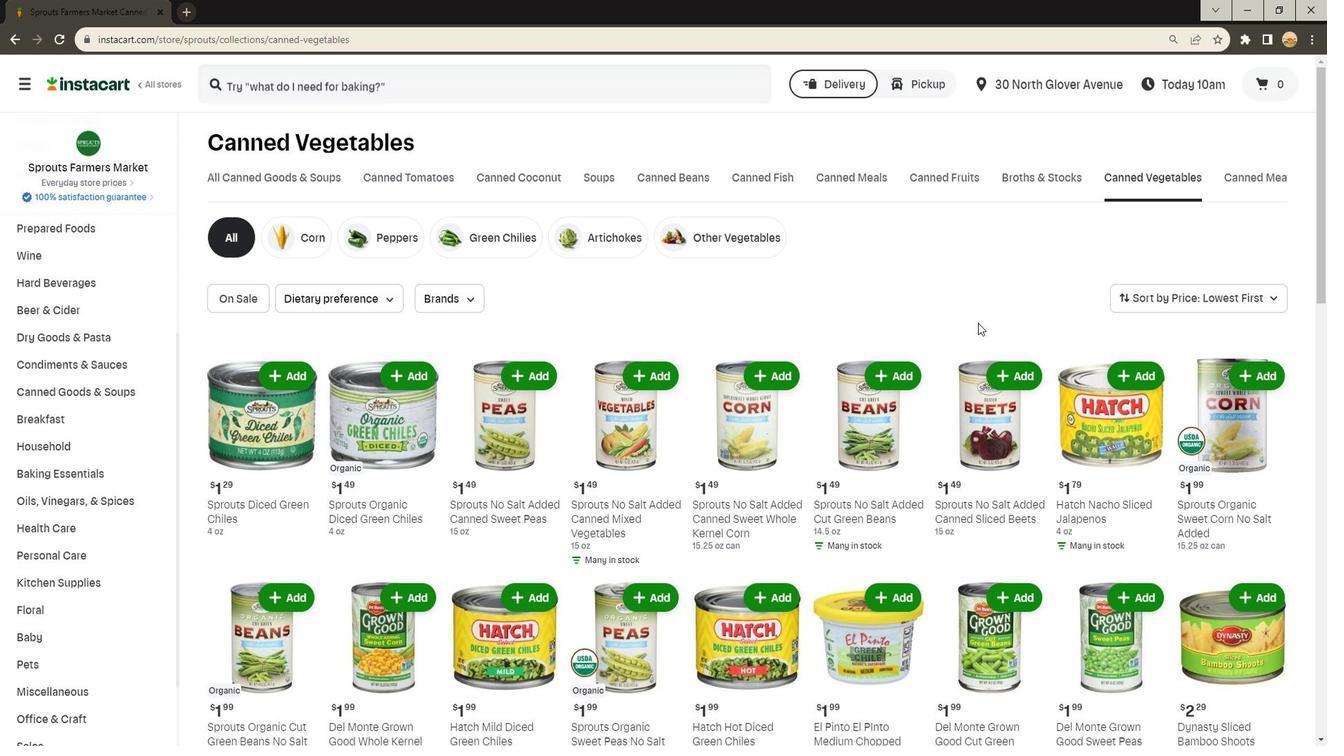 
Action: Mouse scrolled (933, 320) with delta (0, 0)
Screenshot: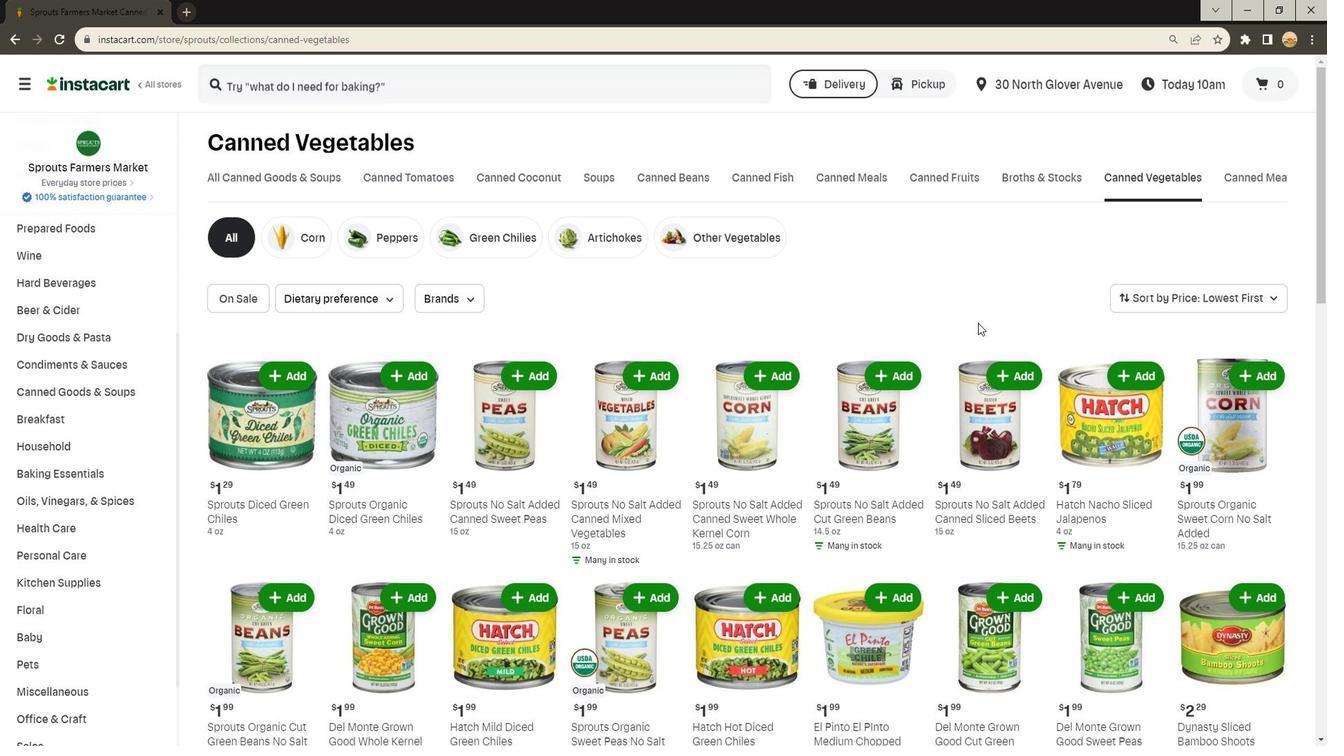 
Action: Mouse scrolled (933, 320) with delta (0, 0)
Screenshot: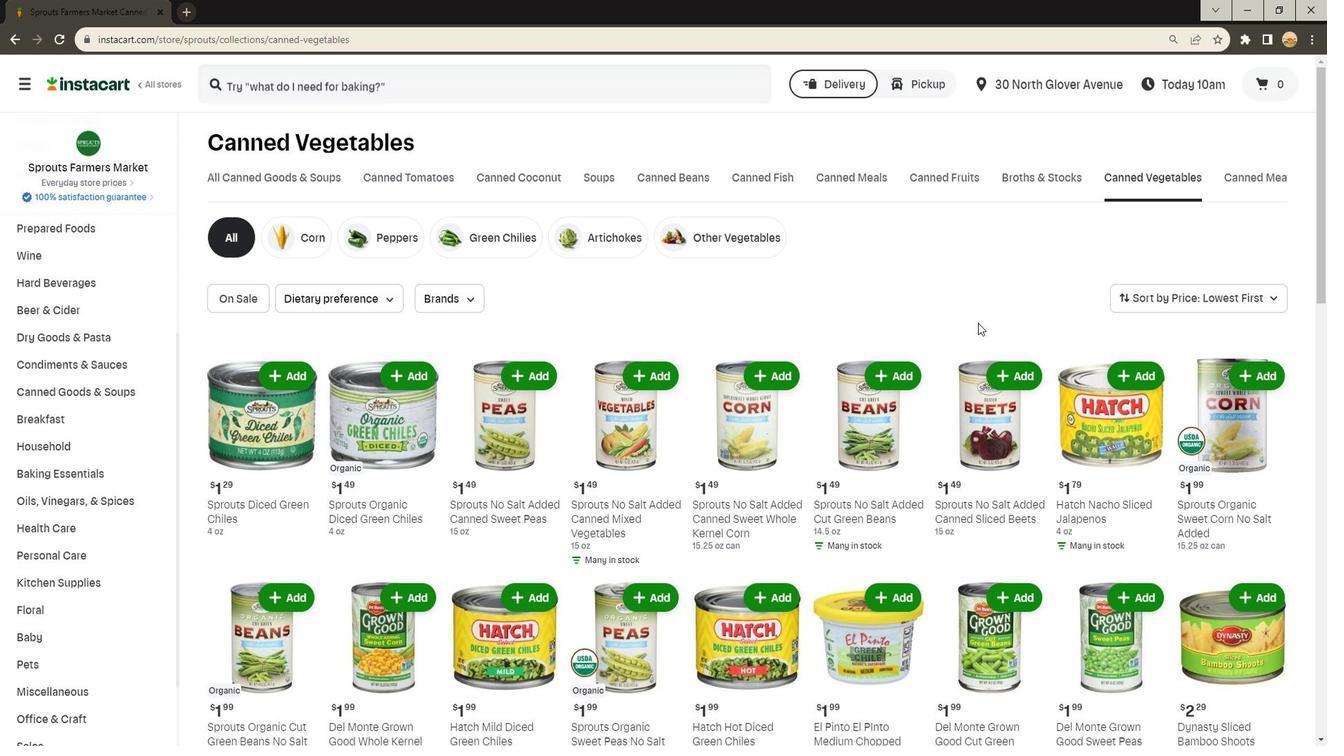 
Action: Mouse scrolled (933, 320) with delta (0, 0)
Screenshot: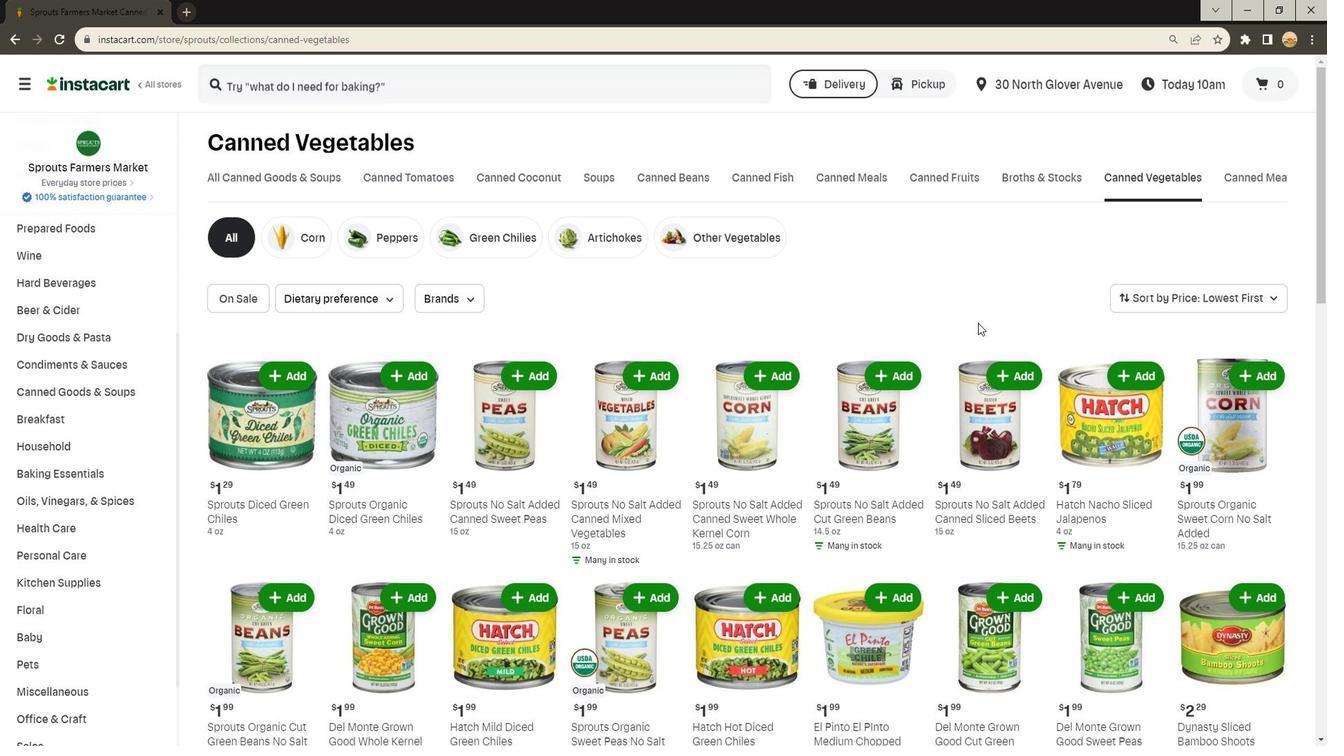 
Action: Mouse scrolled (933, 320) with delta (0, 0)
Screenshot: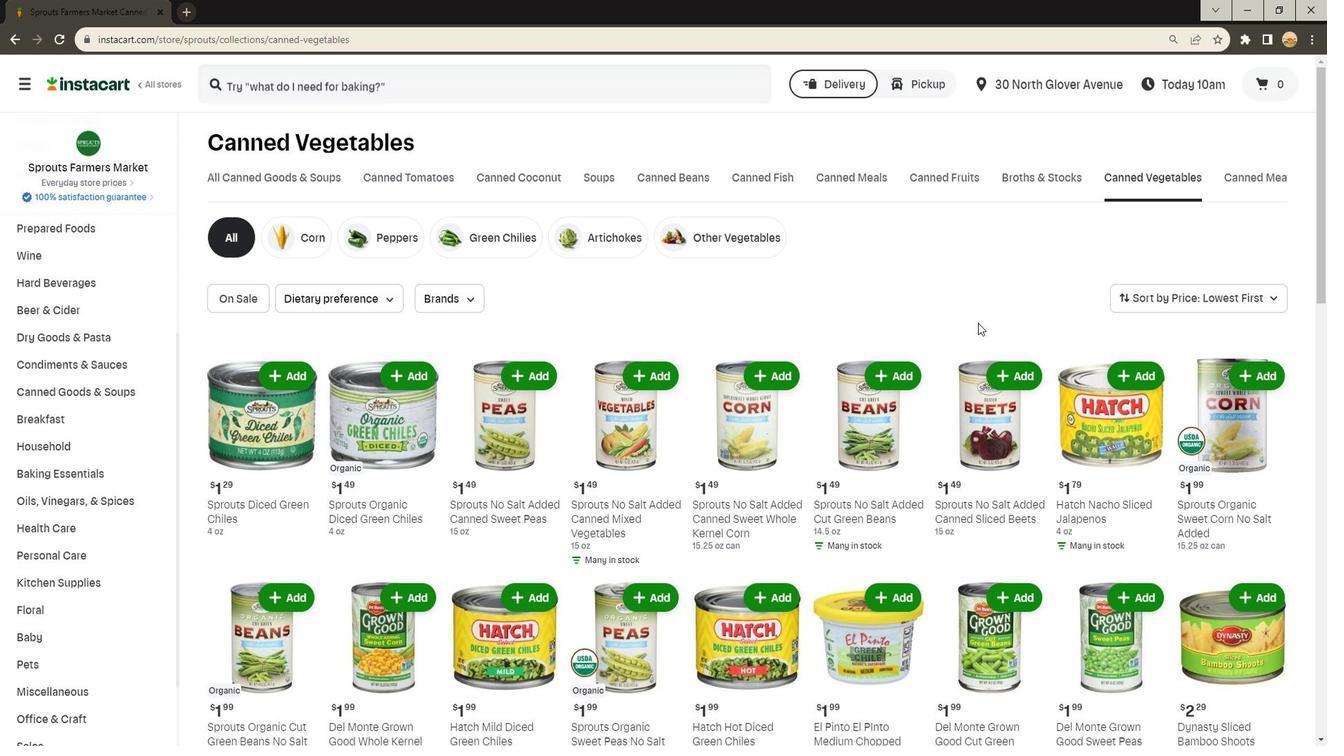 
Action: Mouse scrolled (933, 320) with delta (0, 0)
Screenshot: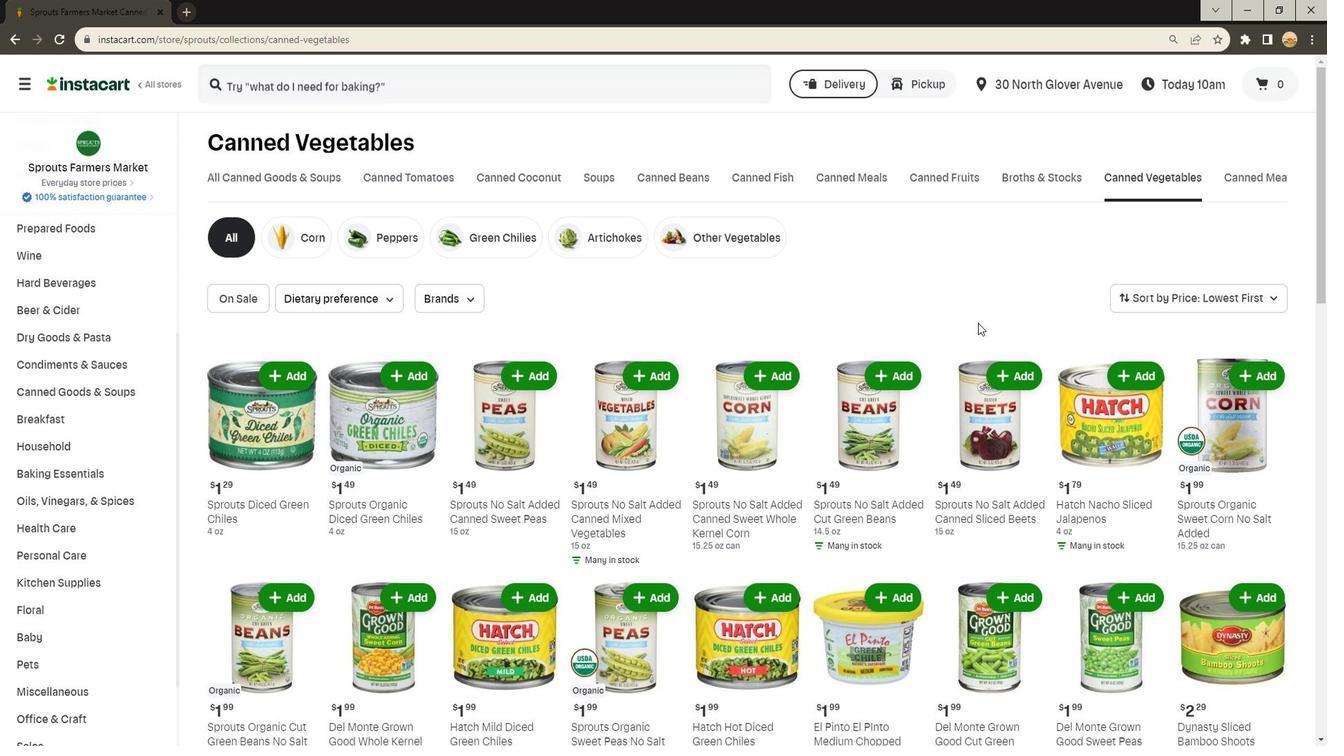 
Action: Mouse moved to (954, 320)
Screenshot: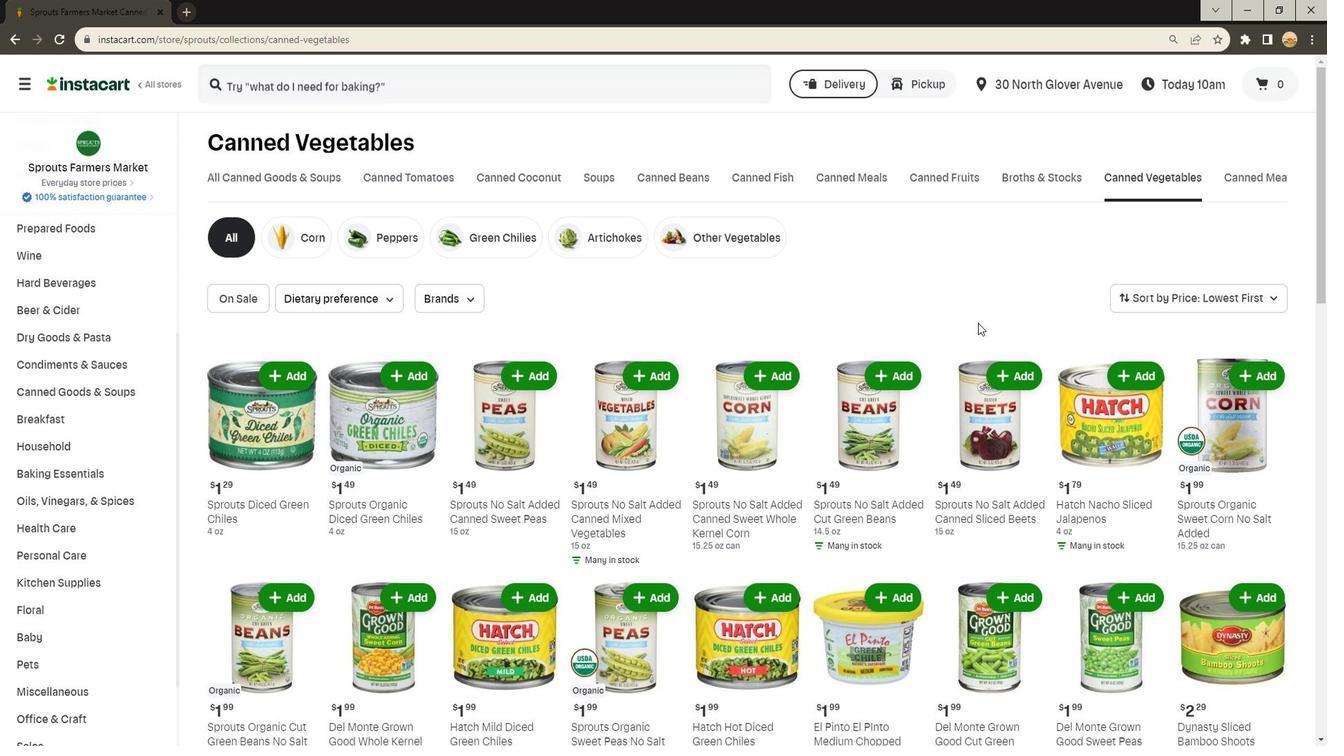 
Action: Mouse pressed left at (954, 320)
Screenshot: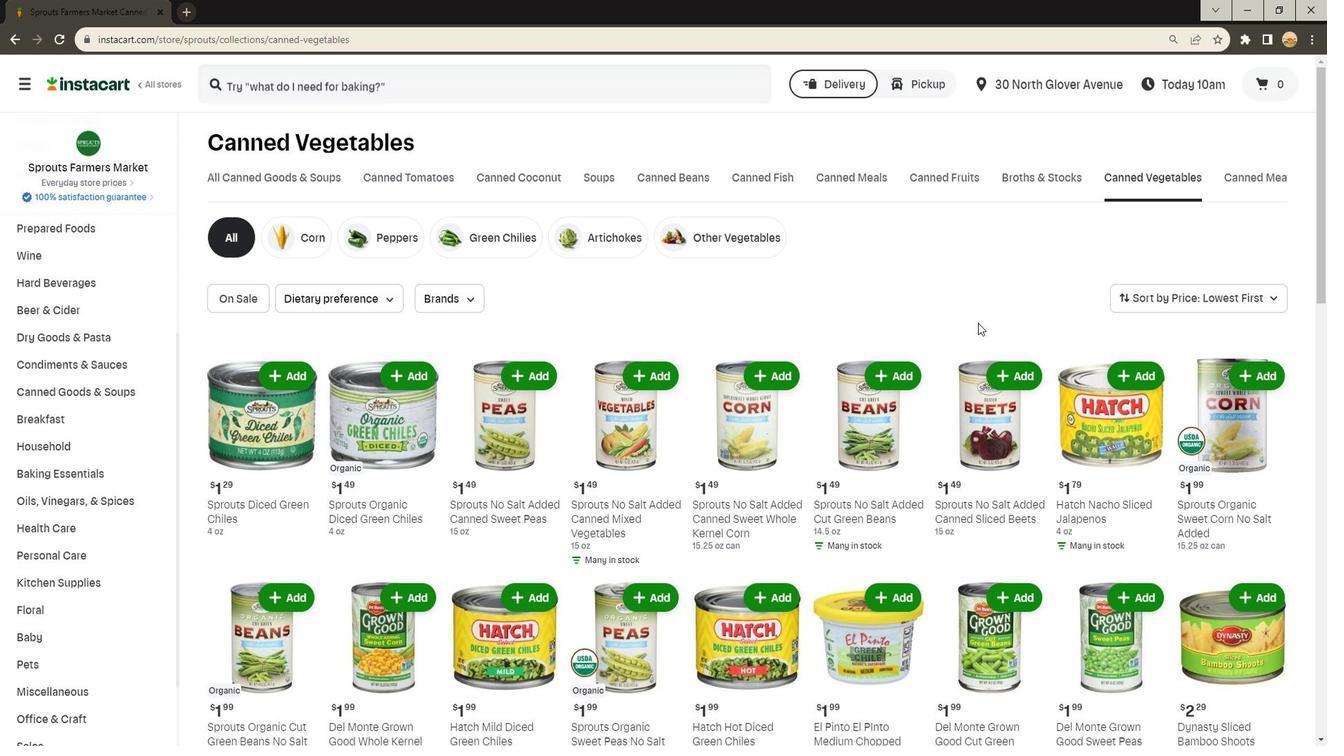 
Action: Mouse moved to (959, 320)
Screenshot: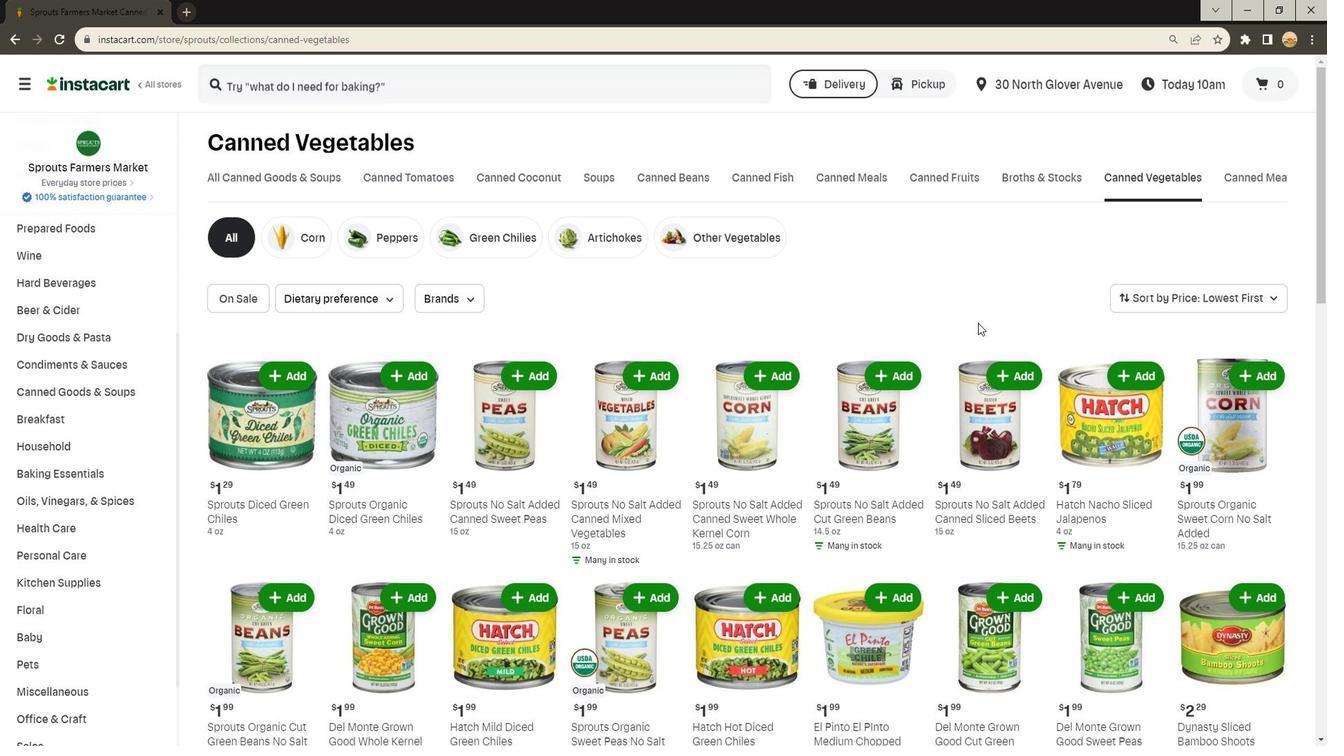
Action: Mouse pressed left at (959, 320)
Screenshot: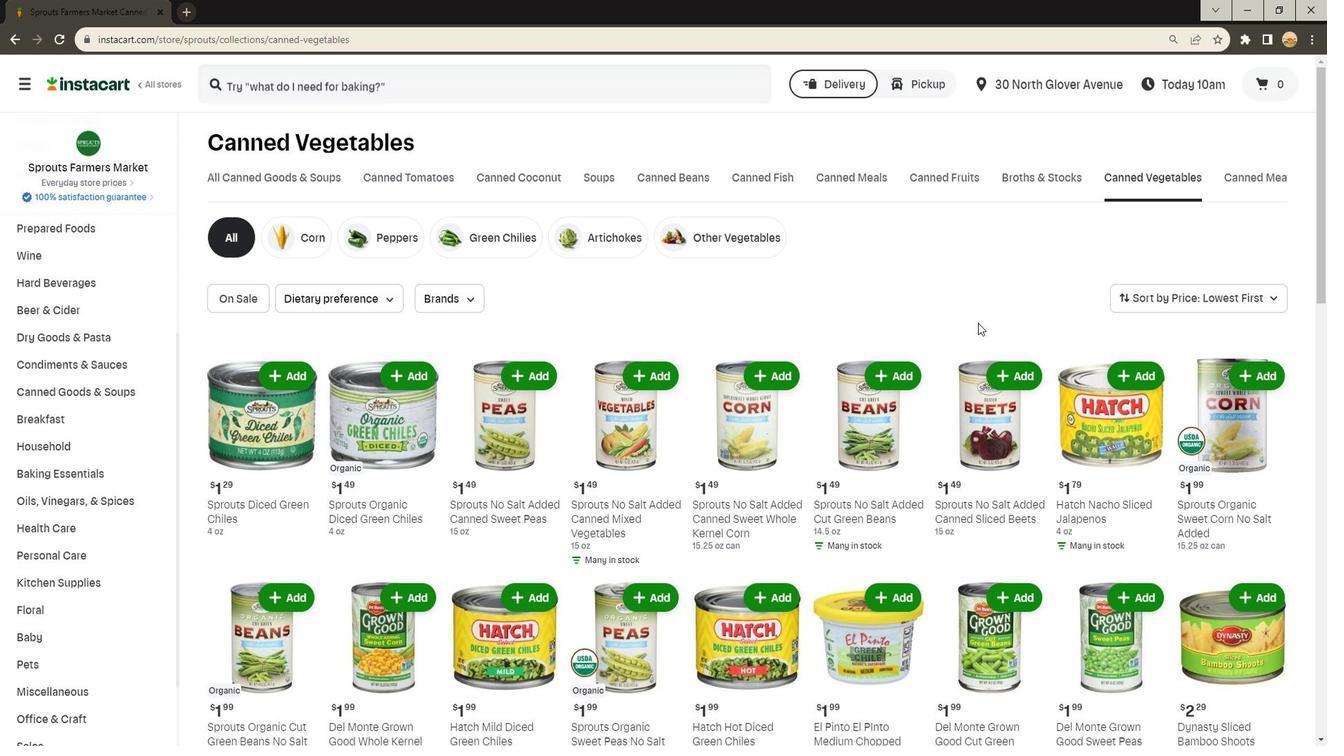 
Action: Mouse moved to (954, 320)
Screenshot: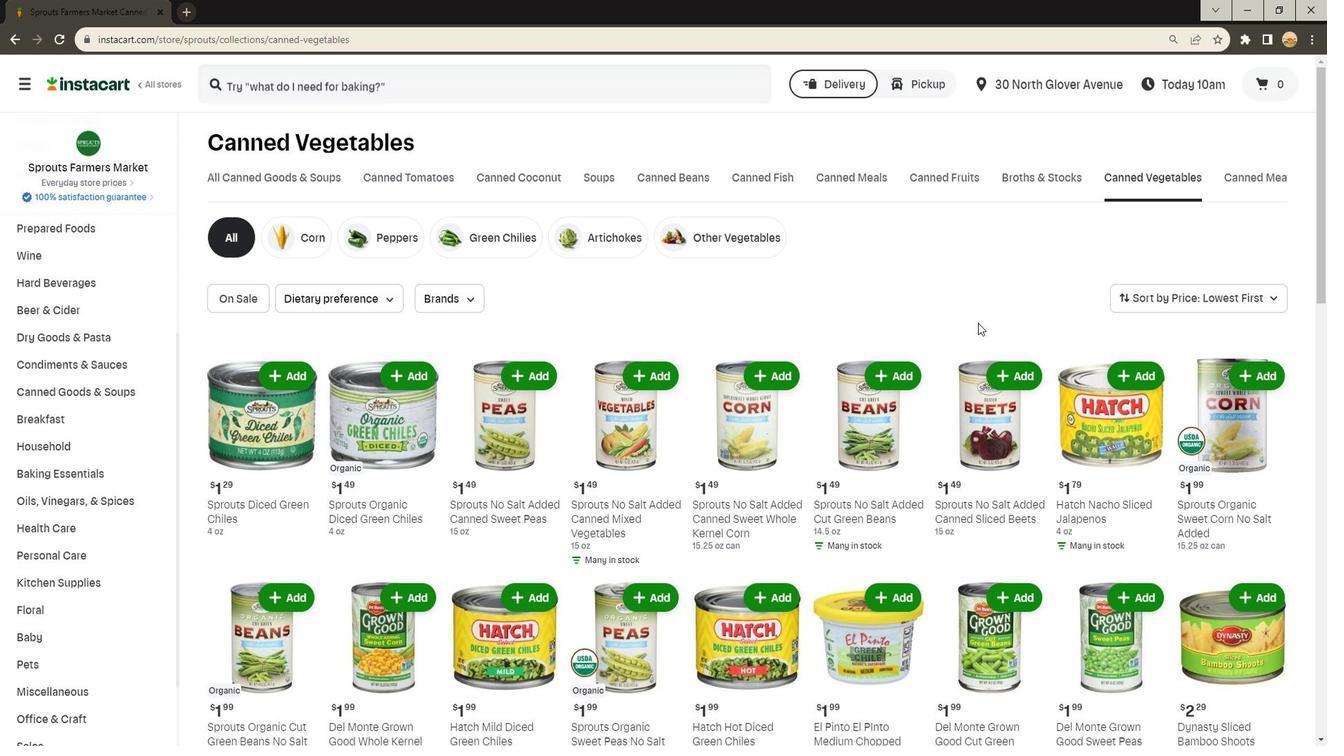 
Action: Mouse pressed left at (954, 320)
Screenshot: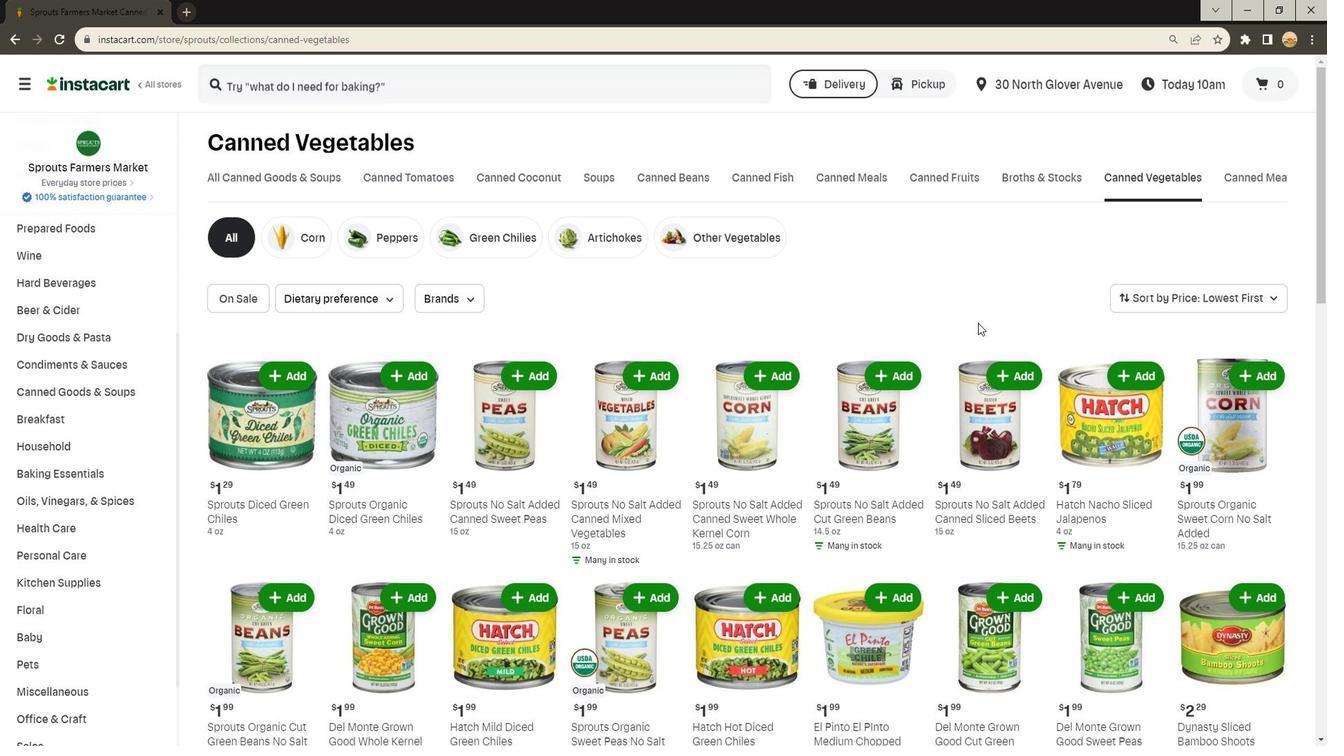 
Action: Mouse moved to (960, 320)
Screenshot: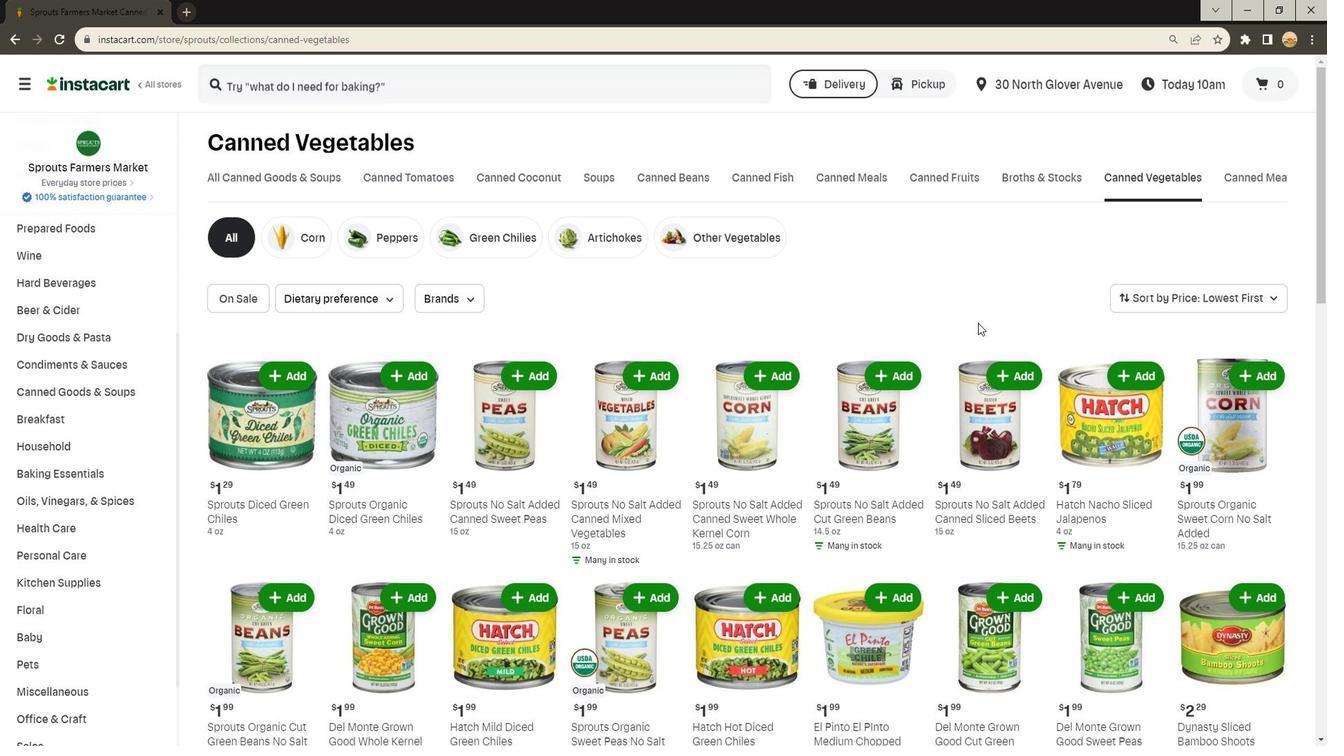 
Action: Mouse pressed left at (960, 320)
Screenshot: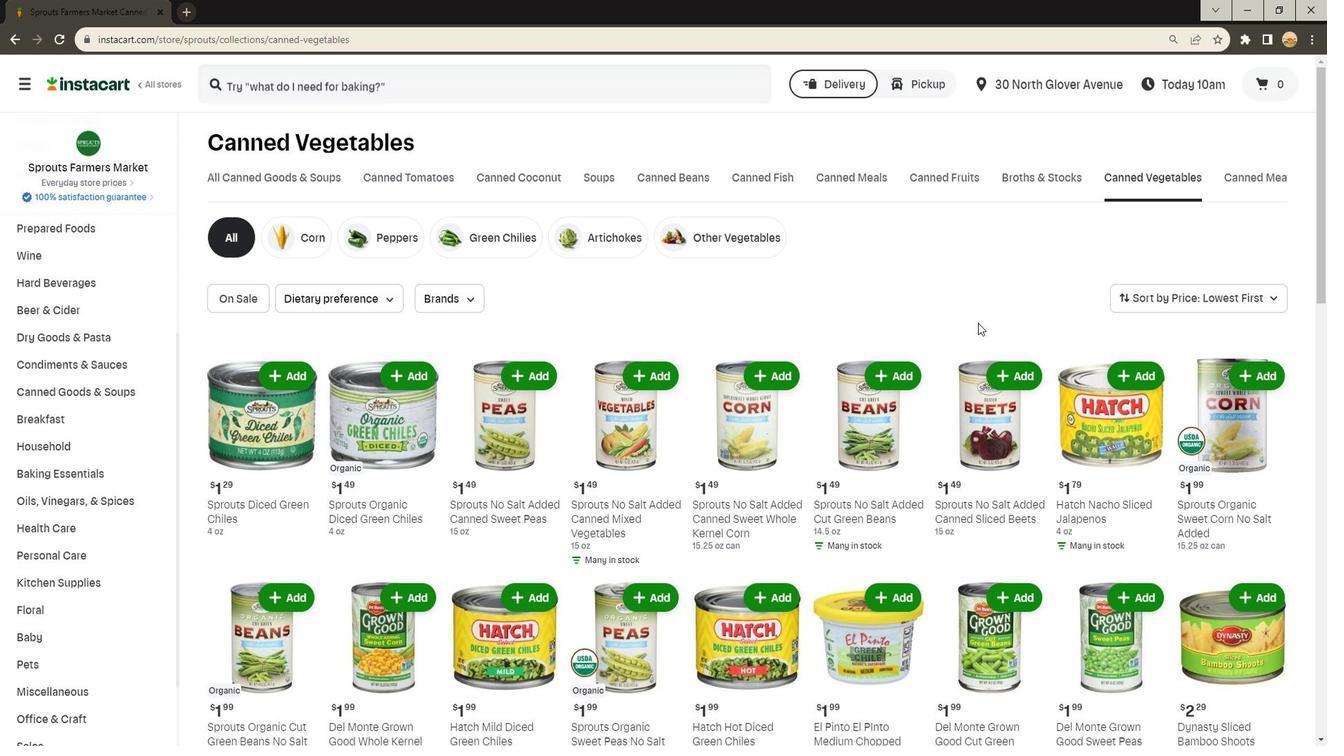 
Action: Mouse moved to (954, 319)
Screenshot: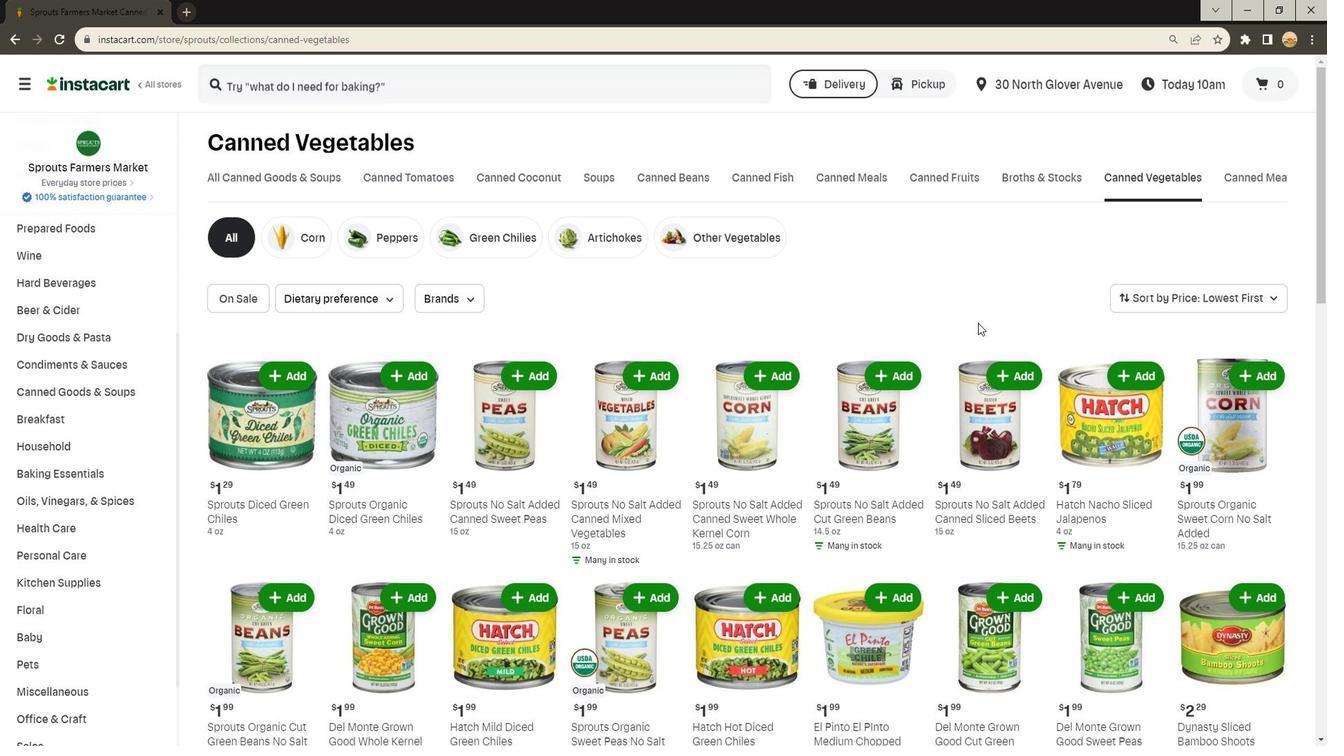 
Action: Mouse pressed left at (954, 319)
Screenshot: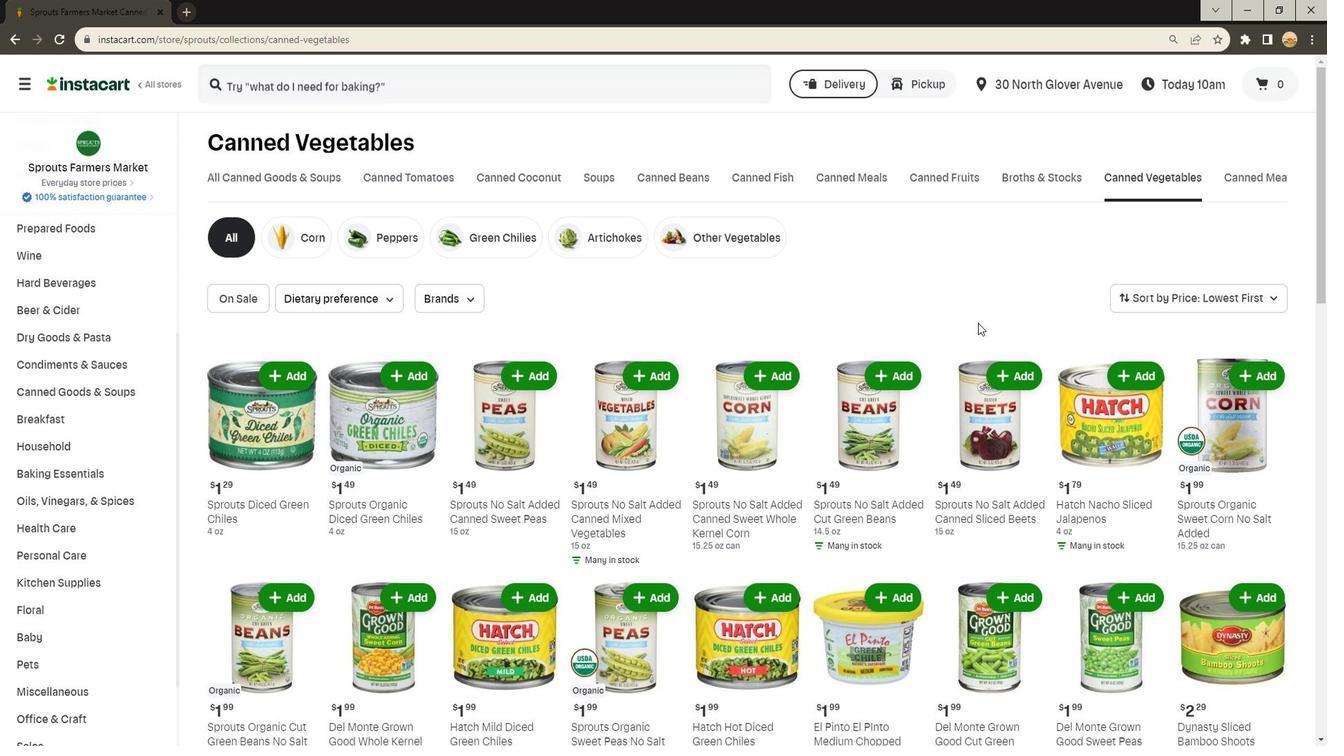 
Action: Mouse moved to (960, 320)
Screenshot: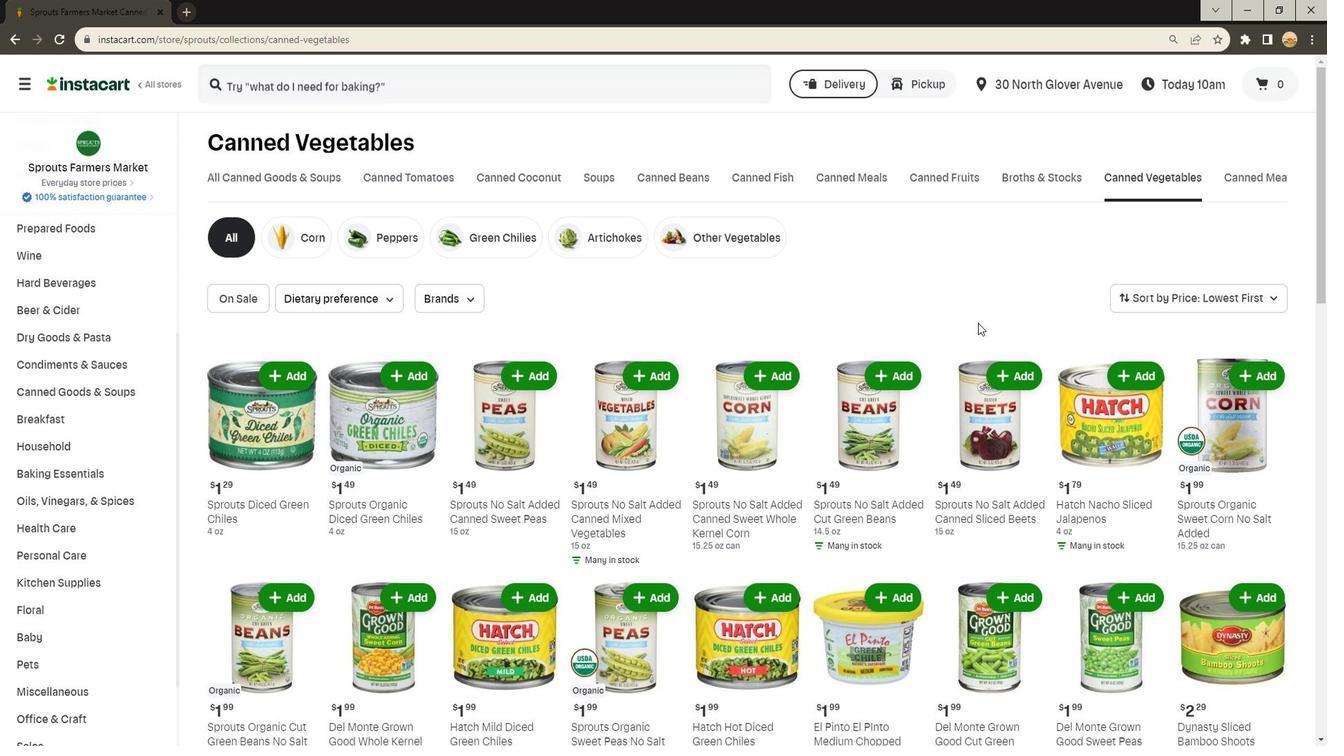 
Action: Mouse scrolled (960, 320) with delta (0, 0)
Screenshot: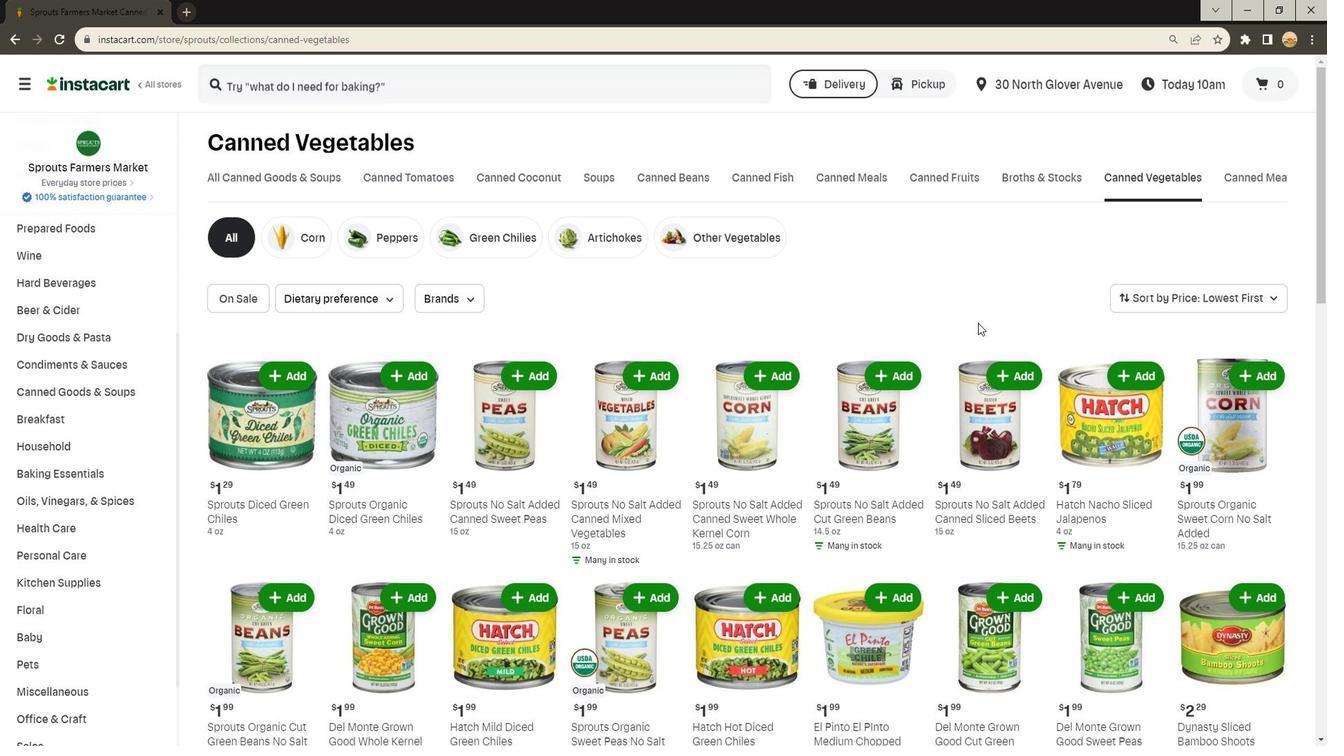 
Action: Mouse scrolled (960, 320) with delta (0, 0)
Screenshot: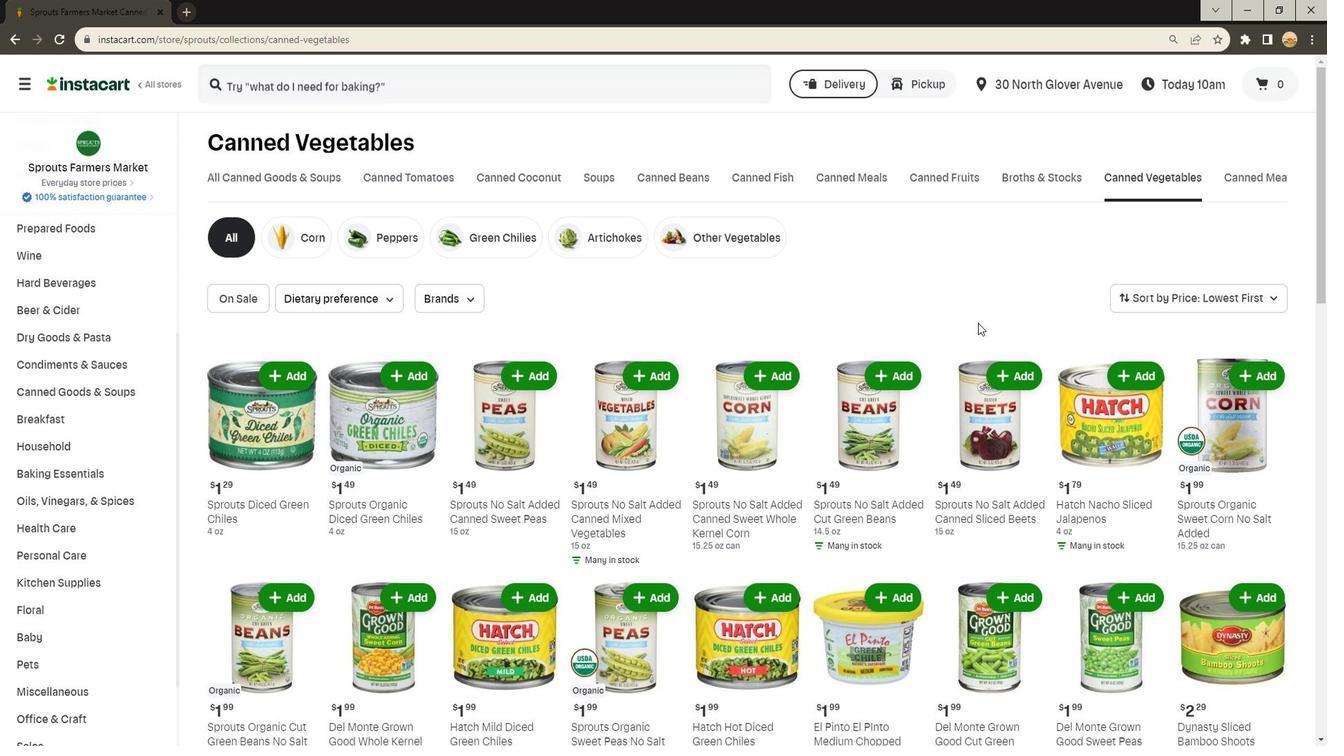 
Action: Mouse scrolled (960, 320) with delta (0, 0)
Screenshot: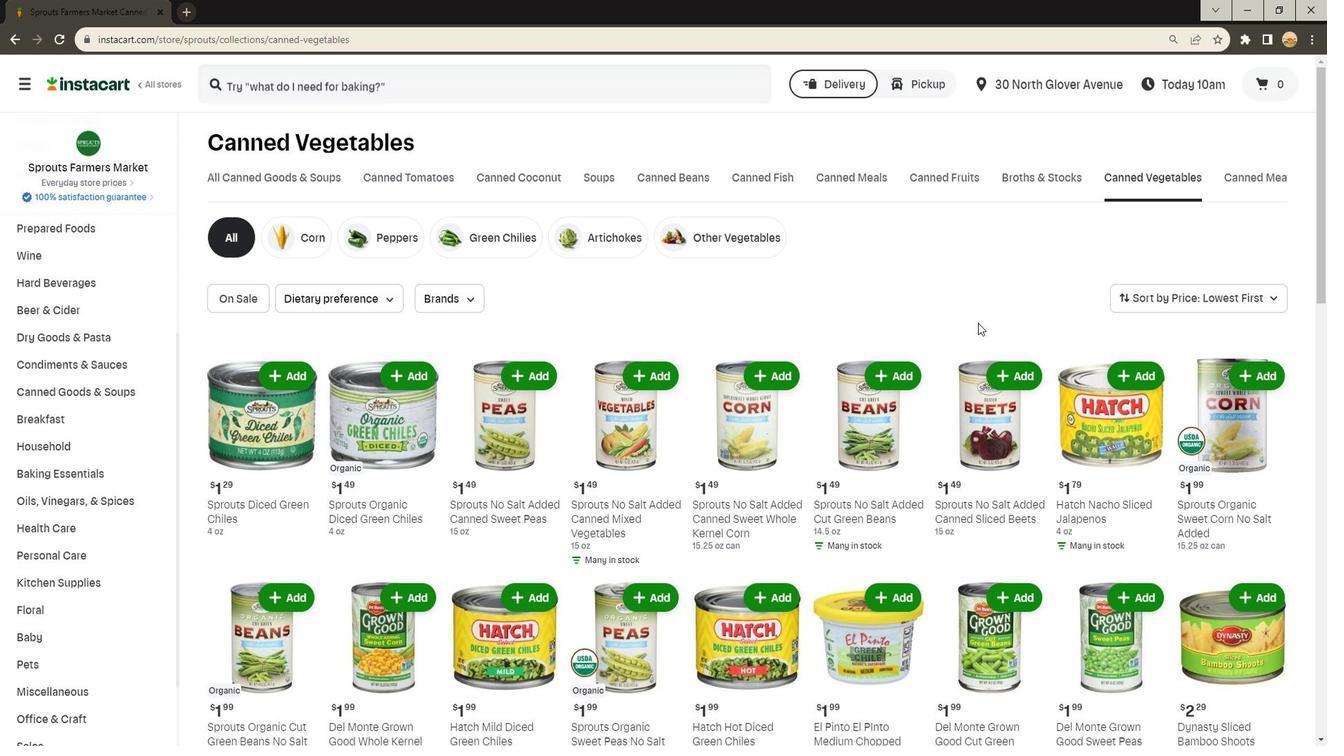 
Action: Mouse scrolled (960, 320) with delta (0, 0)
Screenshot: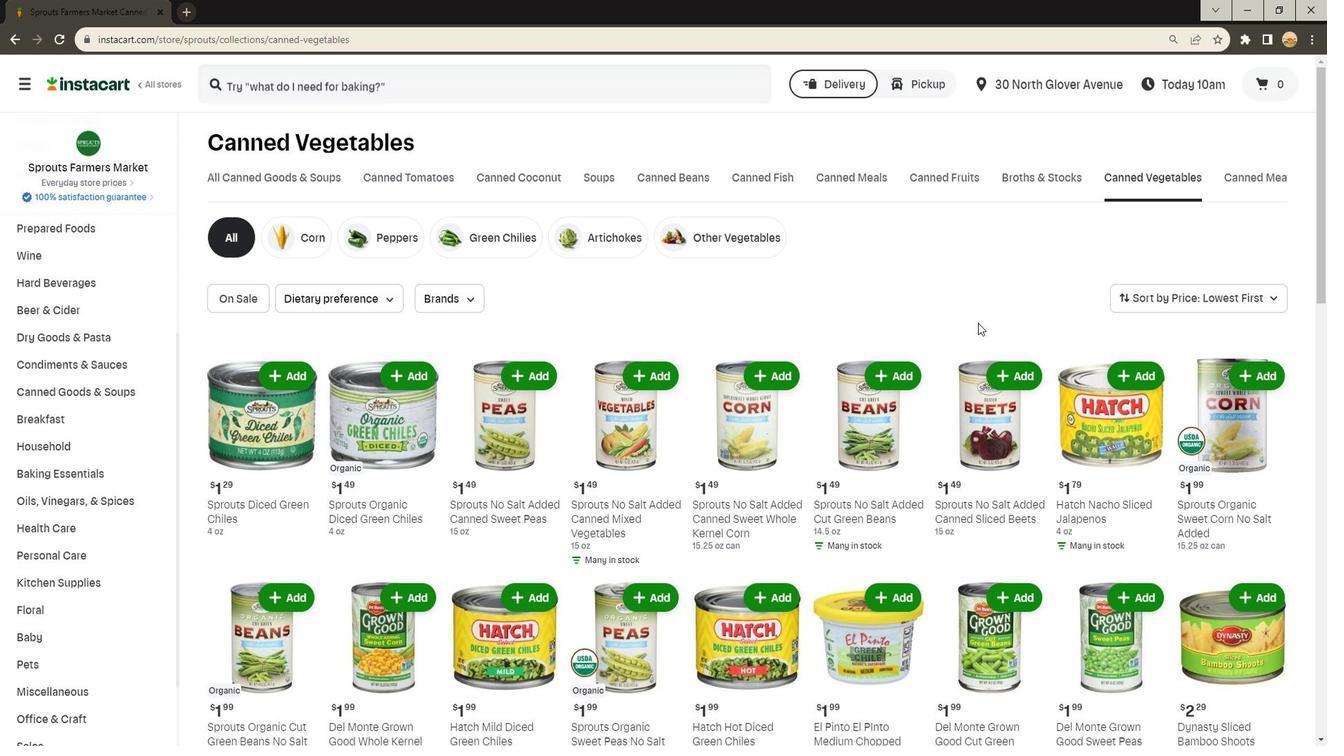 
Action: Mouse scrolled (960, 320) with delta (0, 0)
Screenshot: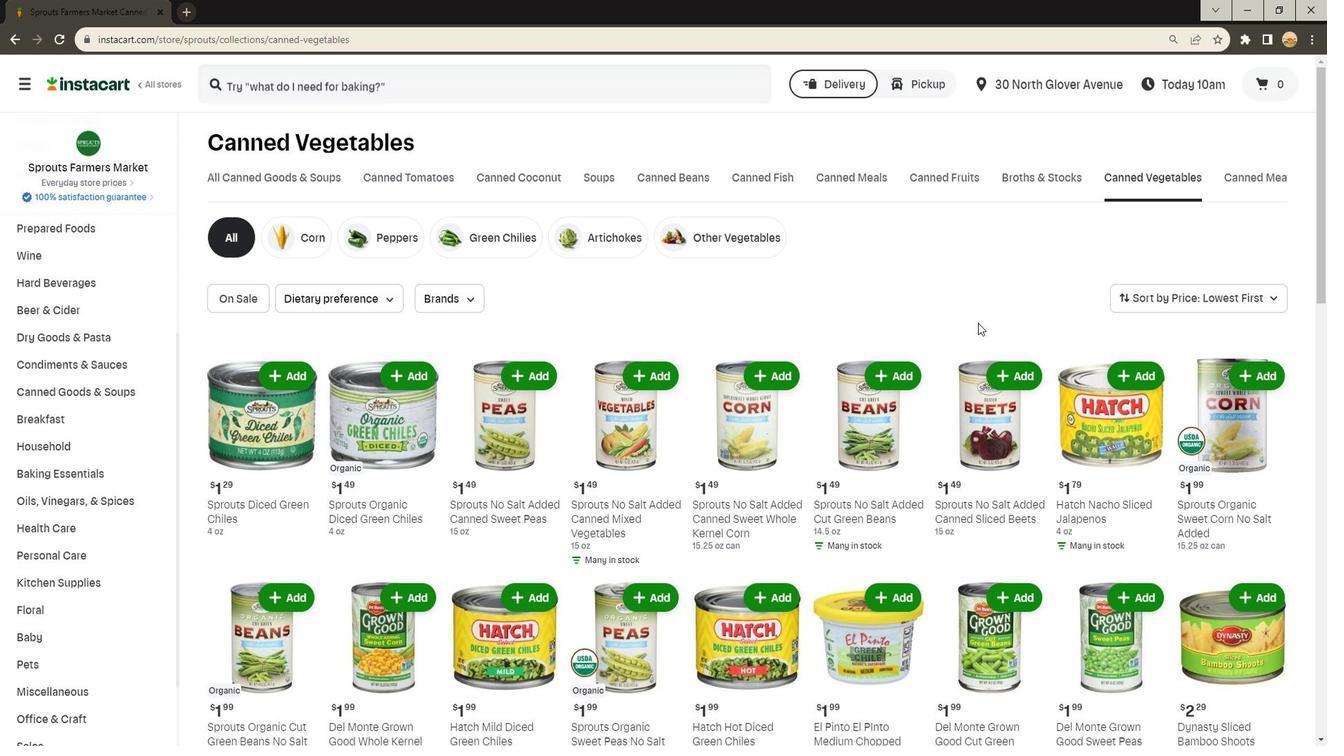 
Action: Mouse scrolled (960, 320) with delta (0, 0)
Screenshot: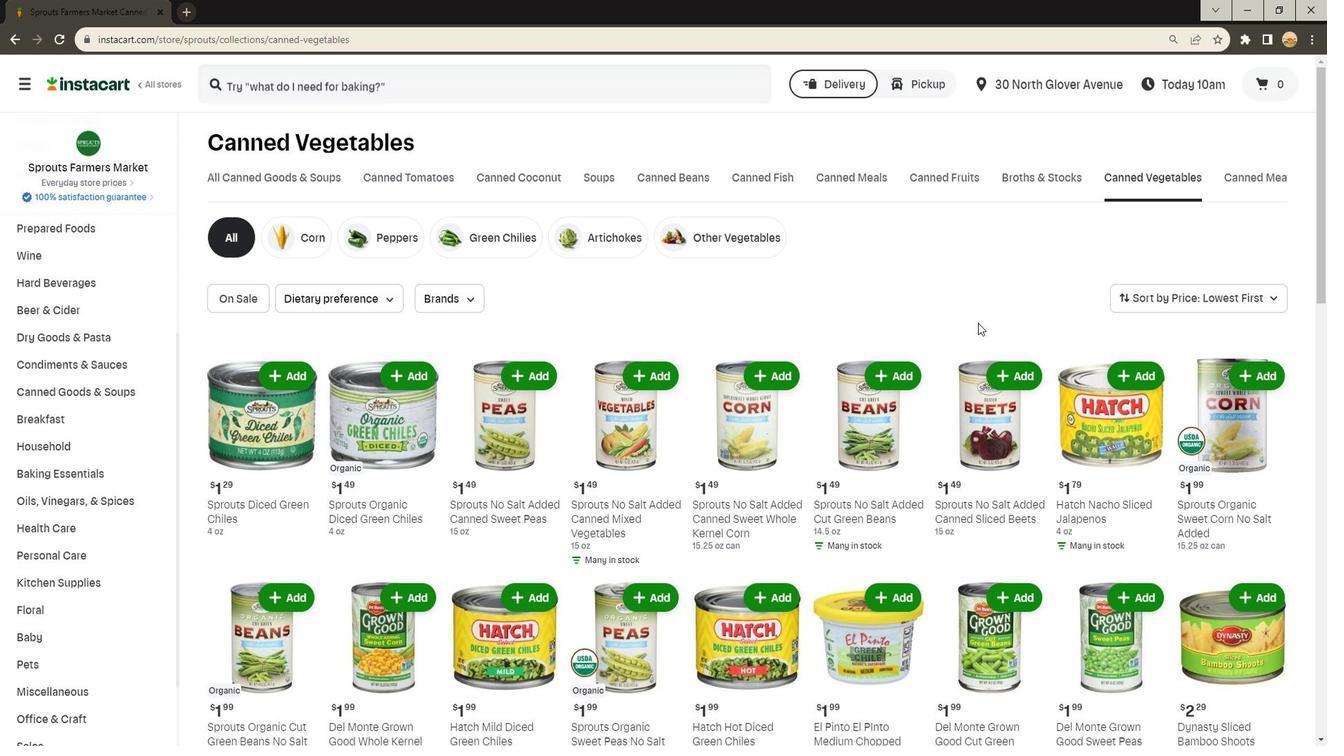
Action: Mouse moved to (955, 320)
Screenshot: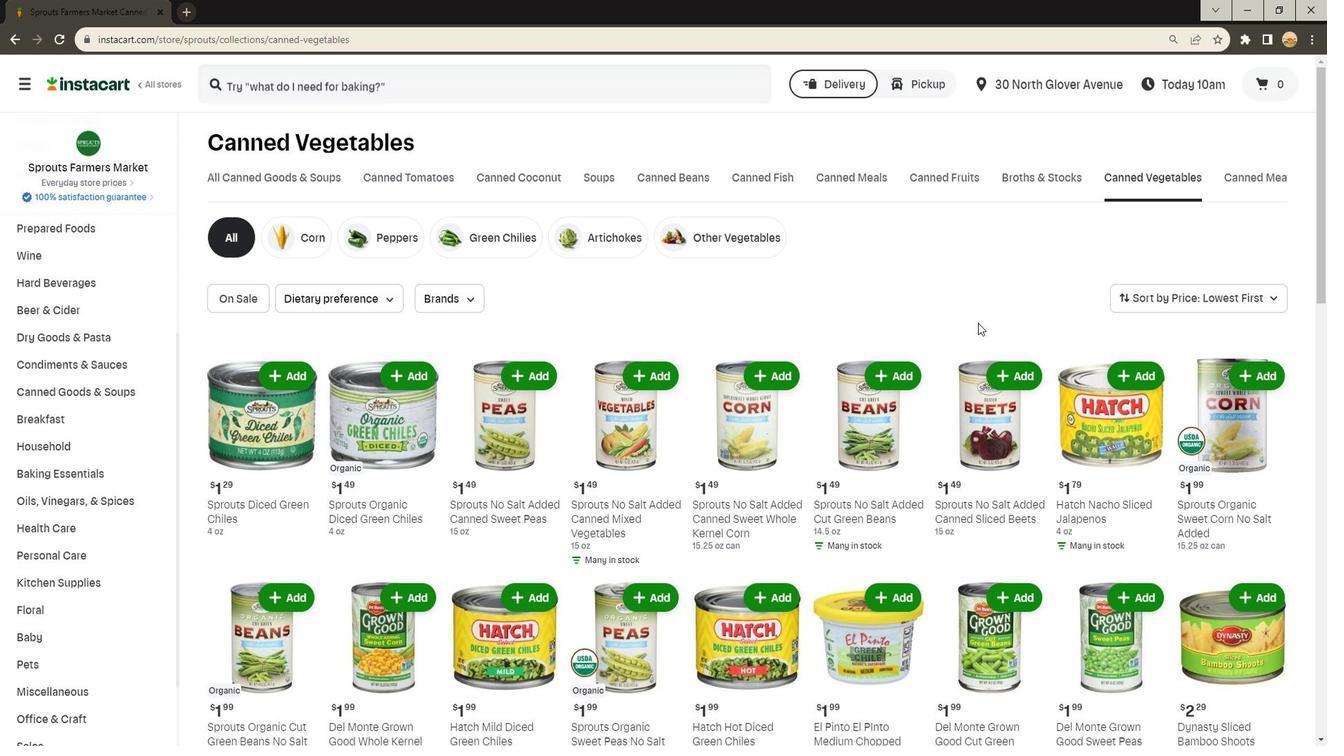 
Action: Mouse pressed left at (955, 320)
Screenshot: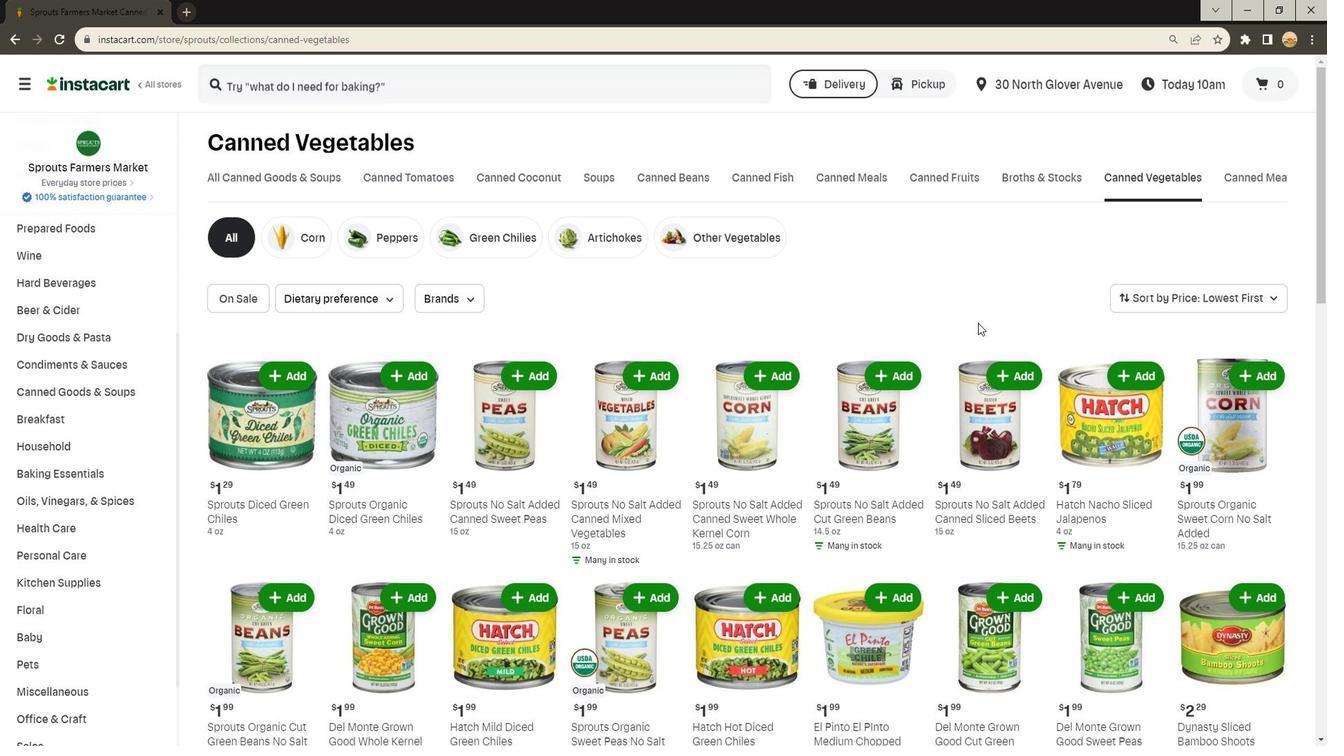
Action: Mouse moved to (961, 320)
Screenshot: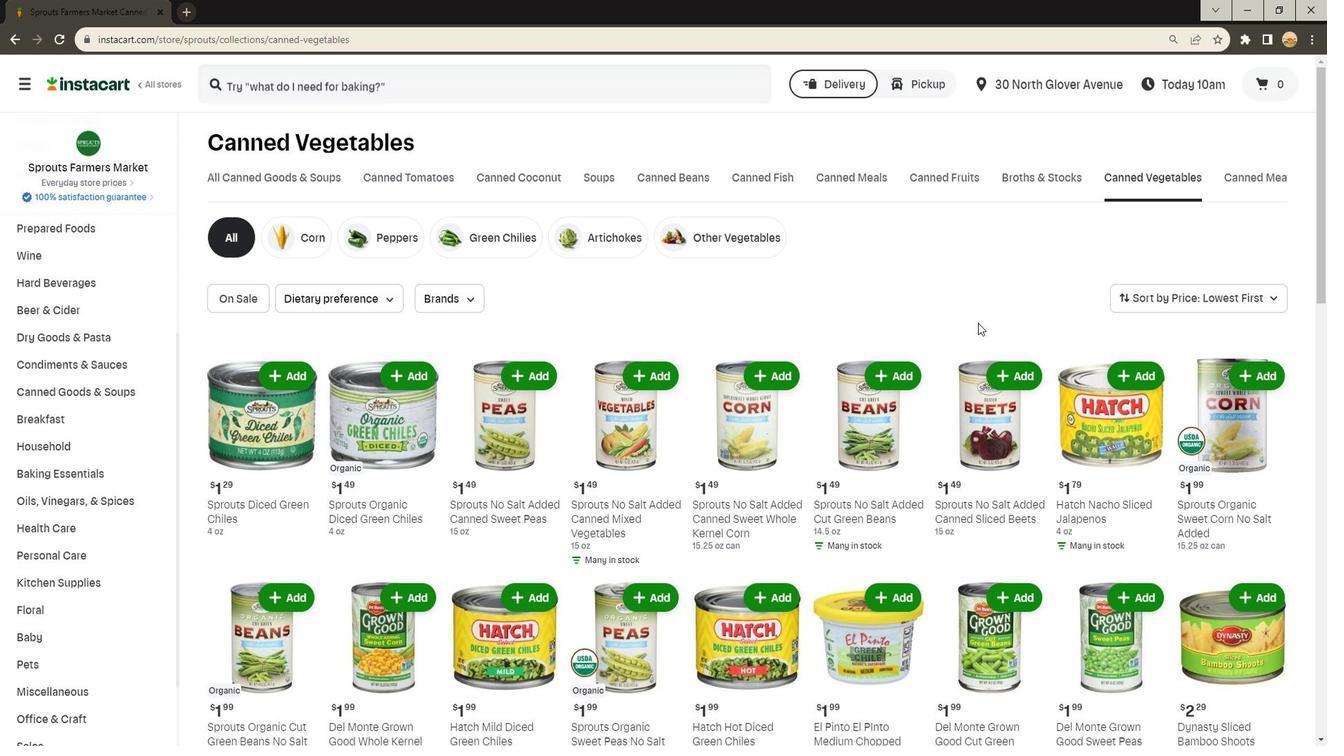 
Action: Mouse pressed left at (961, 320)
Screenshot: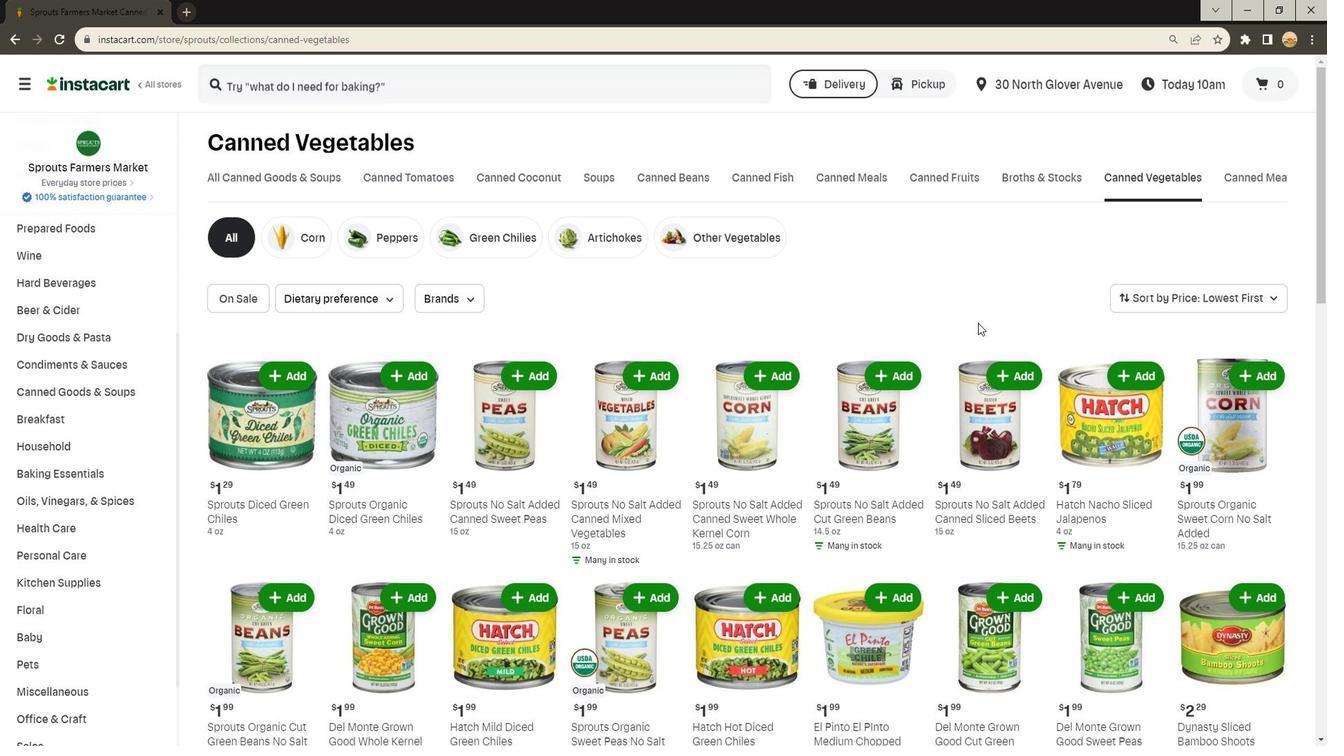 
Action: Mouse moved to (955, 320)
Screenshot: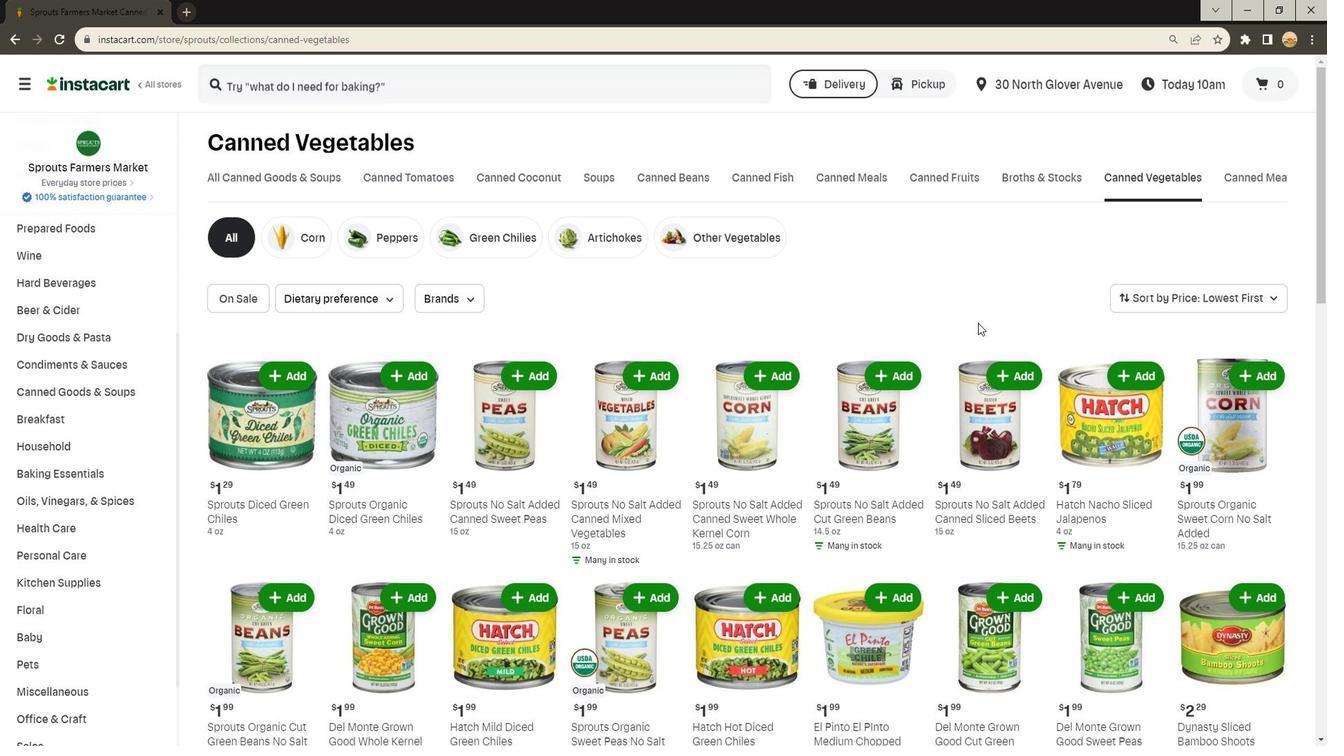 
Action: Mouse pressed left at (955, 320)
Screenshot: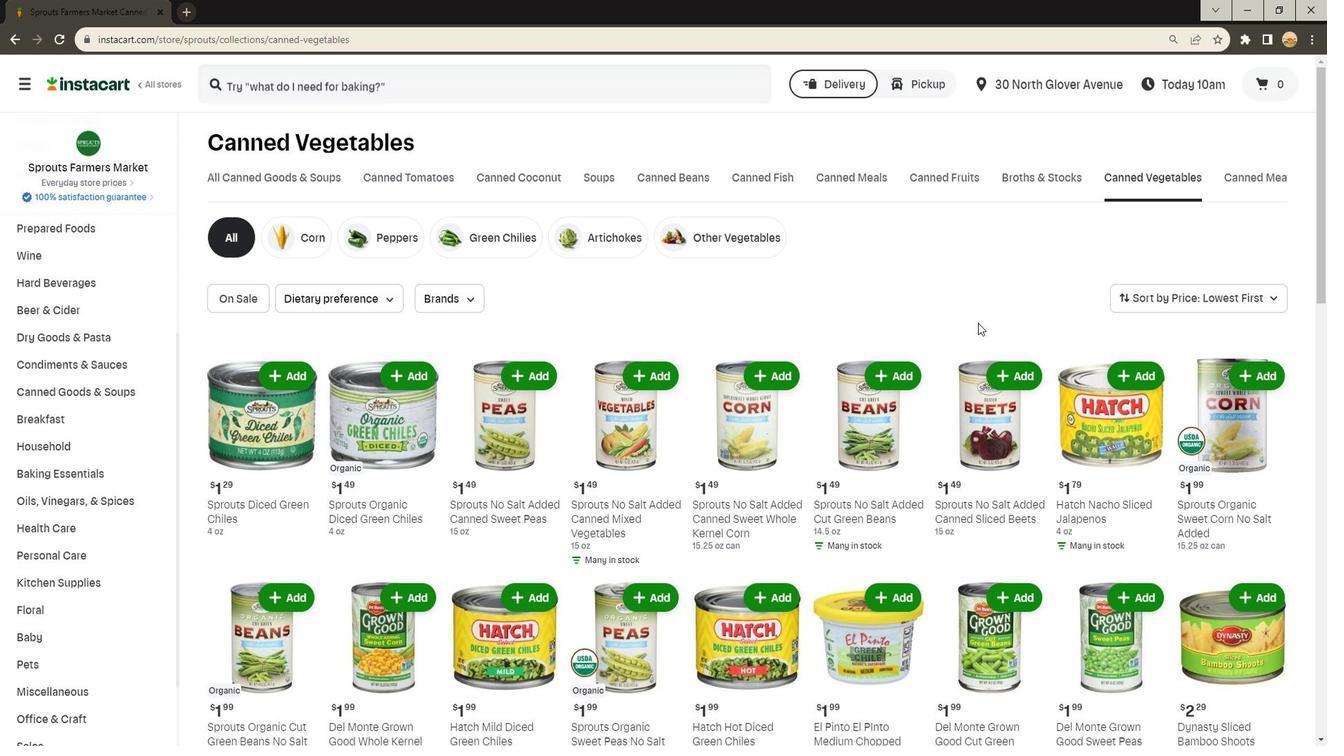 
Action: Mouse moved to (959, 320)
Screenshot: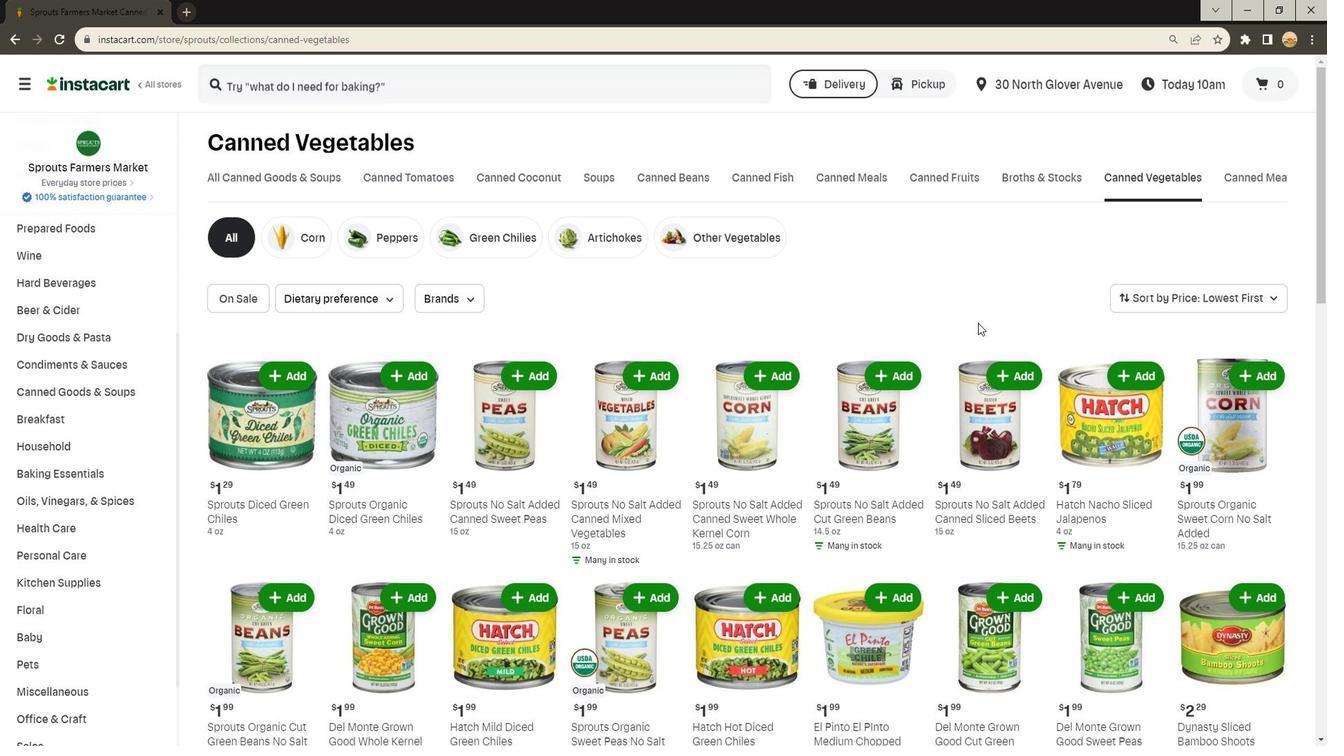 
Action: Mouse pressed left at (959, 320)
Screenshot: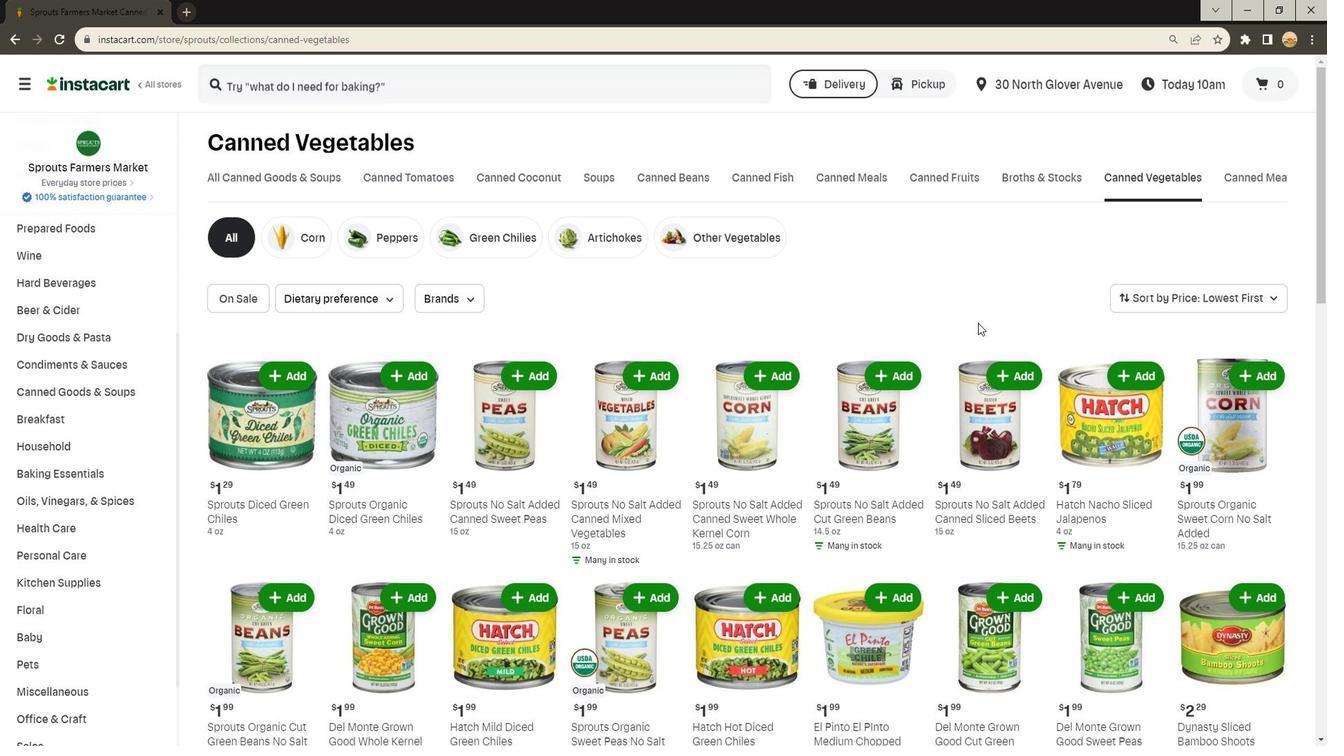 
Action: Mouse moved to (954, 320)
Screenshot: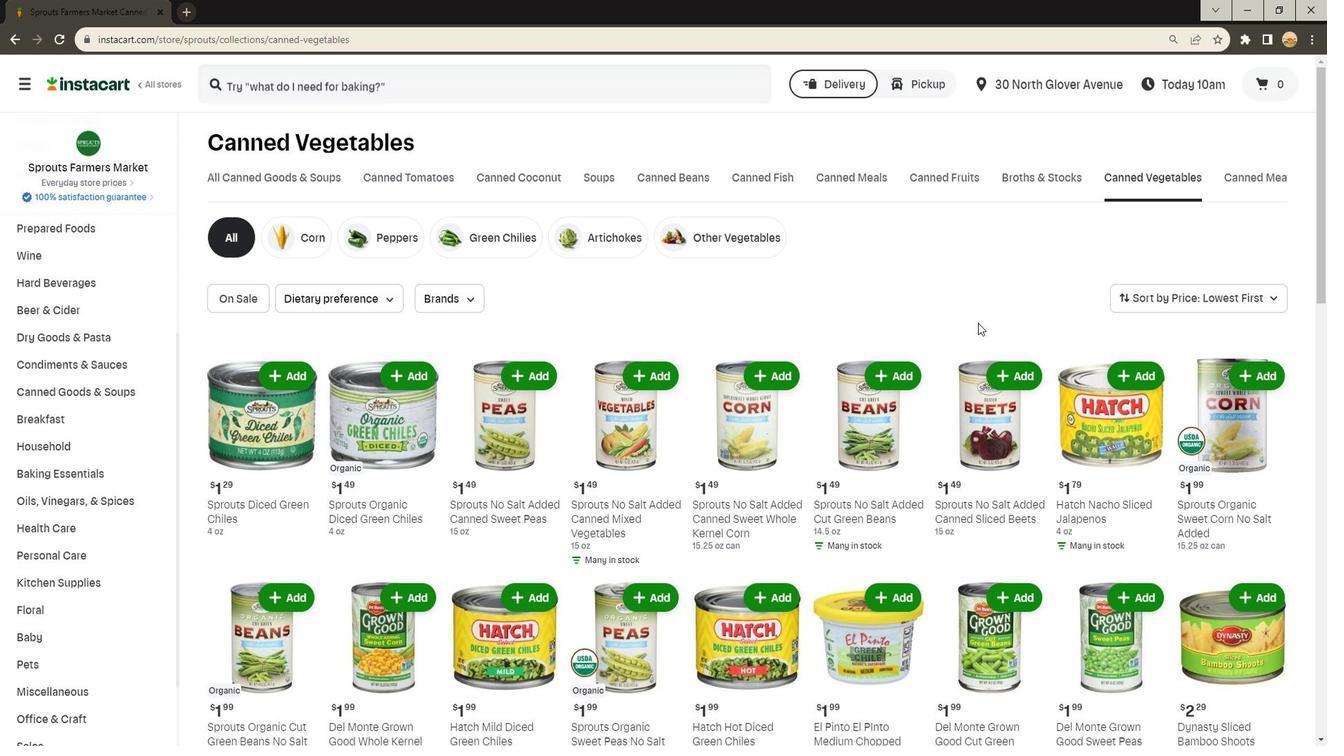 
Action: Mouse pressed left at (954, 320)
Screenshot: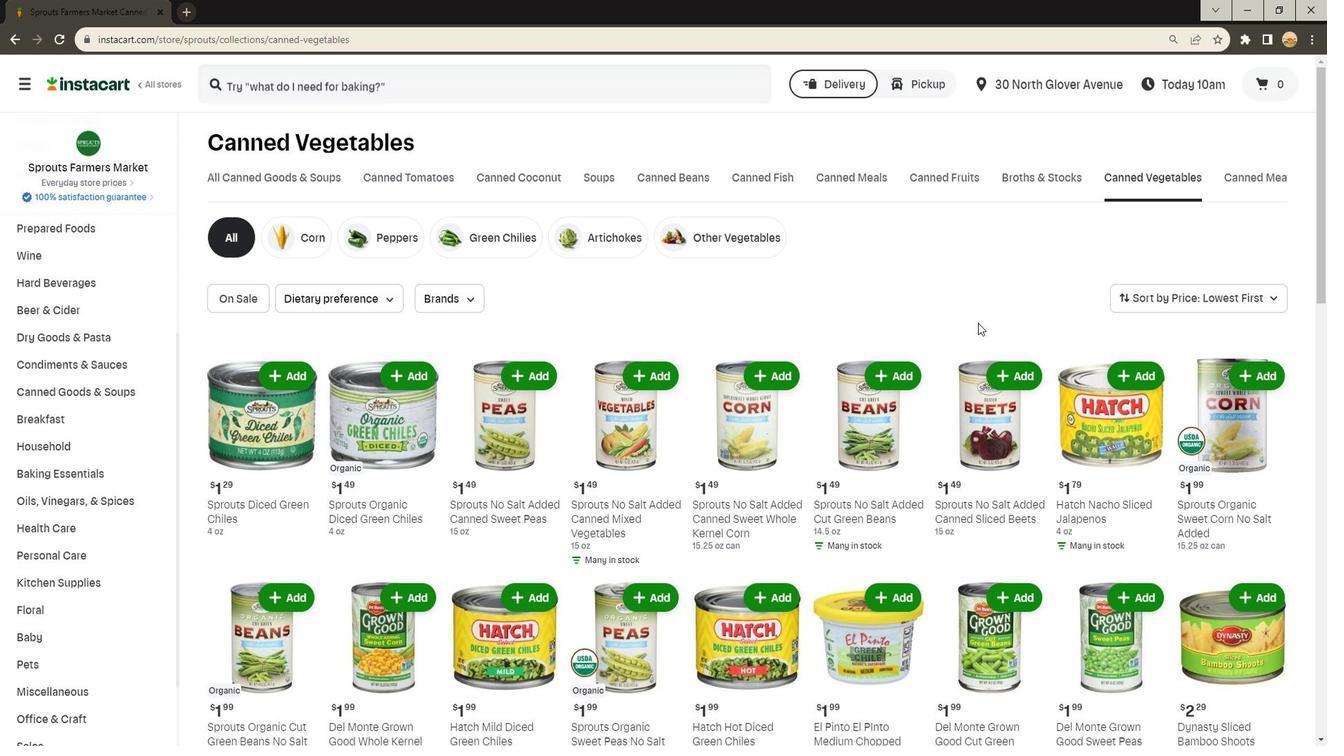 
Action: Mouse moved to (960, 320)
Screenshot: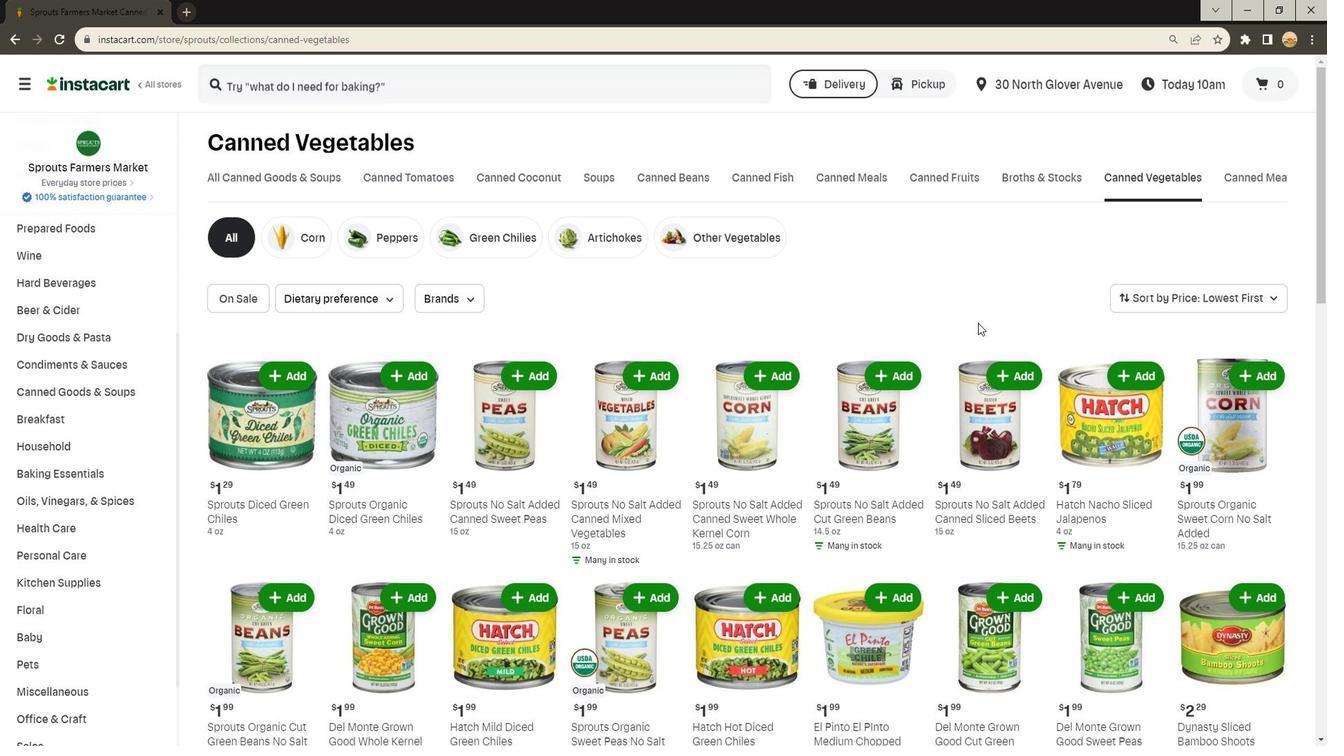
Action: Mouse pressed left at (960, 320)
Screenshot: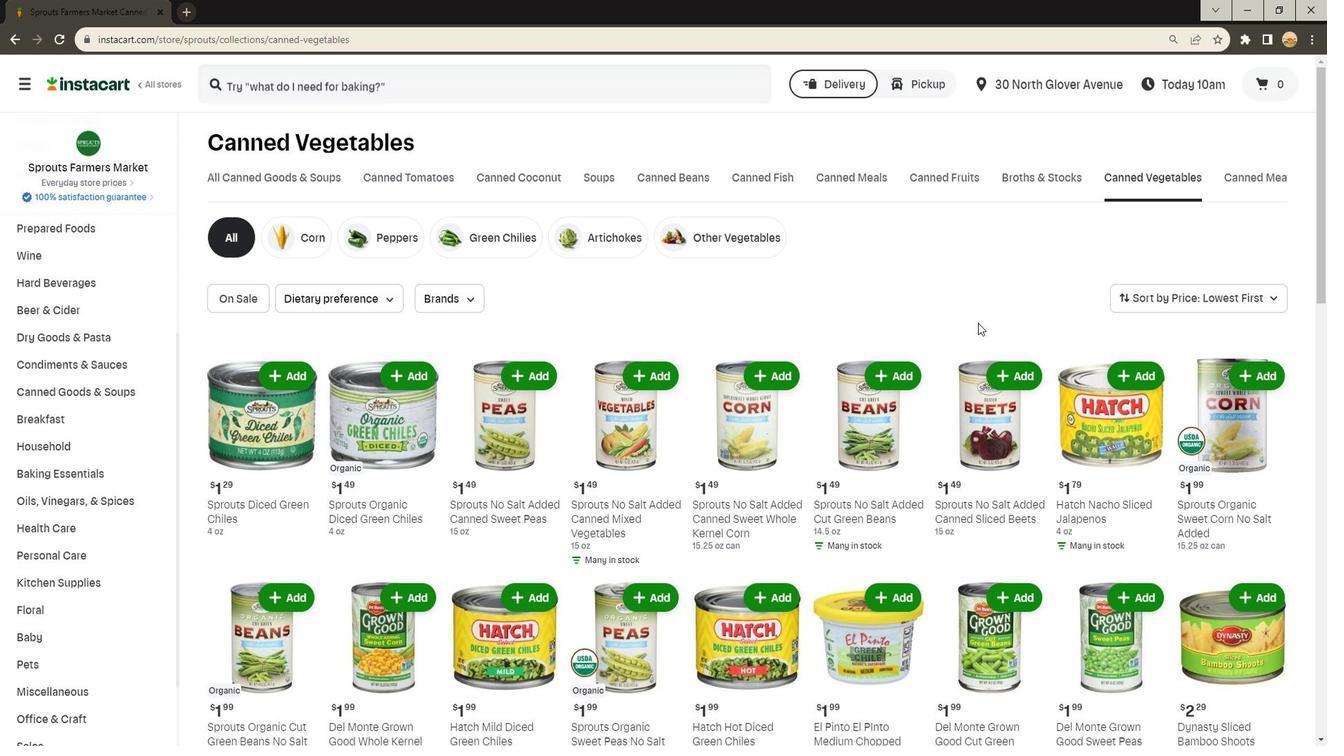 
Action: Mouse pressed left at (960, 320)
Screenshot: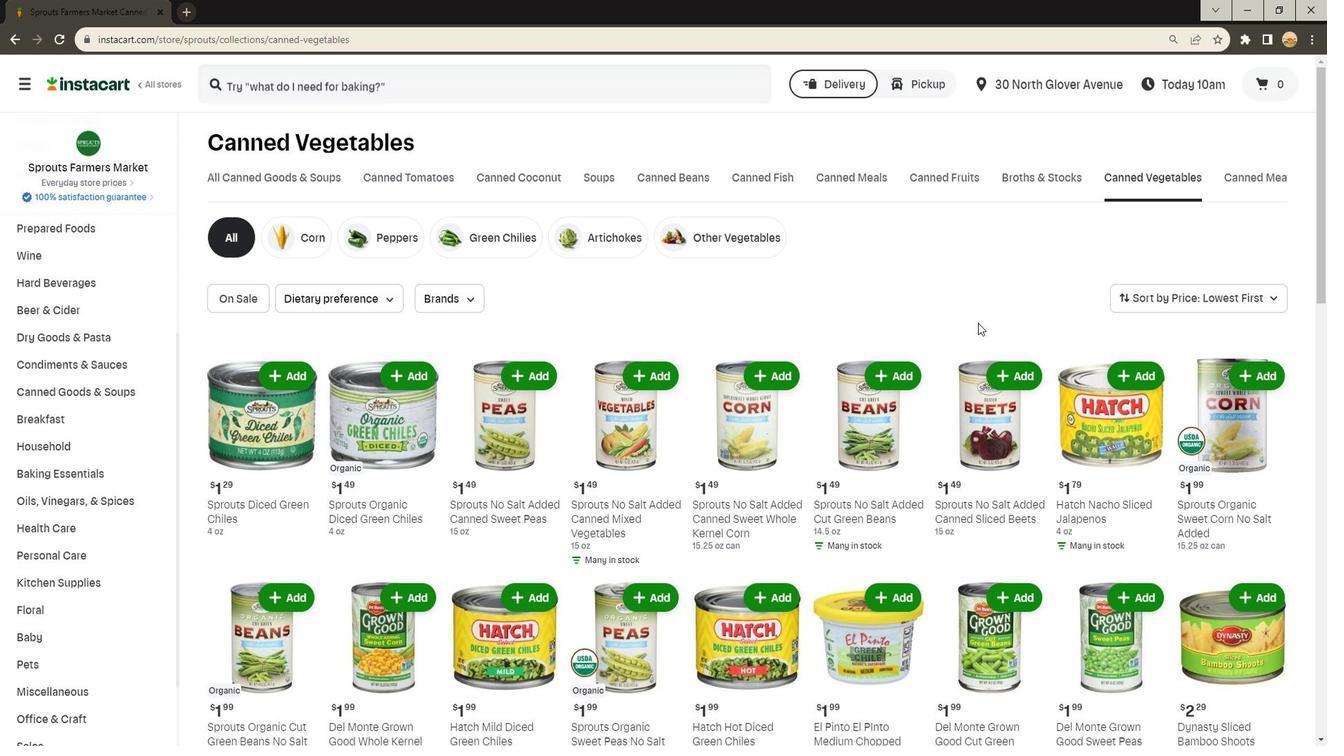 
Action: Mouse moved to (955, 320)
Screenshot: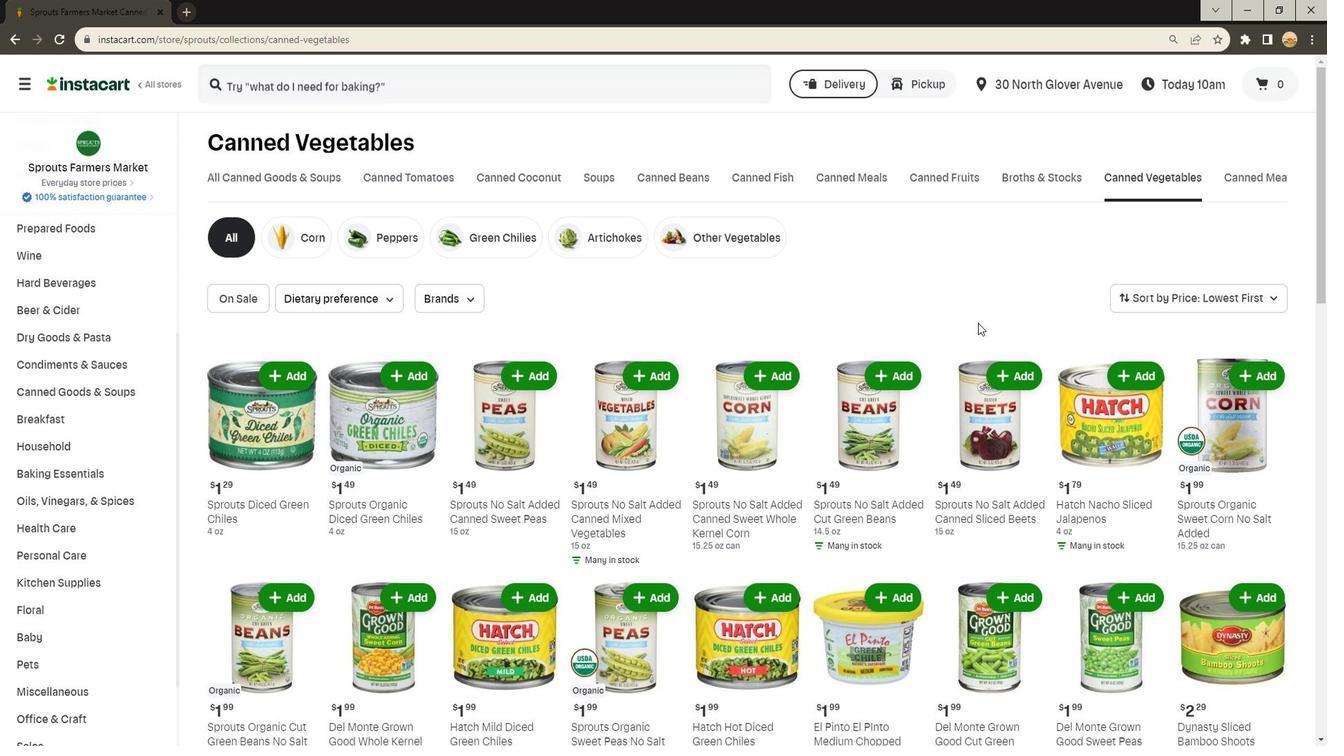 
Action: Mouse pressed left at (955, 320)
Screenshot: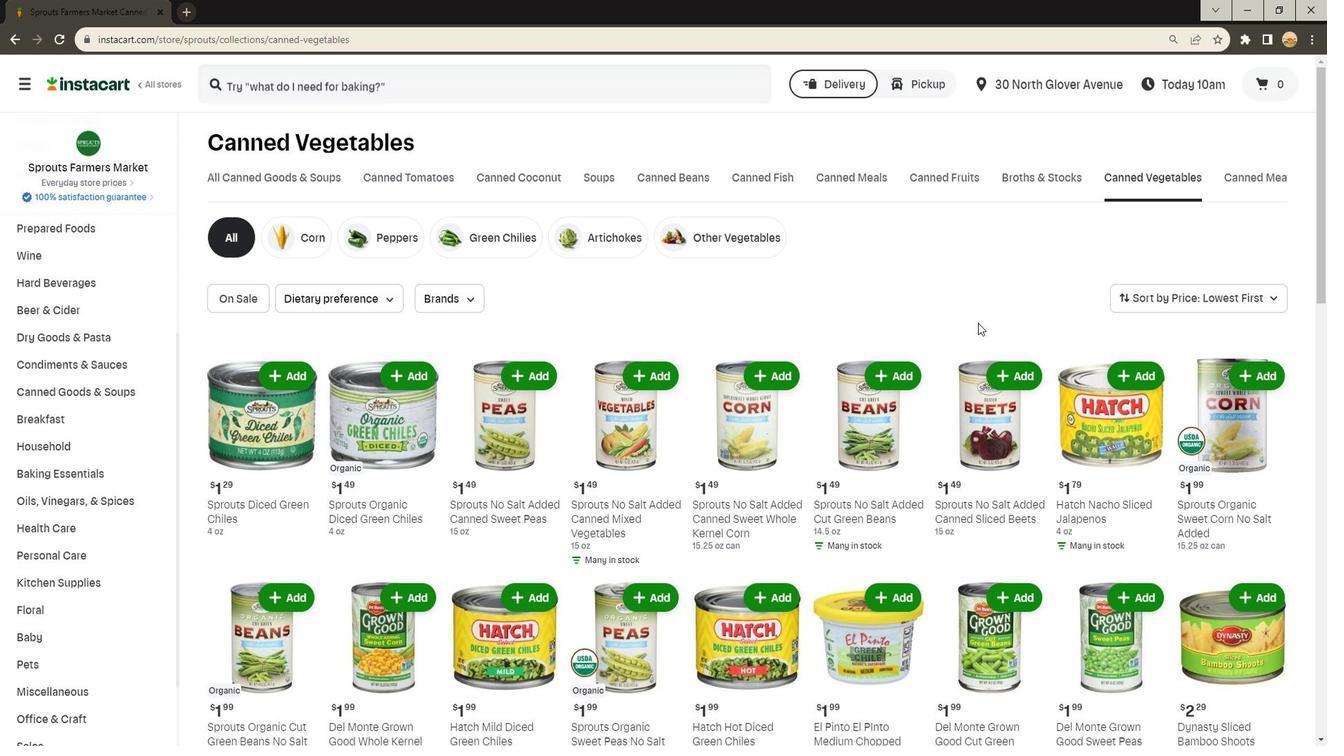 
Action: Mouse moved to (959, 320)
Screenshot: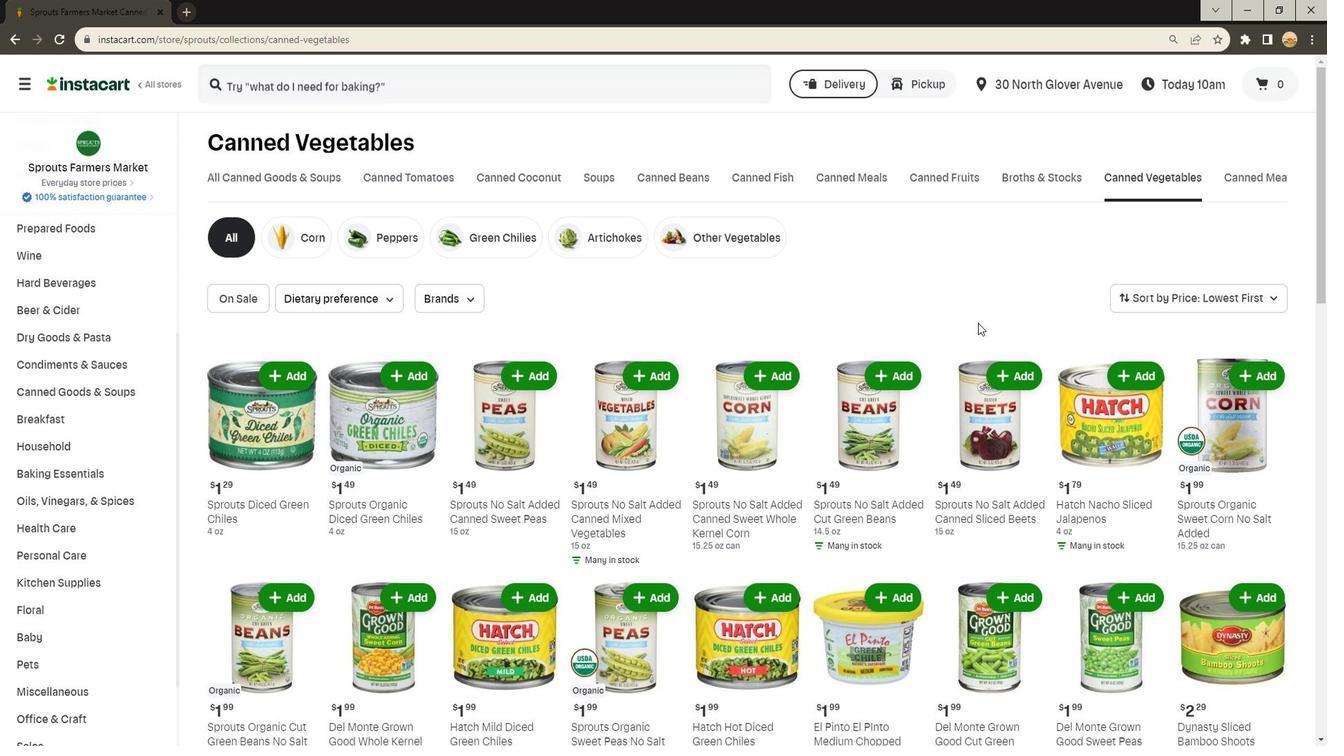 
Action: Mouse pressed left at (959, 320)
Screenshot: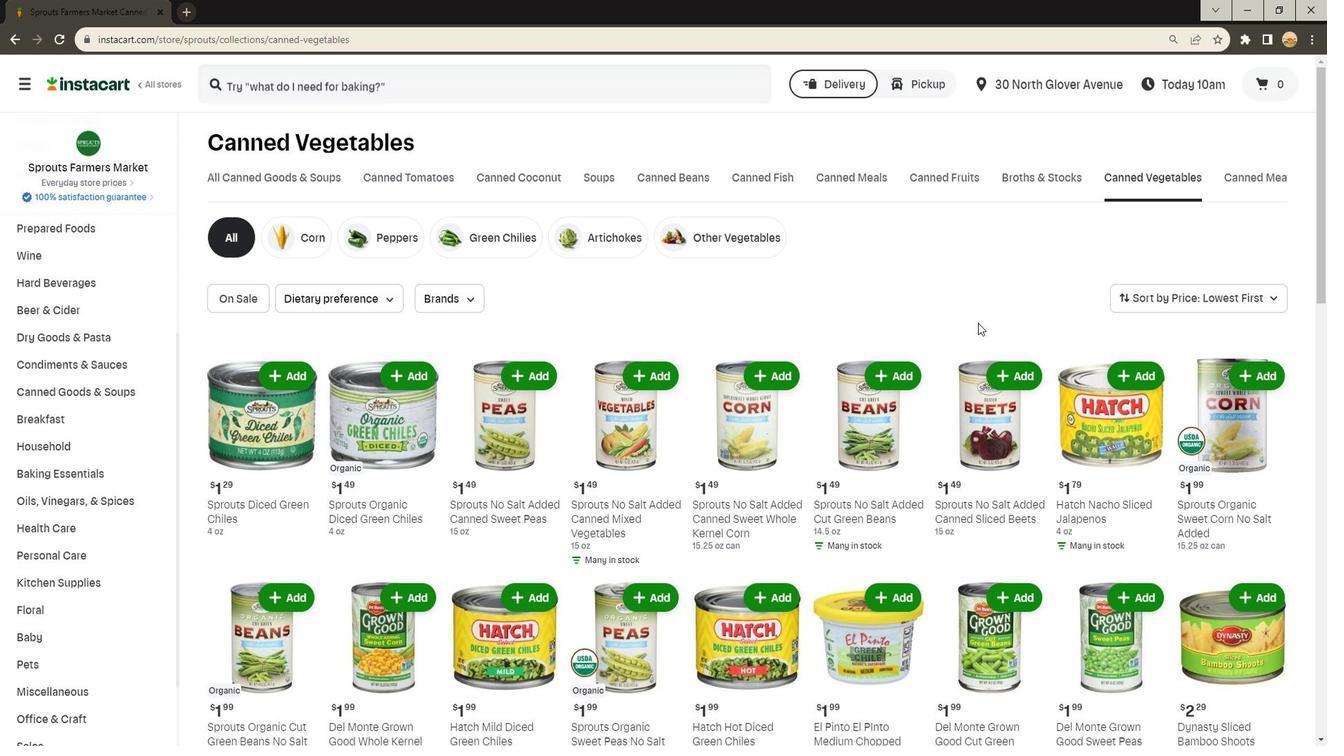 
Action: Mouse pressed left at (959, 320)
Screenshot: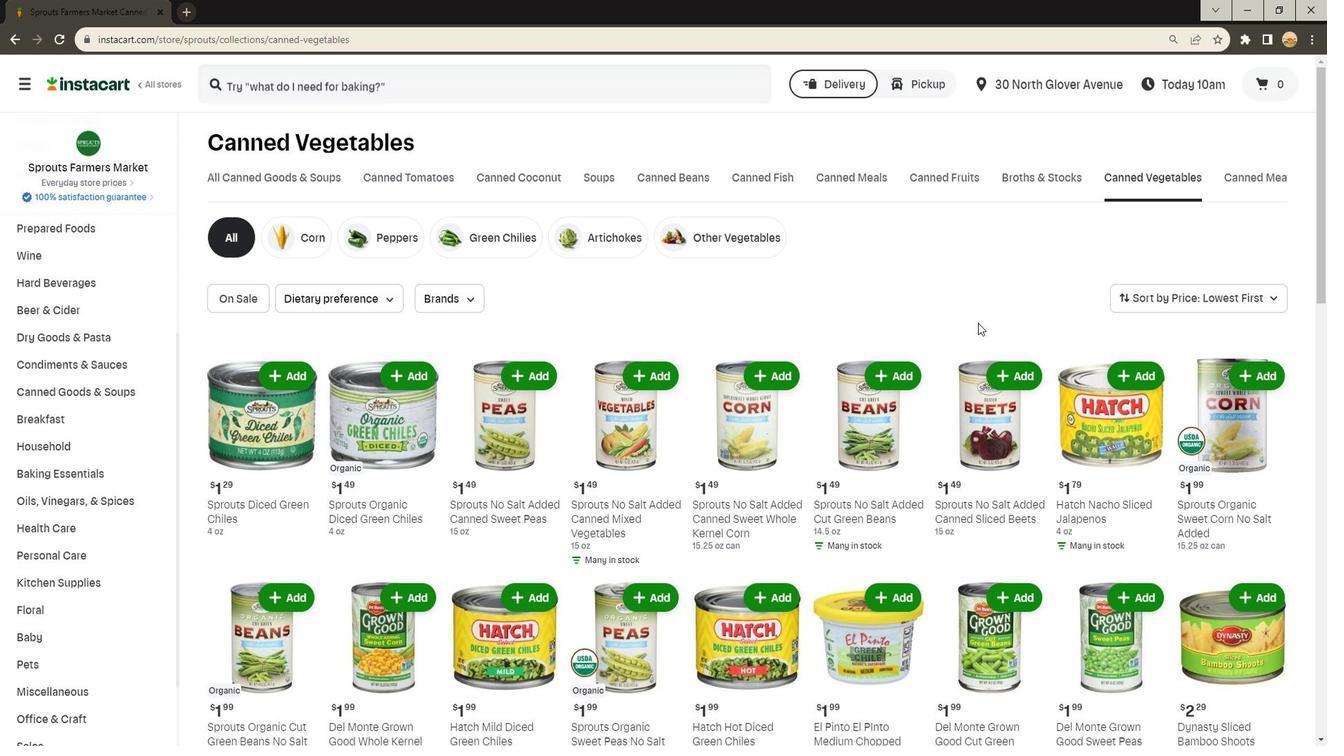 
Action: Mouse pressed left at (959, 320)
Screenshot: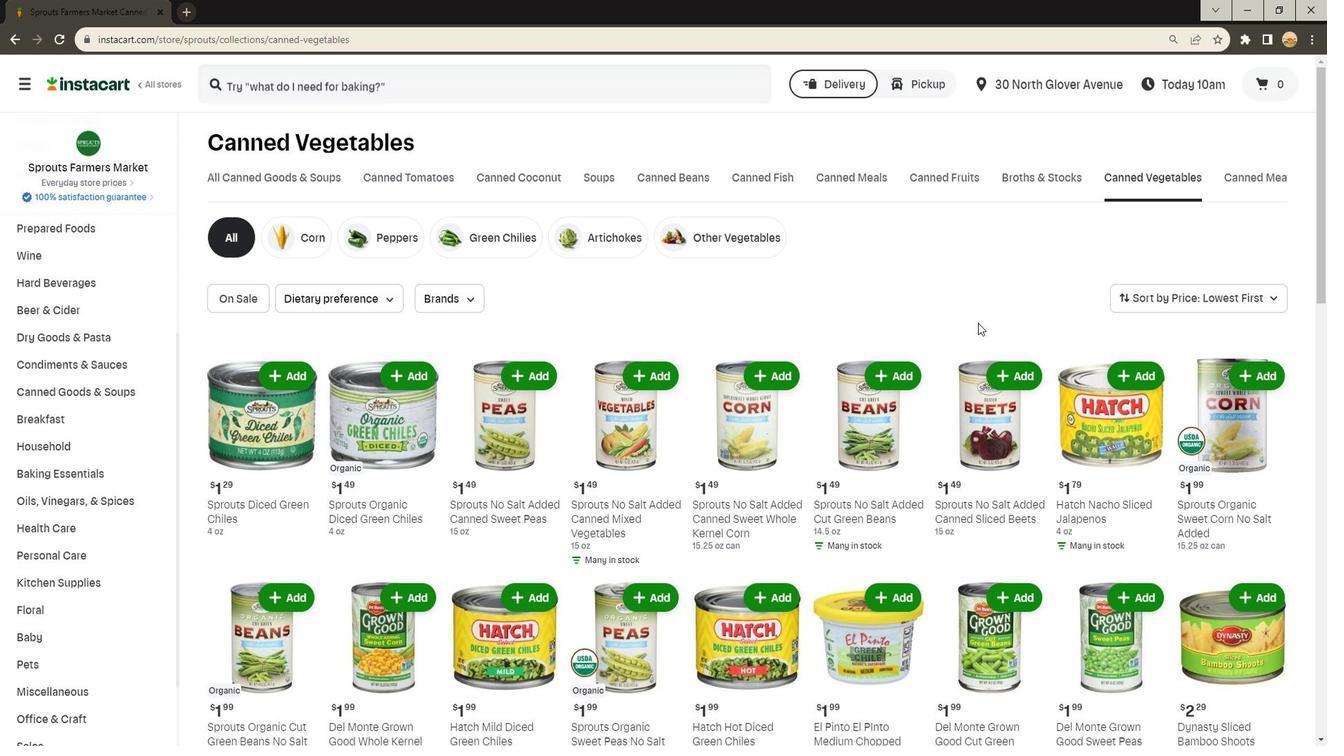 
Action: Mouse moved to (954, 320)
Screenshot: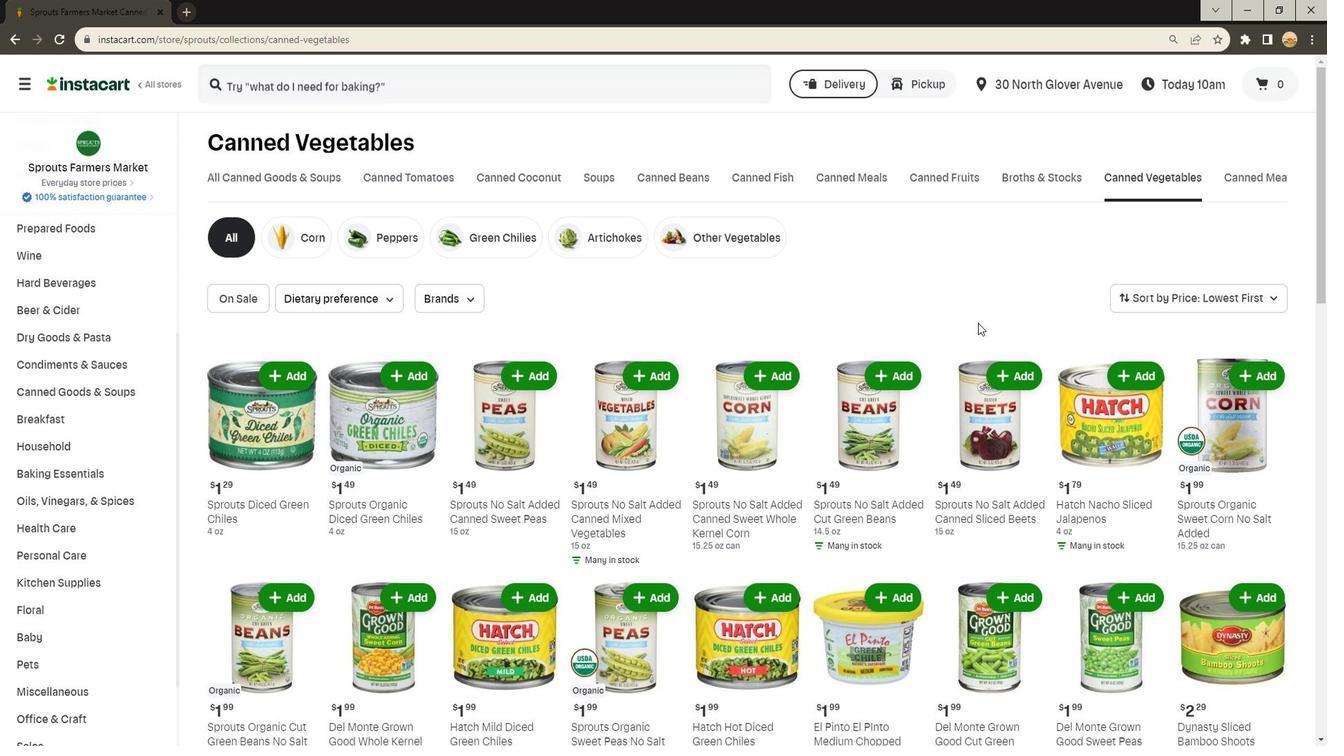 
Action: Mouse pressed left at (954, 320)
Screenshot: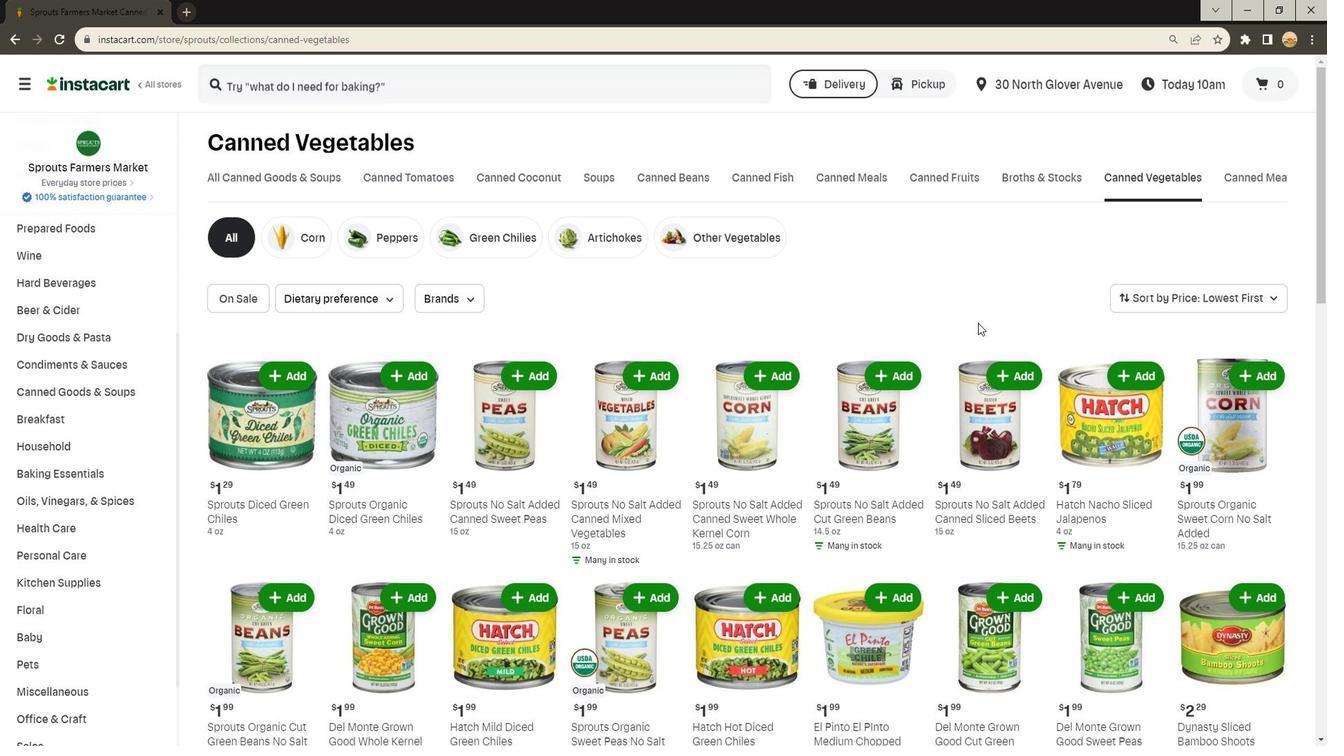 
Action: Mouse moved to (958, 320)
Screenshot: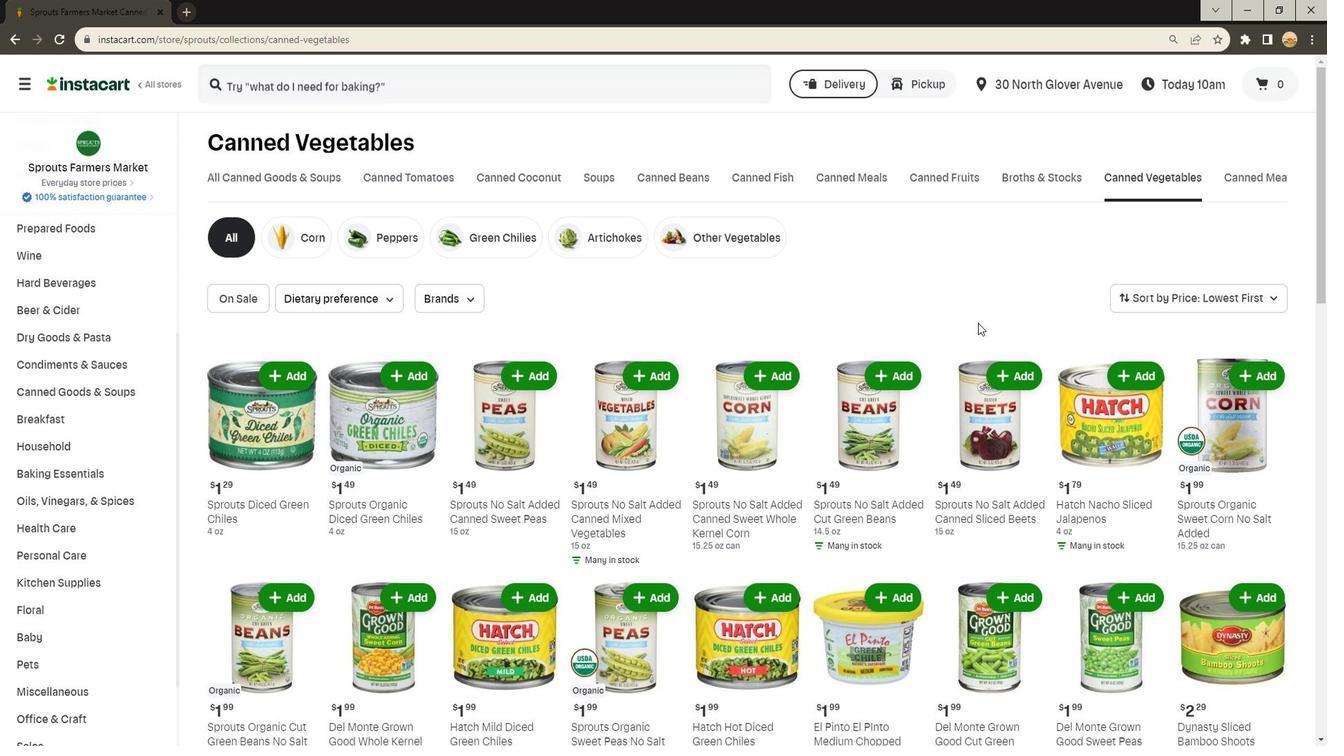 
Action: Mouse pressed left at (958, 320)
Screenshot: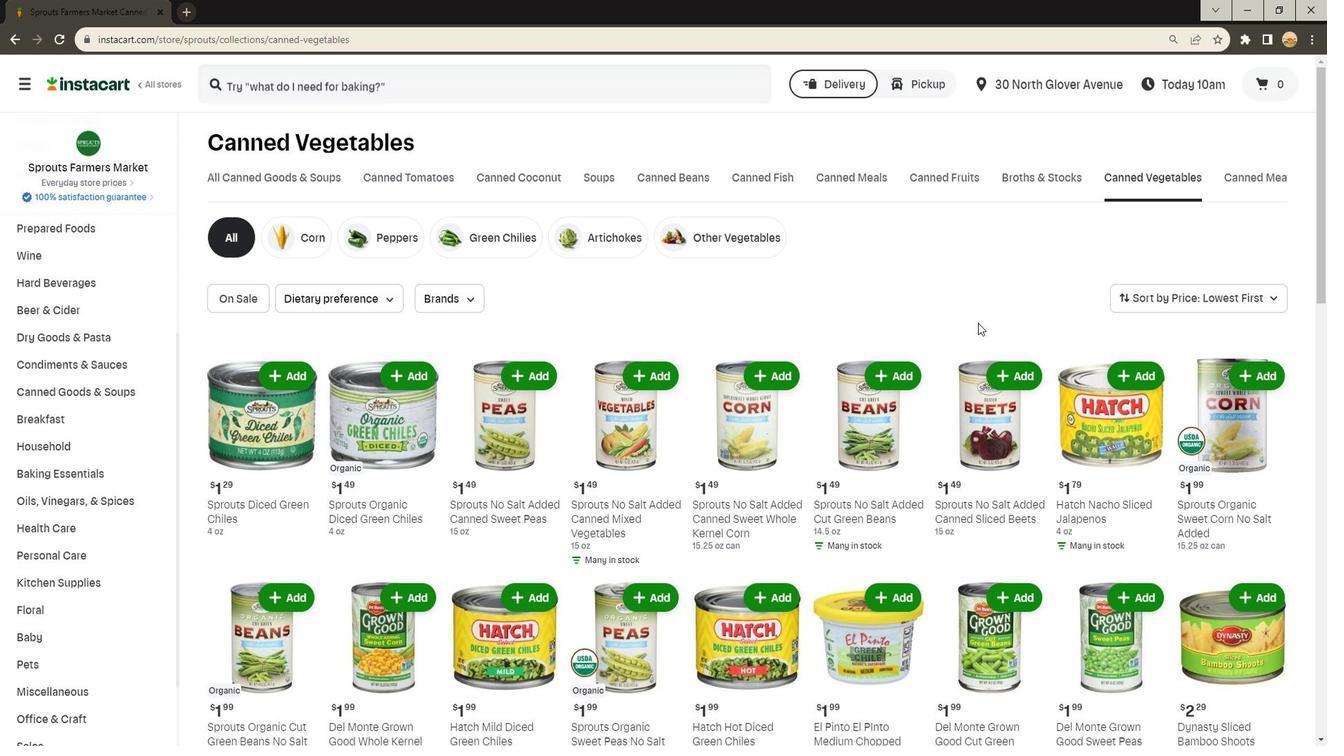 
Action: Mouse pressed left at (958, 320)
Screenshot: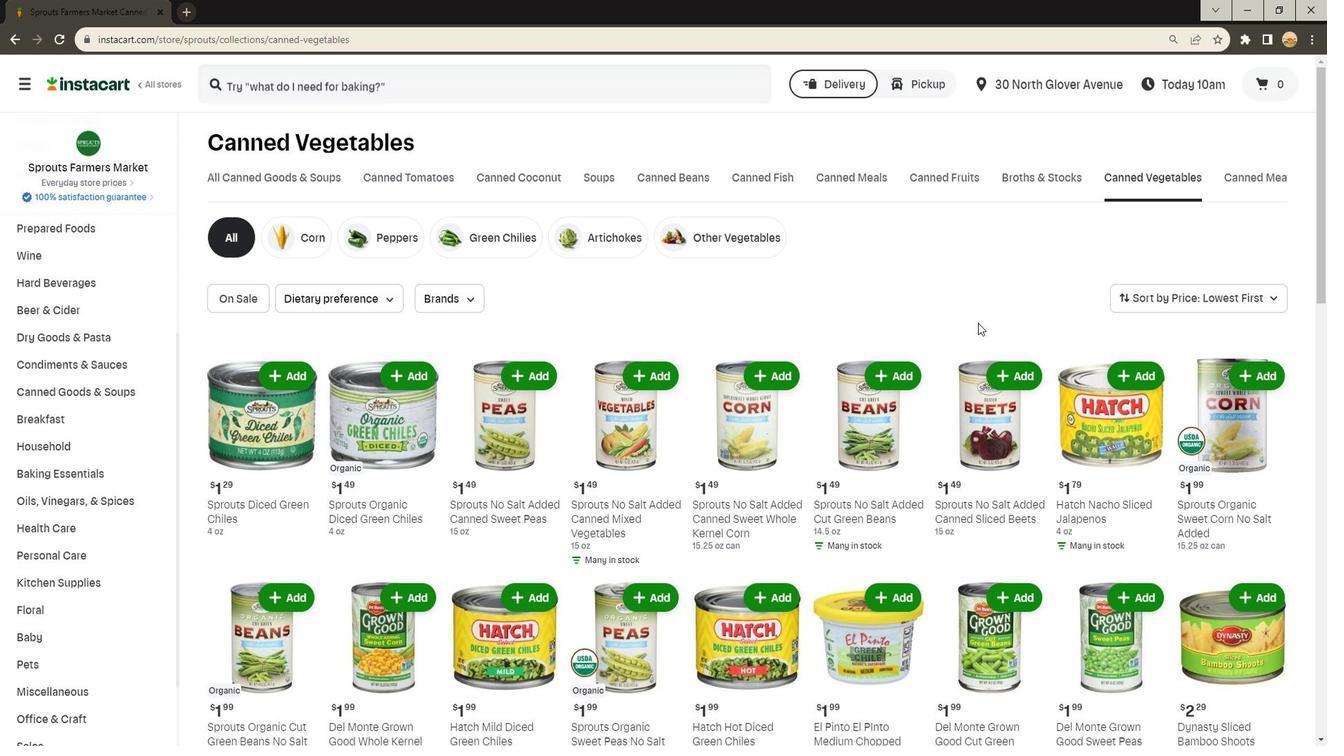
Action: Mouse pressed left at (958, 320)
Screenshot: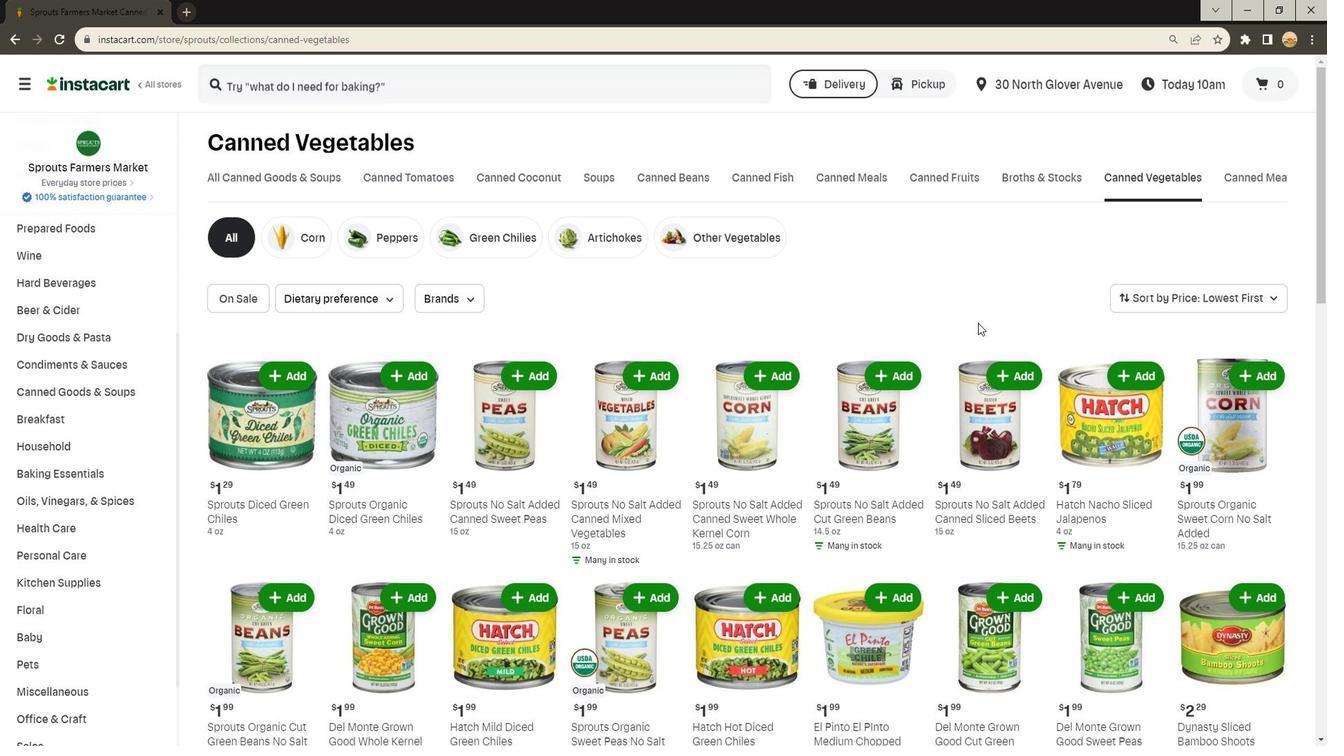 
Action: Mouse moved to (954, 320)
Screenshot: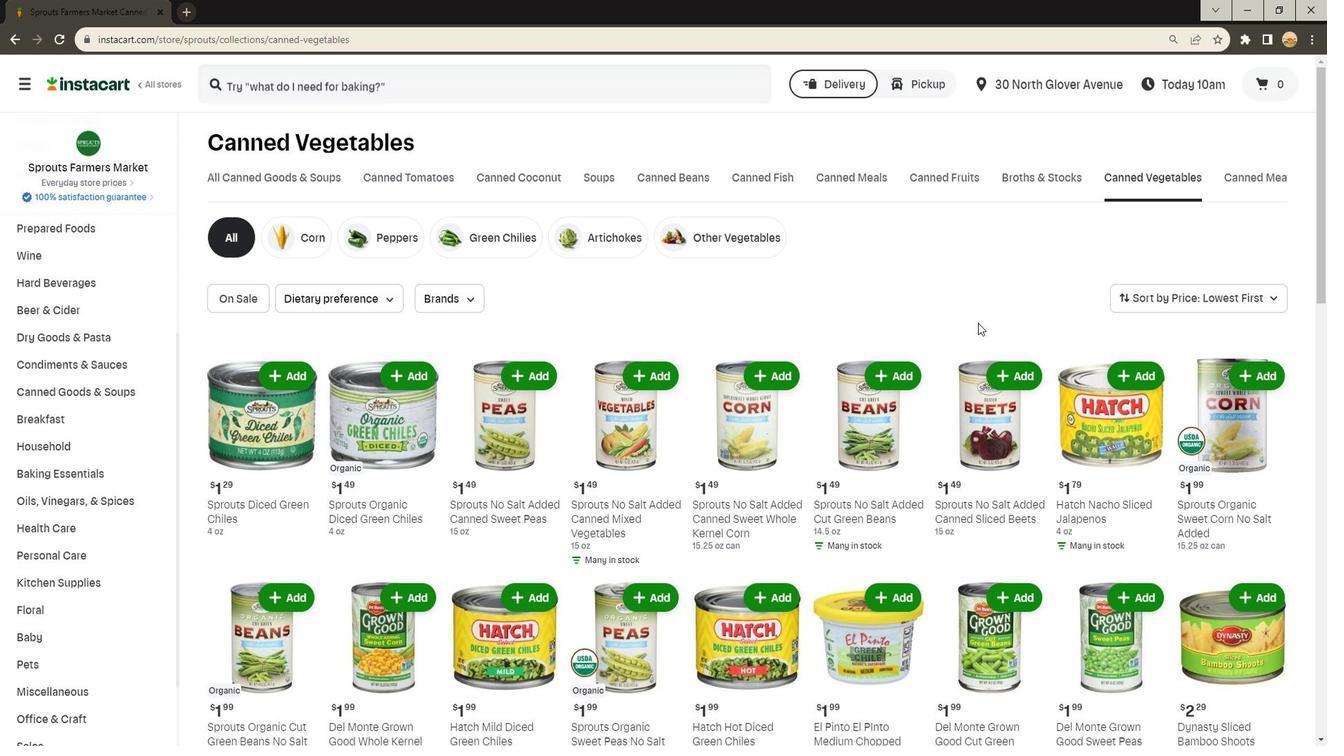 
Action: Mouse pressed left at (954, 320)
Screenshot: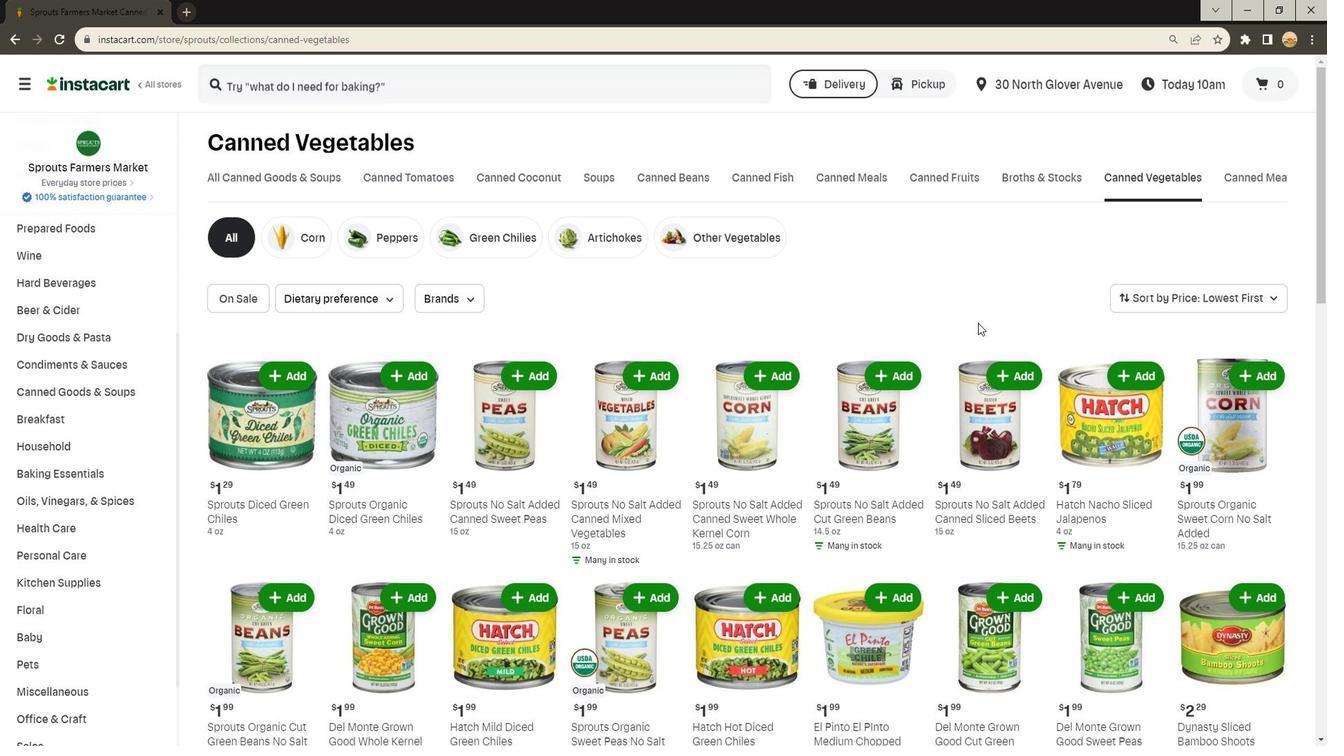 
Action: Mouse moved to (831, 319)
Screenshot: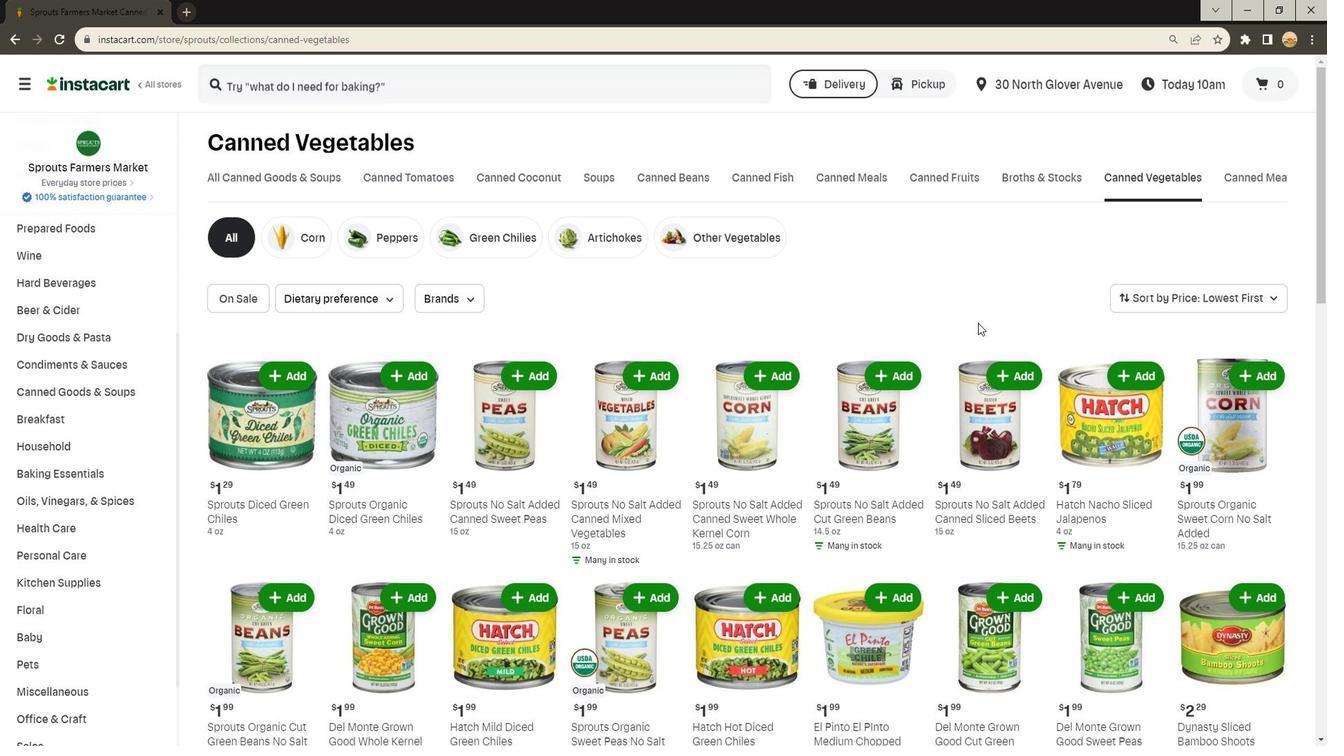 
Action: Mouse pressed left at (945, 320)
Screenshot: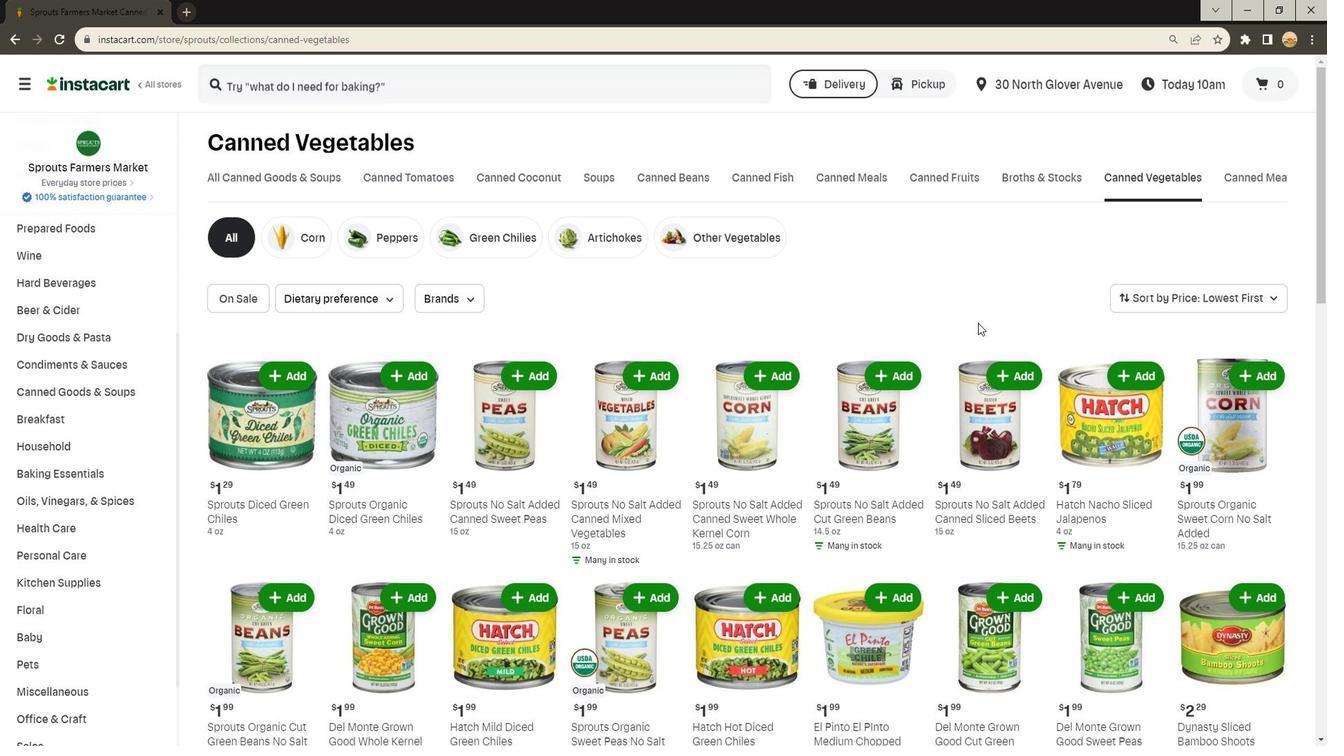 
Action: Mouse moved to (987, 320)
Screenshot: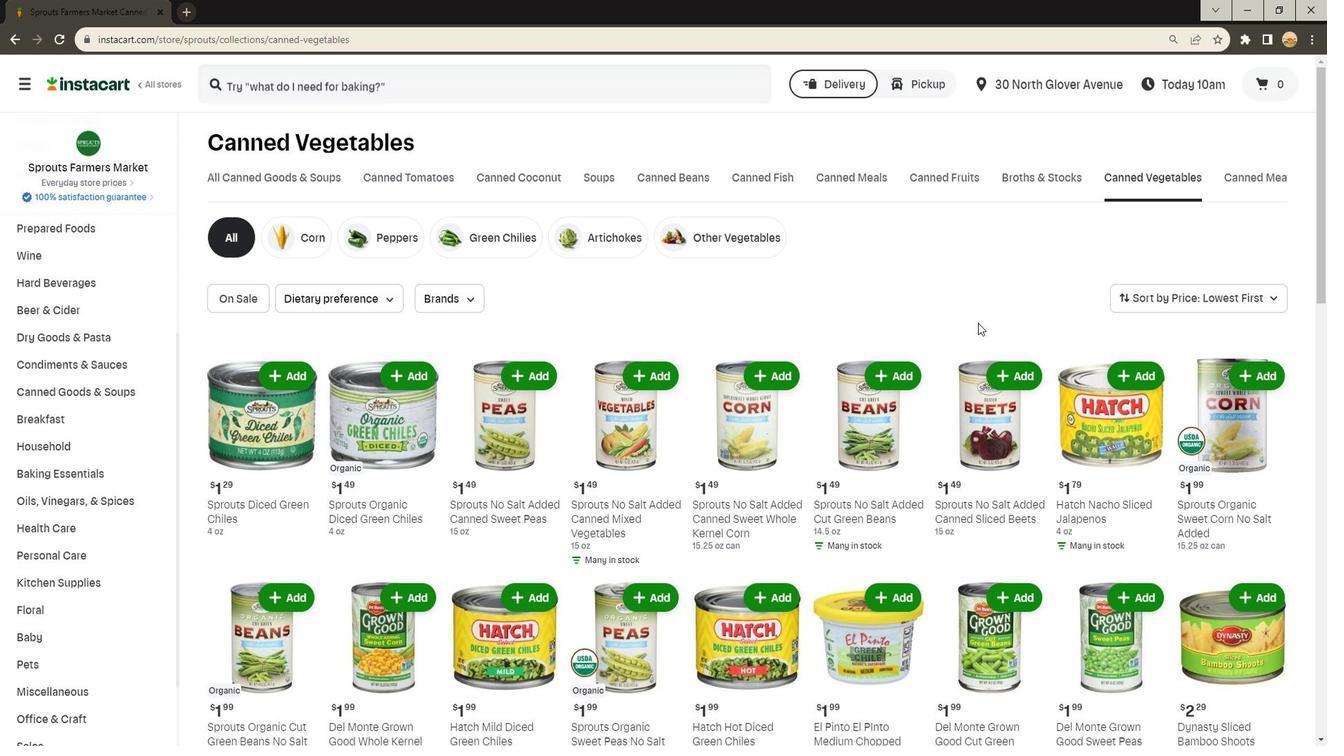 
Action: Mouse pressed left at (987, 320)
Screenshot: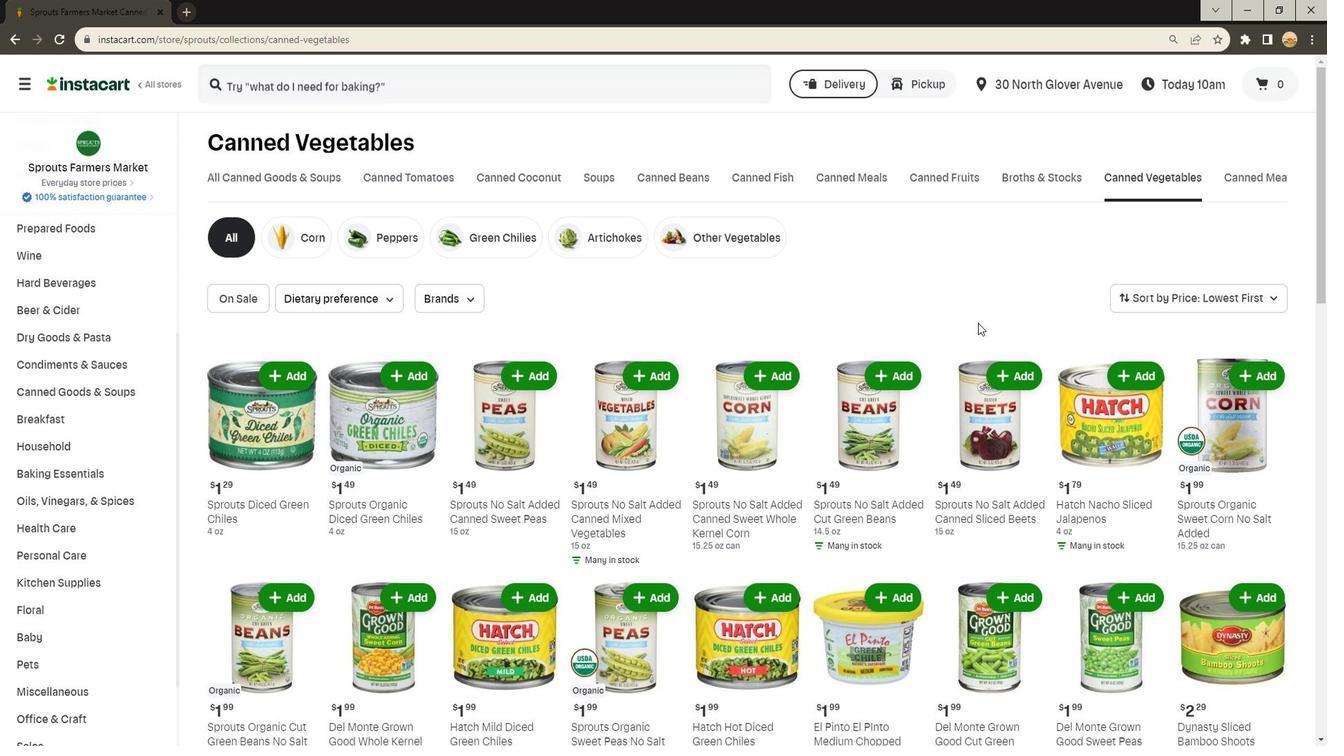 
Action: Mouse moved to (949, 319)
Screenshot: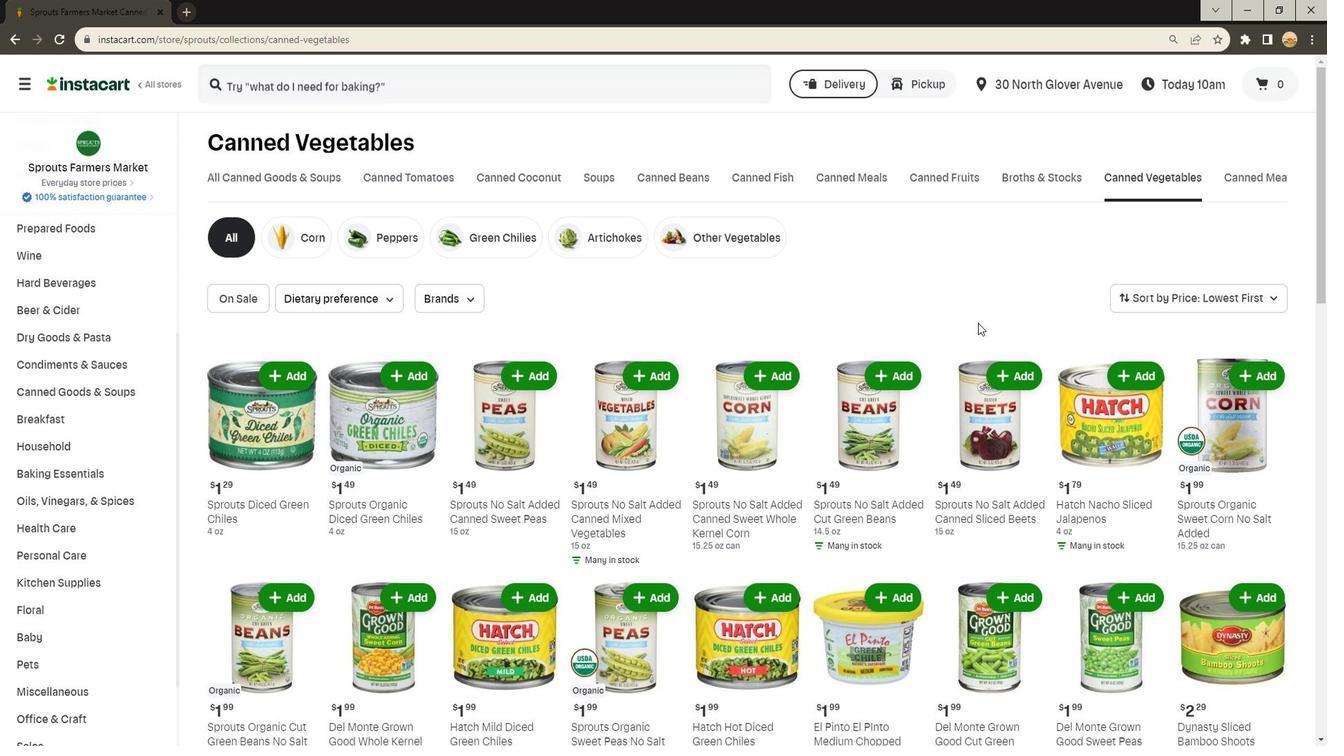 
Action: Key pressed <Key.alt_l><Key.alt_l><Key.alt_l><Key.alt_l><Key.delete>
Screenshot: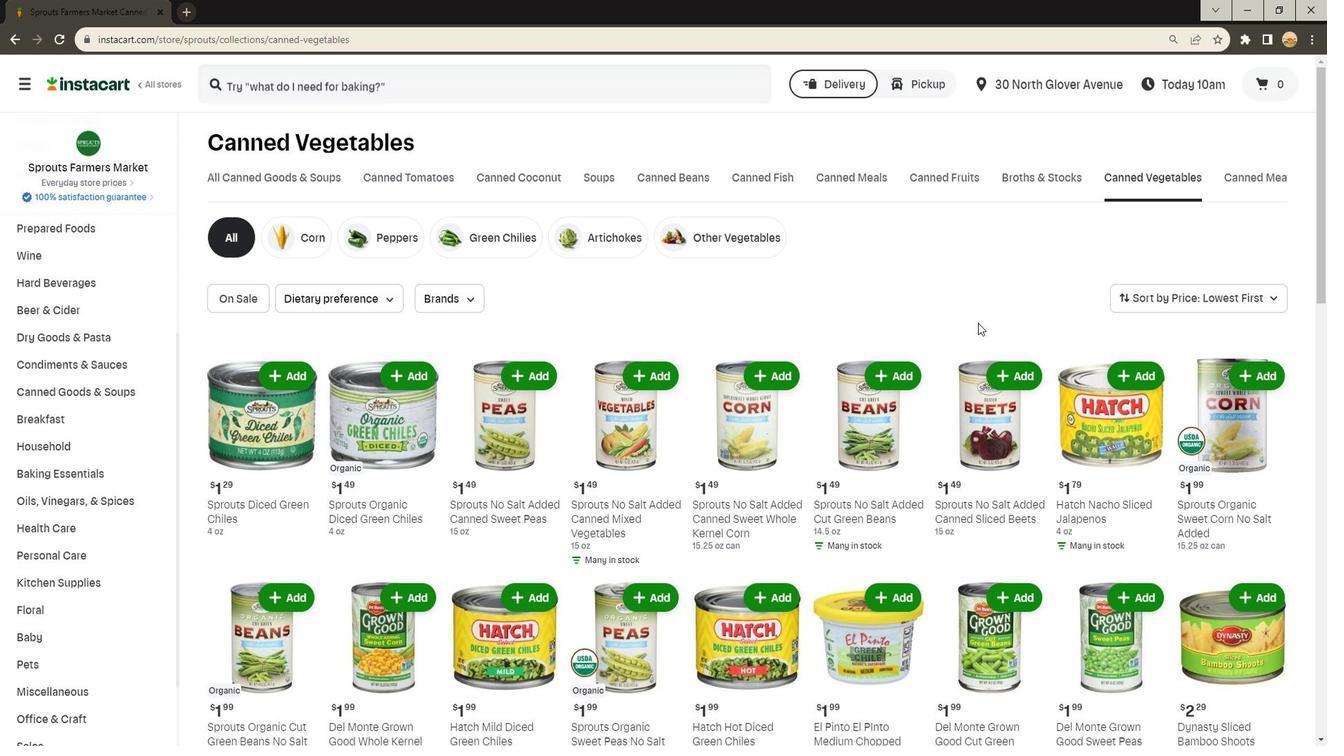 
Action: Mouse moved to (991, 320)
Screenshot: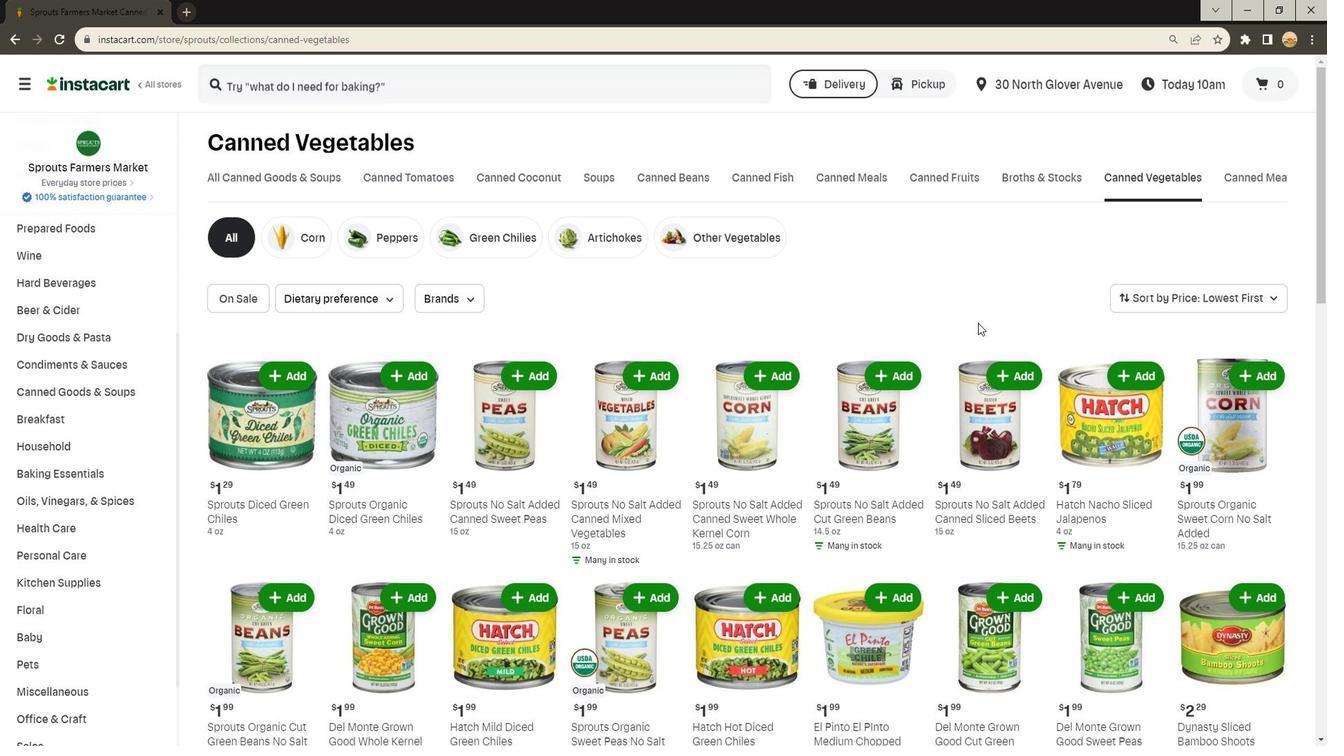 
Action: Mouse pressed left at (991, 320)
Screenshot: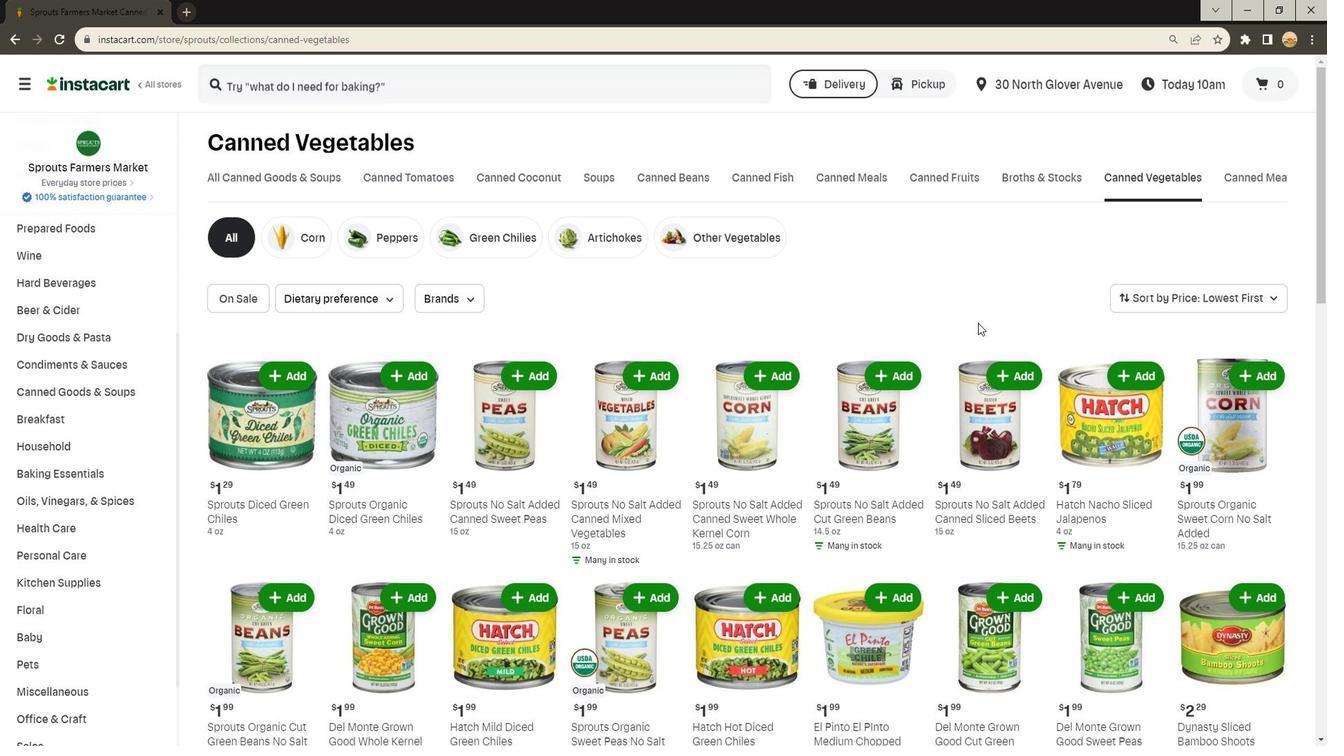 
Action: Mouse moved to (946, 320)
Screenshot: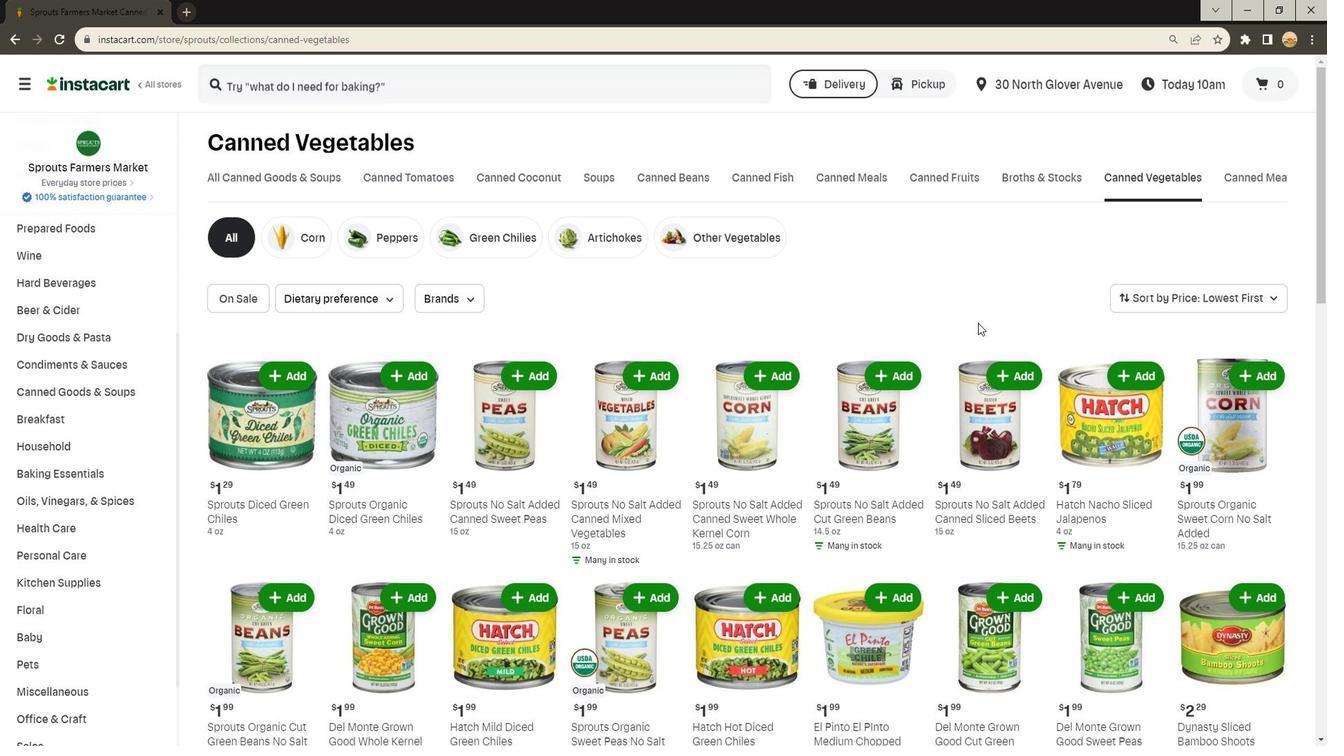 
Action: Mouse pressed left at (946, 320)
Screenshot: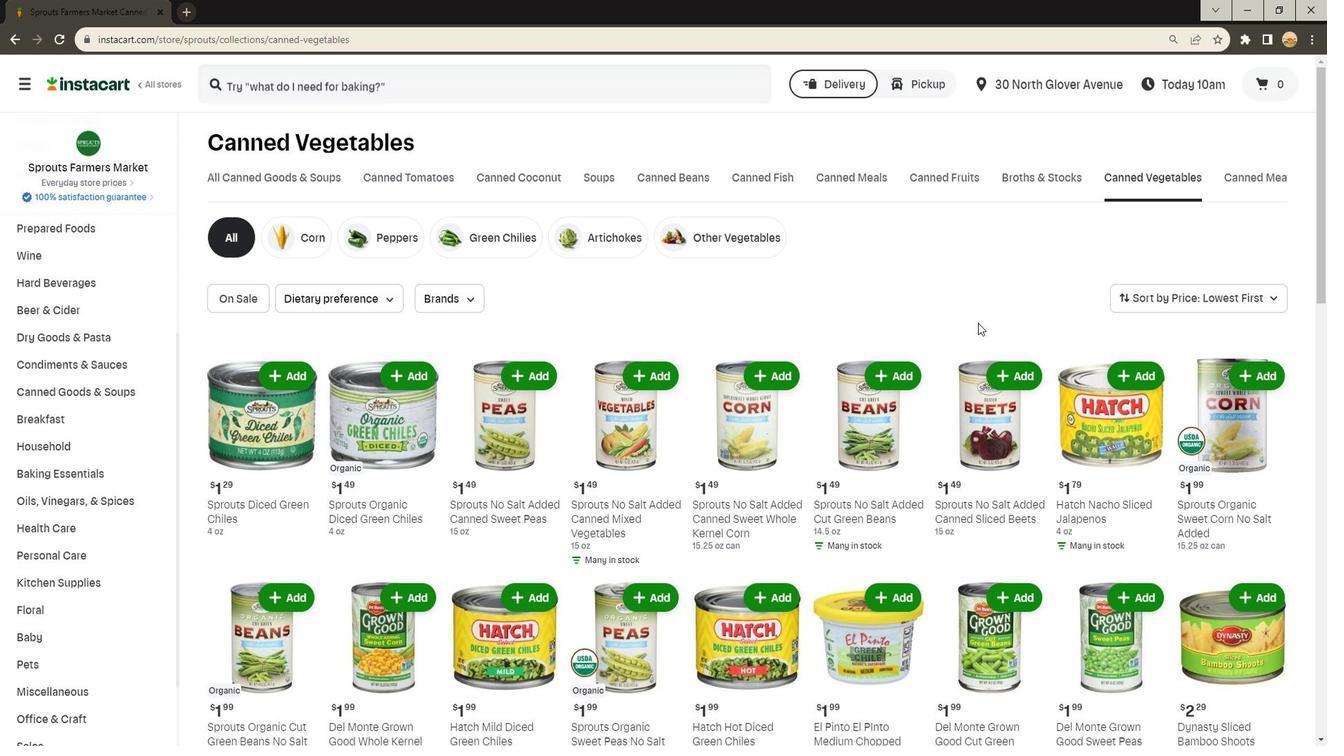 
Action: Mouse moved to (954, 320)
Screenshot: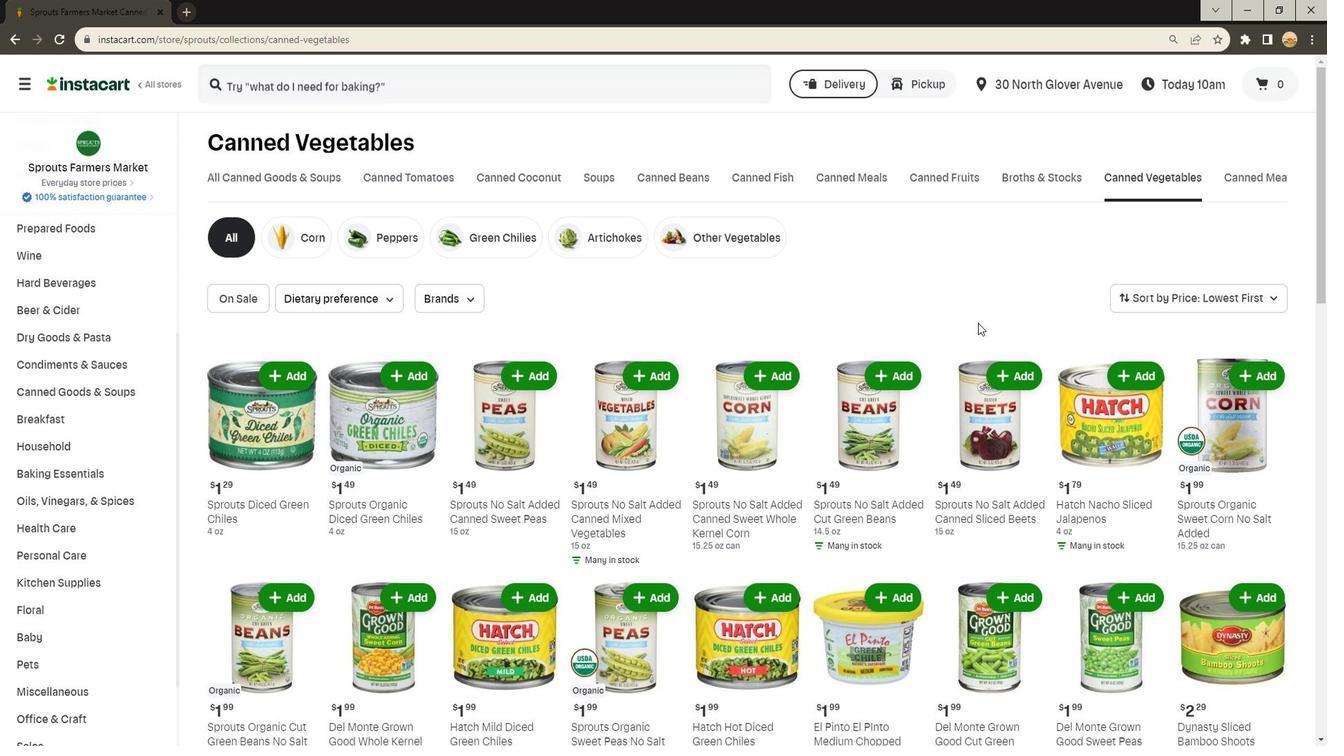 
Action: Mouse pressed left at (954, 320)
Screenshot: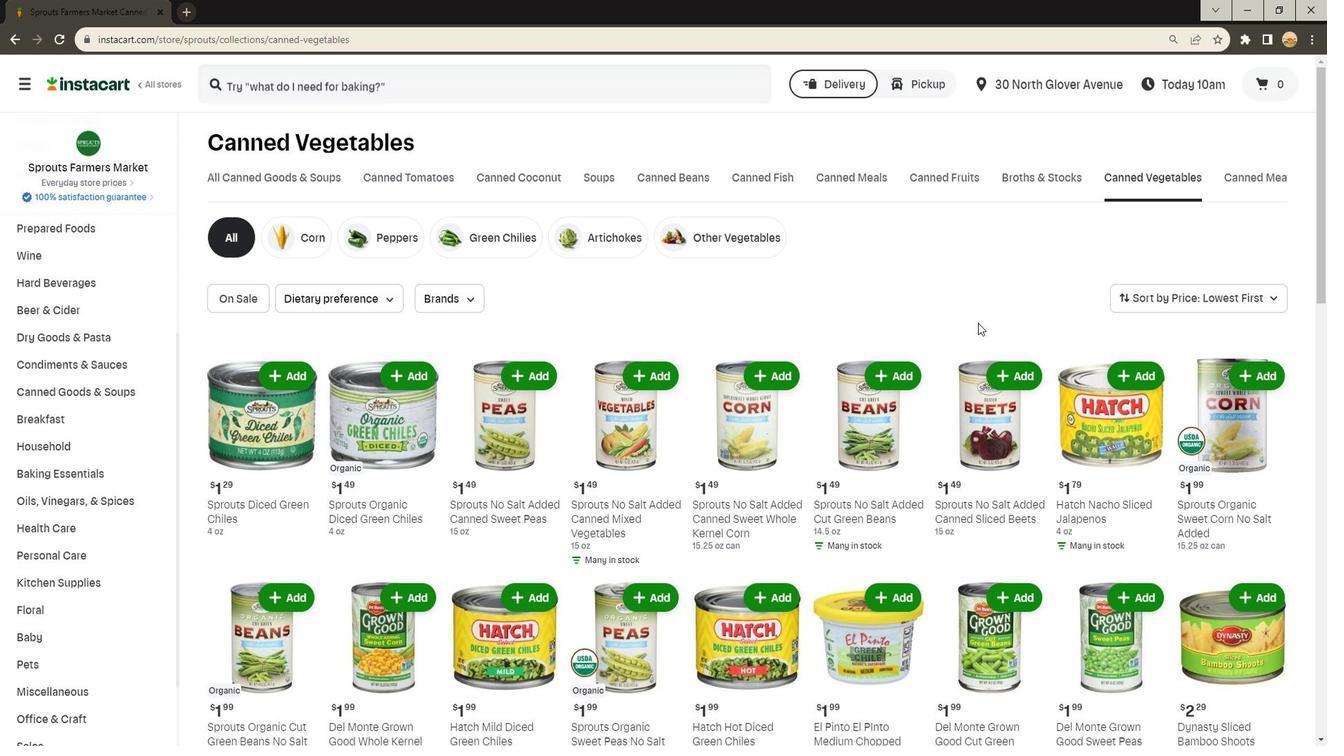 
Action: Mouse moved to (962, 320)
Screenshot: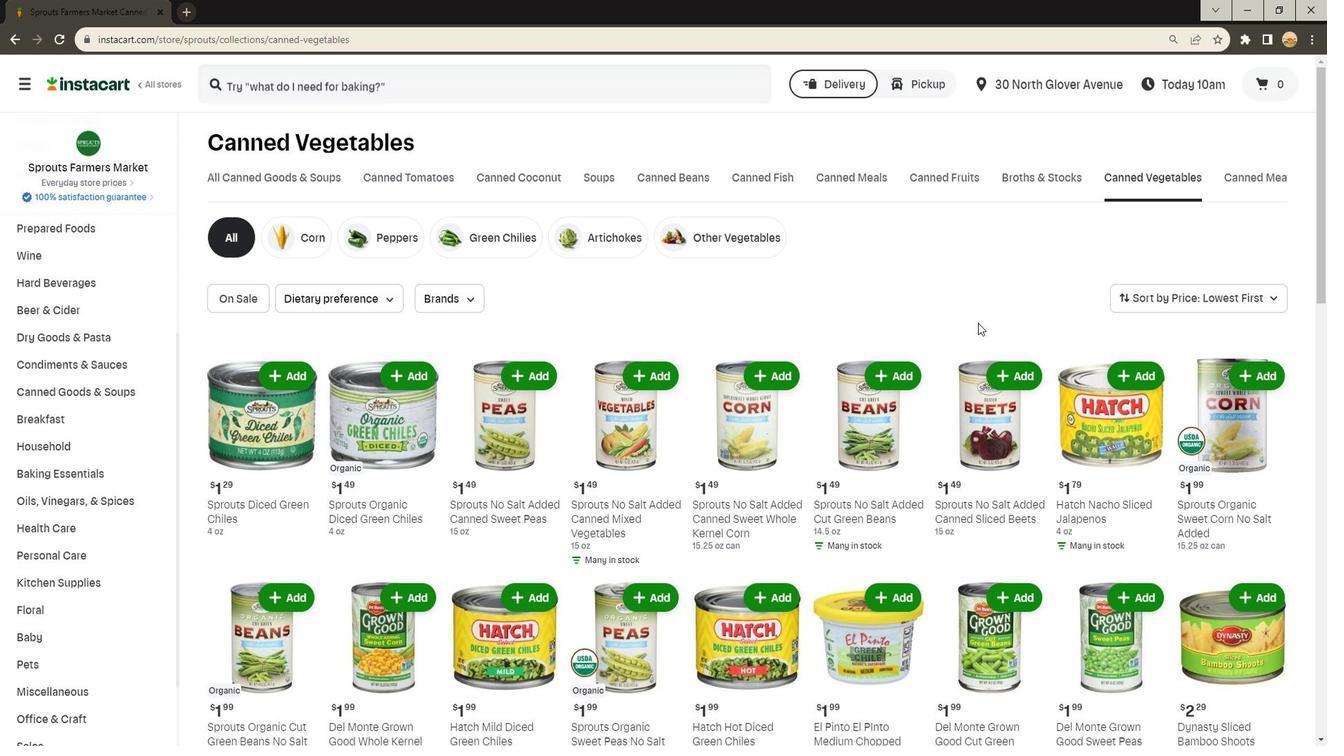 
Action: Mouse pressed left at (962, 320)
Screenshot: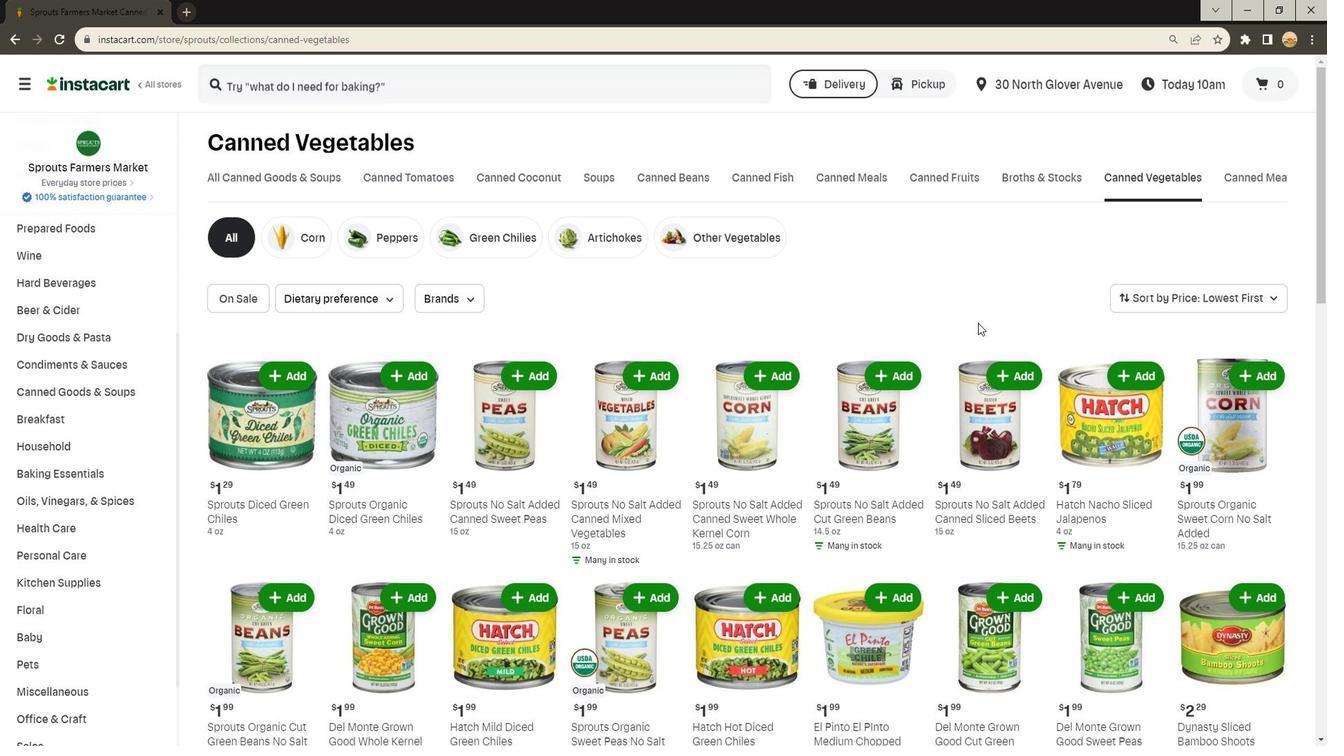 
Action: Mouse moved to (954, 320)
Screenshot: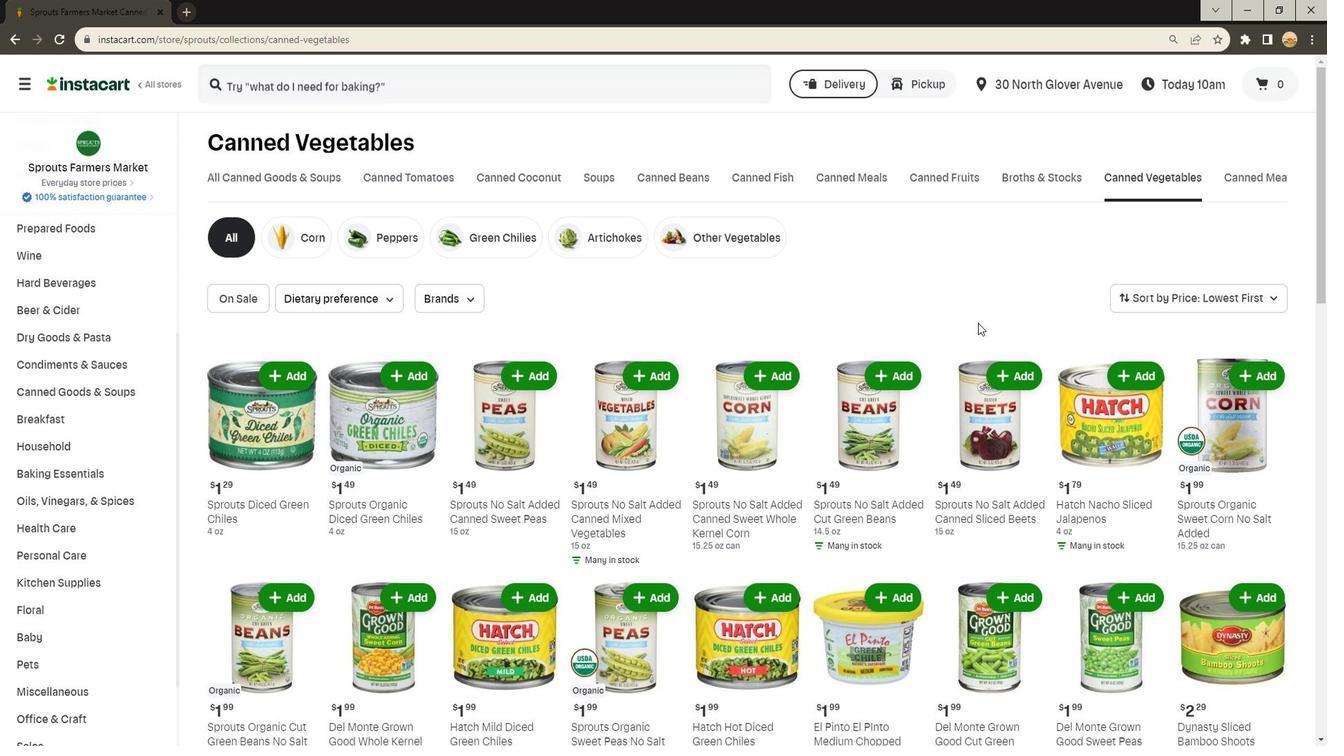 
Action: Mouse pressed left at (954, 320)
Screenshot: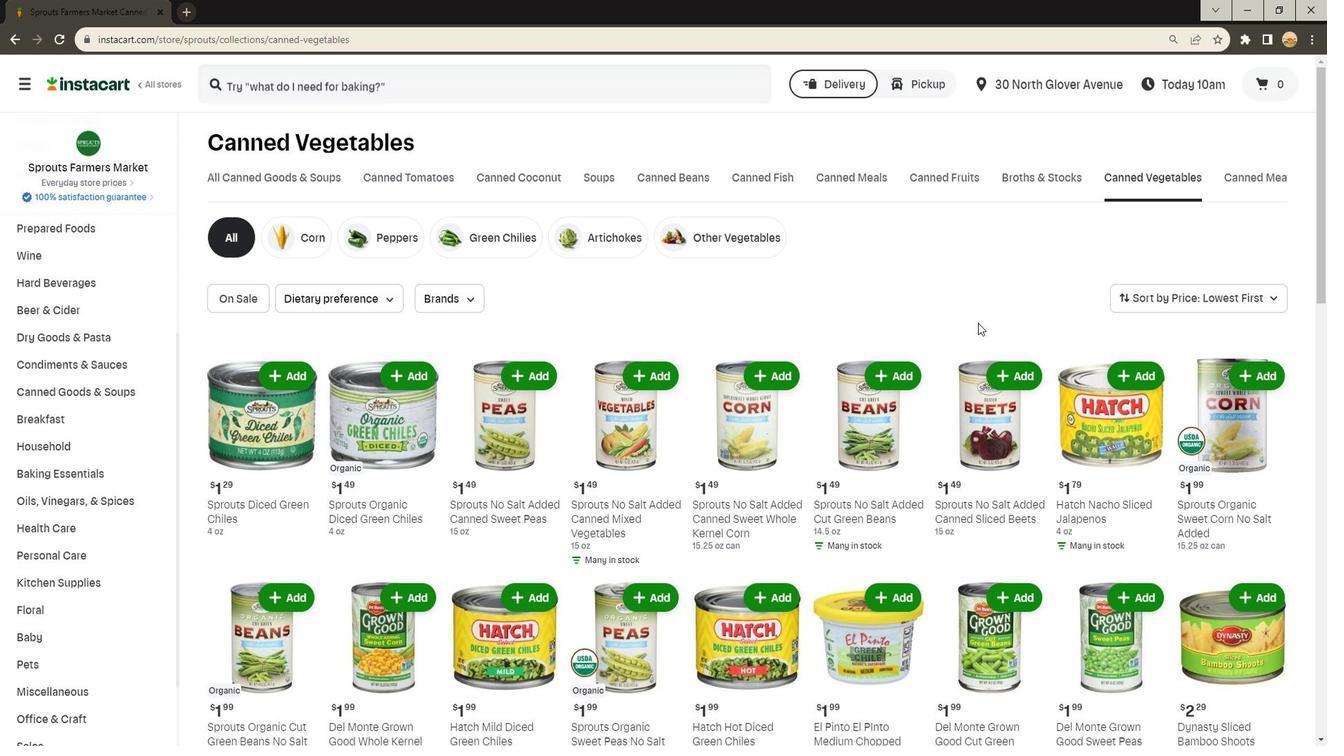 
Action: Mouse moved to (903, 319)
Screenshot: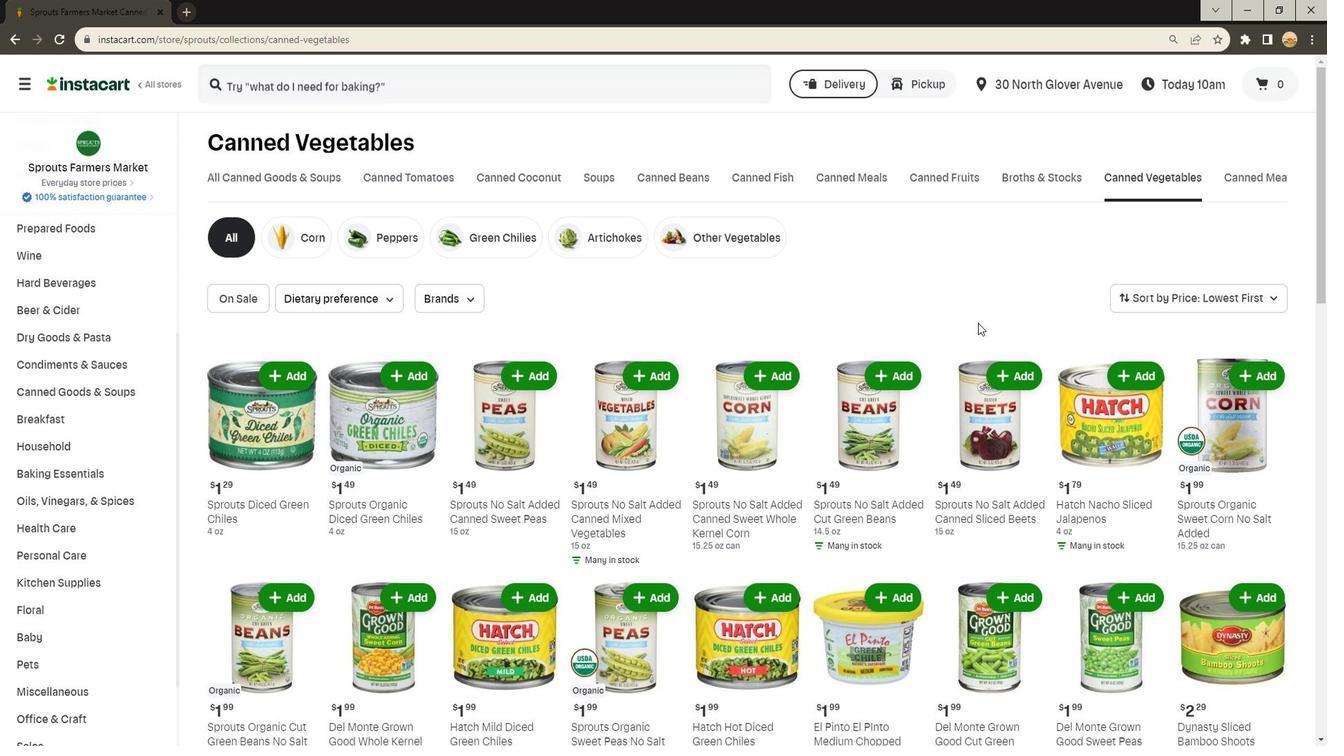 
Action: Mouse pressed left at (903, 319)
Screenshot: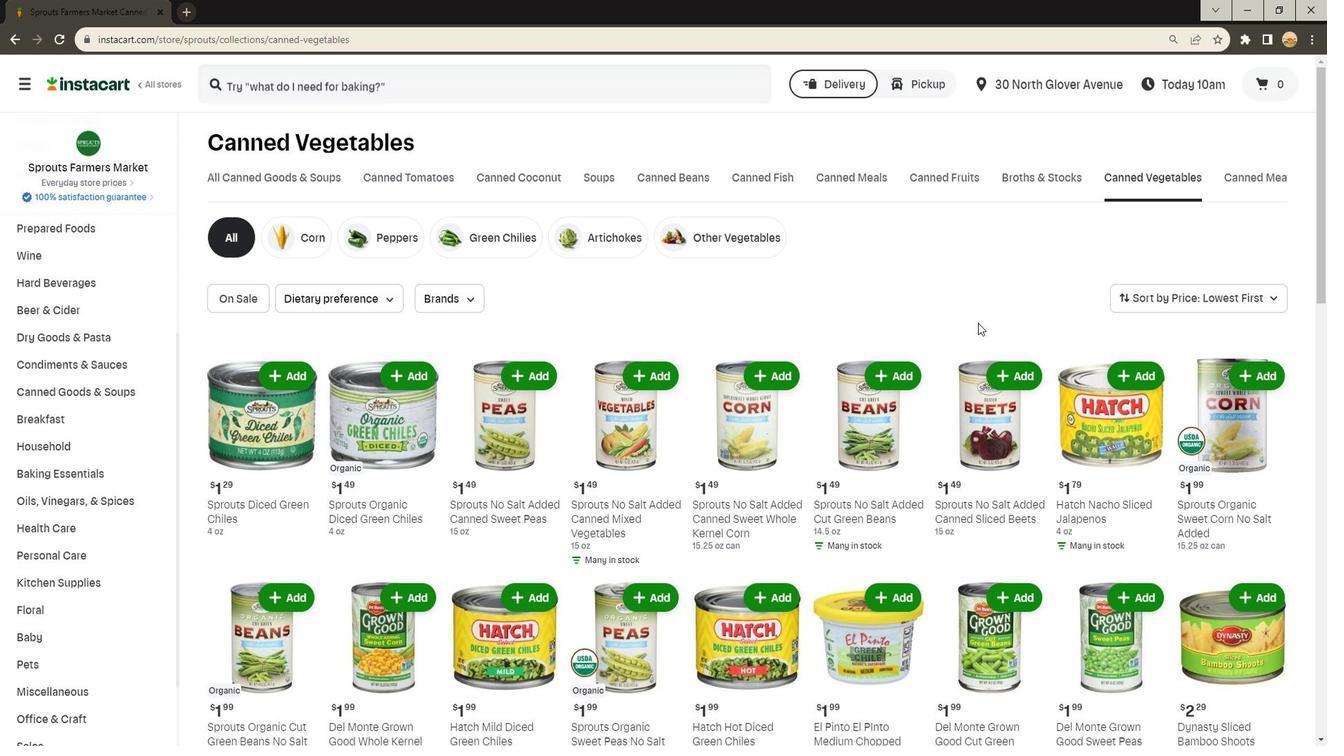 
Action: Mouse moved to (866, 319)
Screenshot: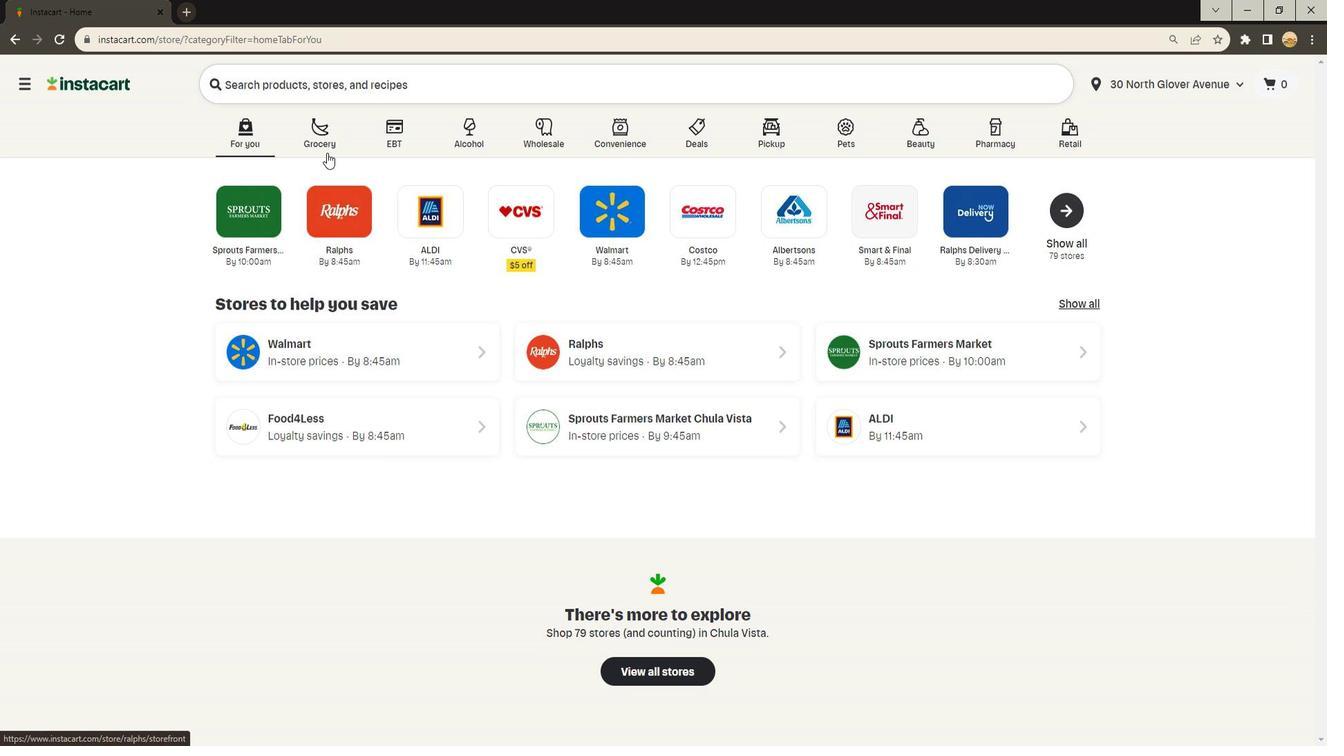
Action: Mouse pressed left at (866, 319)
Screenshot: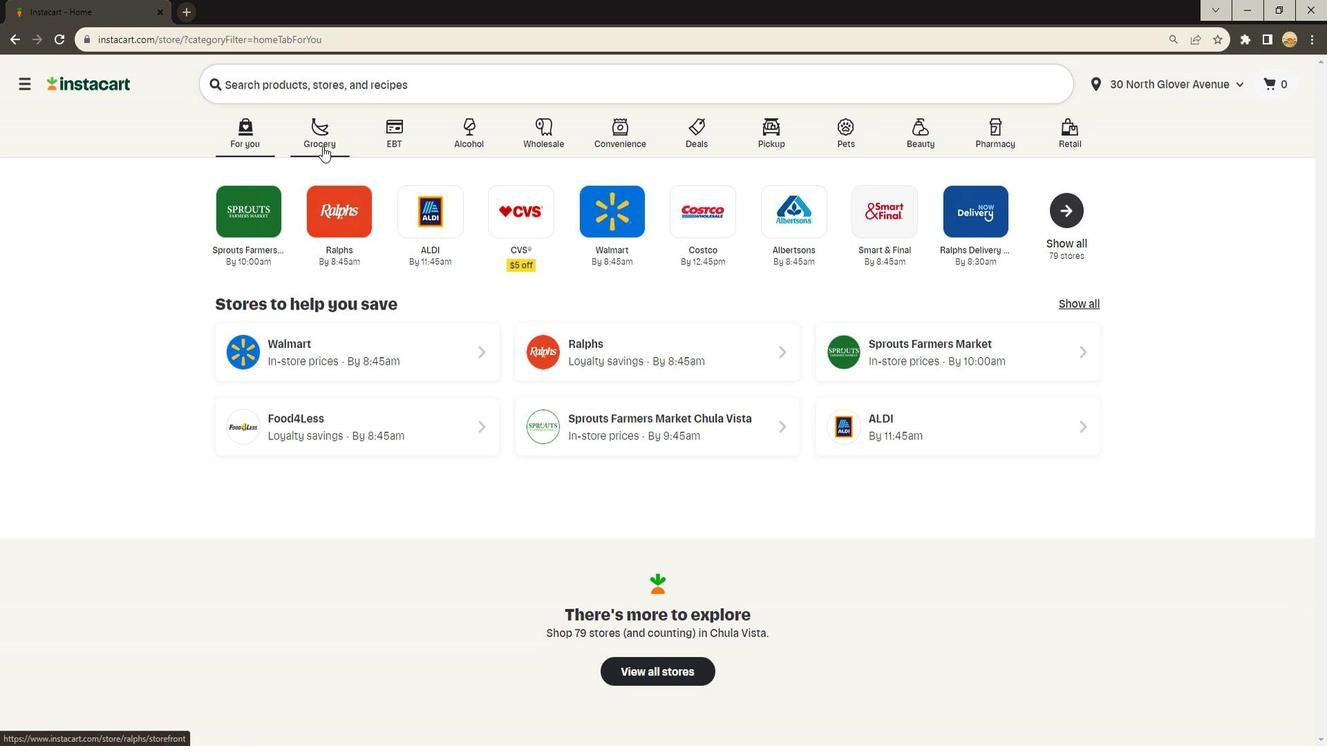 
Action: Mouse moved to (867, 320)
Screenshot: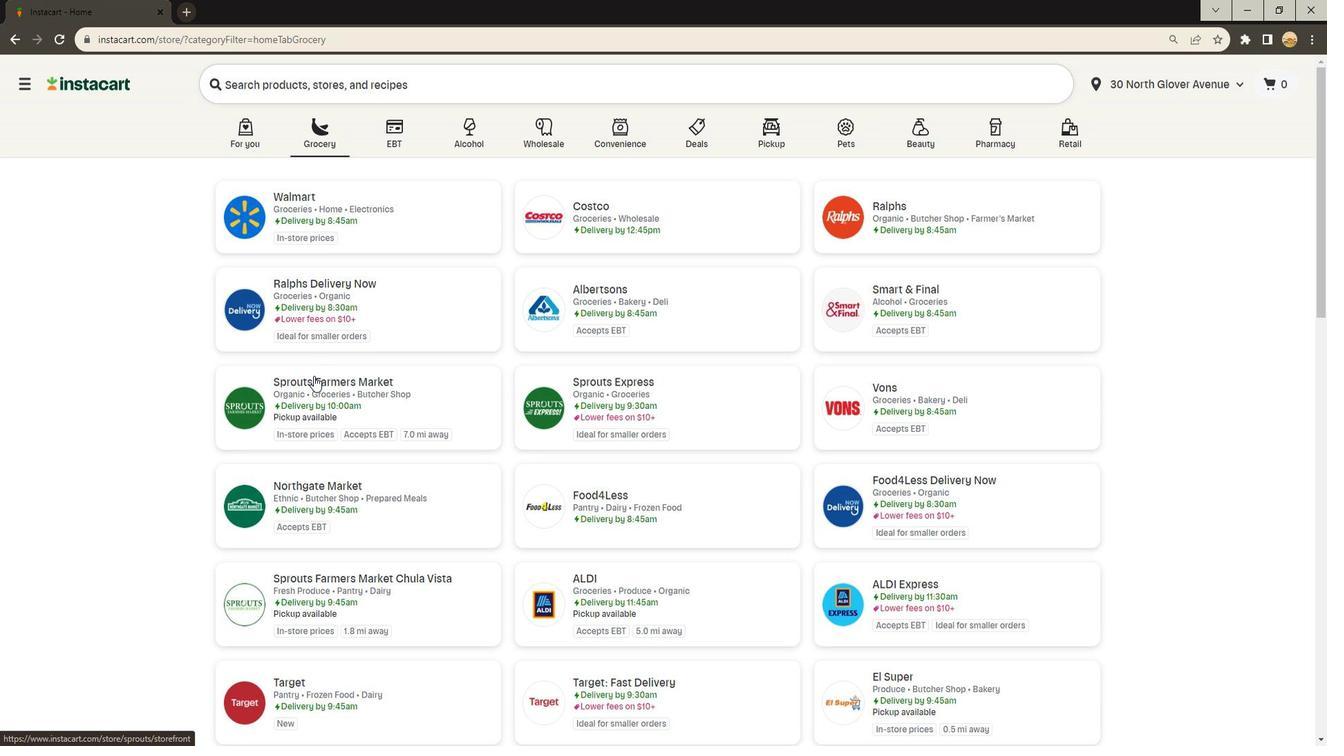 
Action: Mouse pressed left at (867, 320)
Screenshot: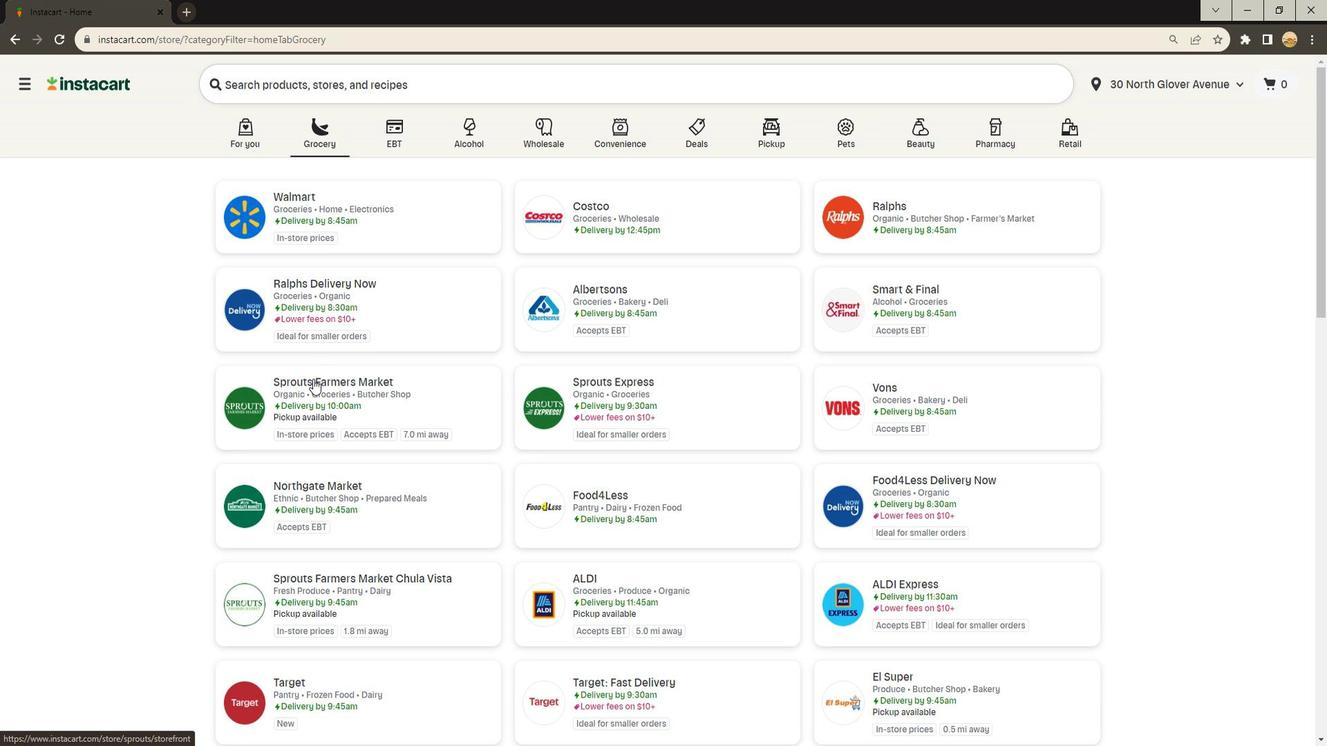 
Action: Mouse moved to (889, 320)
Screenshot: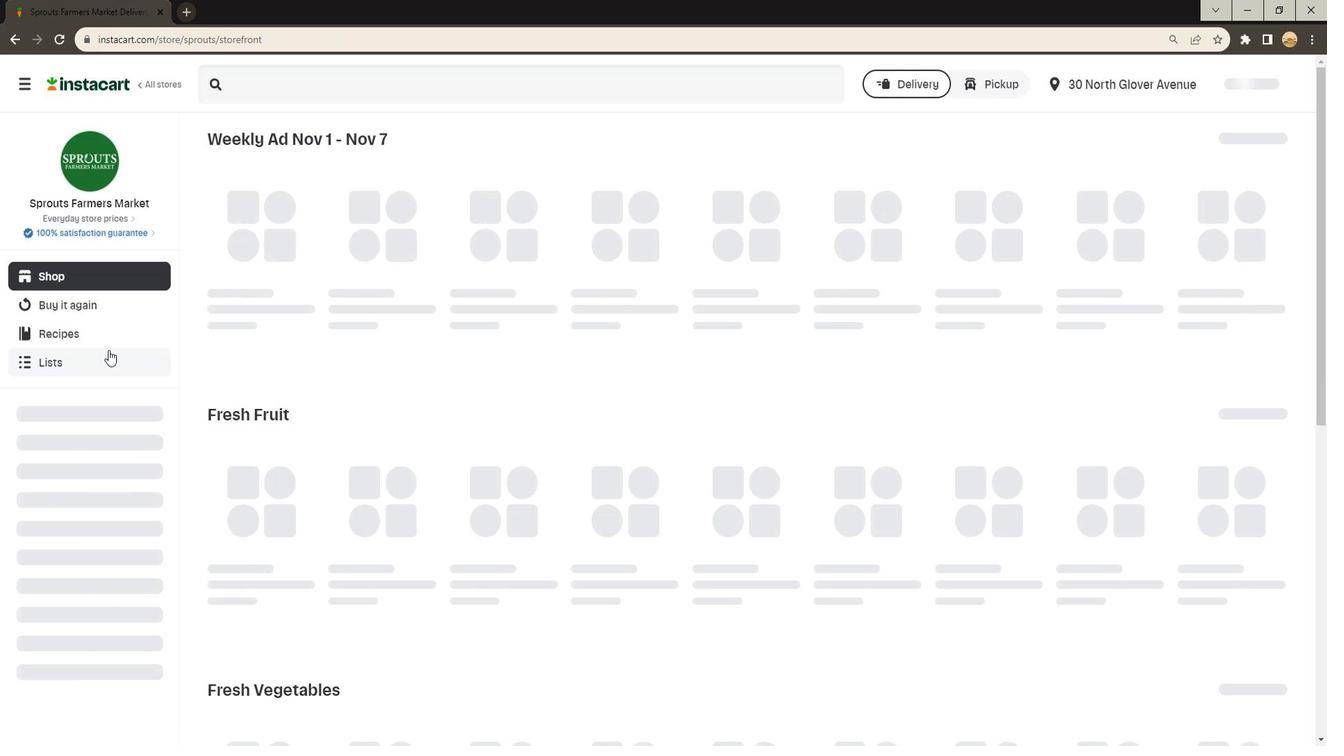 
Action: Mouse scrolled (889, 320) with delta (0, 0)
Screenshot: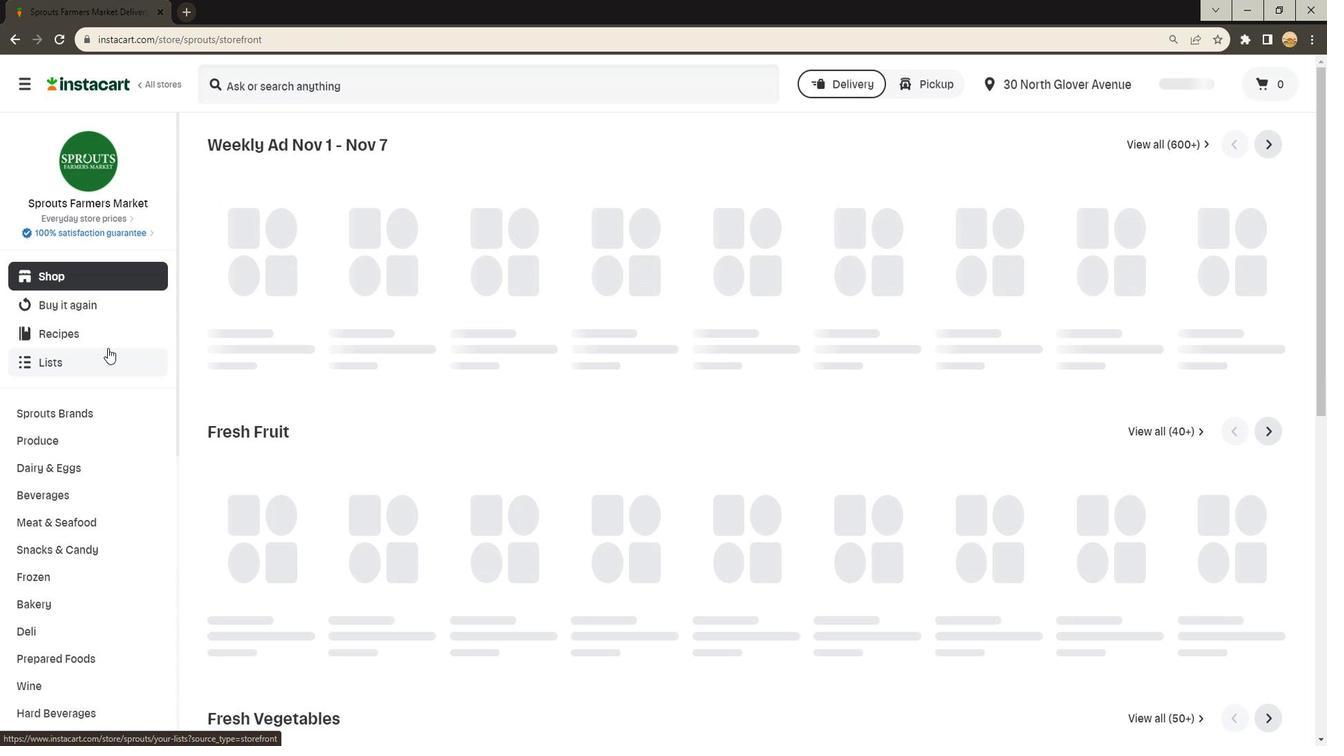 
Action: Mouse scrolled (889, 320) with delta (0, 0)
Screenshot: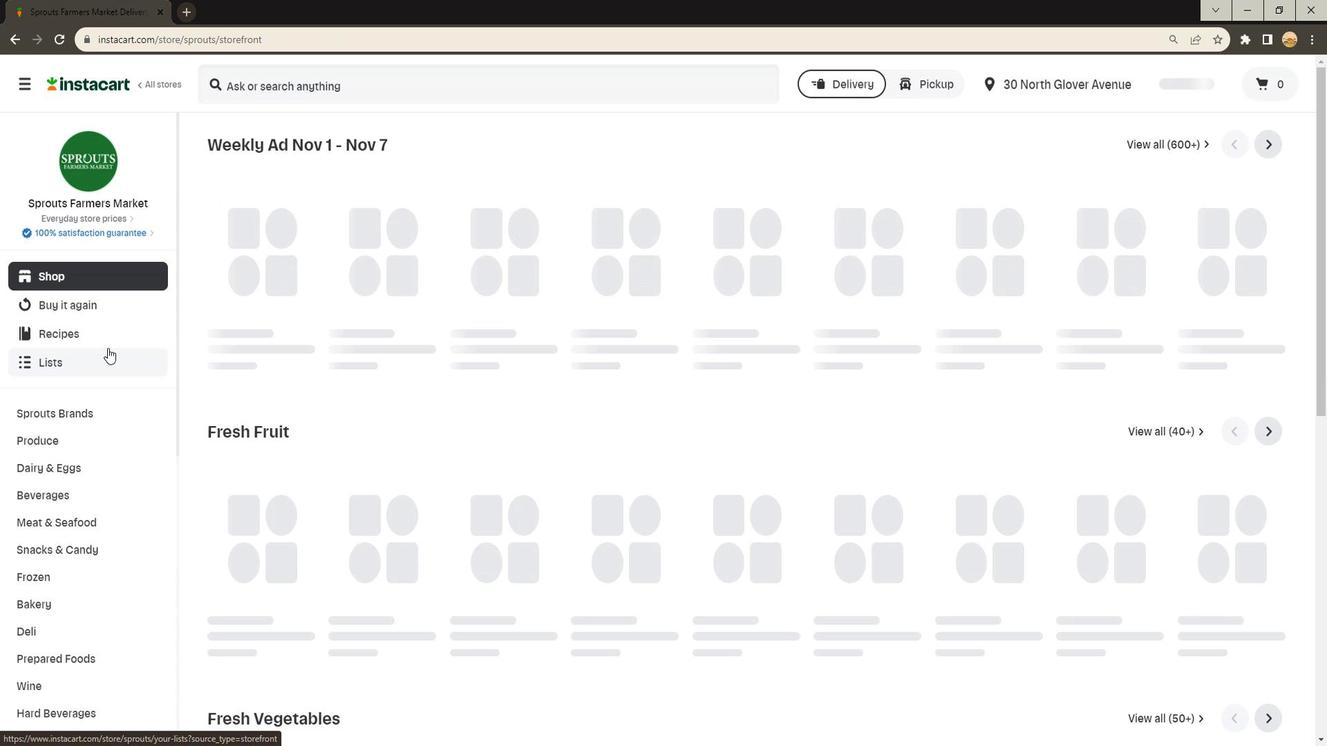 
Action: Mouse scrolled (889, 320) with delta (0, 0)
Screenshot: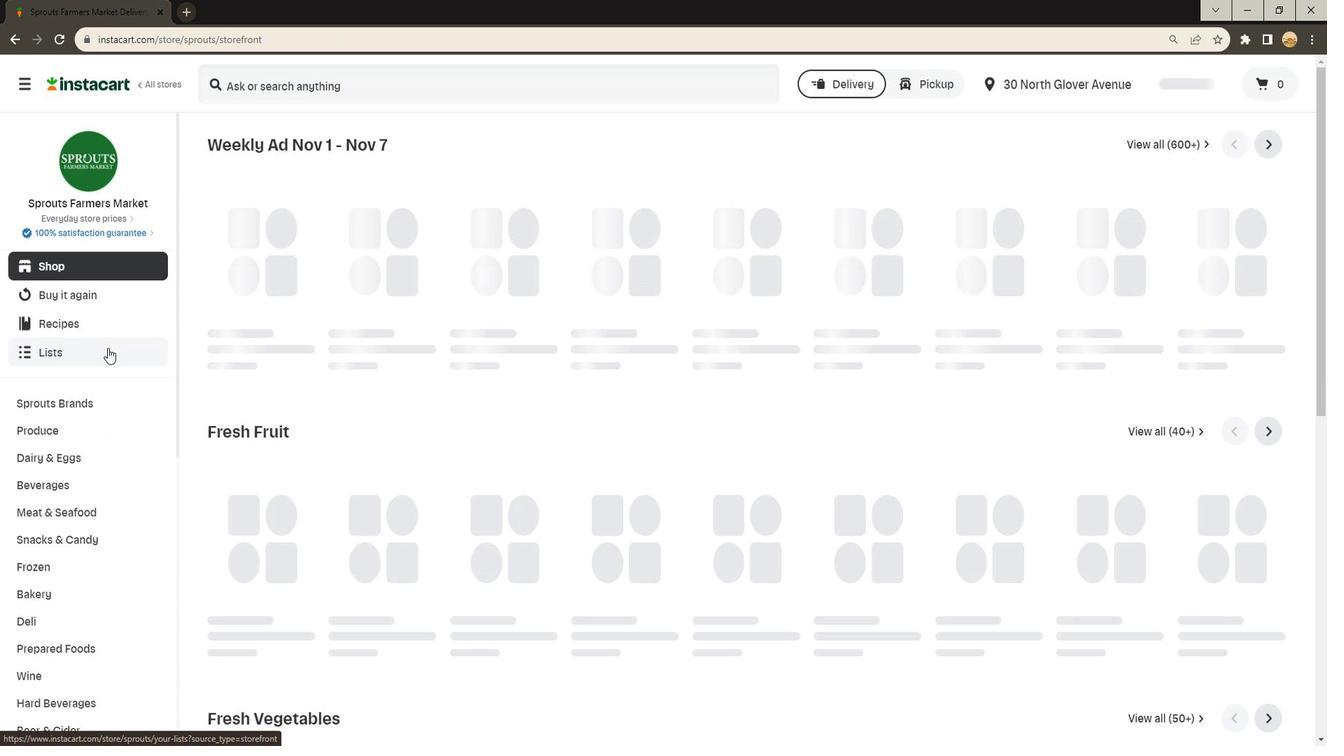 
Action: Mouse scrolled (889, 320) with delta (0, 0)
Screenshot: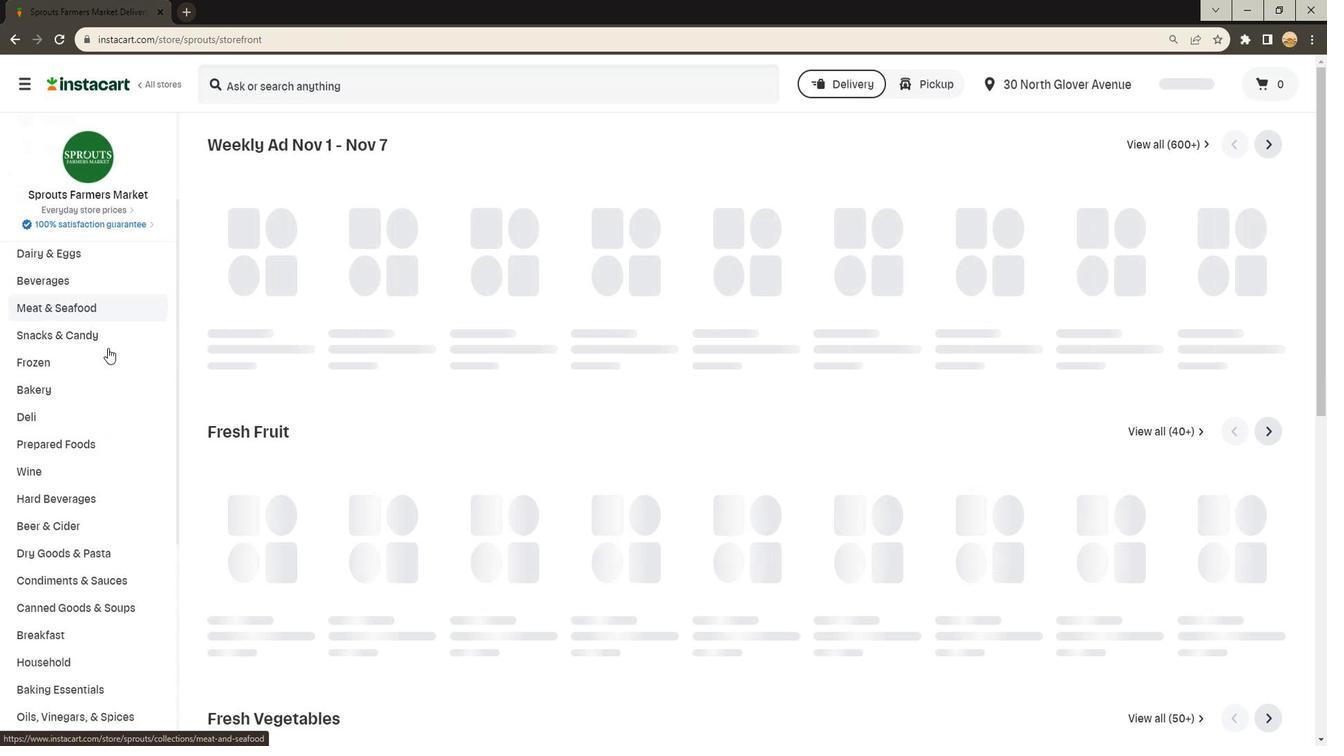 
Action: Mouse scrolled (889, 320) with delta (0, 0)
Screenshot: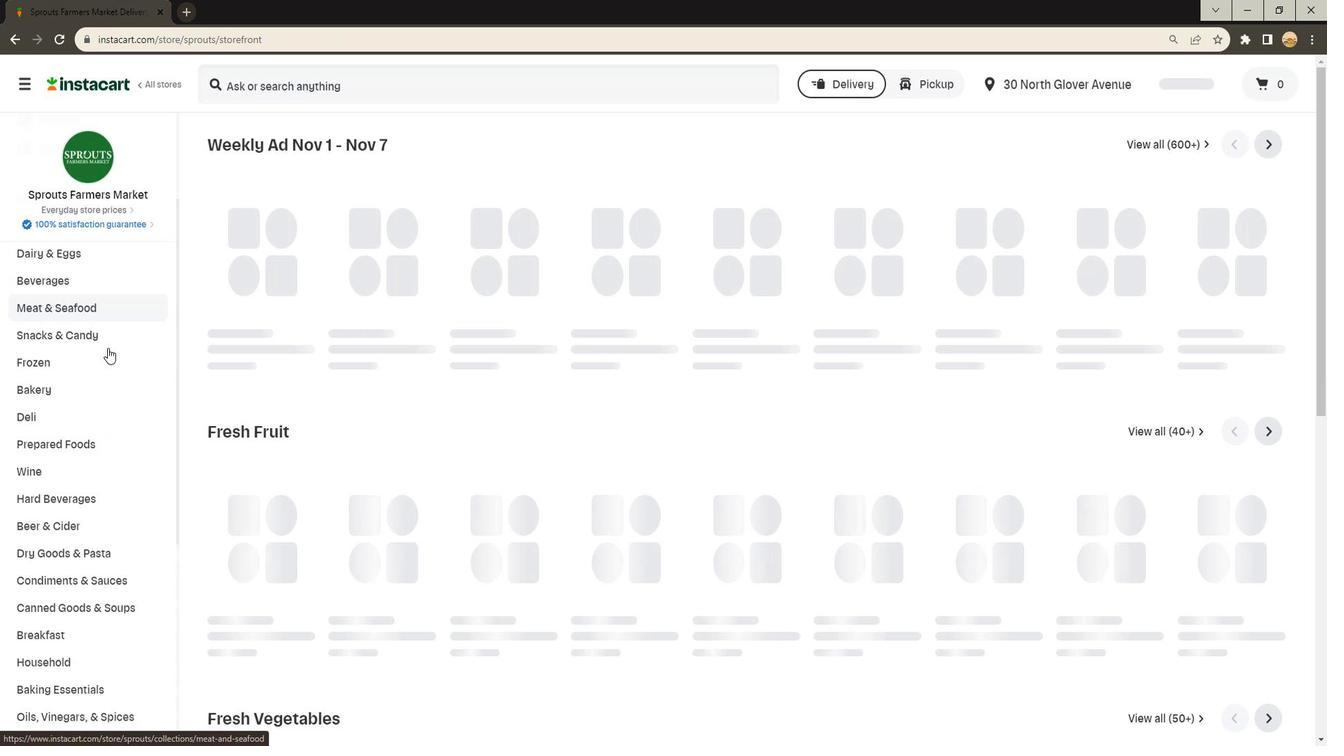 
Action: Mouse scrolled (889, 320) with delta (0, 0)
Screenshot: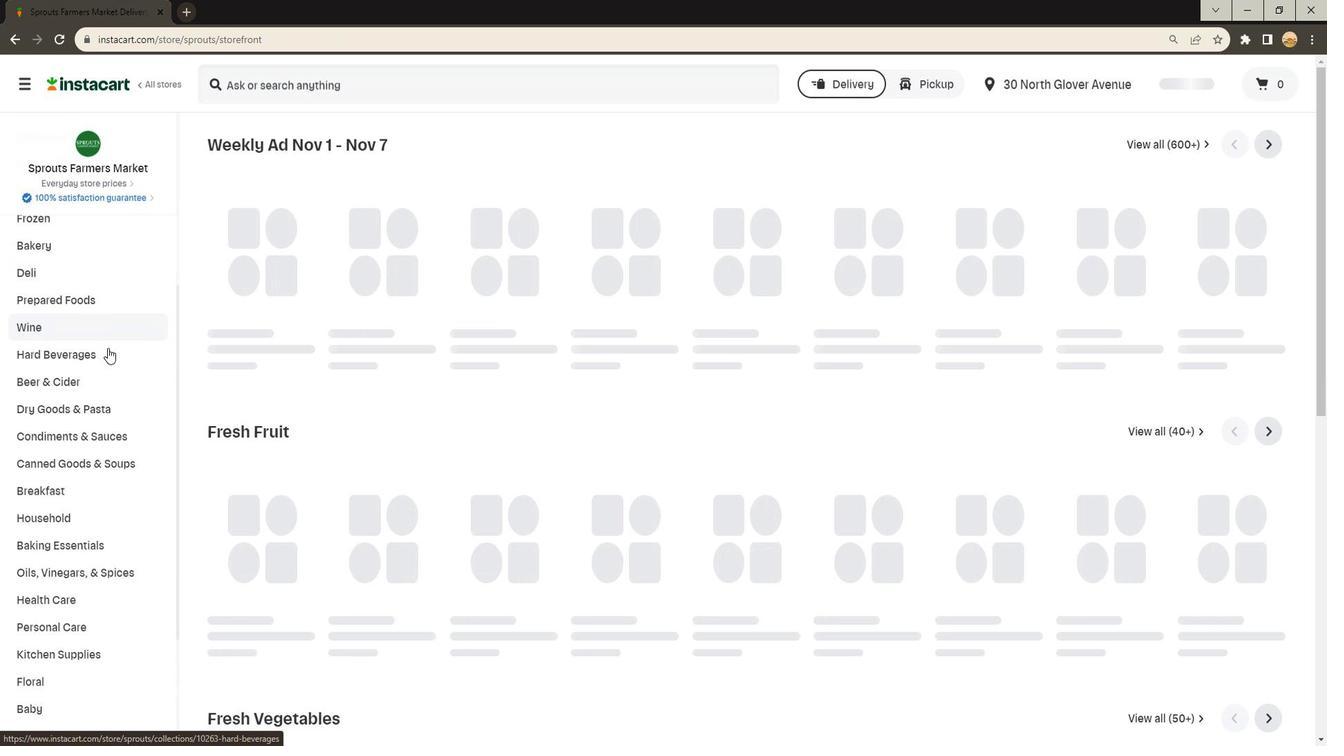 
Action: Mouse moved to (891, 320)
Screenshot: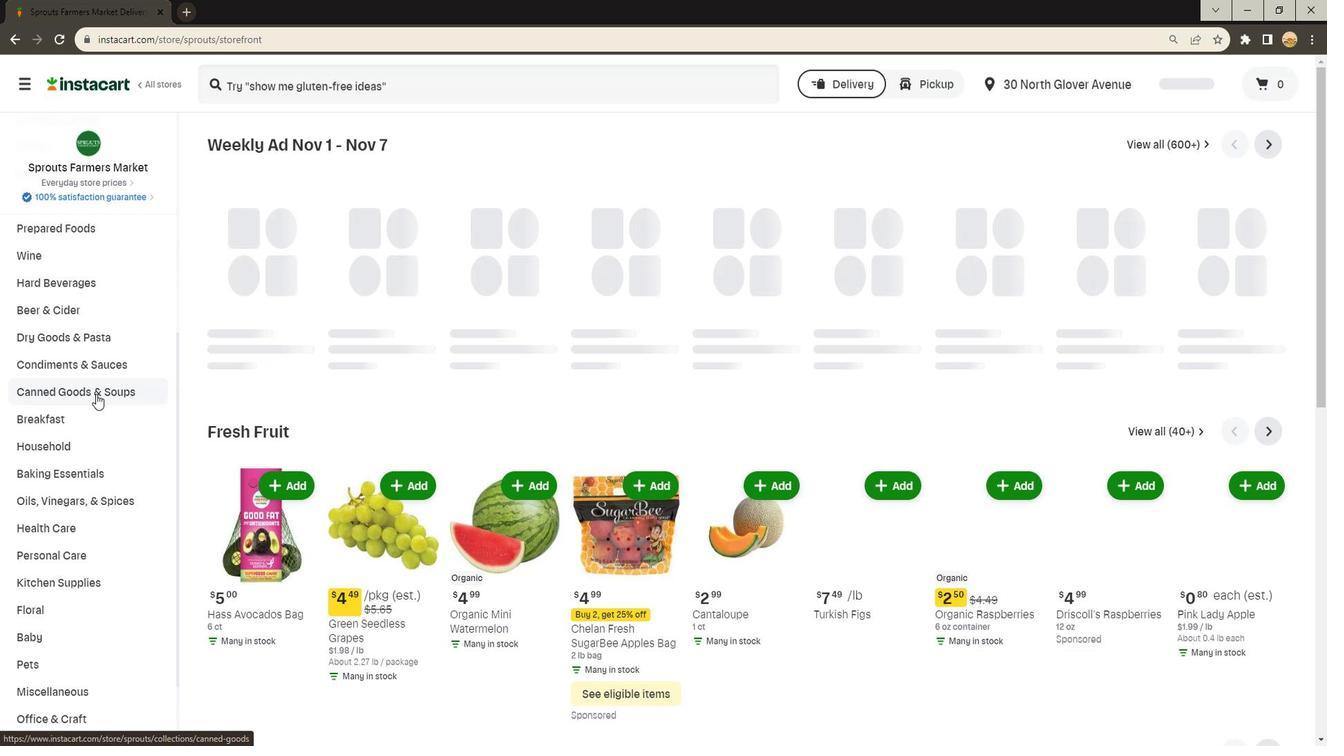 
Action: Mouse pressed left at (891, 320)
Screenshot: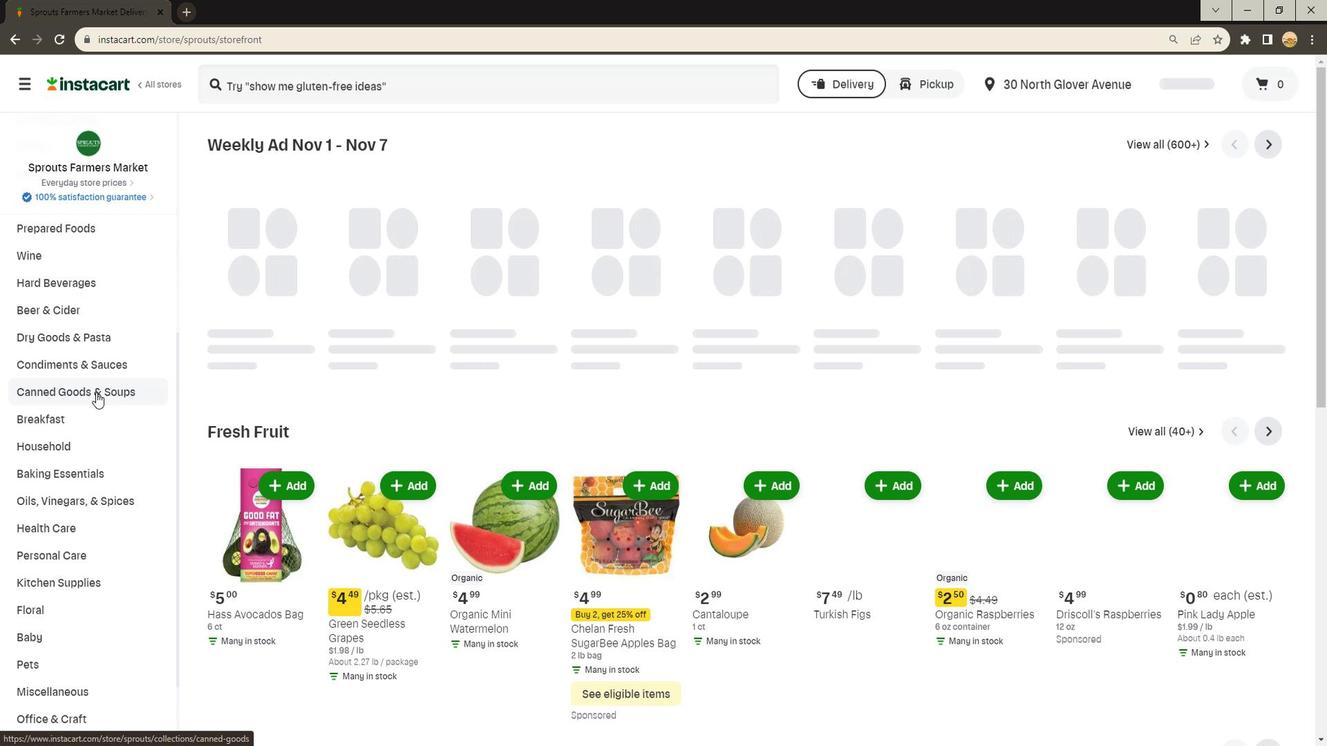 
Action: Mouse moved to (774, 319)
Screenshot: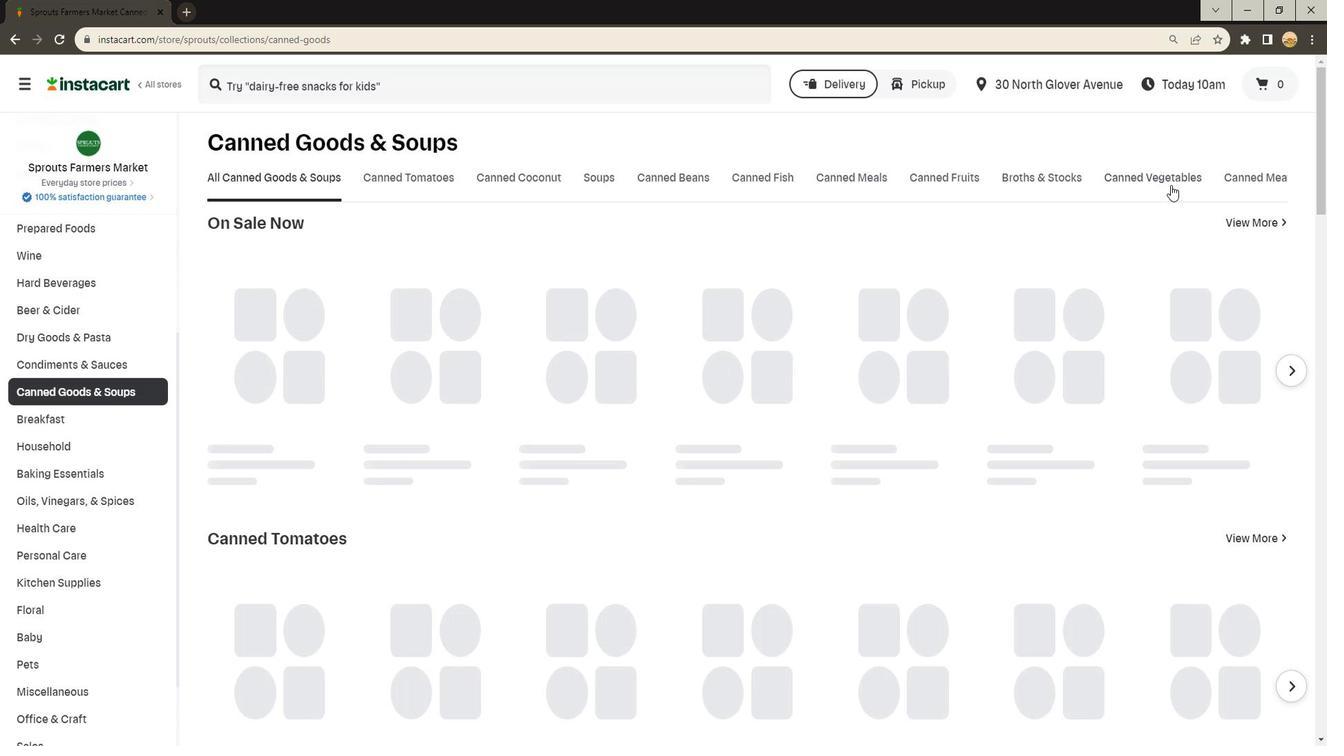 
Action: Mouse pressed left at (774, 319)
Screenshot: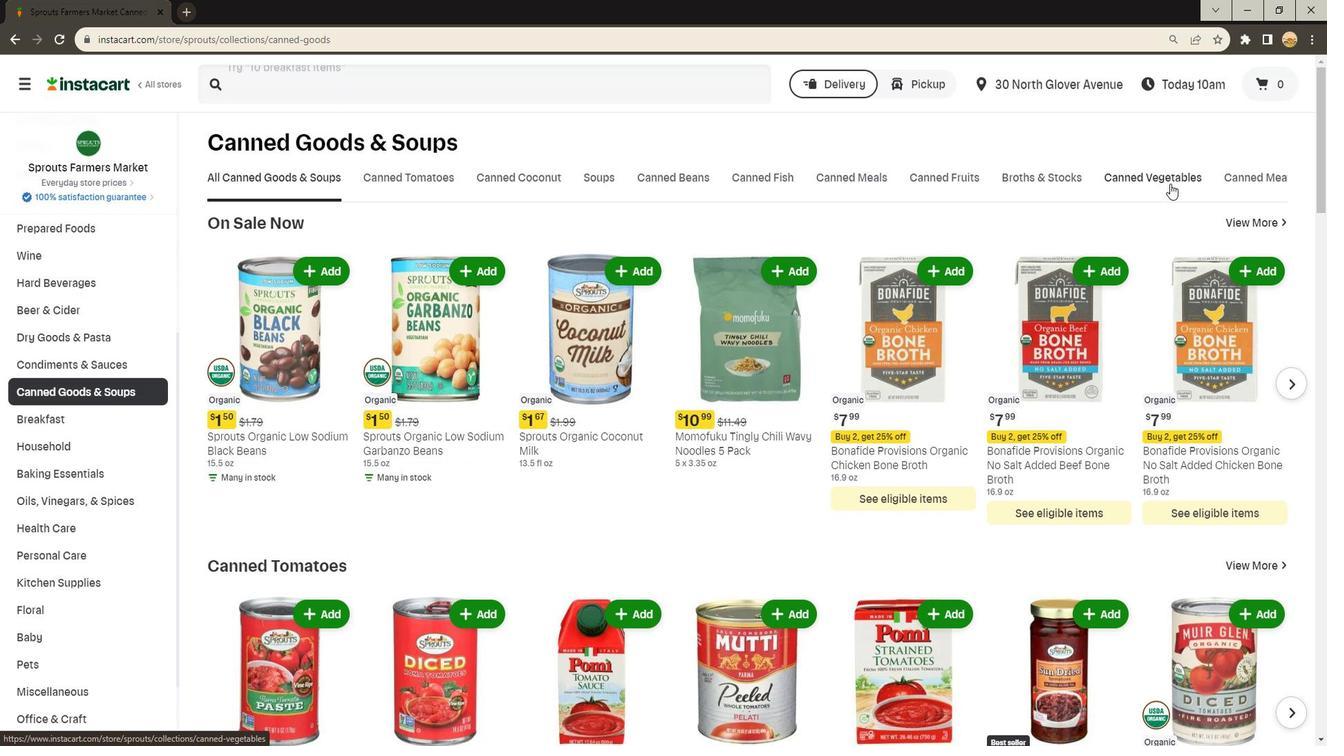 
Action: Mouse moved to (768, 320)
Screenshot: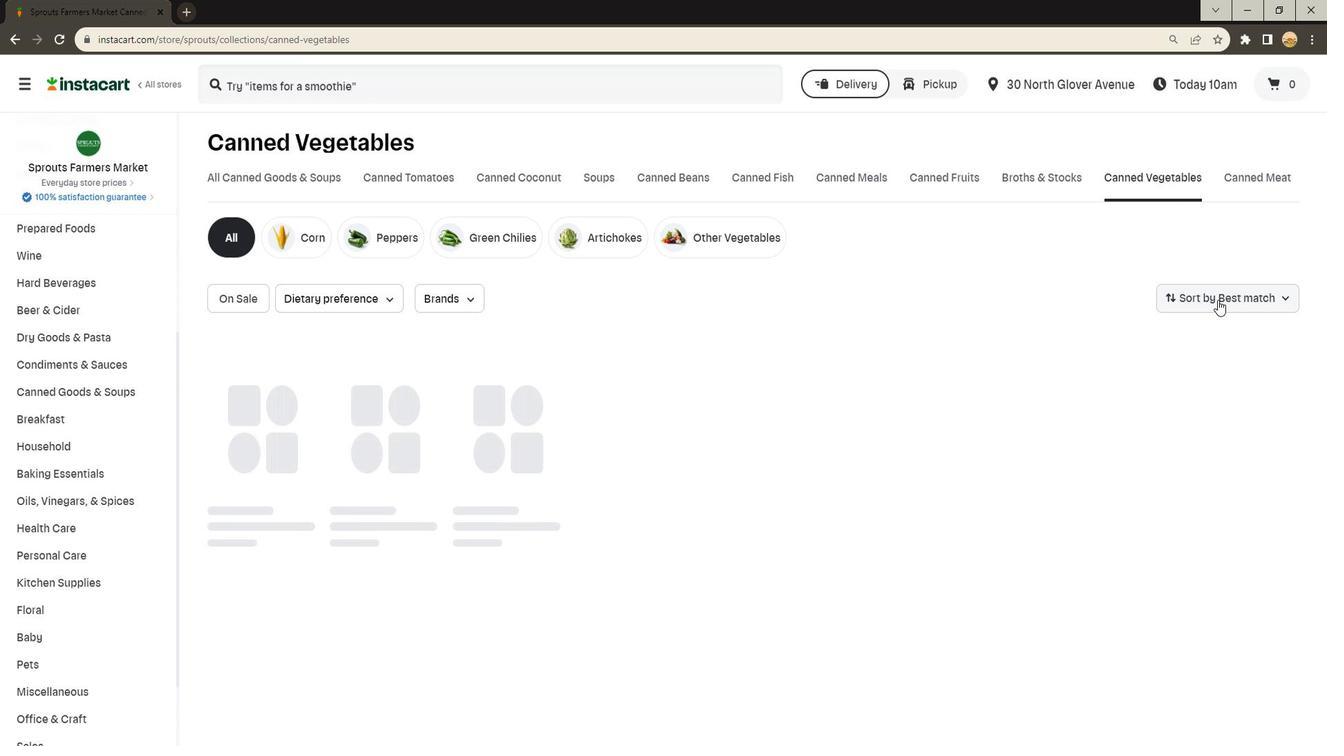 
Action: Mouse pressed left at (768, 320)
Screenshot: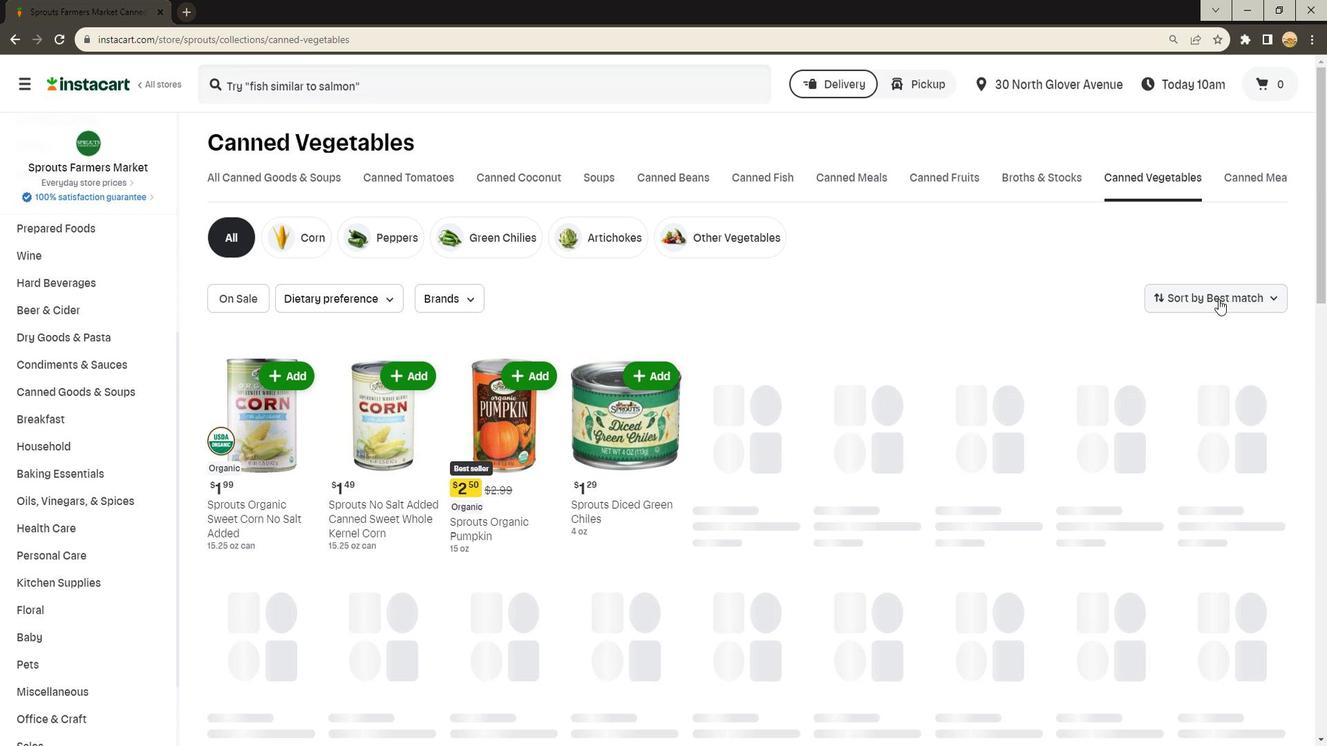 
Action: Mouse moved to (768, 320)
Screenshot: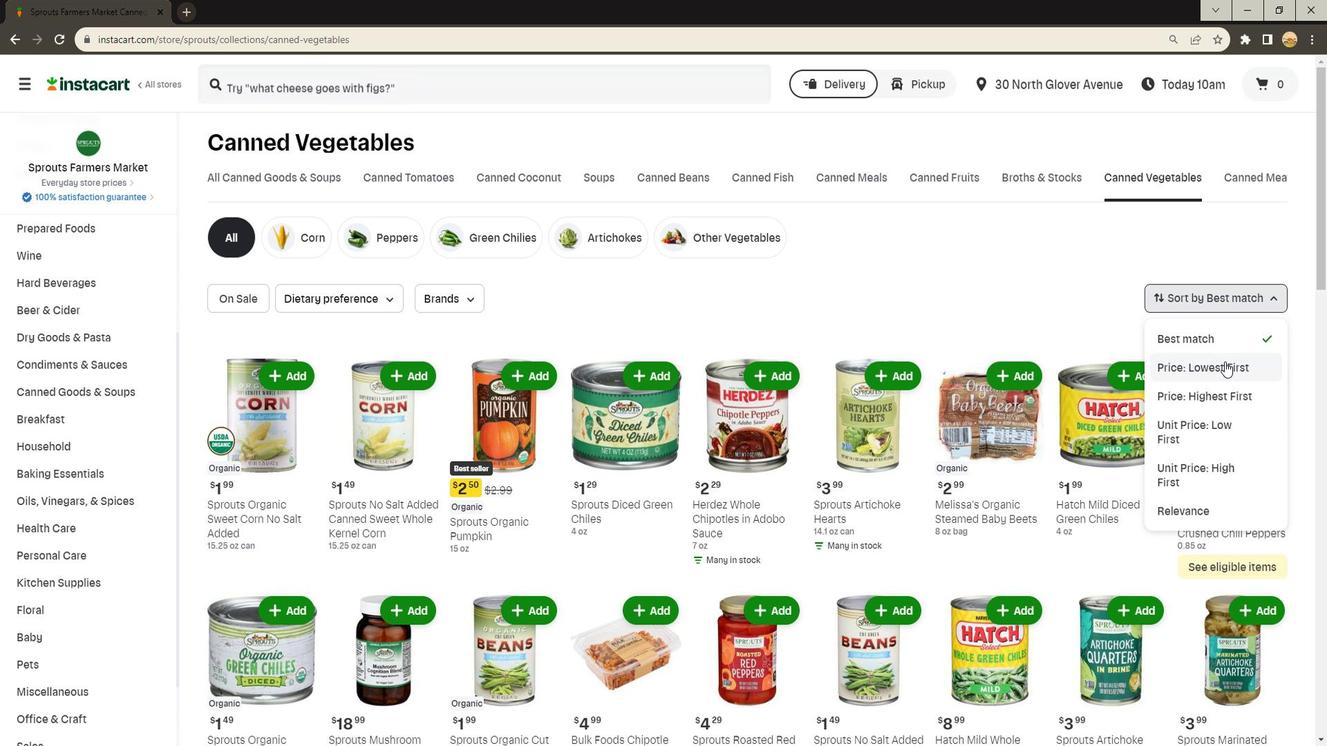 
Action: Mouse pressed left at (768, 320)
Screenshot: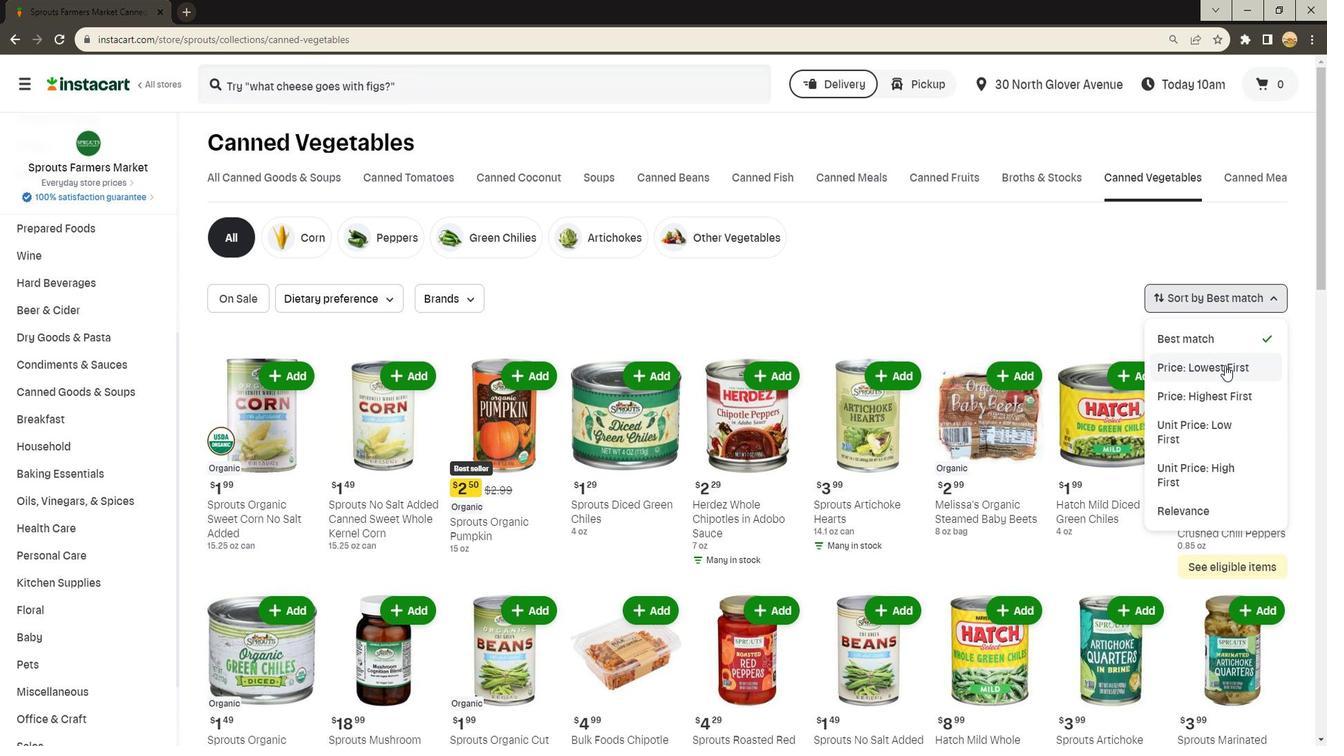 
Action: Mouse moved to (795, 320)
Screenshot: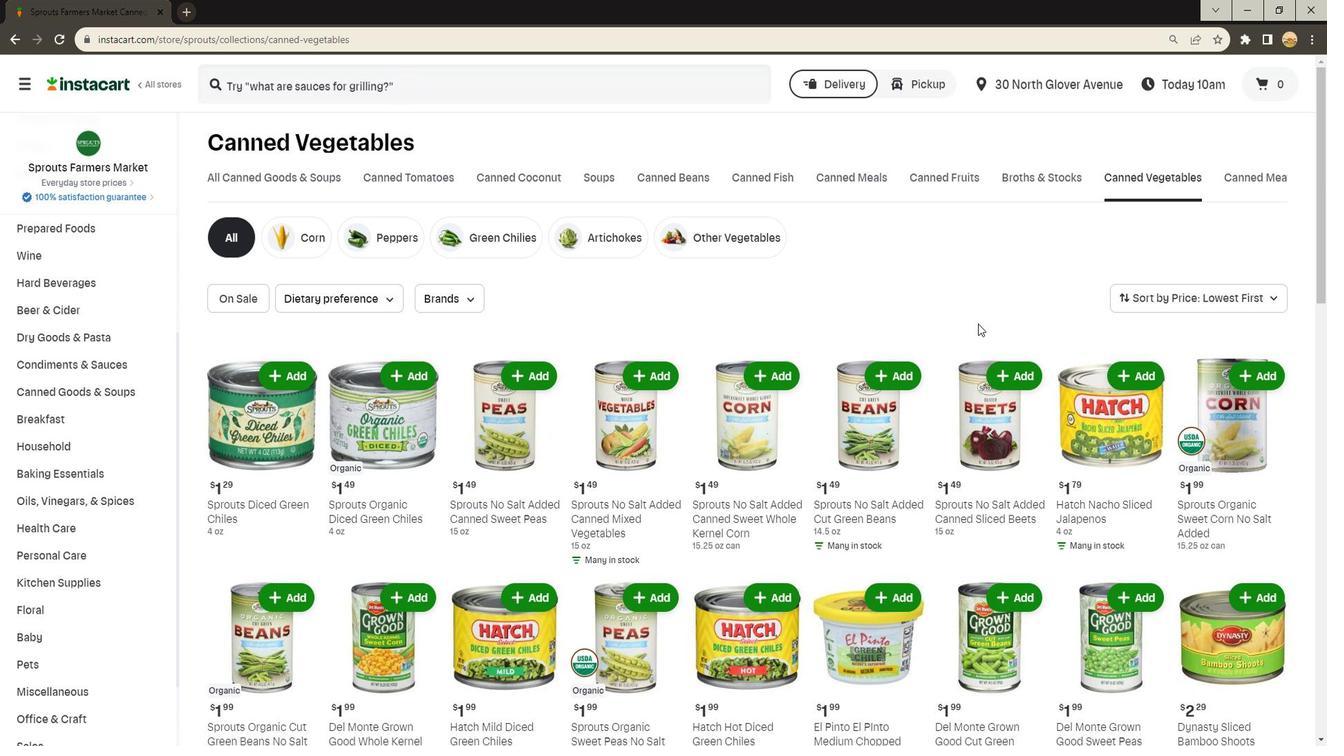 
